 Task: Open a blank google sheet and write heading  Apex Sales. Add 10 people name  'Alexander Cooper, Victoria Hayes, Daniel Carter, Chloe Murphy, Christopher Ross, Natalie Price, Jack Peterson, Harper Foster, Joseph Gray, Lily Reed'Item code in between  5005-5060. Product range in between  5000-20000. Add Products   Keen Shoe, Lacoste Shoe, Merrell Shoe, Mizuno  Shoe, Onitsuka Tiger Shoe, Salomon Shoe, Sanuk Shoe, Saucony Shoe, Sperry Shoe, Superga Shoe.Choose quantity  4 to 9 Tax 12 percent Total Add Amount. Save page  Apex Sales templetes   book
Action: Mouse moved to (1297, 92)
Screenshot: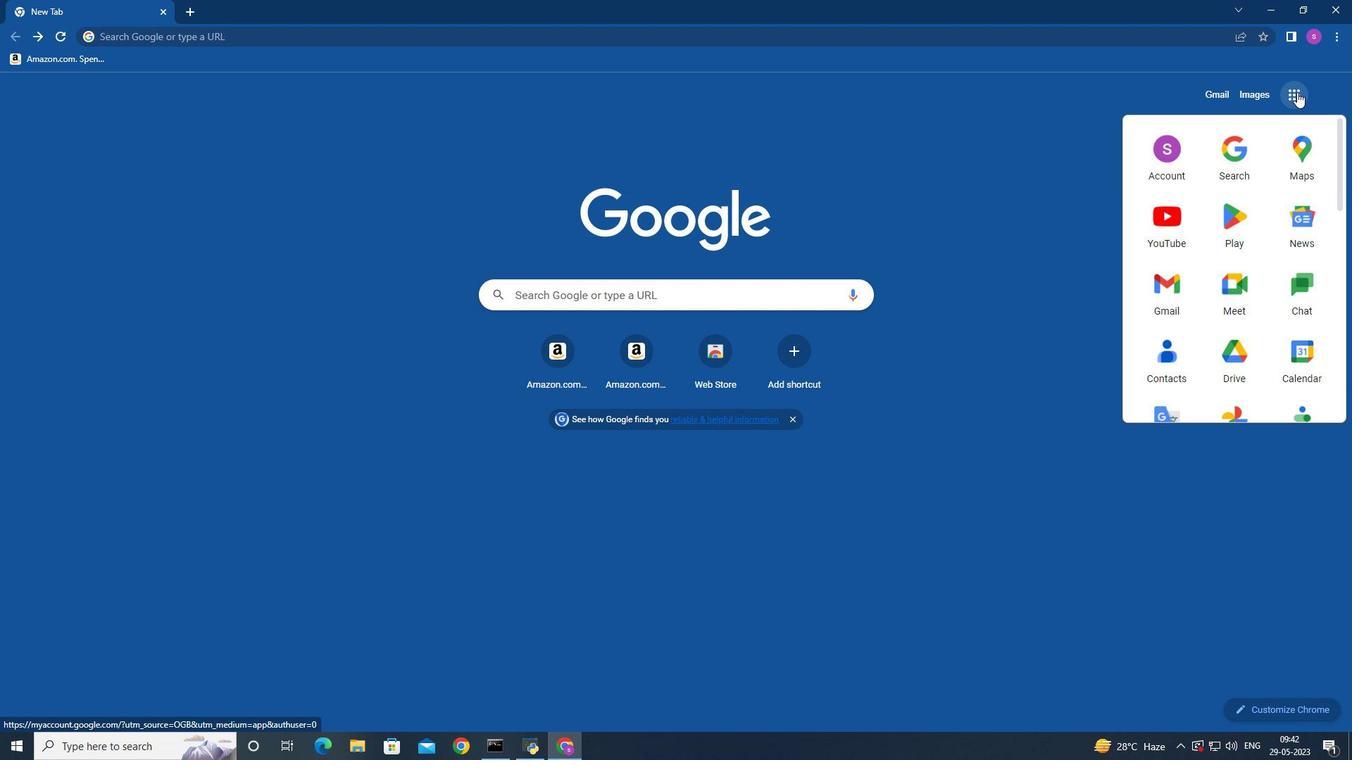 
Action: Mouse pressed left at (1297, 92)
Screenshot: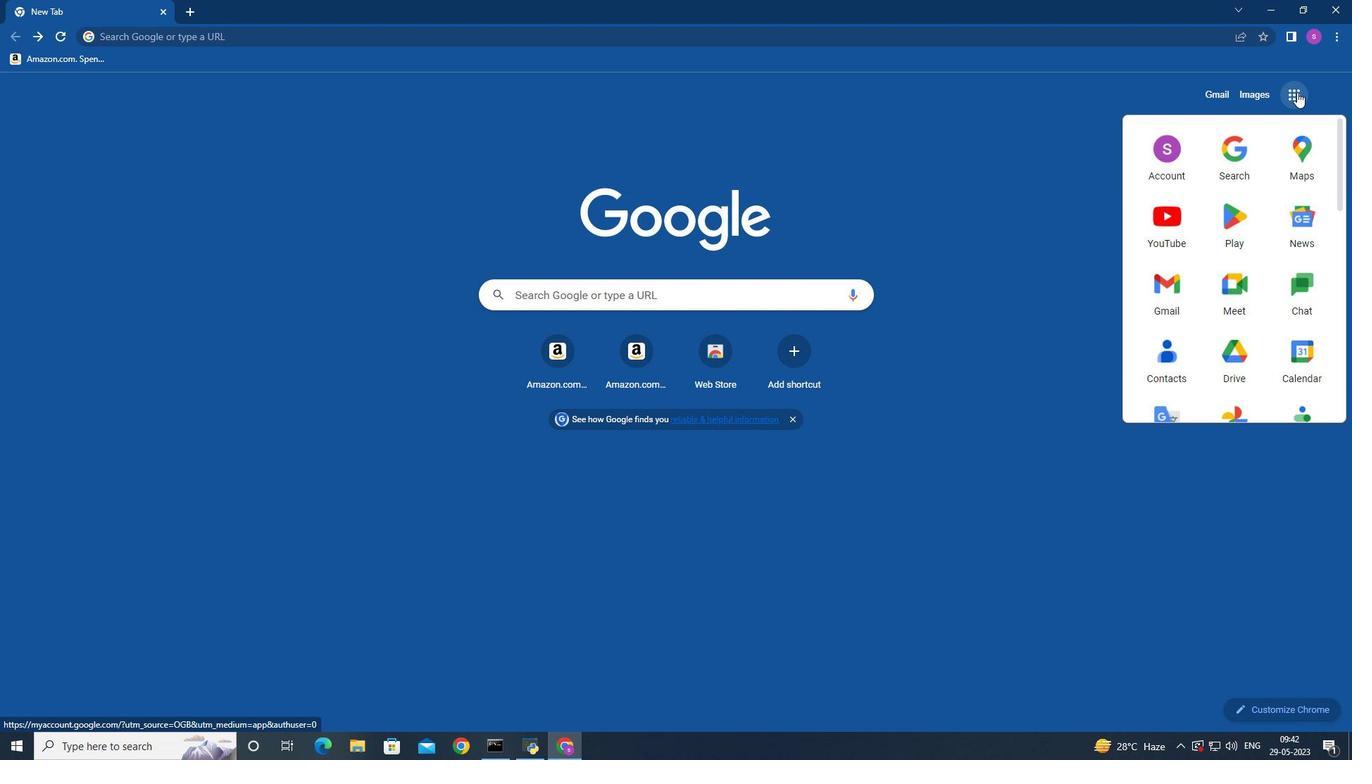 
Action: Mouse moved to (1289, 244)
Screenshot: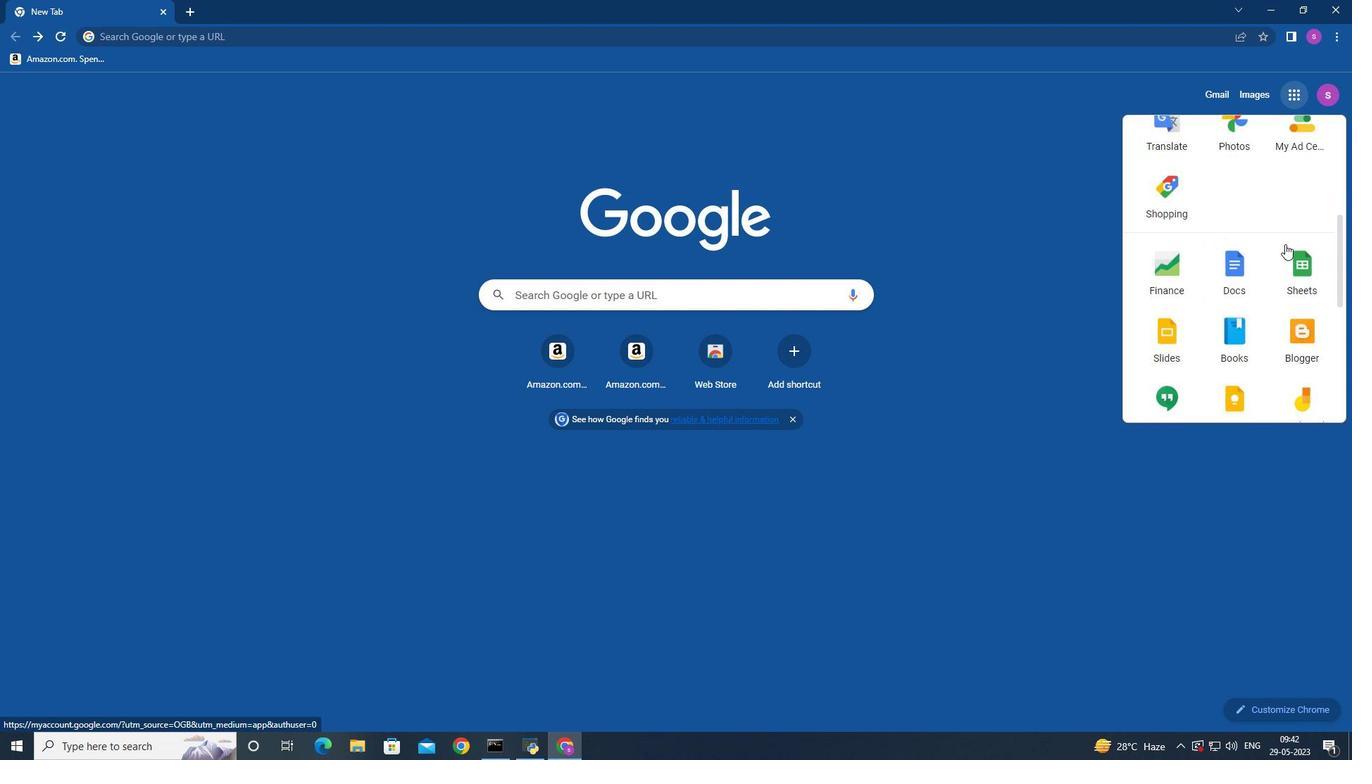 
Action: Mouse scrolled (1289, 243) with delta (0, 0)
Screenshot: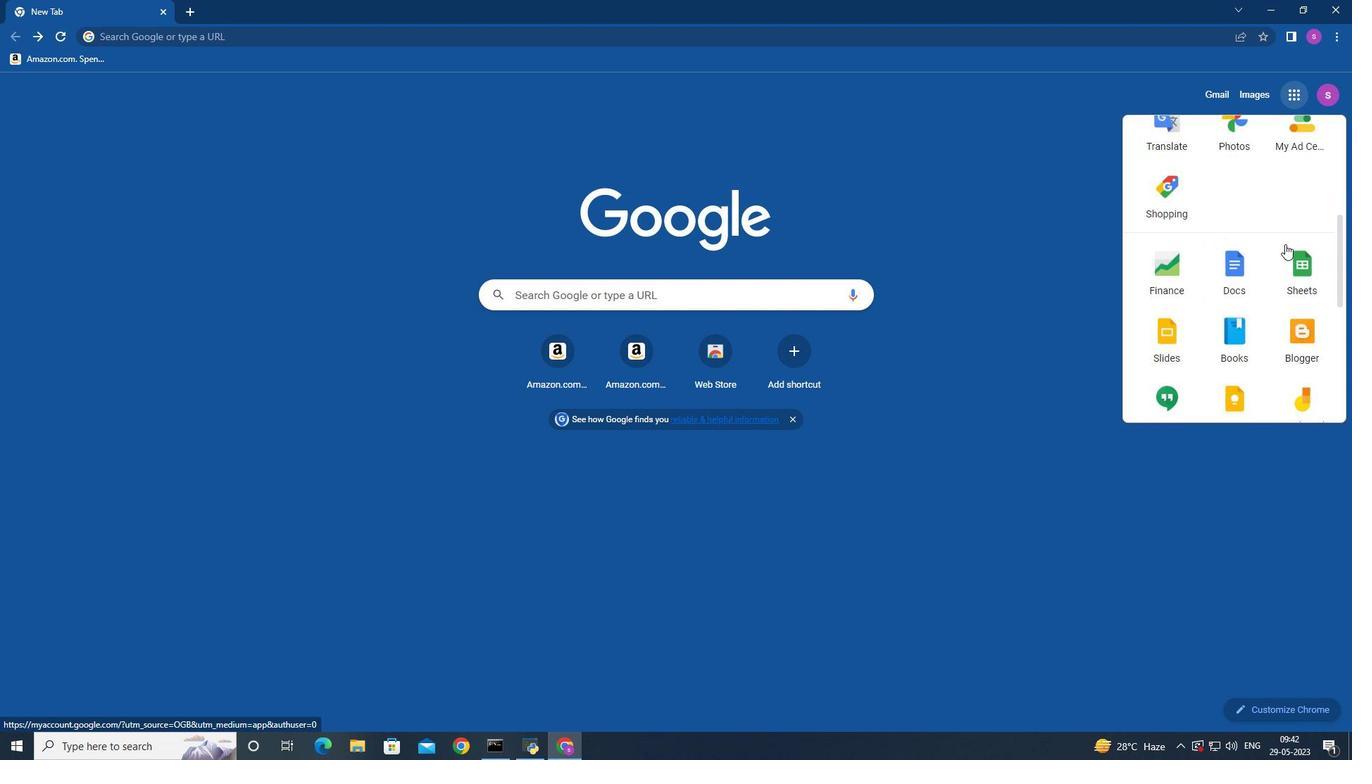 
Action: Mouse moved to (1290, 242)
Screenshot: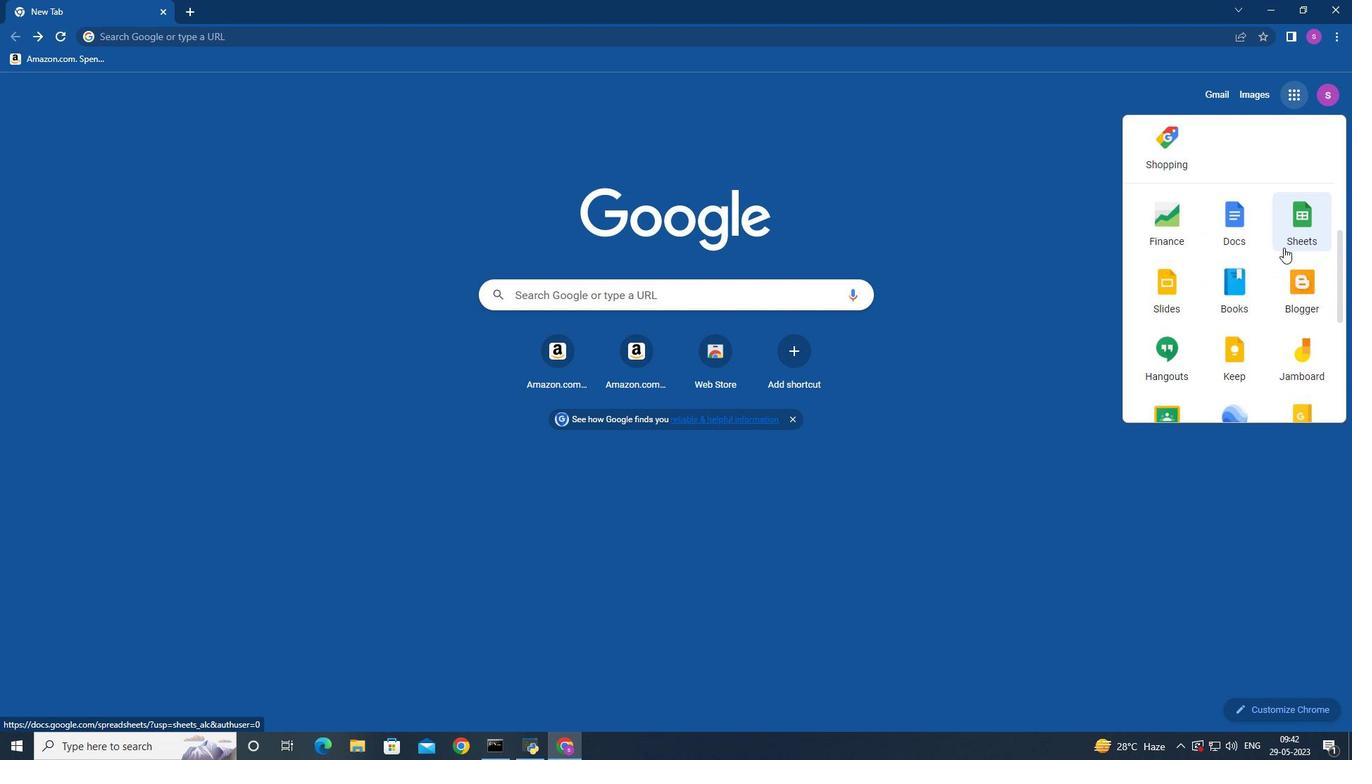
Action: Mouse scrolled (1290, 241) with delta (0, 0)
Screenshot: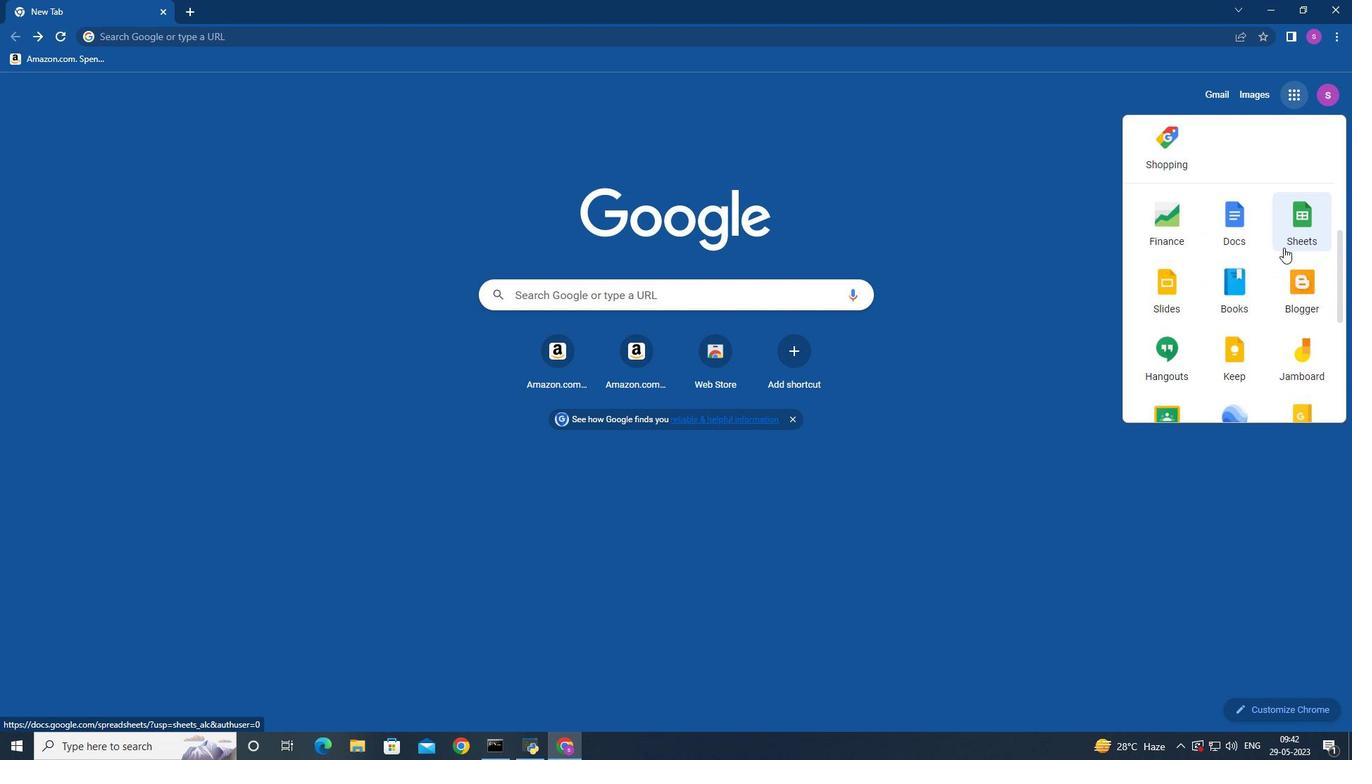 
Action: Mouse moved to (1288, 243)
Screenshot: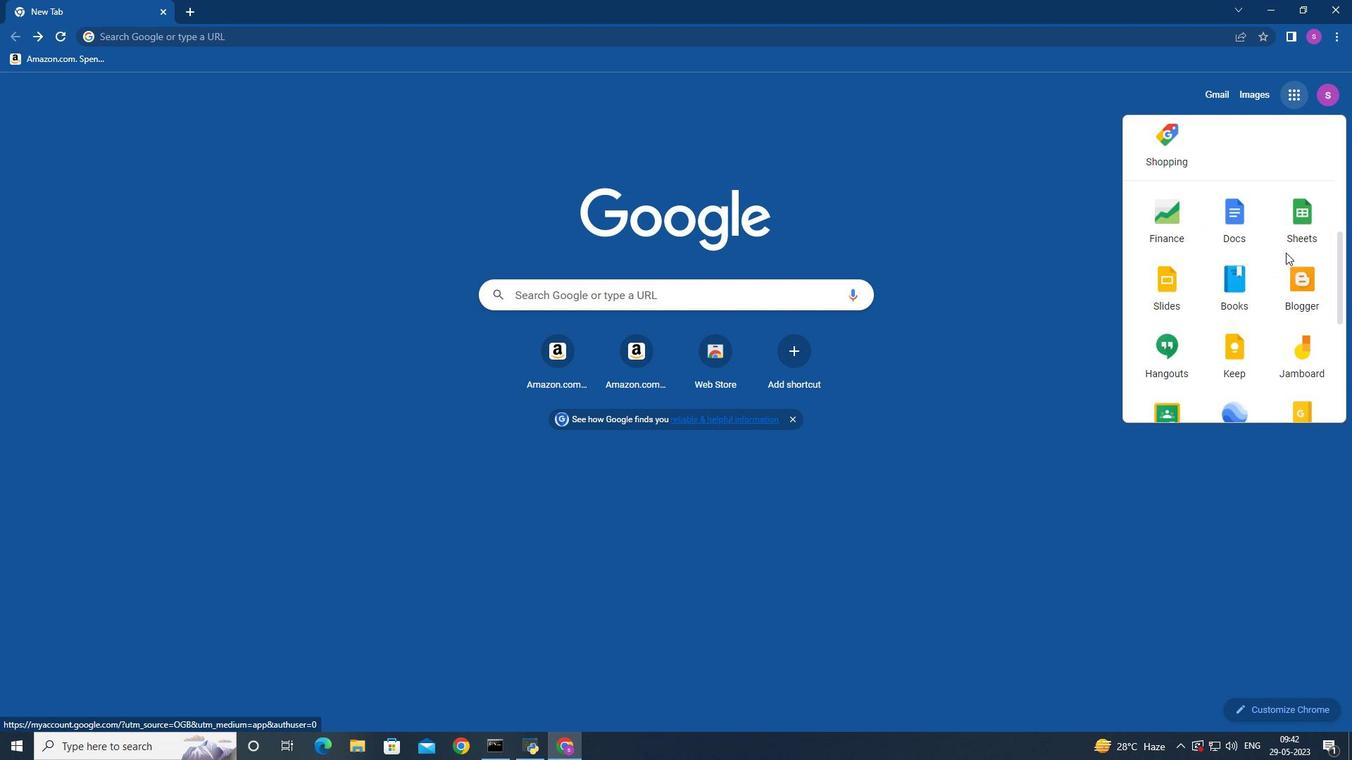 
Action: Mouse scrolled (1288, 242) with delta (0, 0)
Screenshot: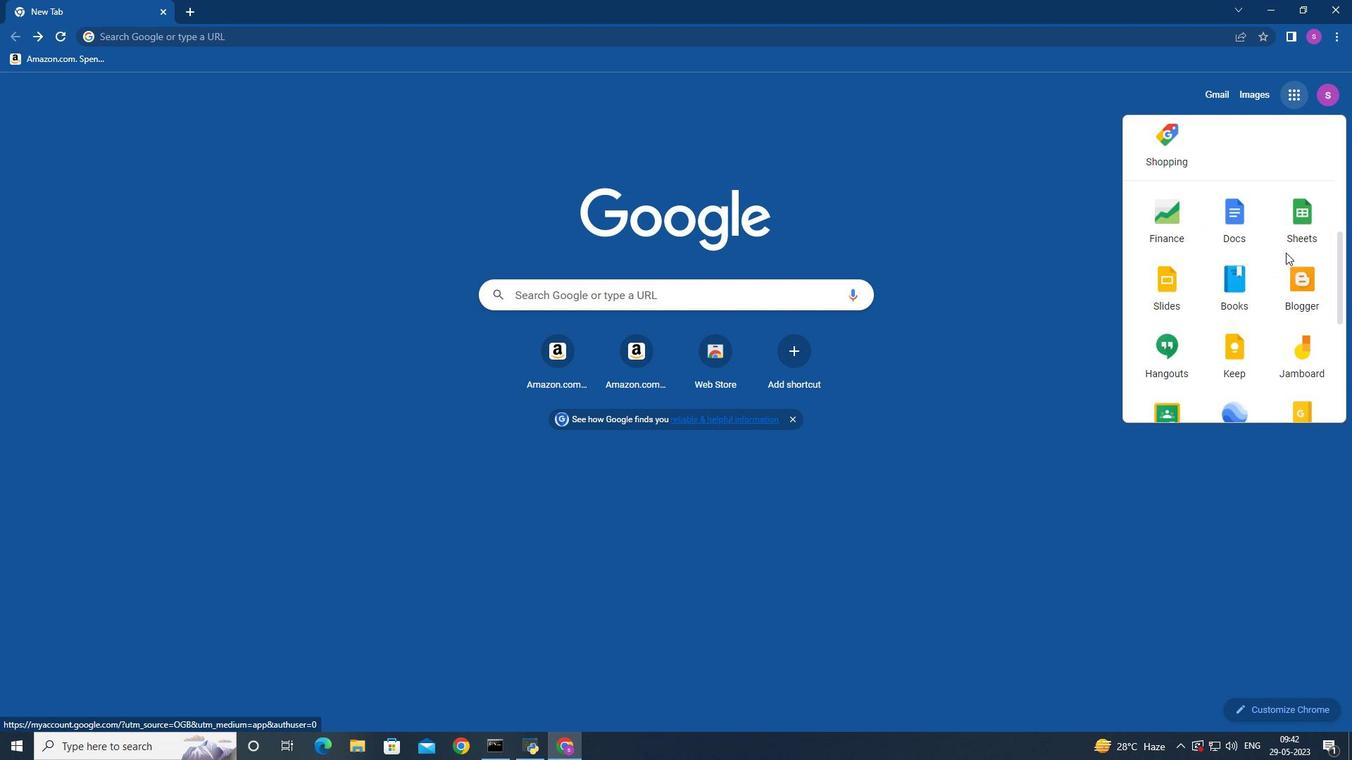 
Action: Mouse moved to (1287, 243)
Screenshot: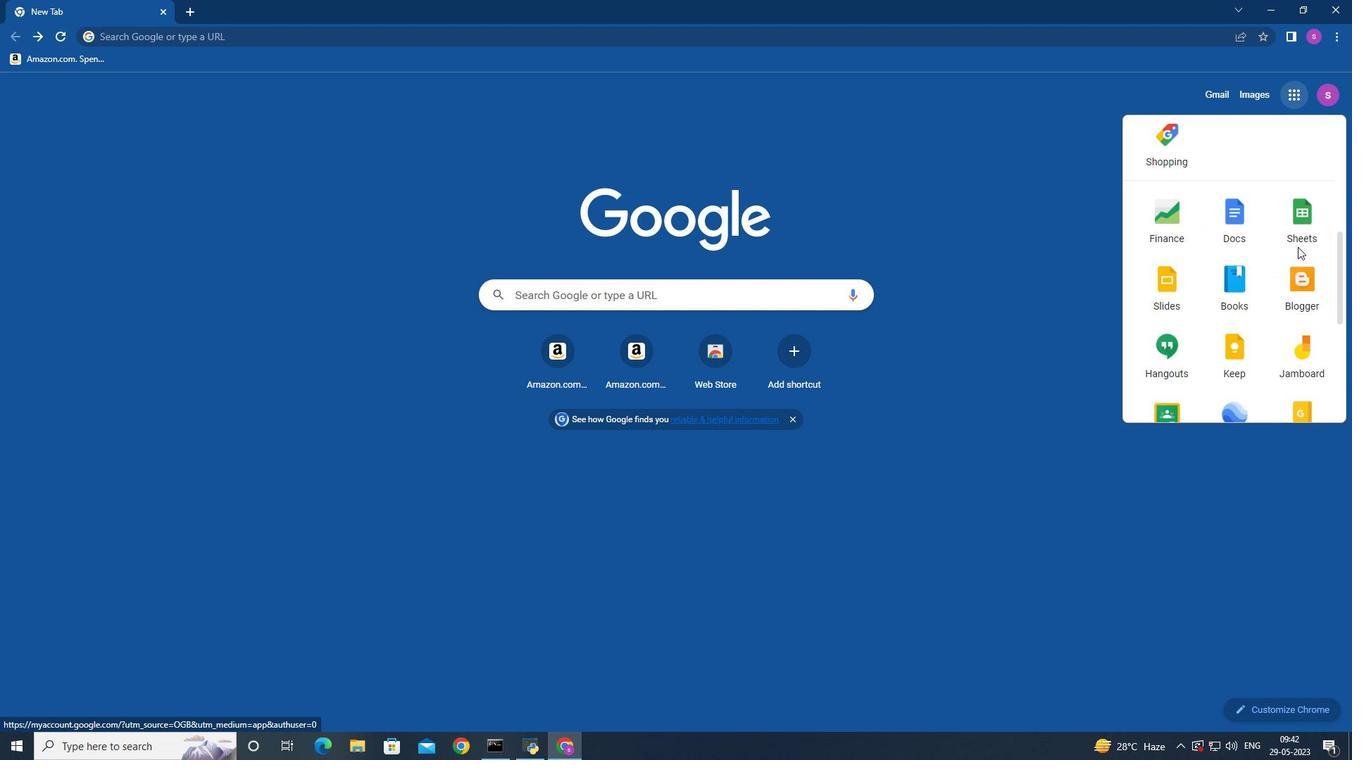 
Action: Mouse scrolled (1287, 243) with delta (0, 0)
Screenshot: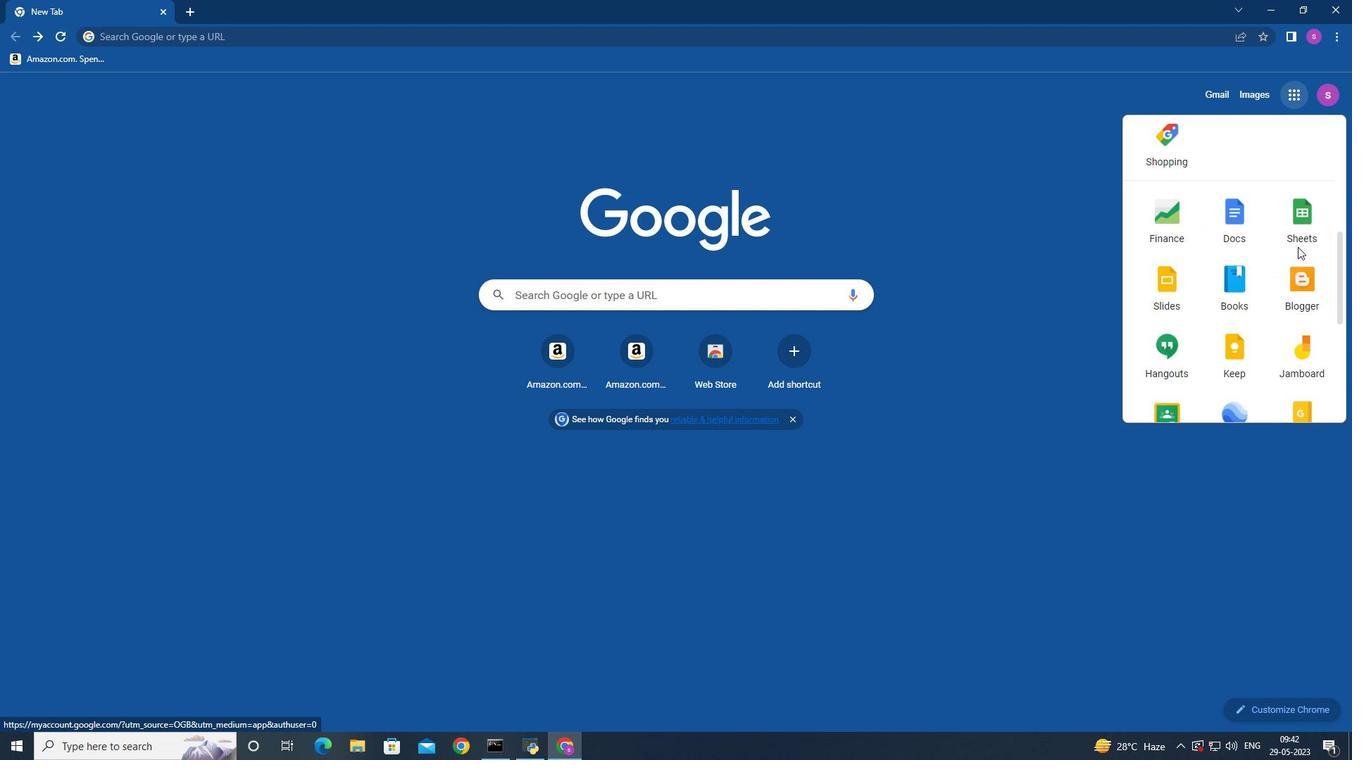
Action: Mouse moved to (1287, 243)
Screenshot: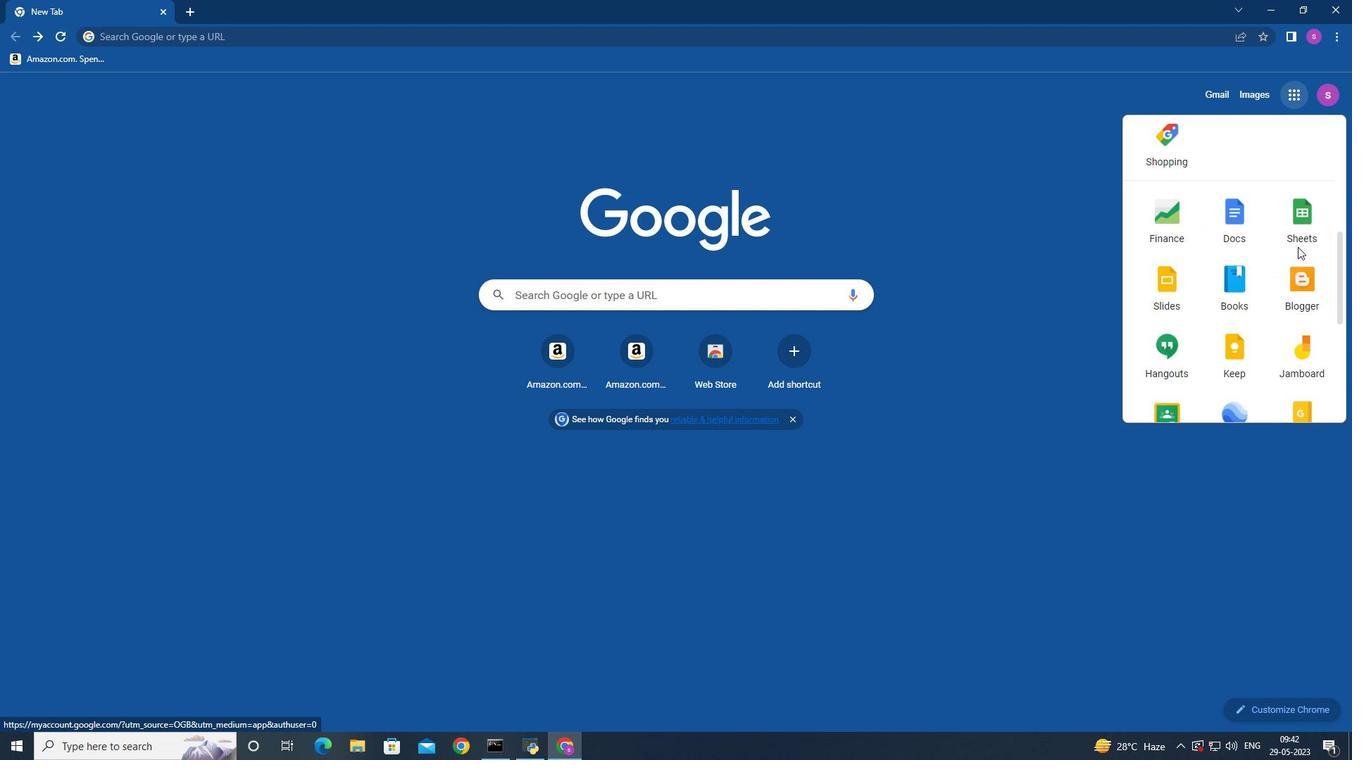 
Action: Mouse scrolled (1287, 243) with delta (0, 0)
Screenshot: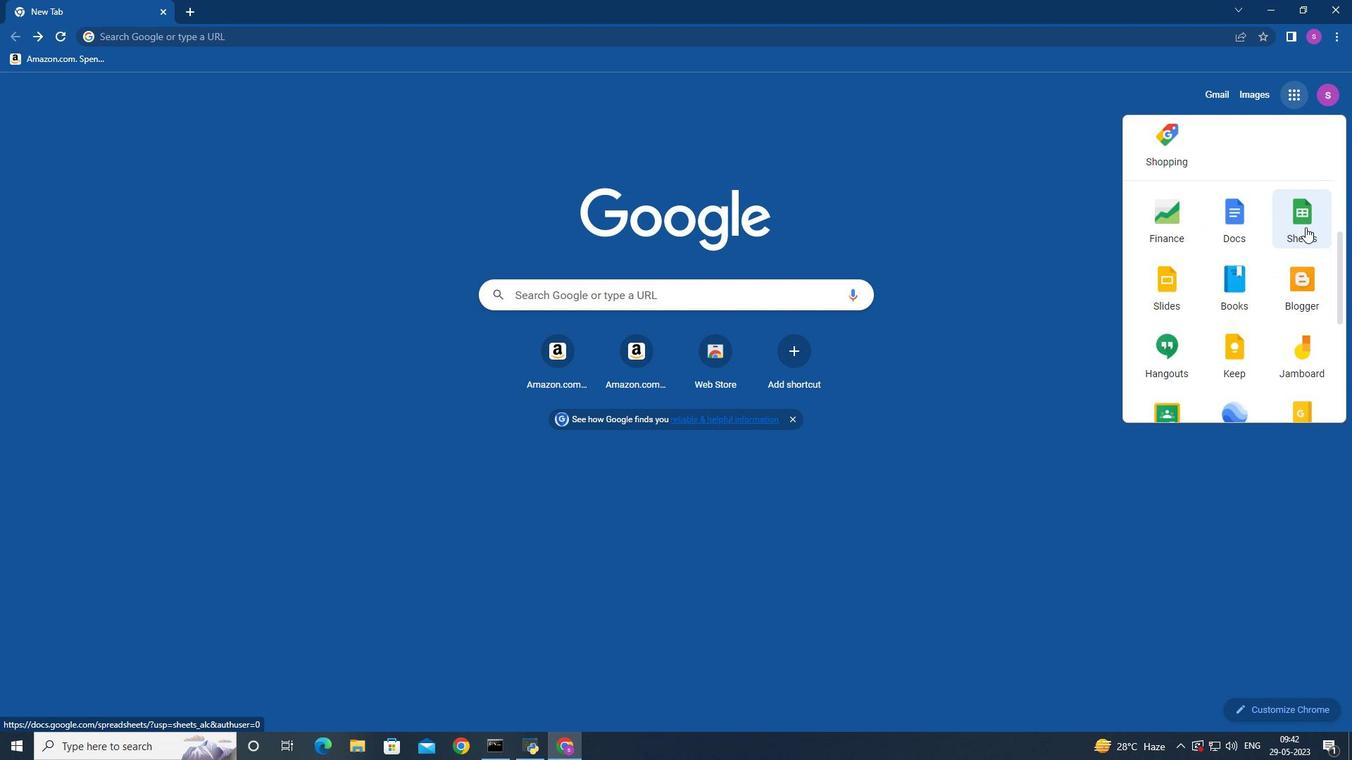 
Action: Mouse moved to (1305, 217)
Screenshot: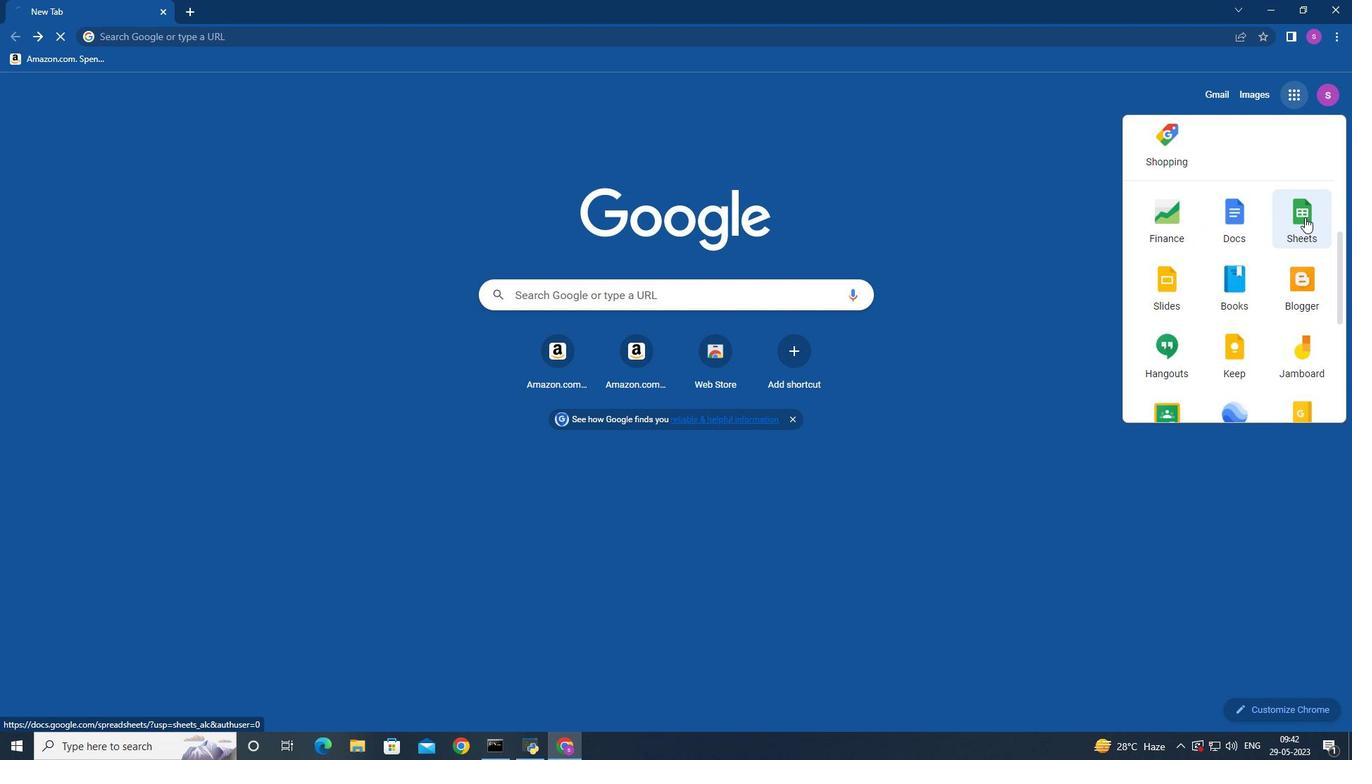 
Action: Mouse pressed left at (1305, 217)
Screenshot: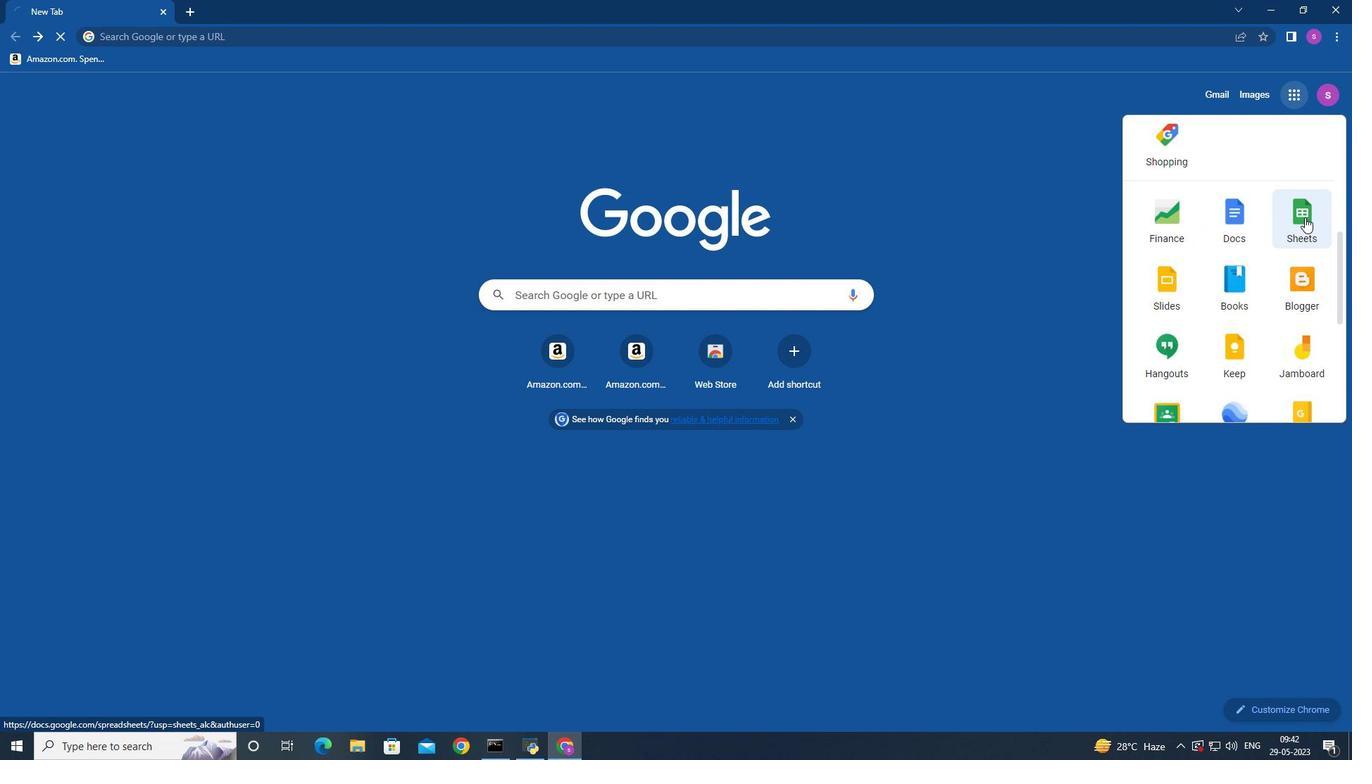 
Action: Mouse moved to (342, 208)
Screenshot: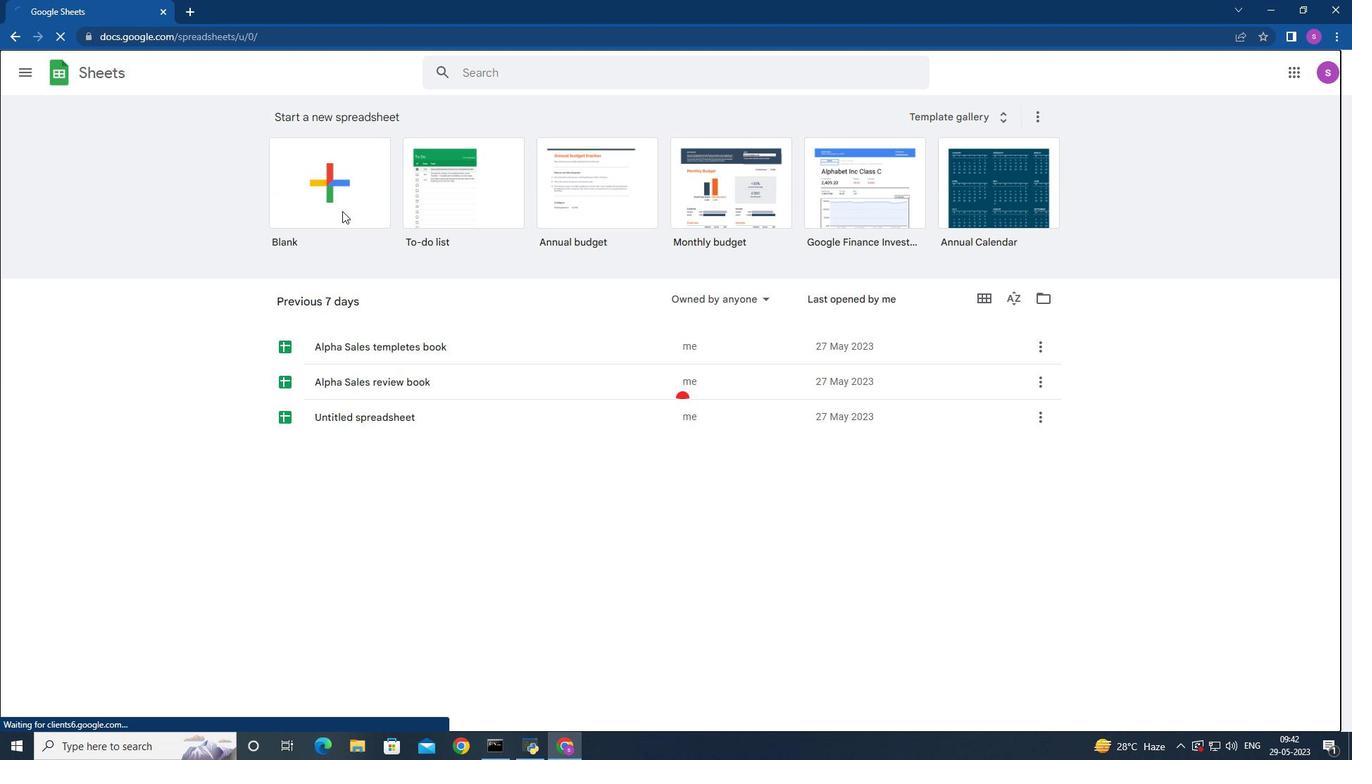 
Action: Mouse pressed left at (342, 208)
Screenshot: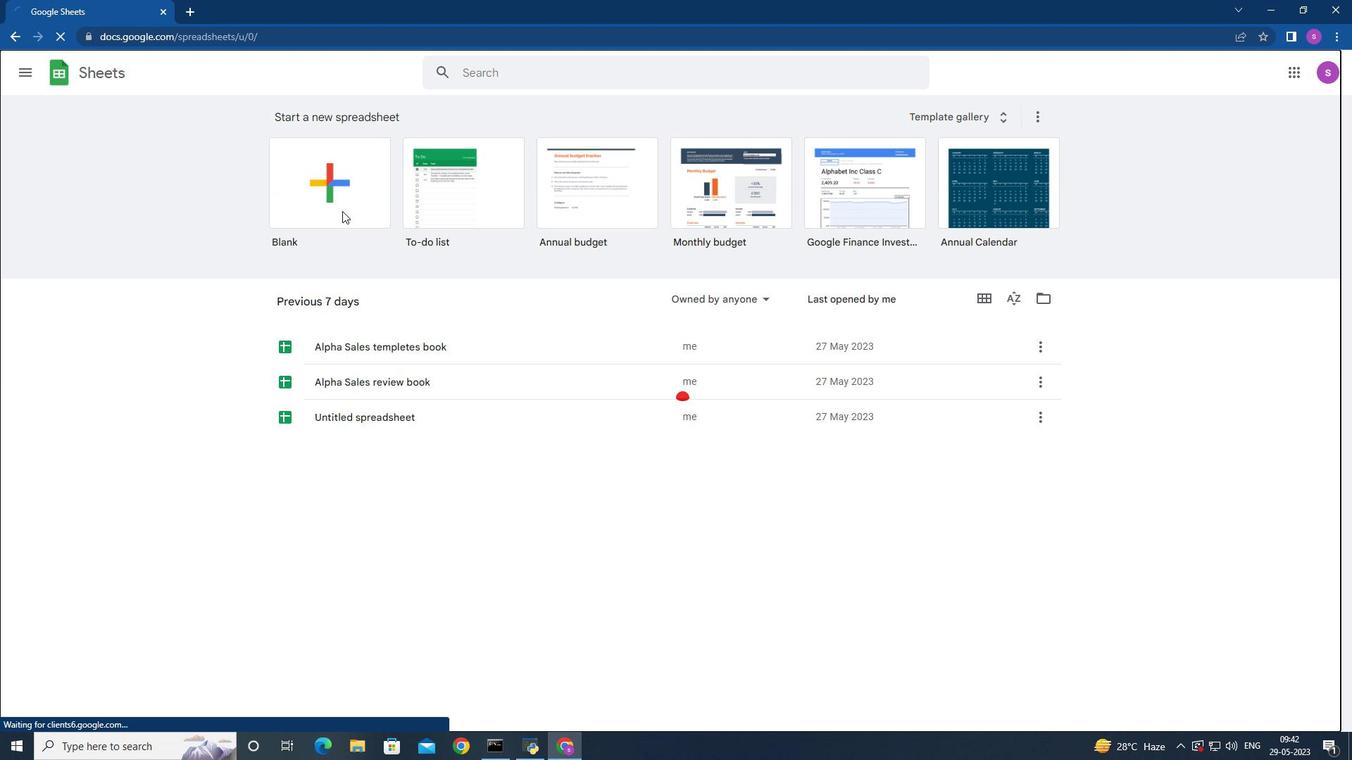 
Action: Mouse moved to (66, 185)
Screenshot: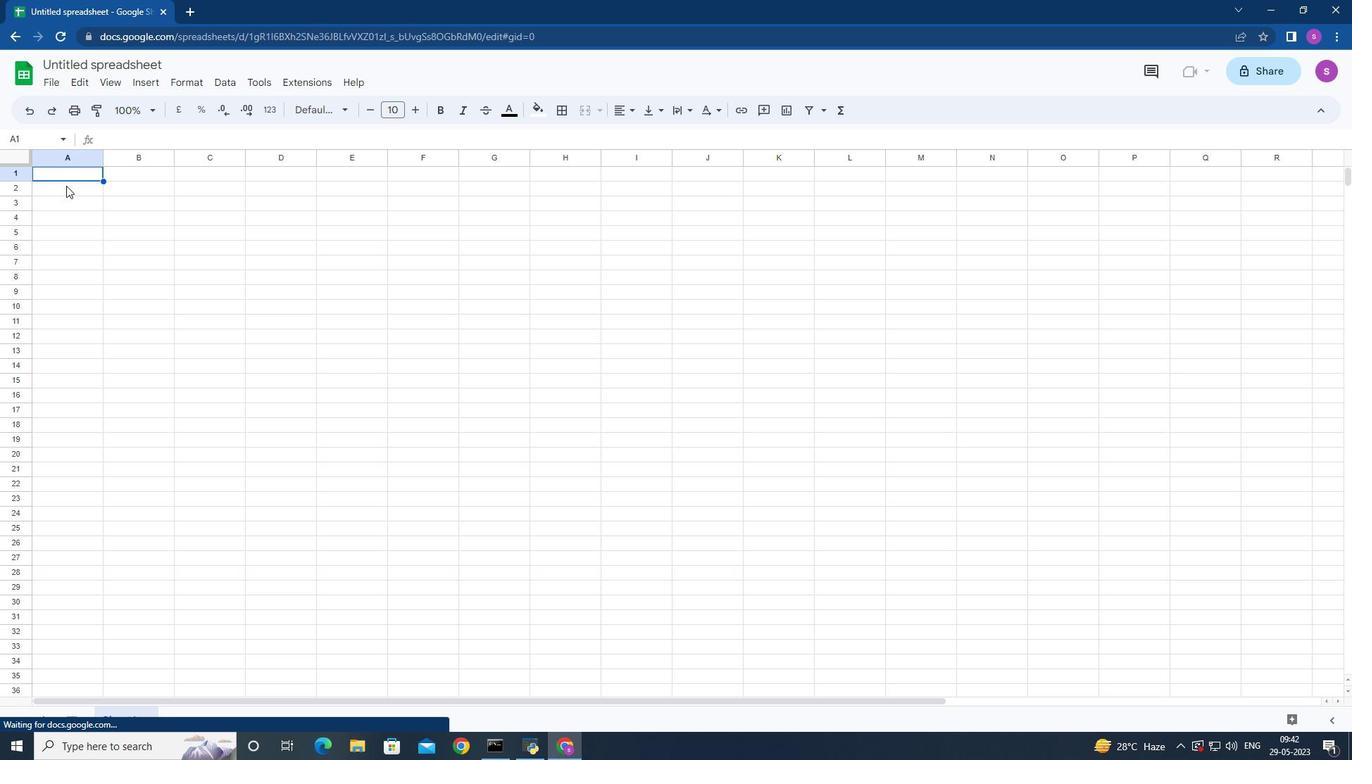 
Action: Key pressed <Key.shift>Apex<Key.space><Key.shift>Sales
Screenshot: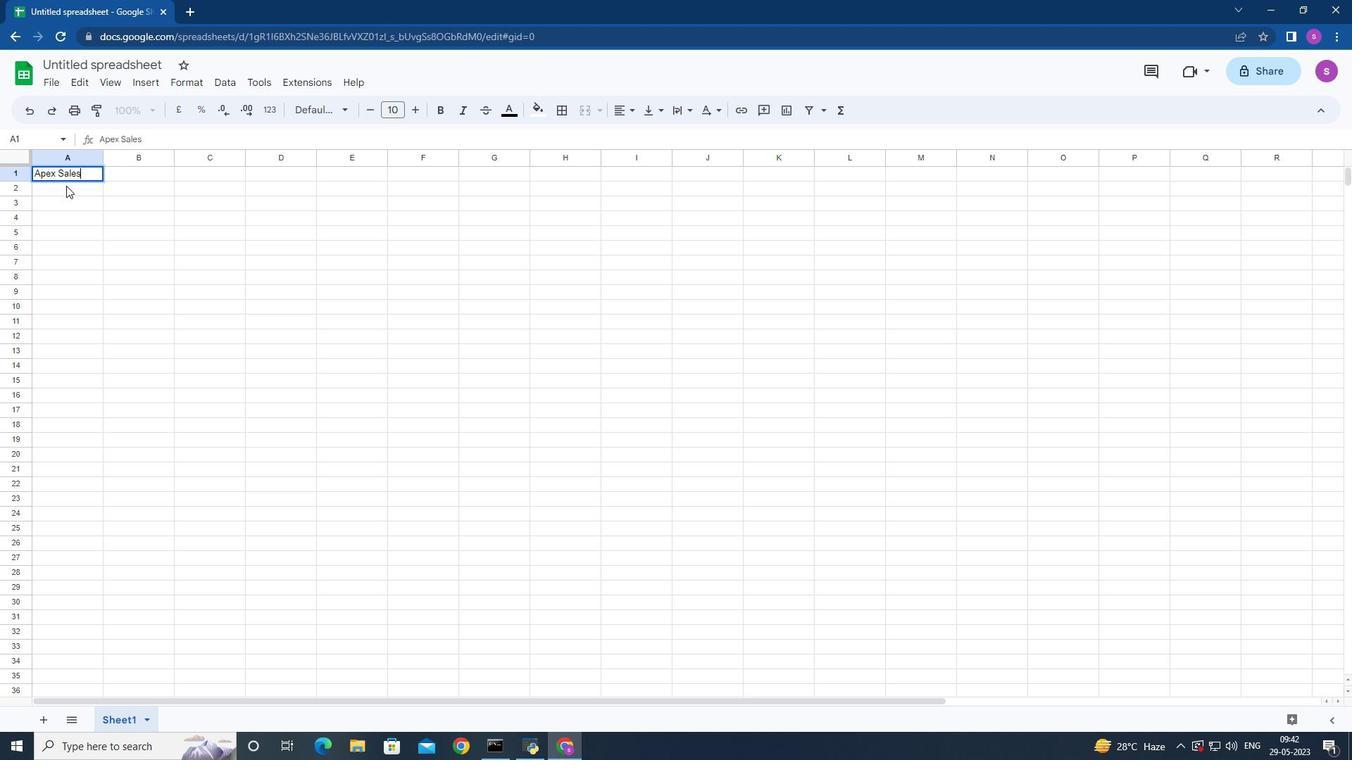 
Action: Mouse moved to (64, 188)
Screenshot: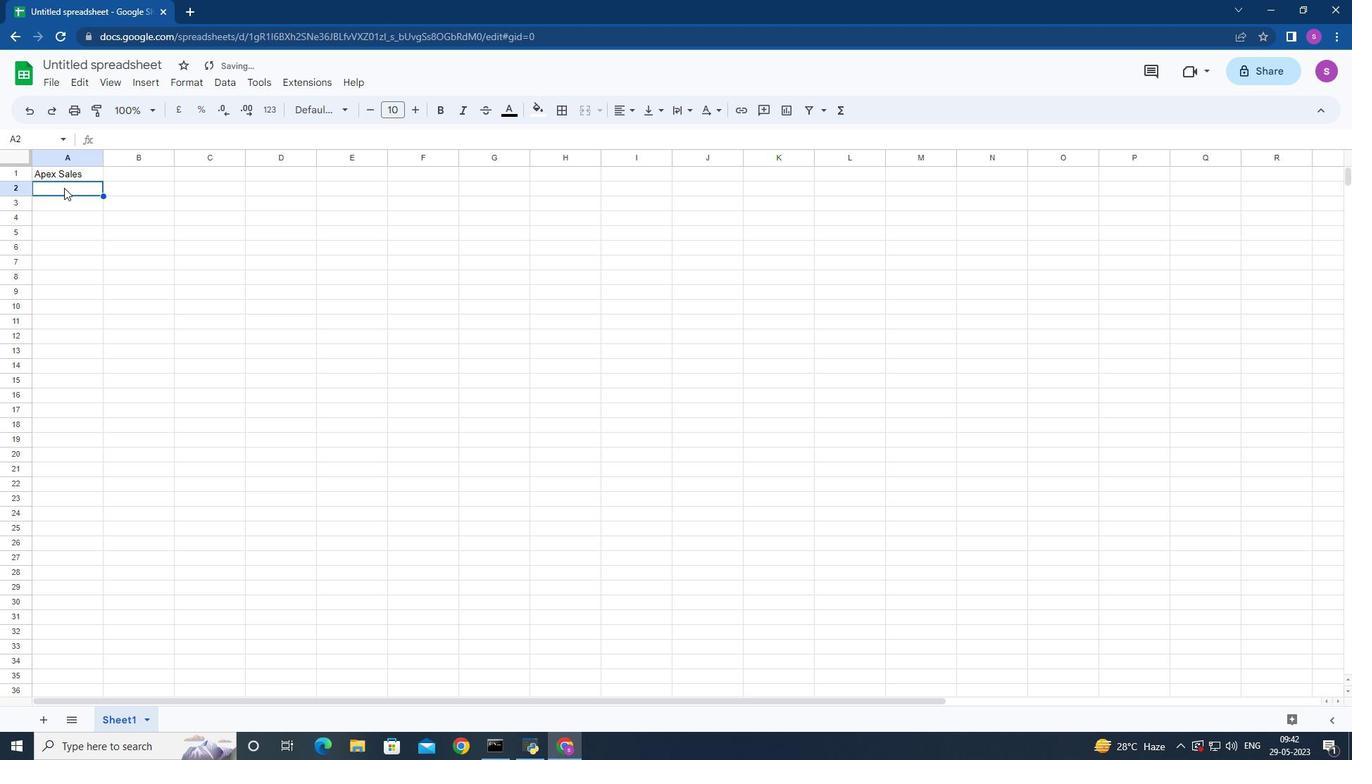 
Action: Mouse pressed left at (64, 188)
Screenshot: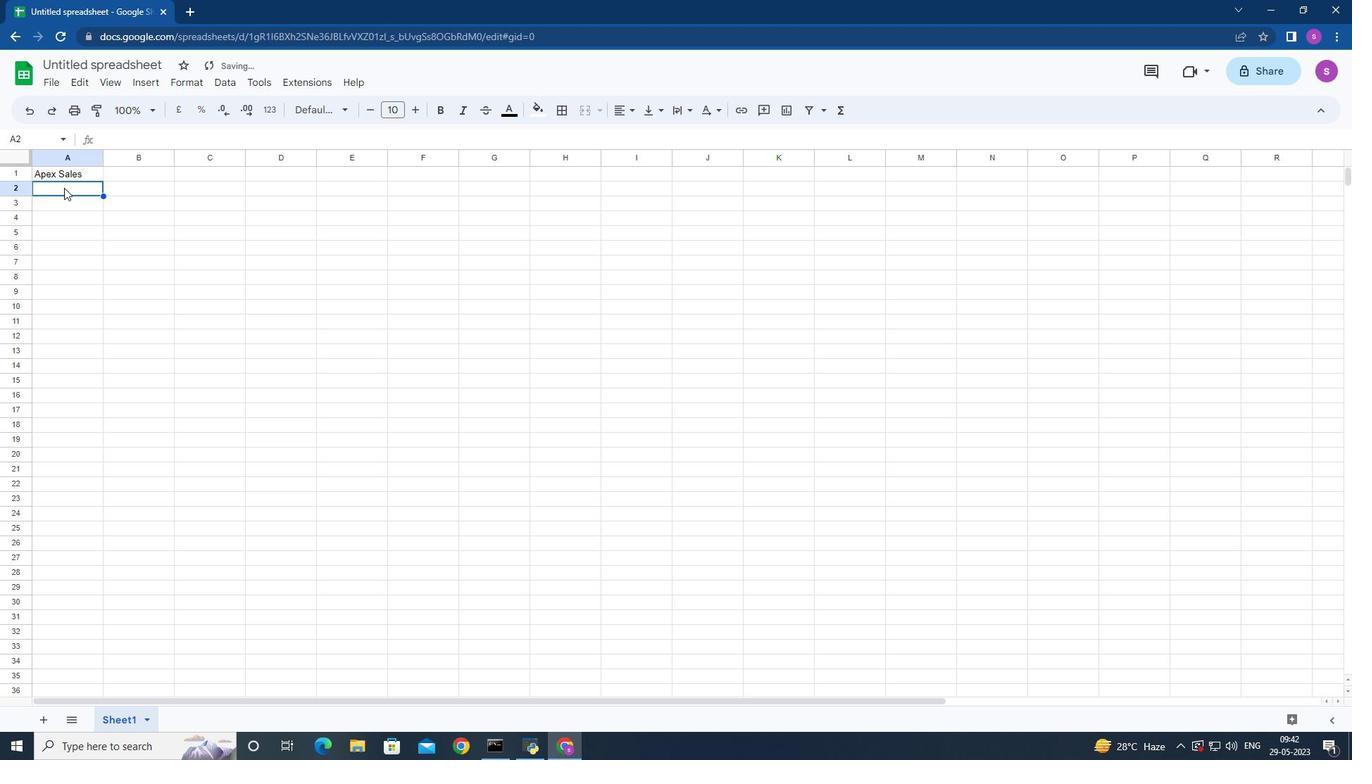 
Action: Mouse moved to (52, 205)
Screenshot: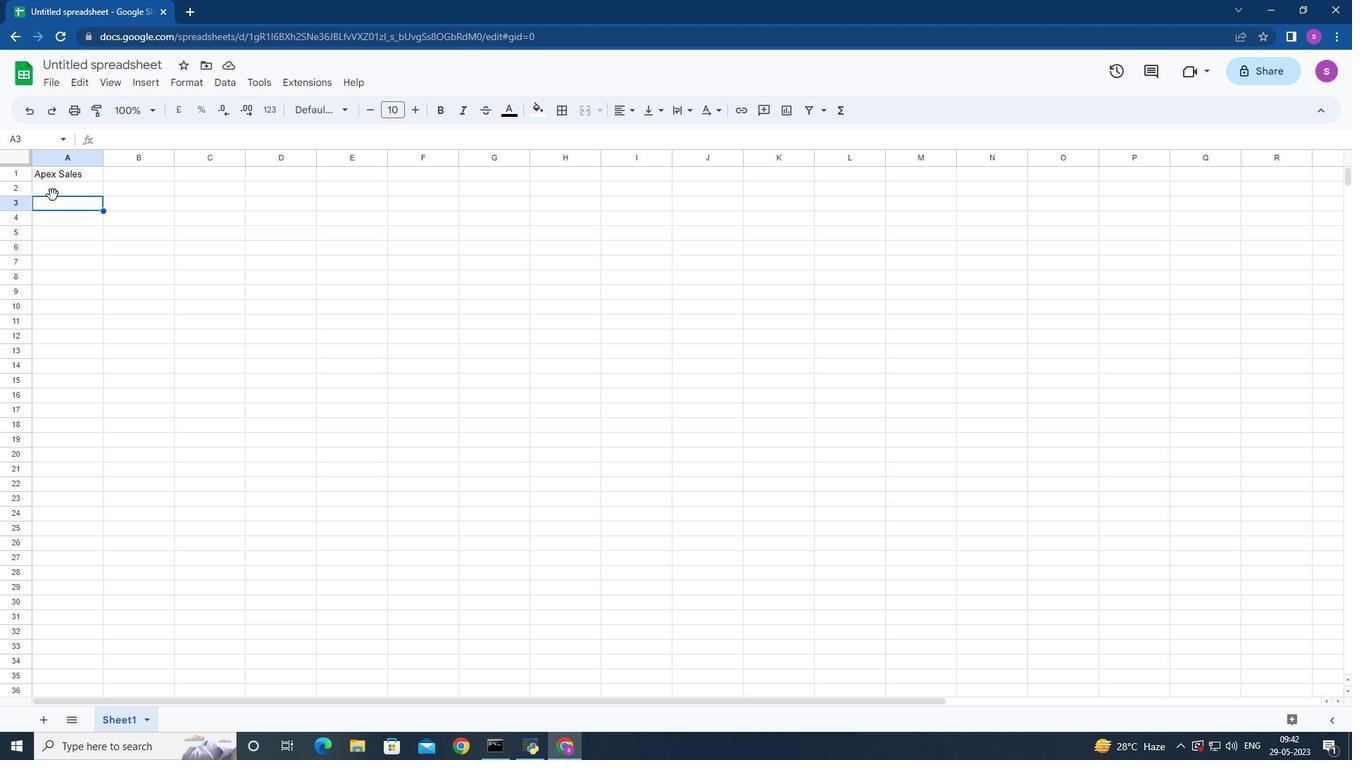 
Action: Mouse pressed left at (52, 205)
Screenshot: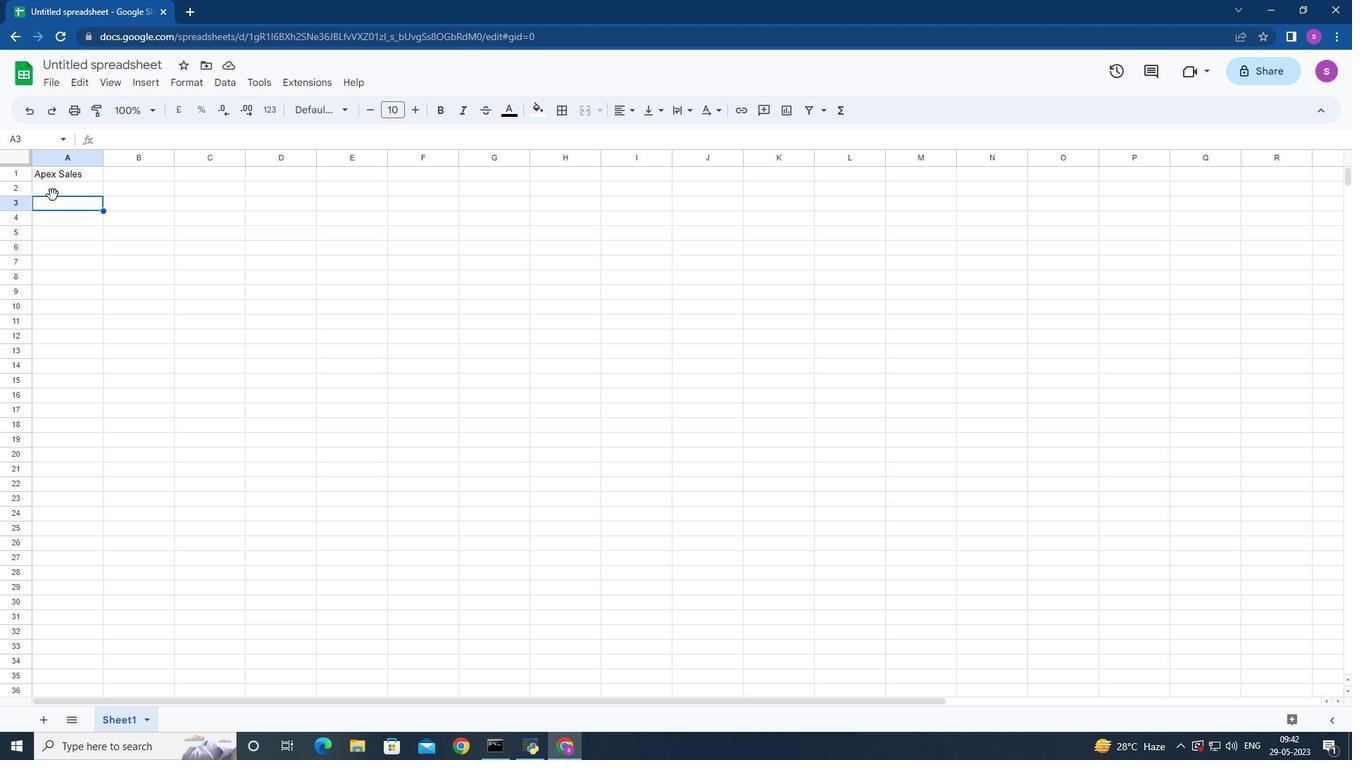 
Action: Mouse moved to (52, 191)
Screenshot: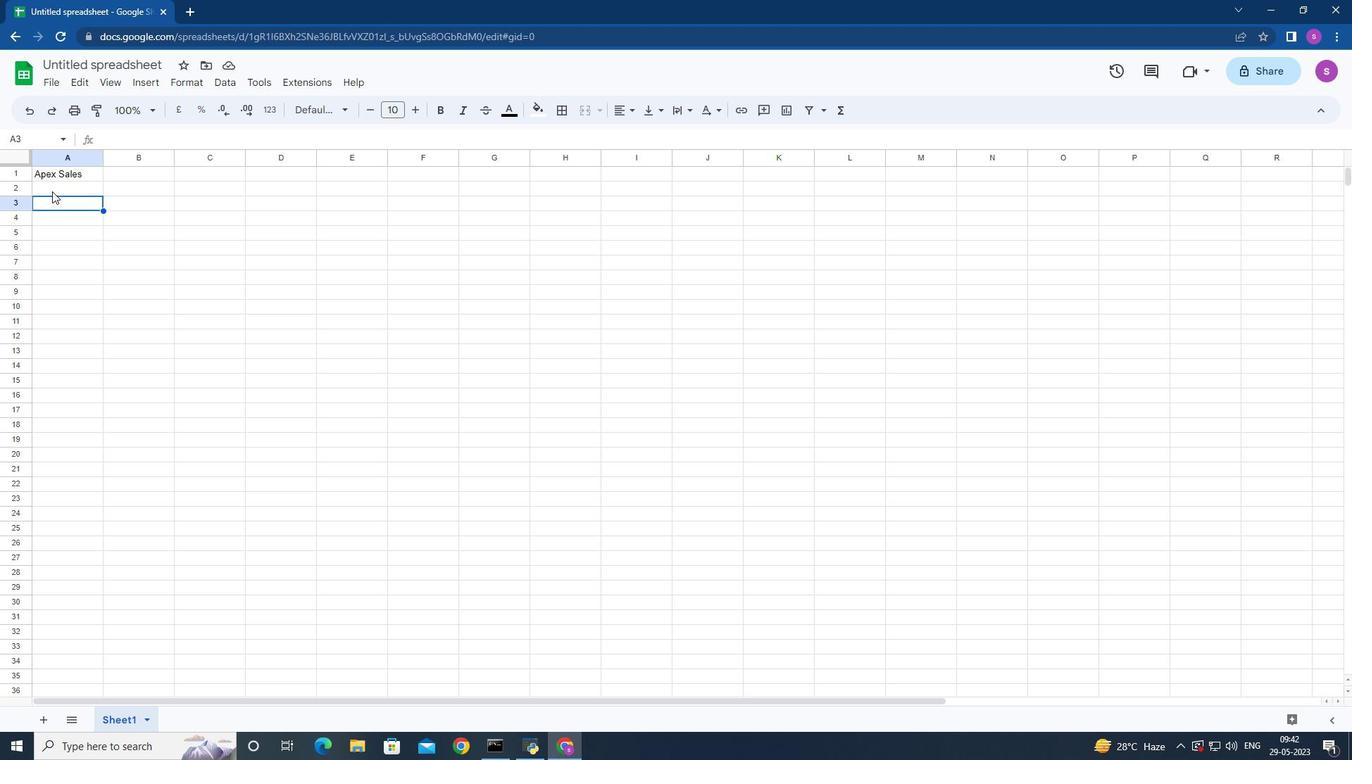 
Action: Mouse pressed left at (52, 191)
Screenshot: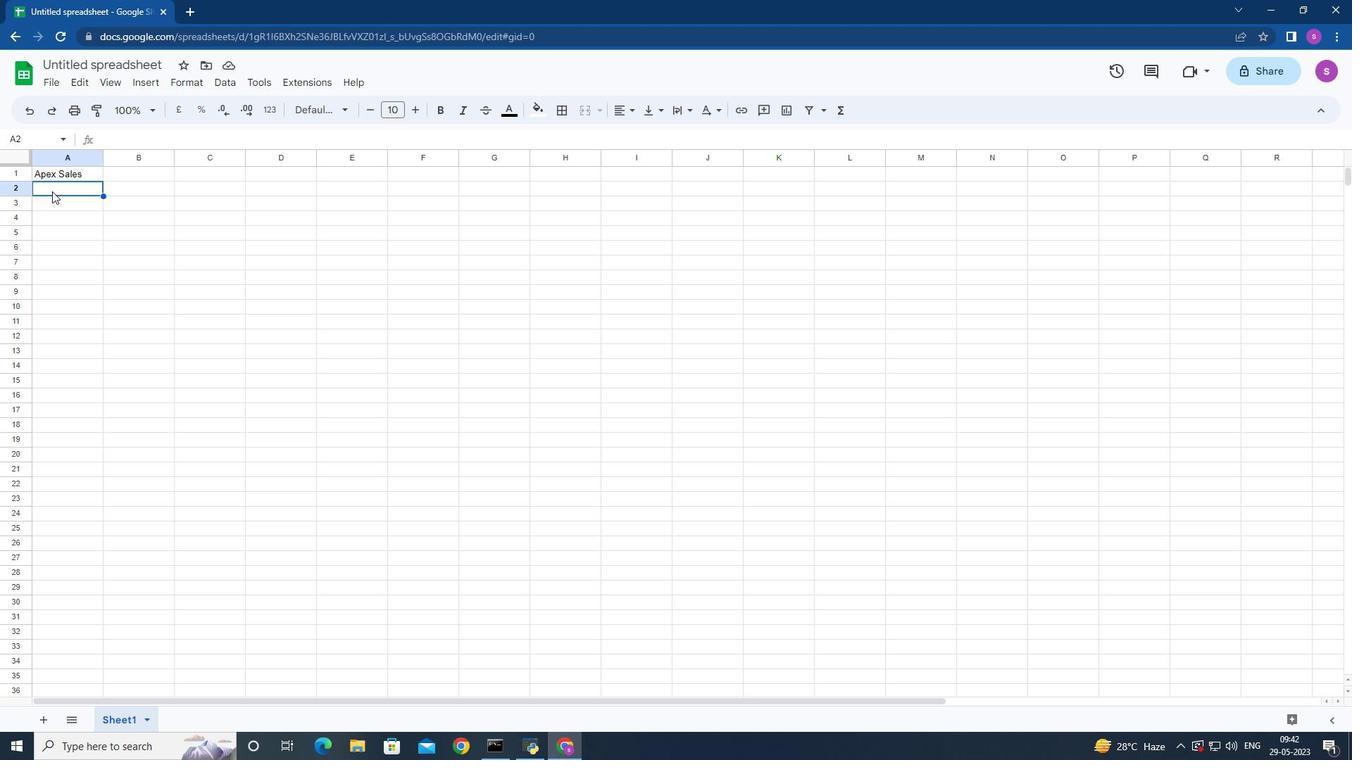 
Action: Mouse moved to (89, 230)
Screenshot: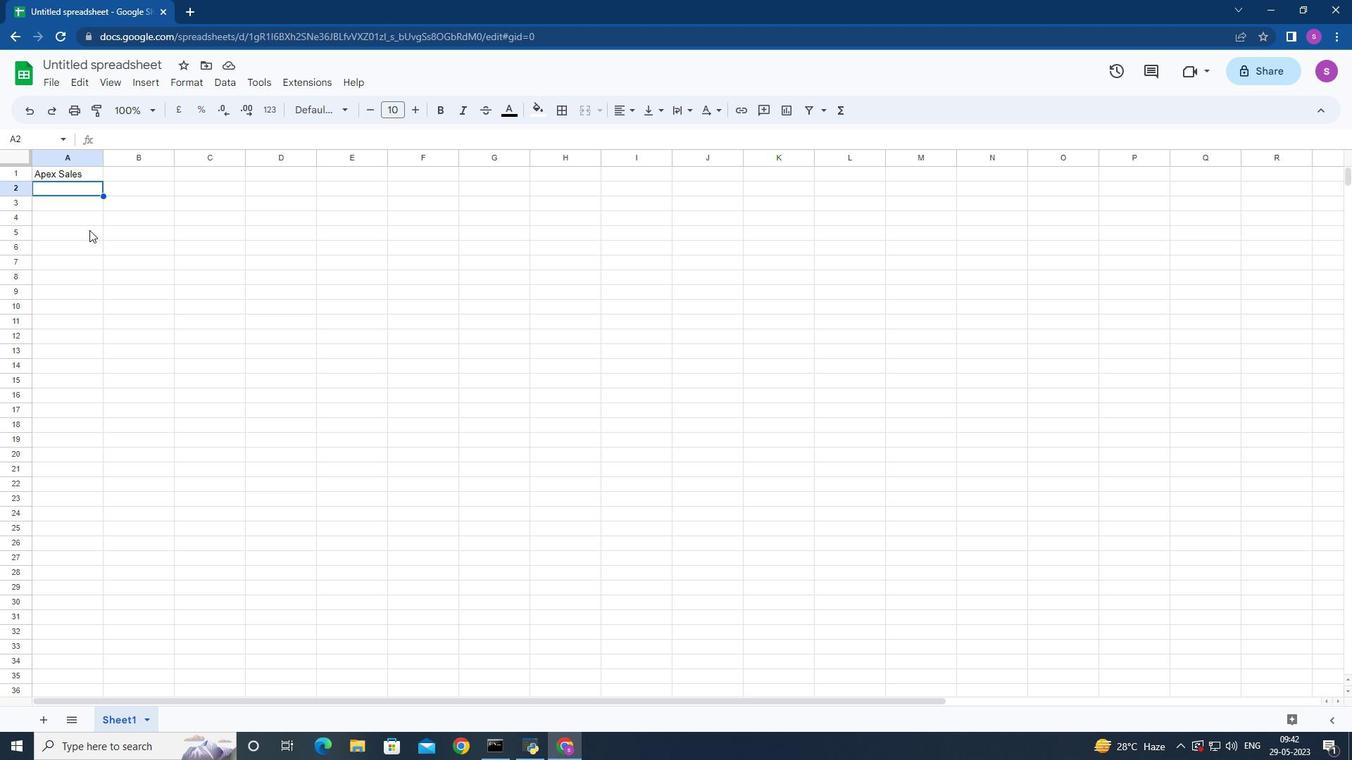 
Action: Key pressed <Key.shift>Name<Key.down><Key.shift>Alexander<Key.space>c<Key.backspace><Key.shift>Cooper<Key.down><Key.shift>Victoria<Key.space><Key.shift>Hayes<Key.down><Key.shift><Key.shift><Key.shift><Key.shift><Key.shift><Key.shift><Key.shift>Daniel<Key.space><Key.shift>Carter<Key.down><Key.shift>Chloe<Key.space><Key.shift>Murphy<Key.down><Key.shift>Christopher<Key.space><Key.shift>Ross<Key.down><Key.shift>Natalie<Key.space><Key.shift>O<Key.backspace><Key.shift>Pricw<Key.backspace>e<Key.down><Key.shift>Jack<Key.space><Key.shift><Key.shift><Key.shift><Key.shift><Key.shift><Key.shift>Peterson<Key.down><Key.shift>Harper<Key.space><Key.shift>Foster<Key.down><Key.shift>Joseph<Key.space><Key.caps_lock><Key.caps_lock><Key.caps_lock><Key.caps_lock>g<Key.caps_lock>REY<Key.down><Key.shift>lO<Key.backspace>ILY<Key.space><Key.shift>rEED<Key.right><Key.up><Key.up><Key.up><Key.up><Key.up><Key.up><Key.up><Key.up><Key.up><Key.up><Key.up><Key.shift>iTEM<Key.space><Key.shift>cODE<Key.down><Key.down>
Screenshot: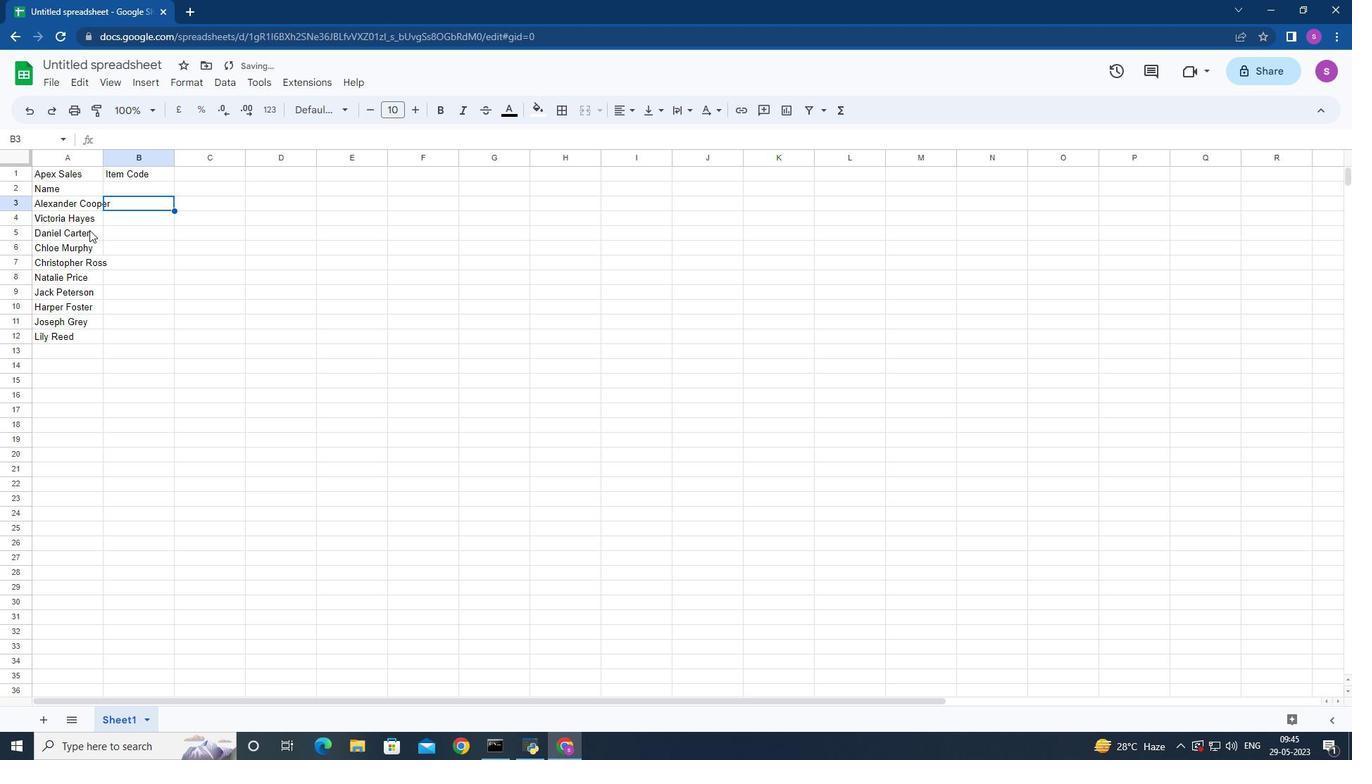 
Action: Mouse moved to (102, 149)
Screenshot: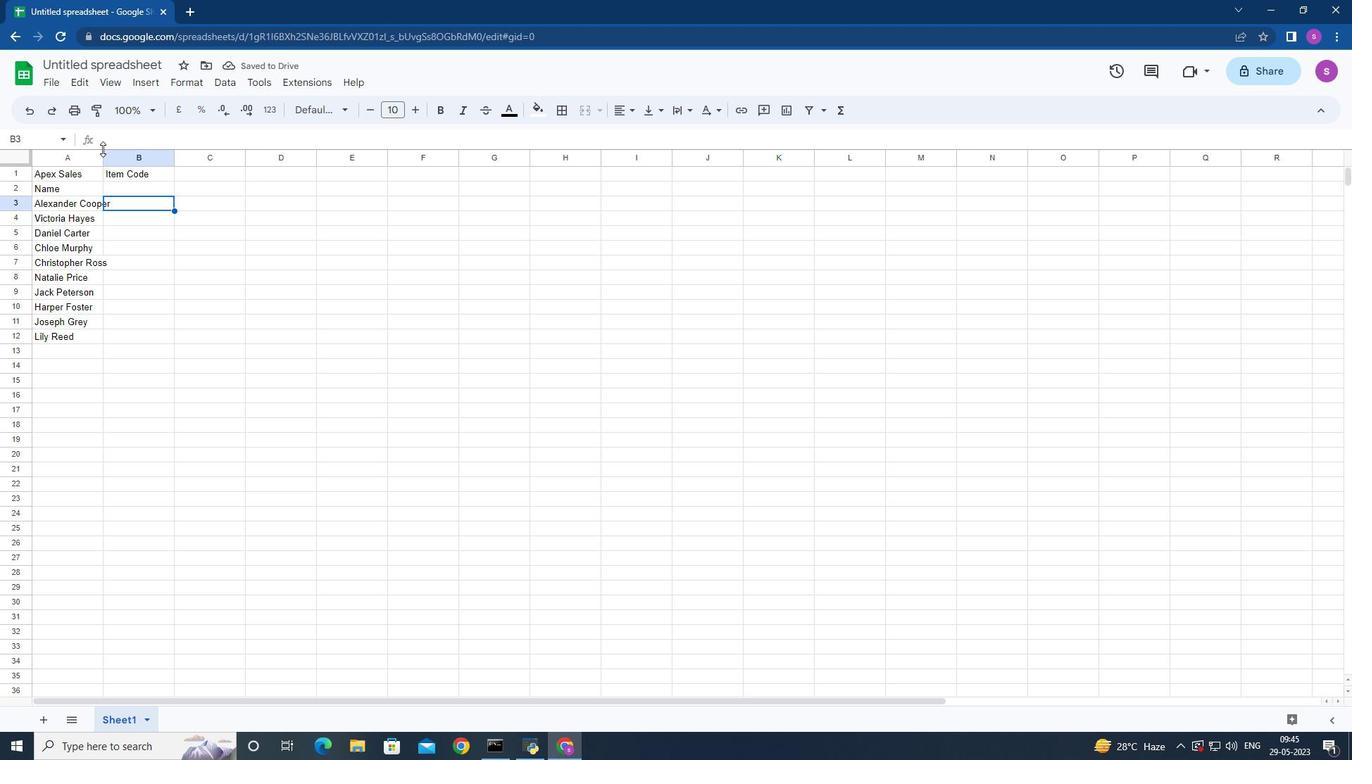 
Action: Mouse pressed left at (102, 149)
Screenshot: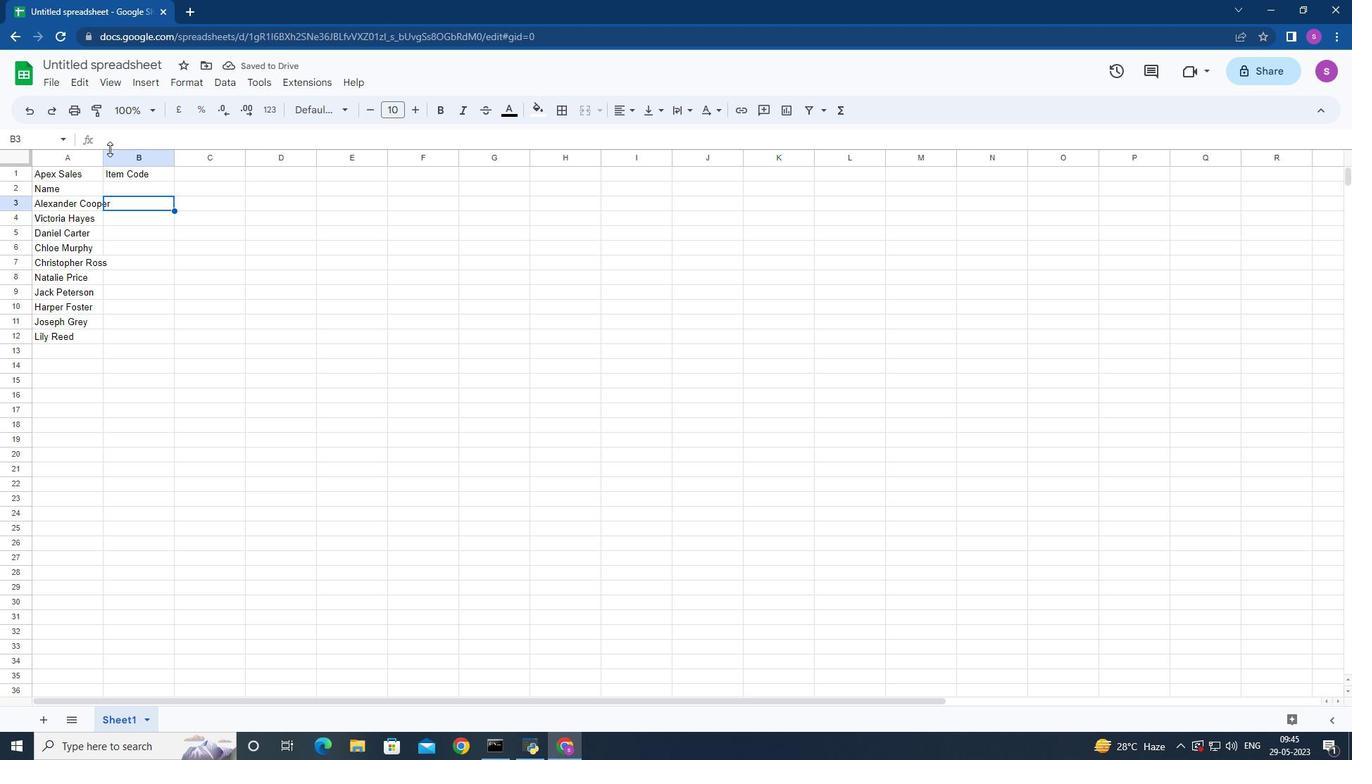 
Action: Mouse moved to (102, 157)
Screenshot: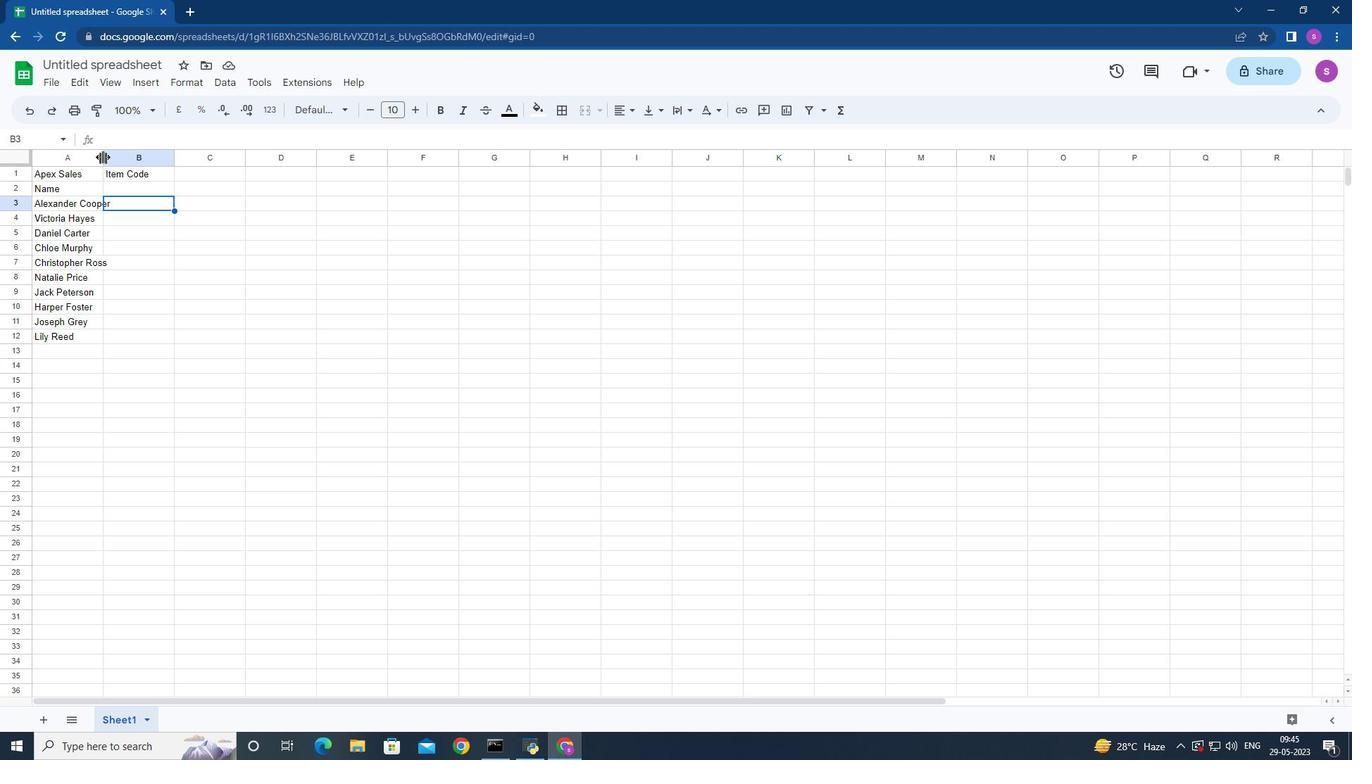 
Action: Mouse pressed left at (102, 157)
Screenshot: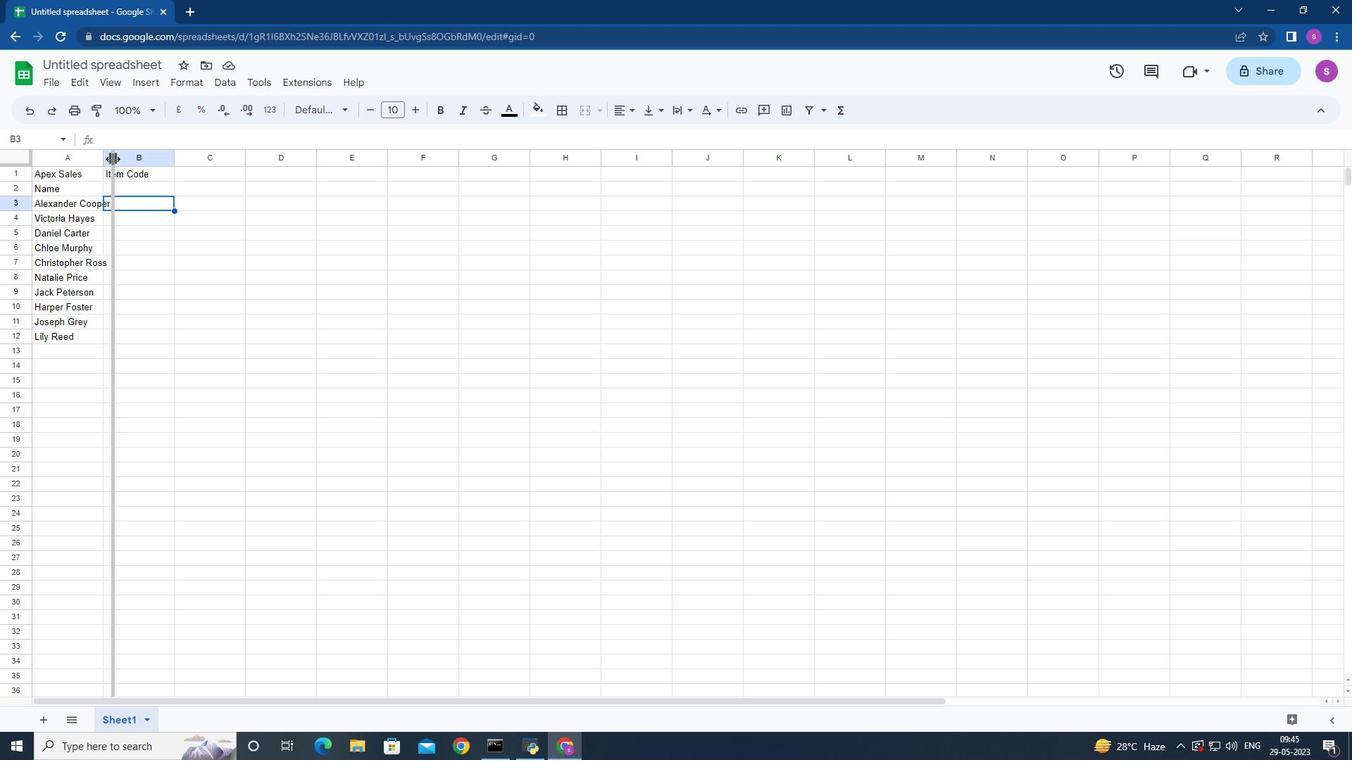 
Action: Mouse moved to (136, 204)
Screenshot: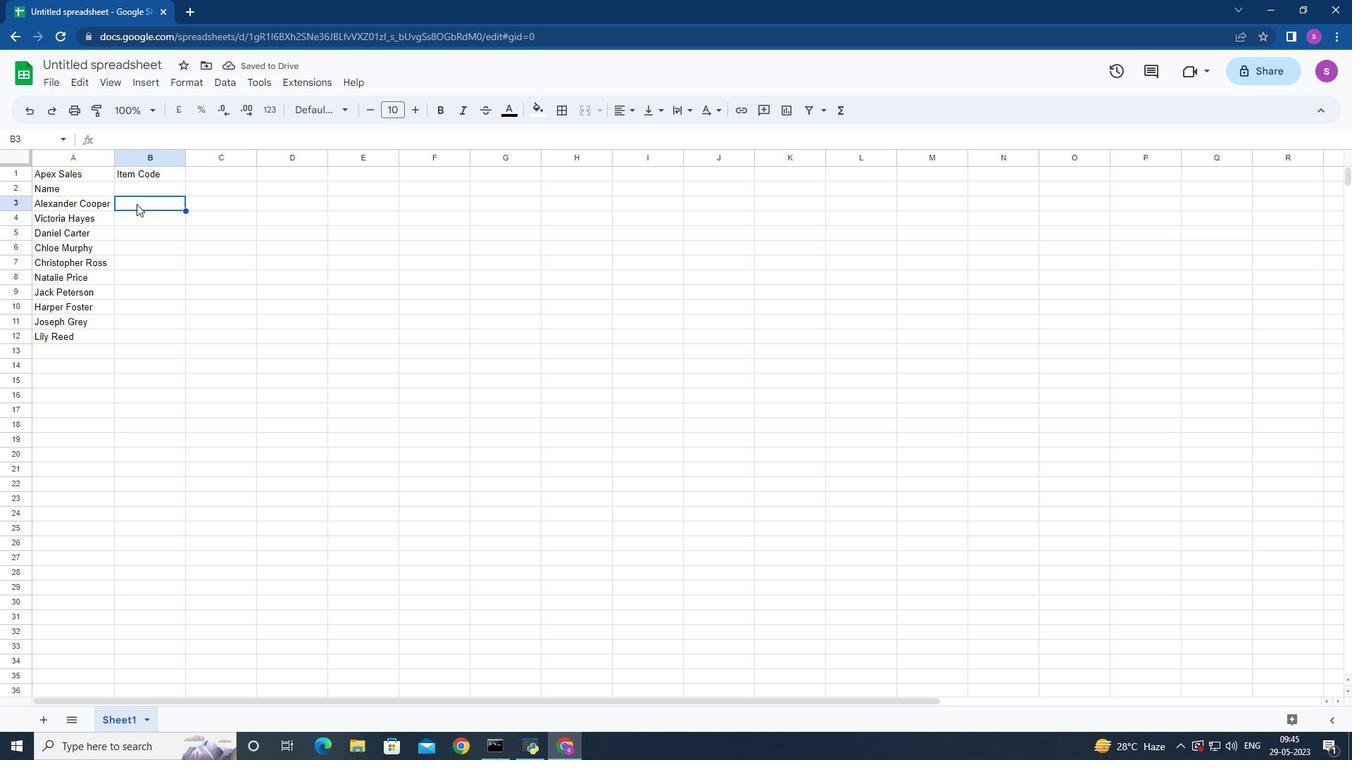 
Action: Key pressed 5005<Key.down>5006<Key.down>5007<Key.down>5008<Key.down>5009<Key.down>500<Key.backspace>10<Key.down>5011<Key.down>5012<Key.down>5013<Key.down>5014<Key.right><Key.up><Key.up><Key.up><Key.up><Key.up><Key.up><Key.up><Key.up><Key.up><Key.up><Key.up><Key.shift>pRODUCT<Key.space><Key.shift>rANG<Key.down><Key.down>5000<Key.down>6000<Key.down>7000<Key.down>8000<Key.down>8<Key.backspace>9000<Key.down>10000<Key.down>11000<Key.down>12000<Key.down>13000<Key.down>15000<Key.right><Key.up><Key.up><Key.up><Key.up><Key.up><Key.up><Key.up><Key.up><Key.up><Key.up><Key.up><Key.shift>pRODUCTS<Key.down><Key.down><Key.shift>KEEN<Key.space><Key.shift>sHOE<Key.down><Key.shift>lACOSTE<Key.space><Key.shift>sHOE<Key.down><Key.shift>mERRELL<Key.space><Key.shift>SHOE<Key.down><Key.shift>mIZUNO<Key.space><Key.shift>sHOE<Key.down><Key.shift>oNITSUKA<Key.space><Key.shift>tIGER<Key.space><Key.shift>sHOE<Key.down><Key.shift>sALOMON<Key.space><Key.shift>sHOE<Key.down><Key.shift>sANUK<Key.space><Key.shift>sHOE<Key.down><Key.shift>sAUCONY<Key.space><Key.shift>sHOE<Key.down><Key.shift>sPERRY<Key.space><Key.shift>SH<Key.backspace><Key.backspace><Key.shift>sHOE<Key.down><Key.shift>sUPERGA<Key.space><Key.shift>sHOE<Key.right><Key.up><Key.up><Key.up><Key.up><Key.up><Key.up><Key.up><Key.up><Key.up><Key.up><Key.up>
Screenshot: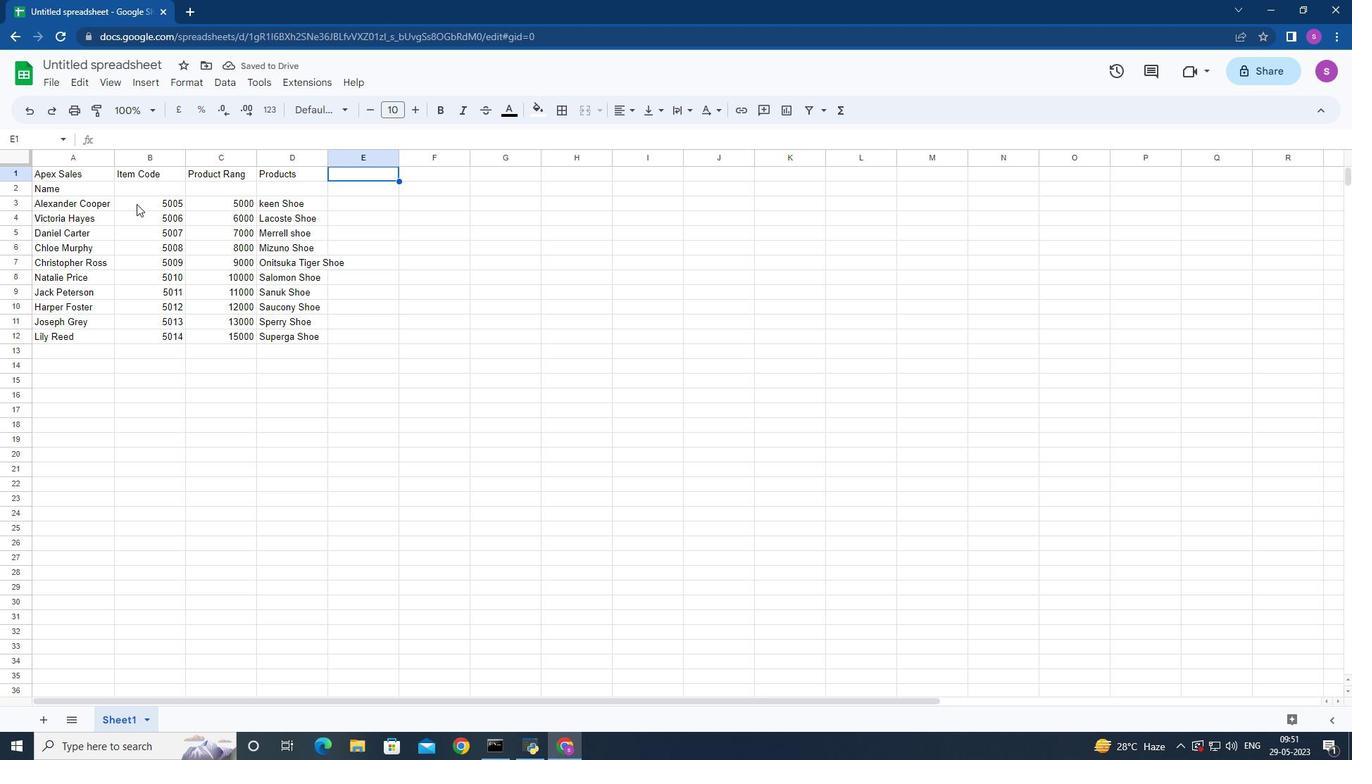 
Action: Mouse moved to (328, 156)
Screenshot: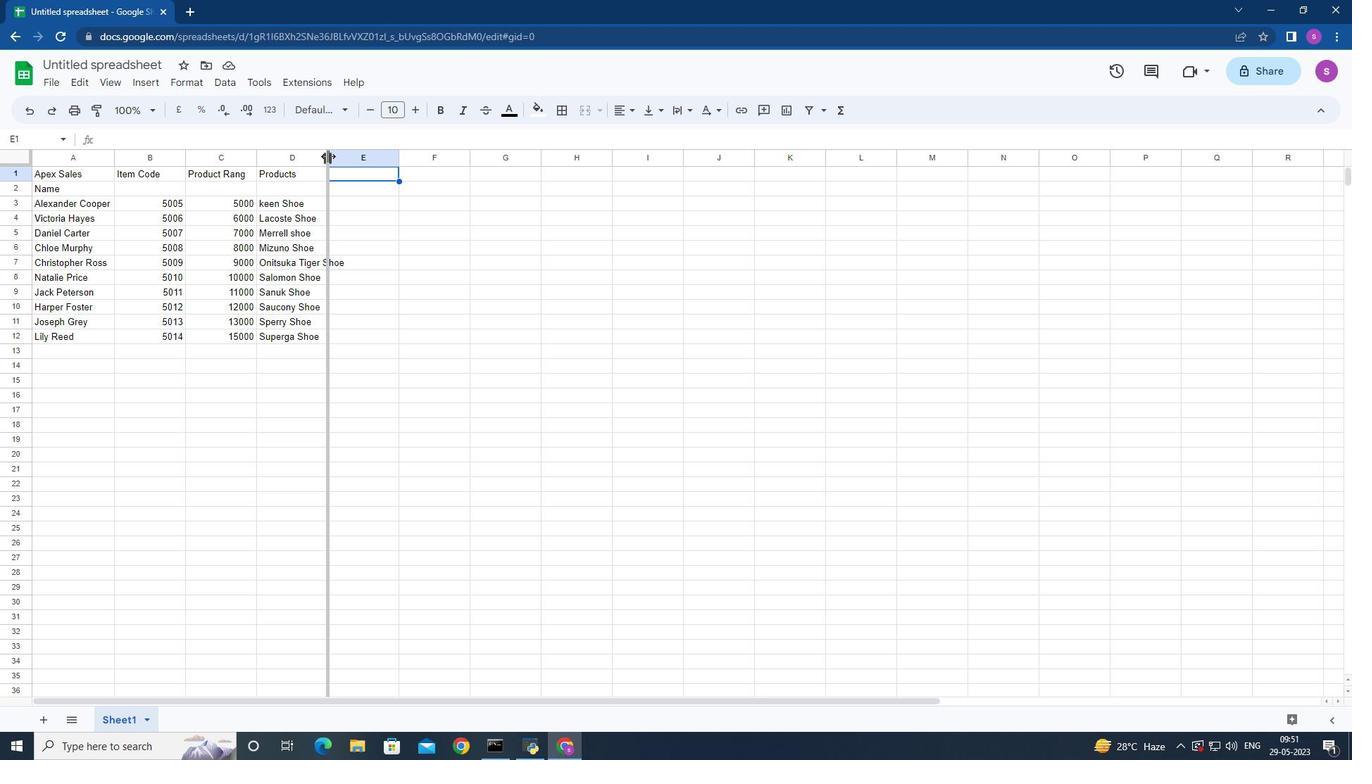 
Action: Mouse pressed left at (328, 156)
Screenshot: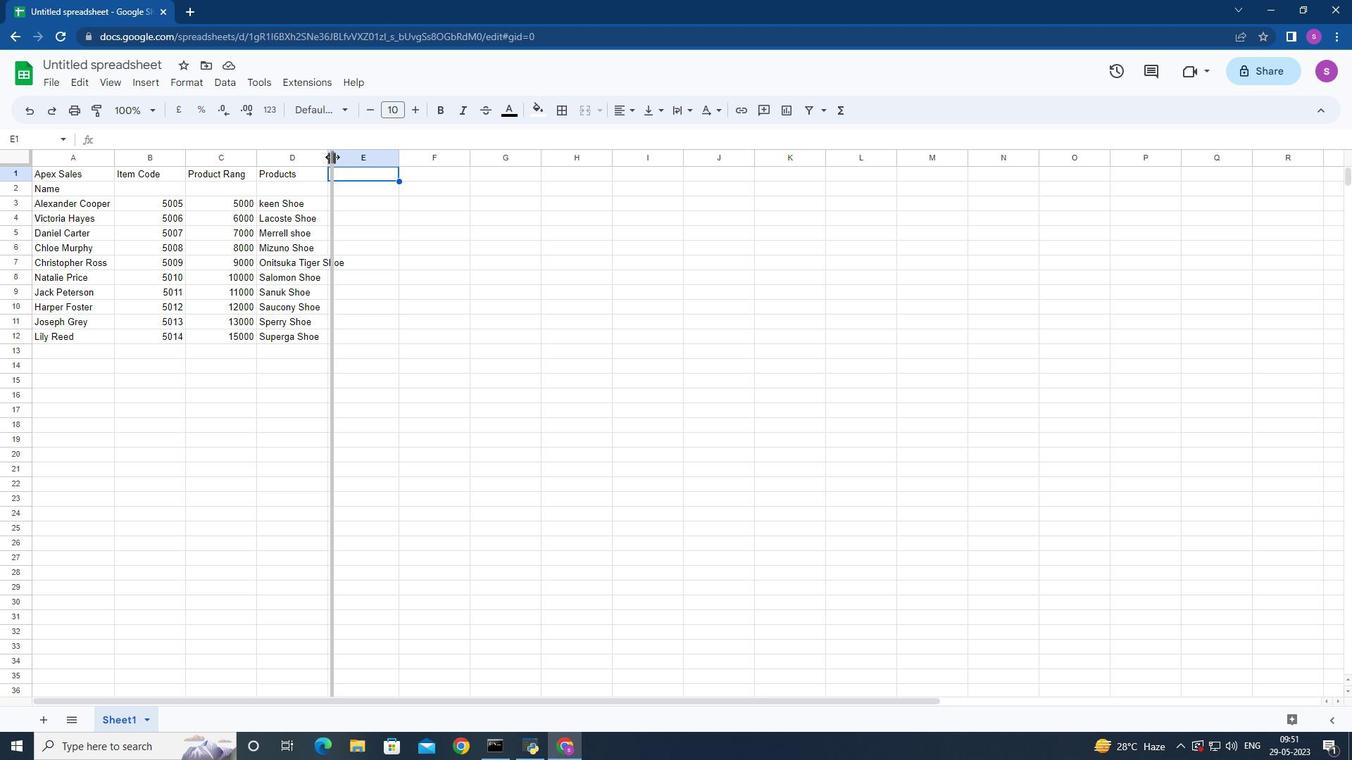 
Action: Mouse moved to (359, 190)
Screenshot: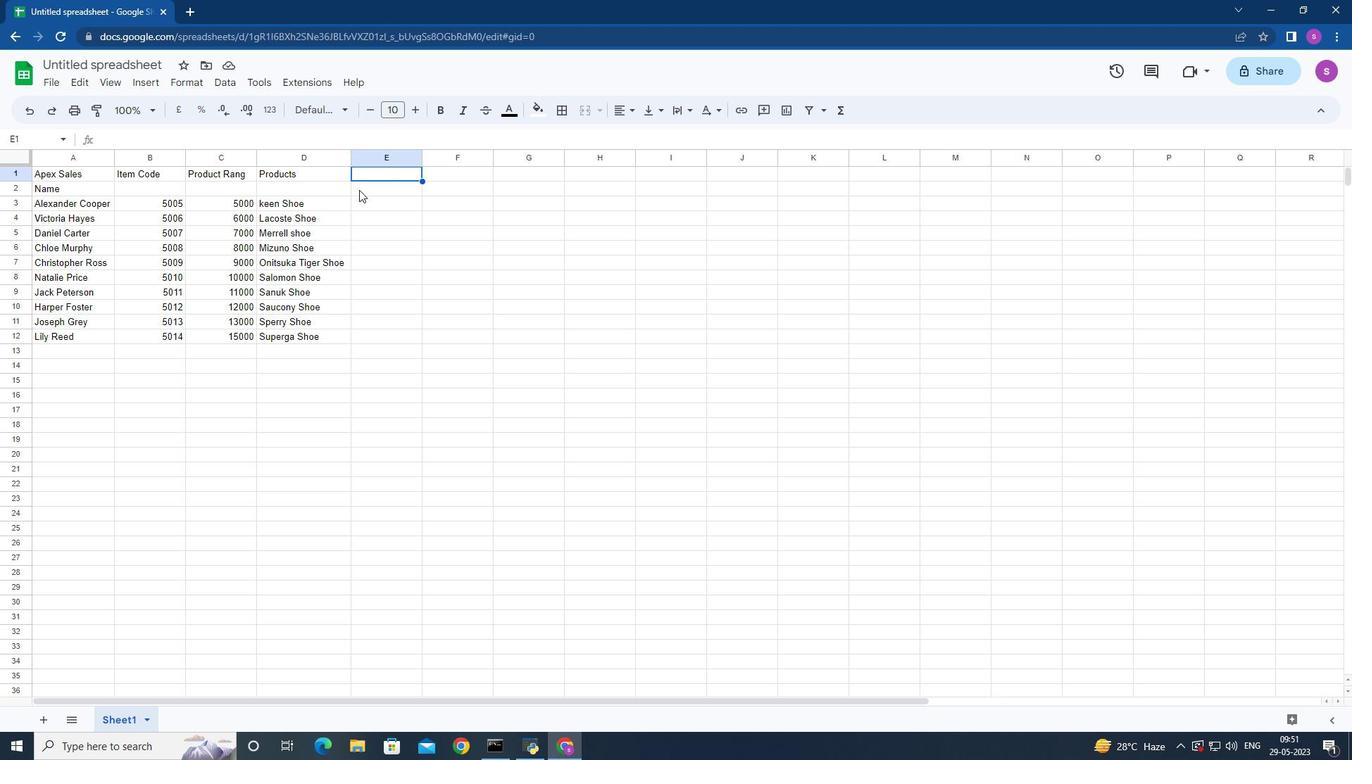
Action: Key pressed <Key.shift>qUANTITY
Screenshot: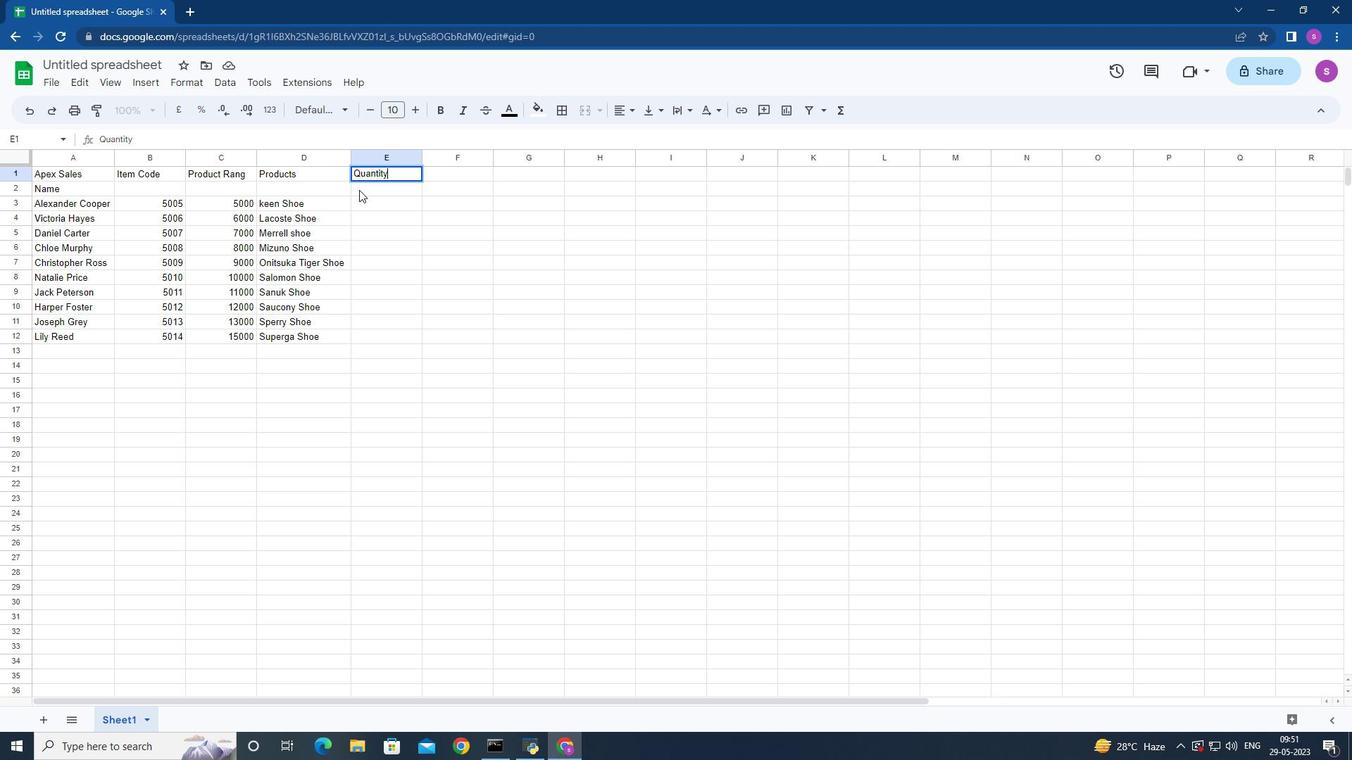 
Action: Mouse moved to (369, 203)
Screenshot: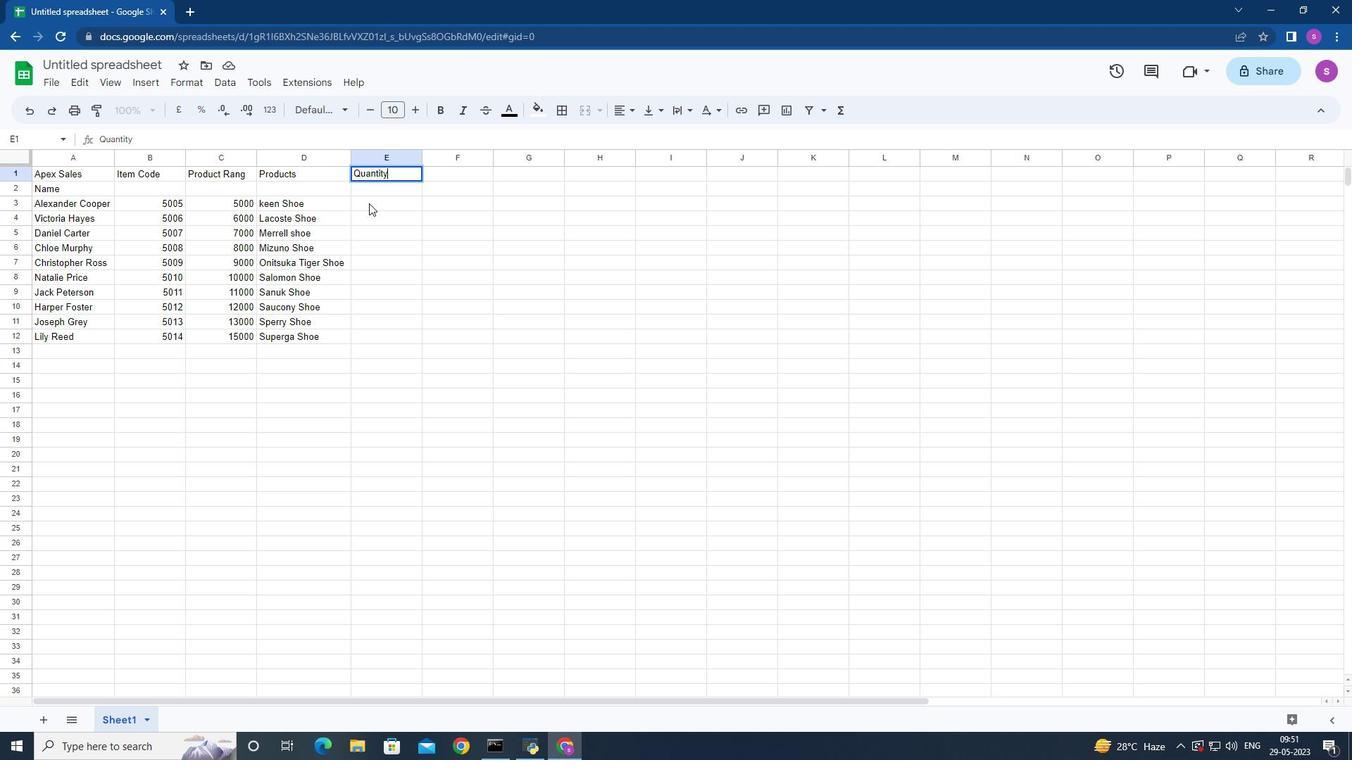 
Action: Mouse pressed left at (369, 203)
Screenshot: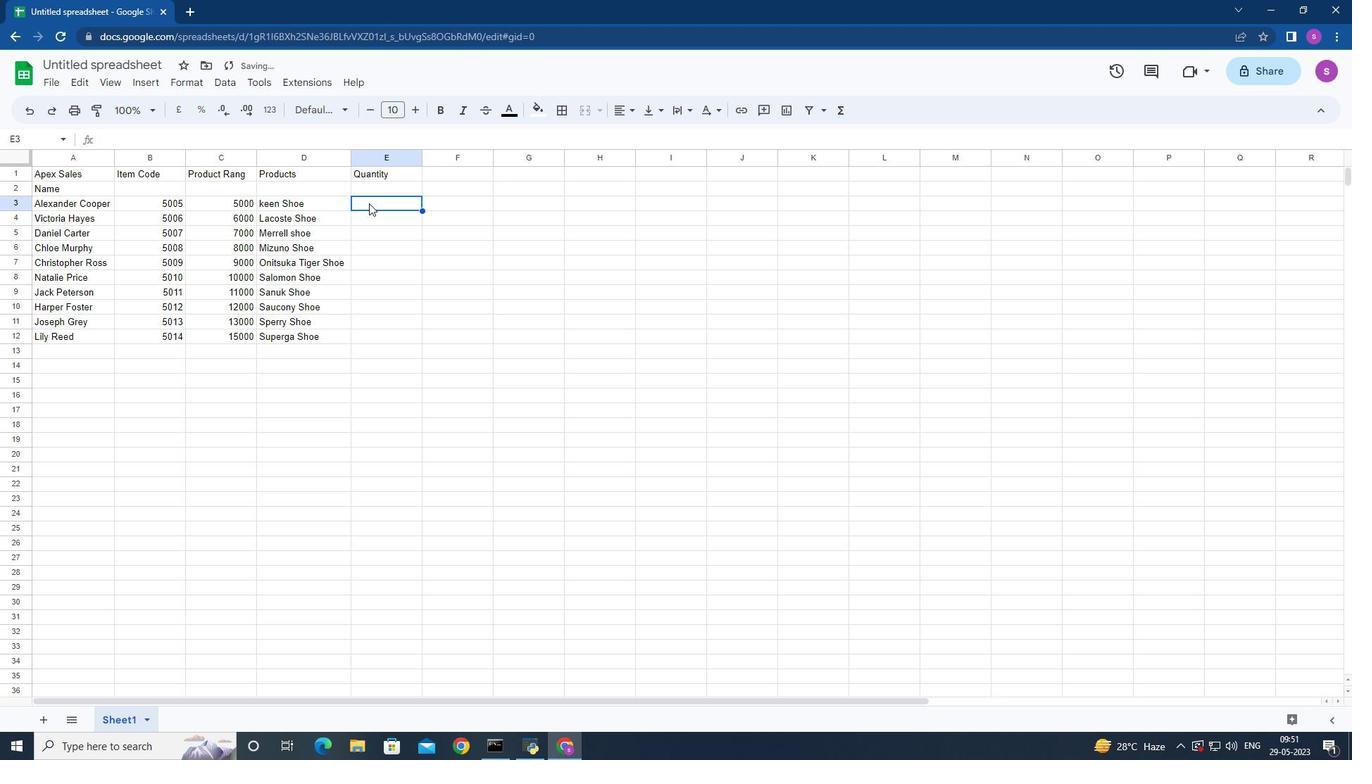 
Action: Key pressed 4<Key.down>5<Key.down>6<Key.down>7<Key.down>8<Key.down>9<Key.down>4<Key.down>5<Key.down>6<Key.down>7<Key.down><Key.right><Key.right><Key.left><Key.up><Key.up><Key.up><Key.up><Key.up><Key.up><Key.up><Key.up><Key.up><Key.up><Key.up><Key.up><Key.shift>aMOUNT<Key.down>
Screenshot: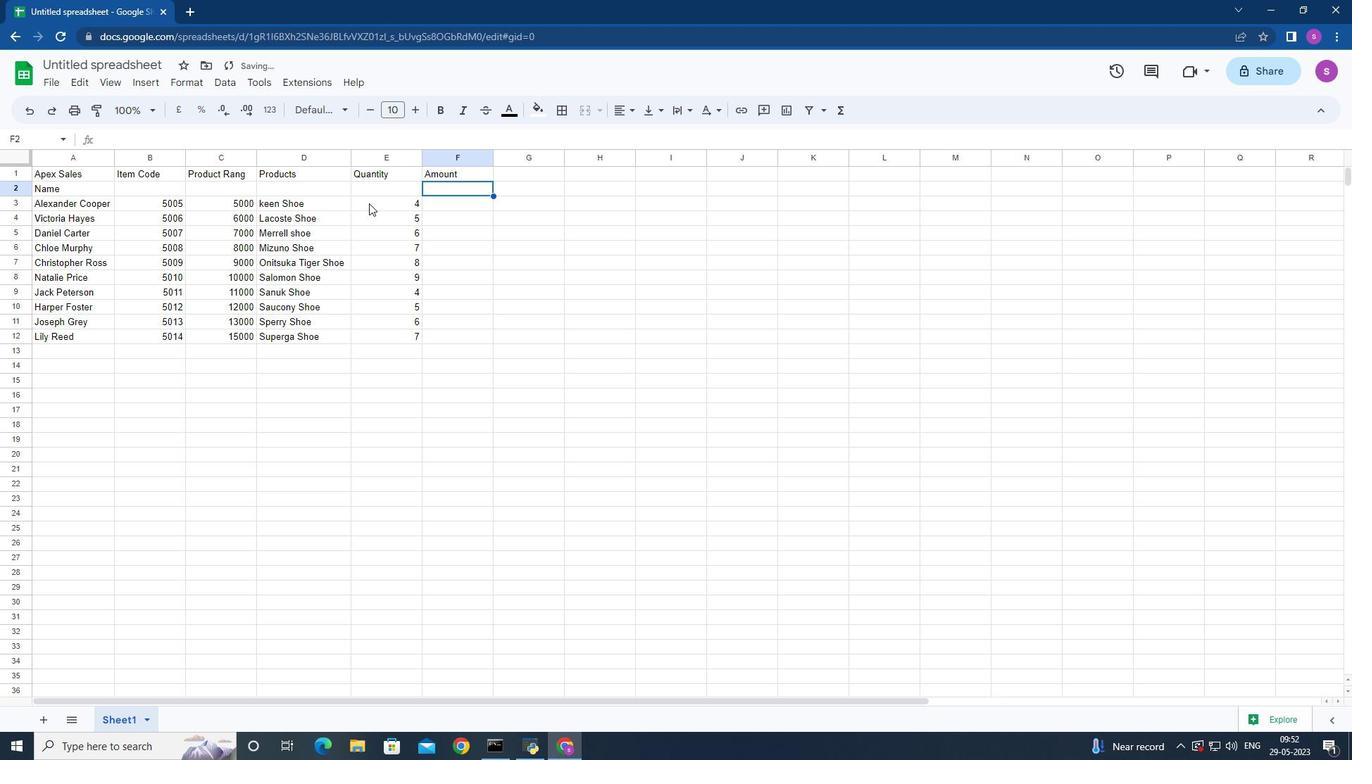 
Action: Mouse moved to (436, 202)
Screenshot: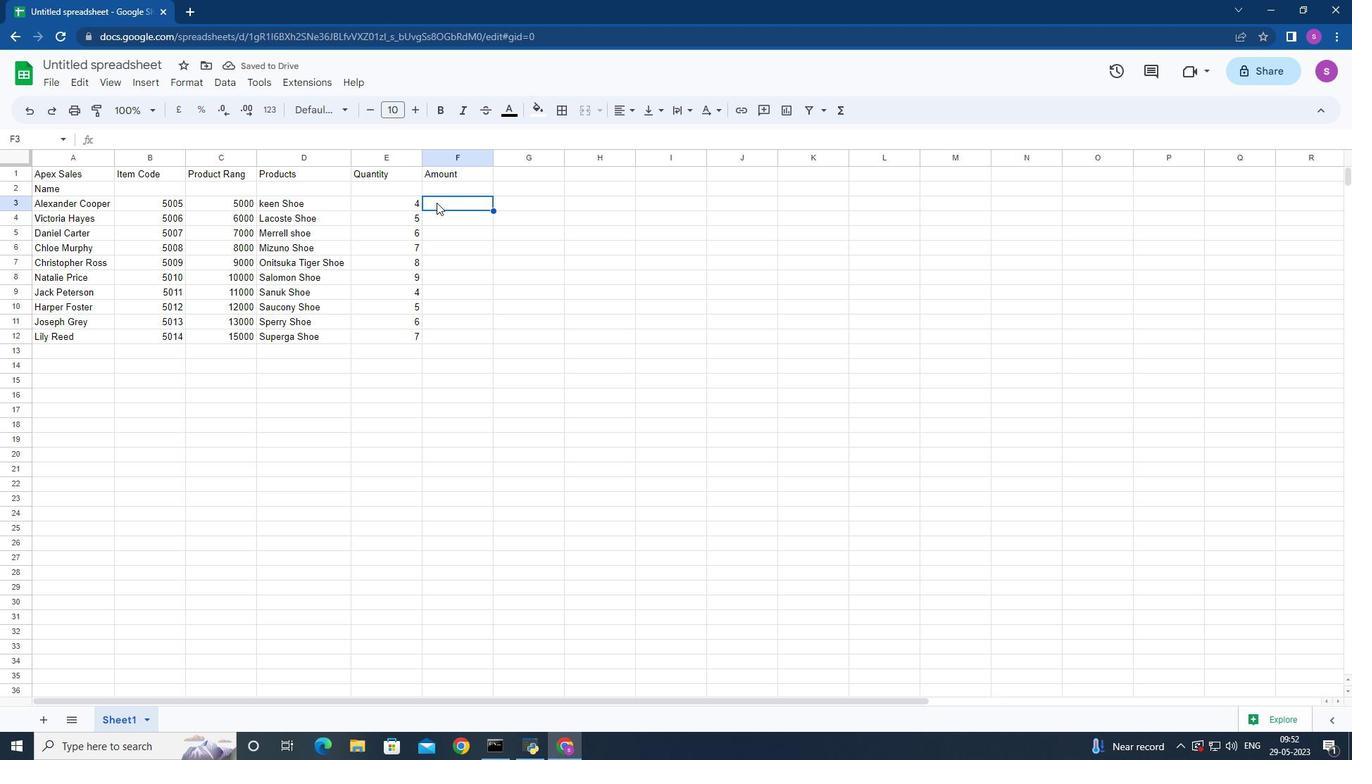 
Action: Mouse pressed left at (436, 202)
Screenshot: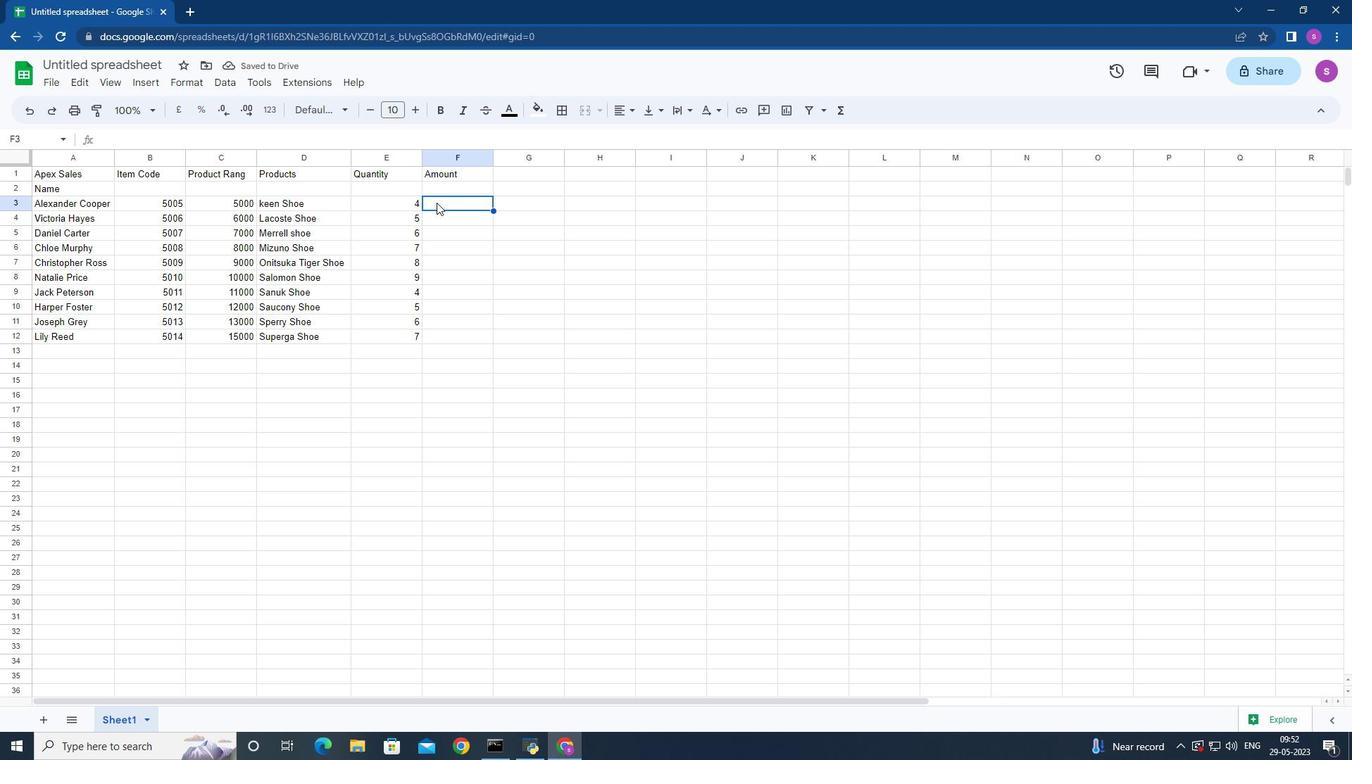 
Action: Mouse moved to (434, 202)
Screenshot: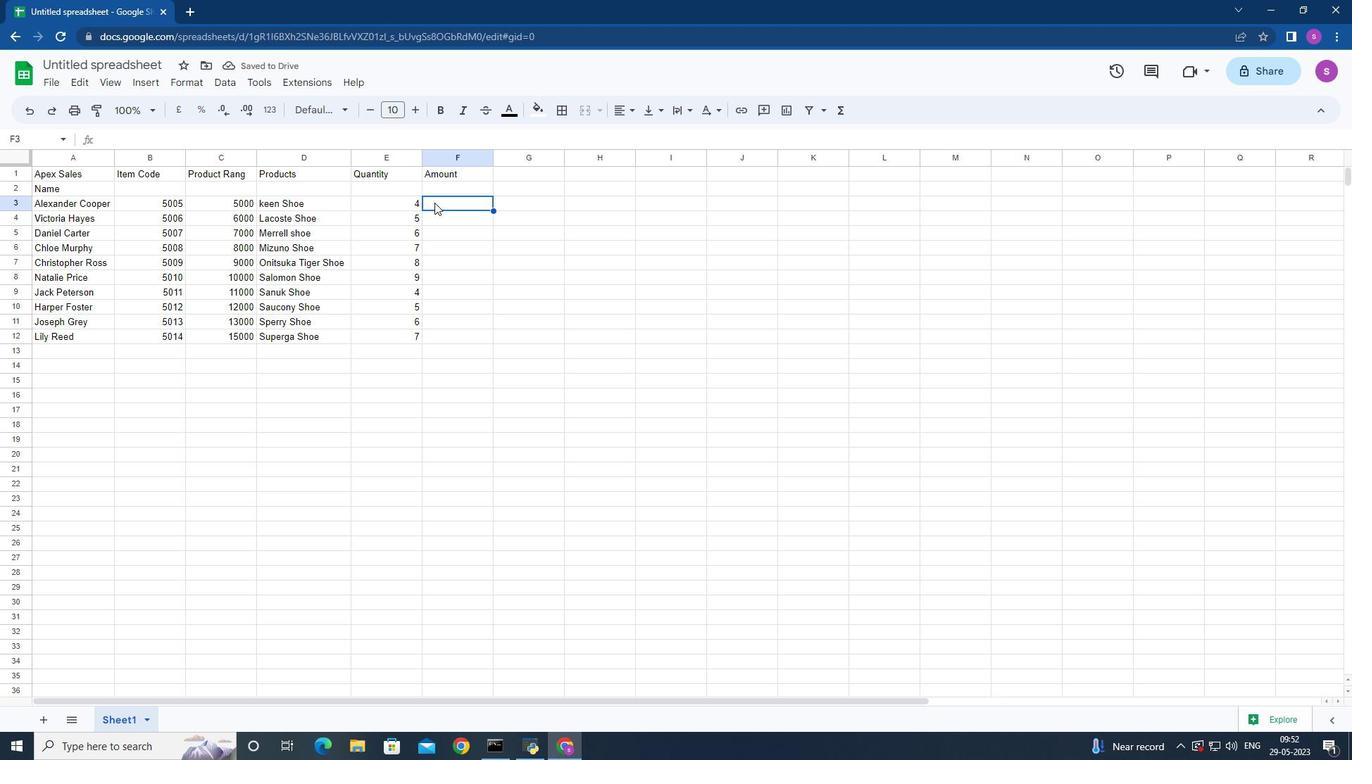 
Action: Key pressed =
Screenshot: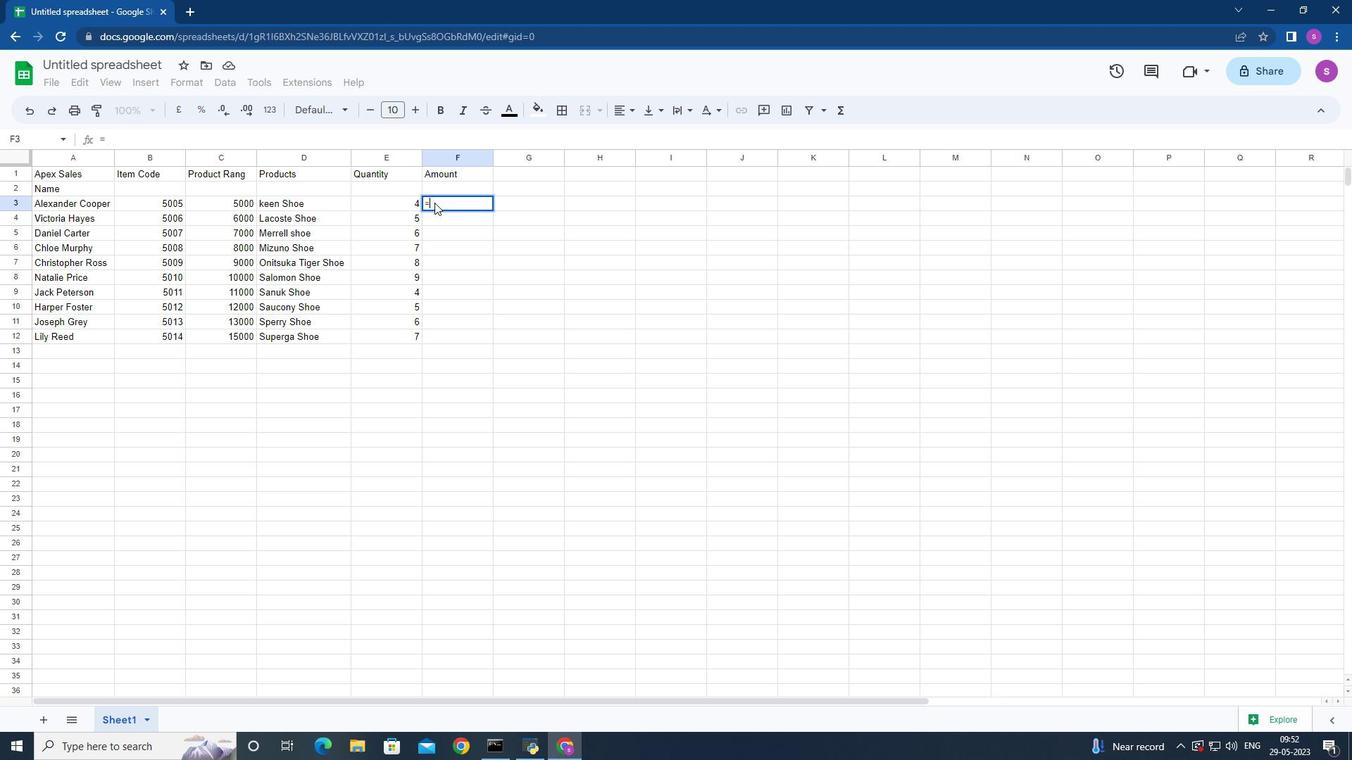 
Action: Mouse moved to (391, 194)
Screenshot: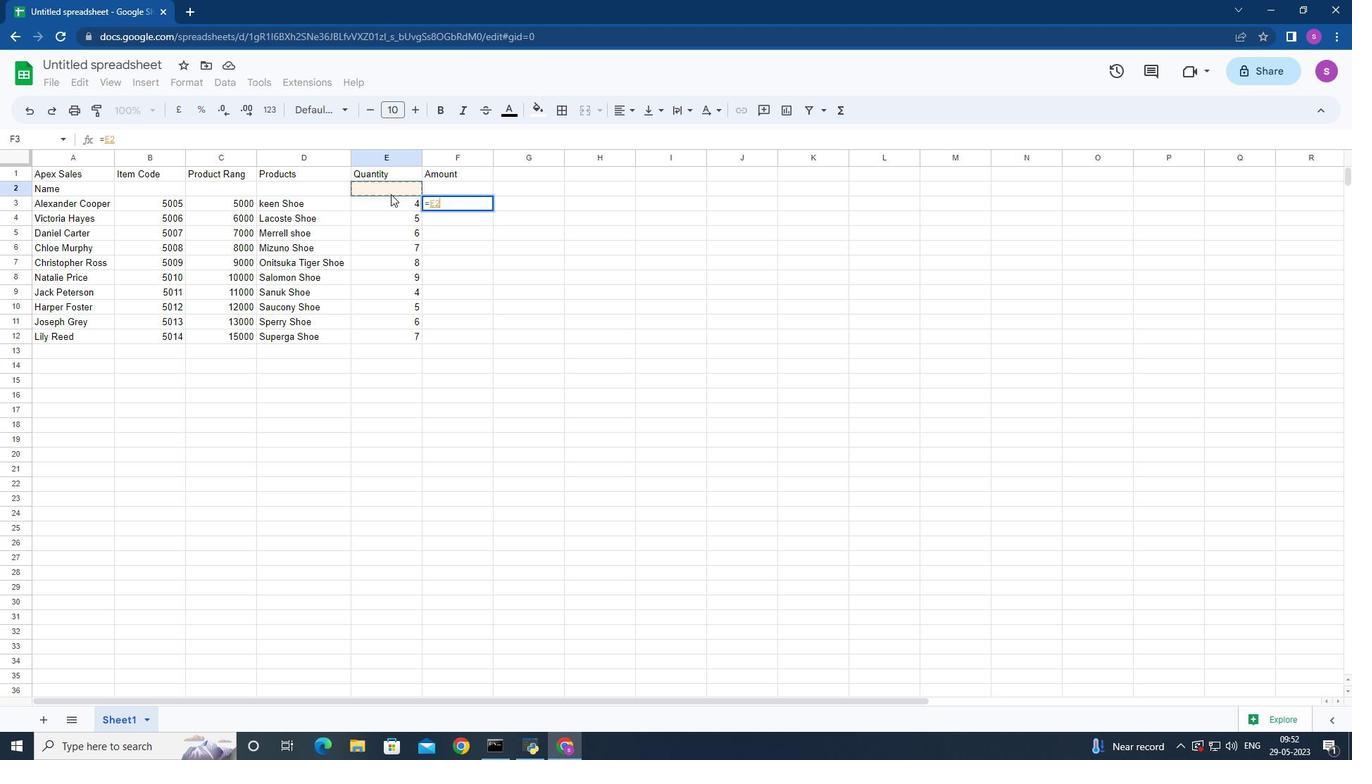 
Action: Mouse pressed left at (391, 194)
Screenshot: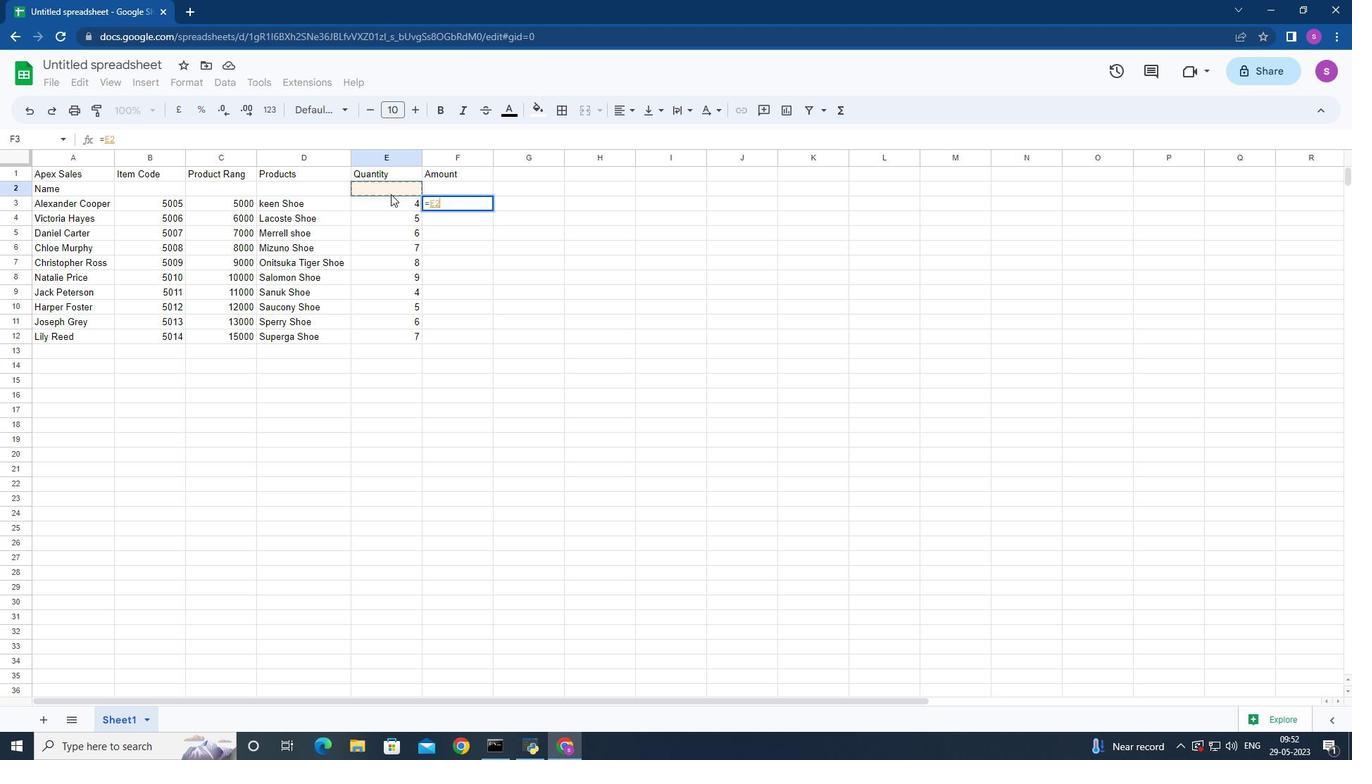 
Action: Mouse moved to (387, 203)
Screenshot: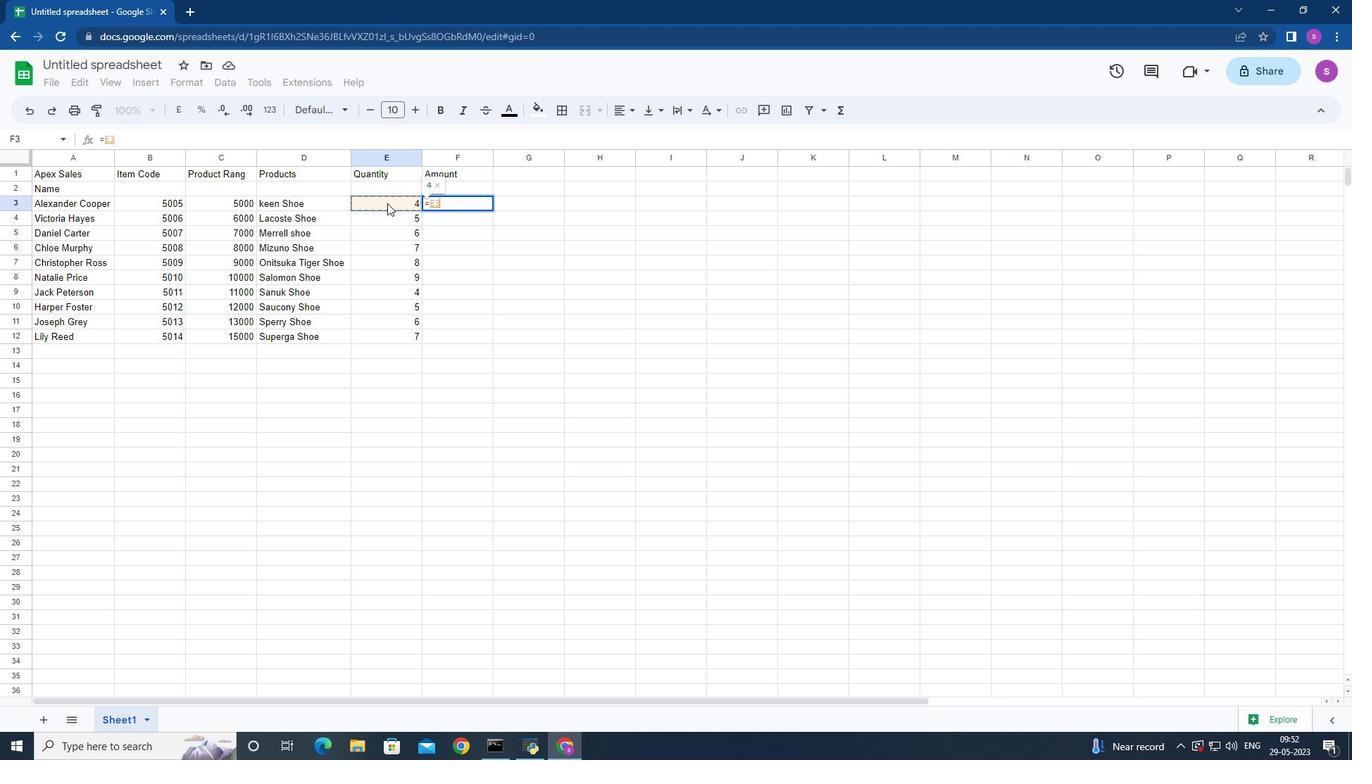 
Action: Mouse pressed left at (387, 203)
Screenshot: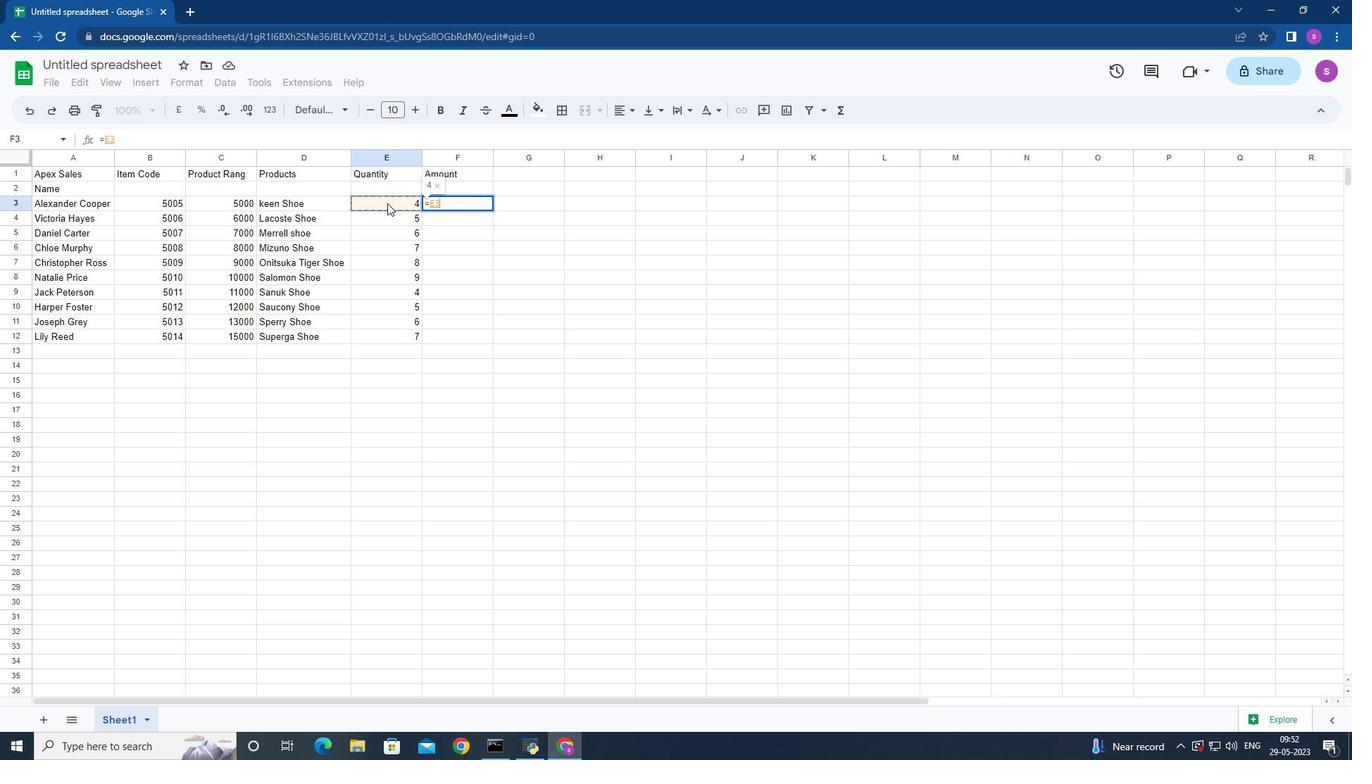 
Action: Mouse moved to (205, 205)
Screenshot: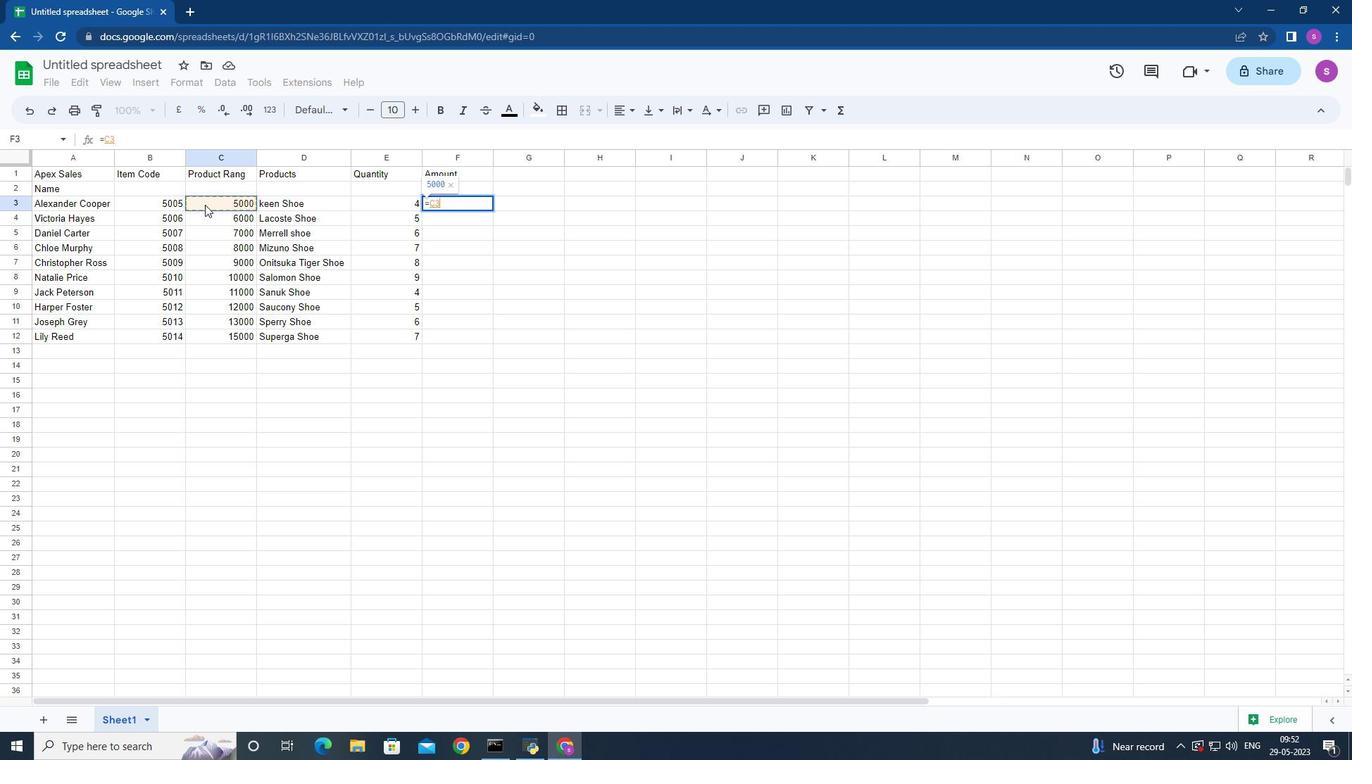 
Action: Mouse pressed left at (205, 205)
Screenshot: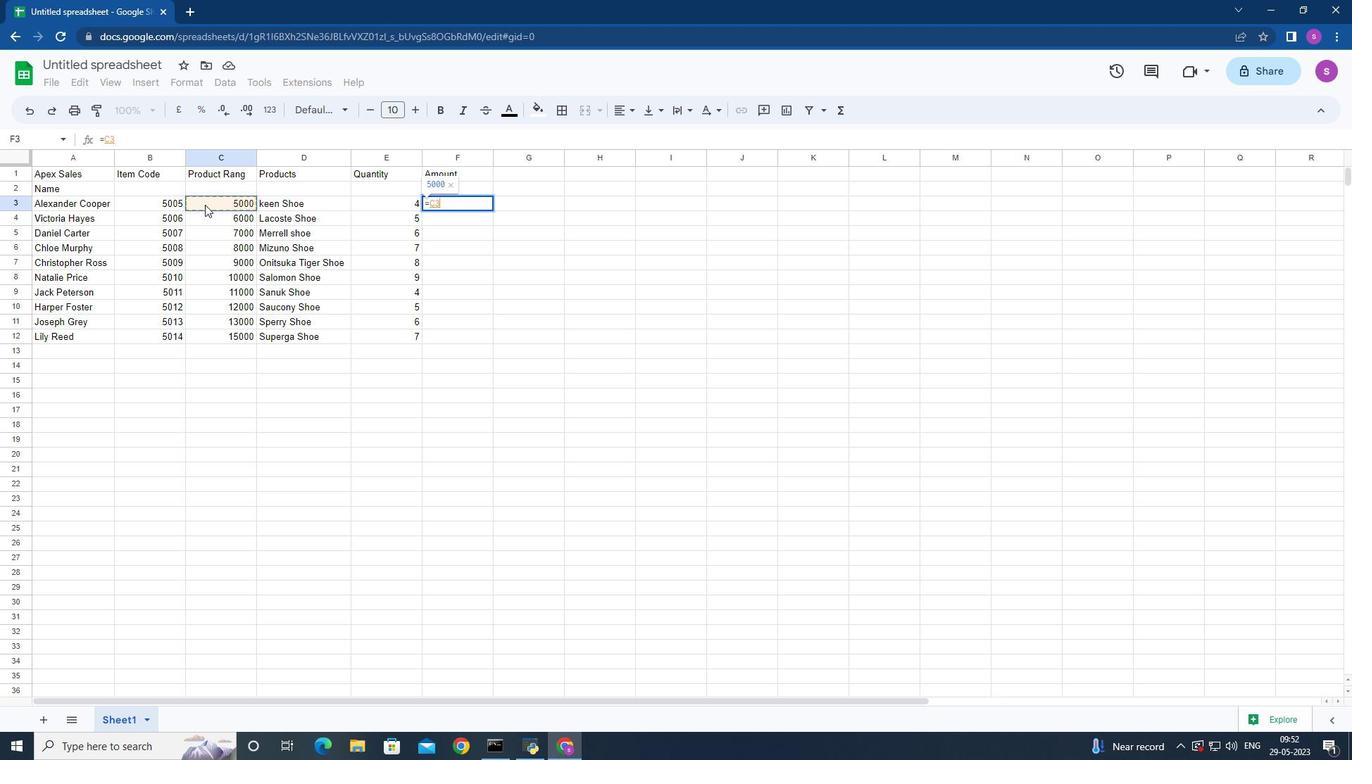 
Action: Mouse moved to (371, 202)
Screenshot: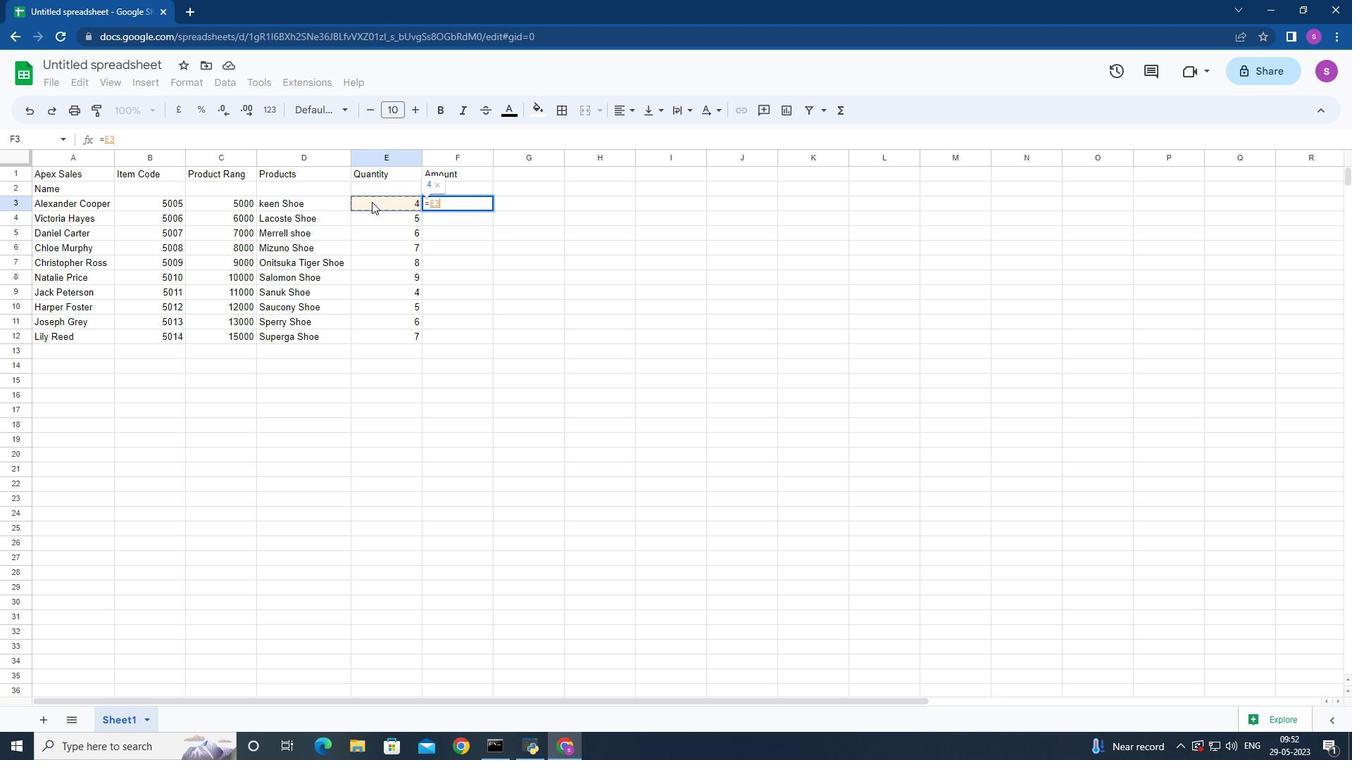 
Action: Mouse pressed left at (371, 202)
Screenshot: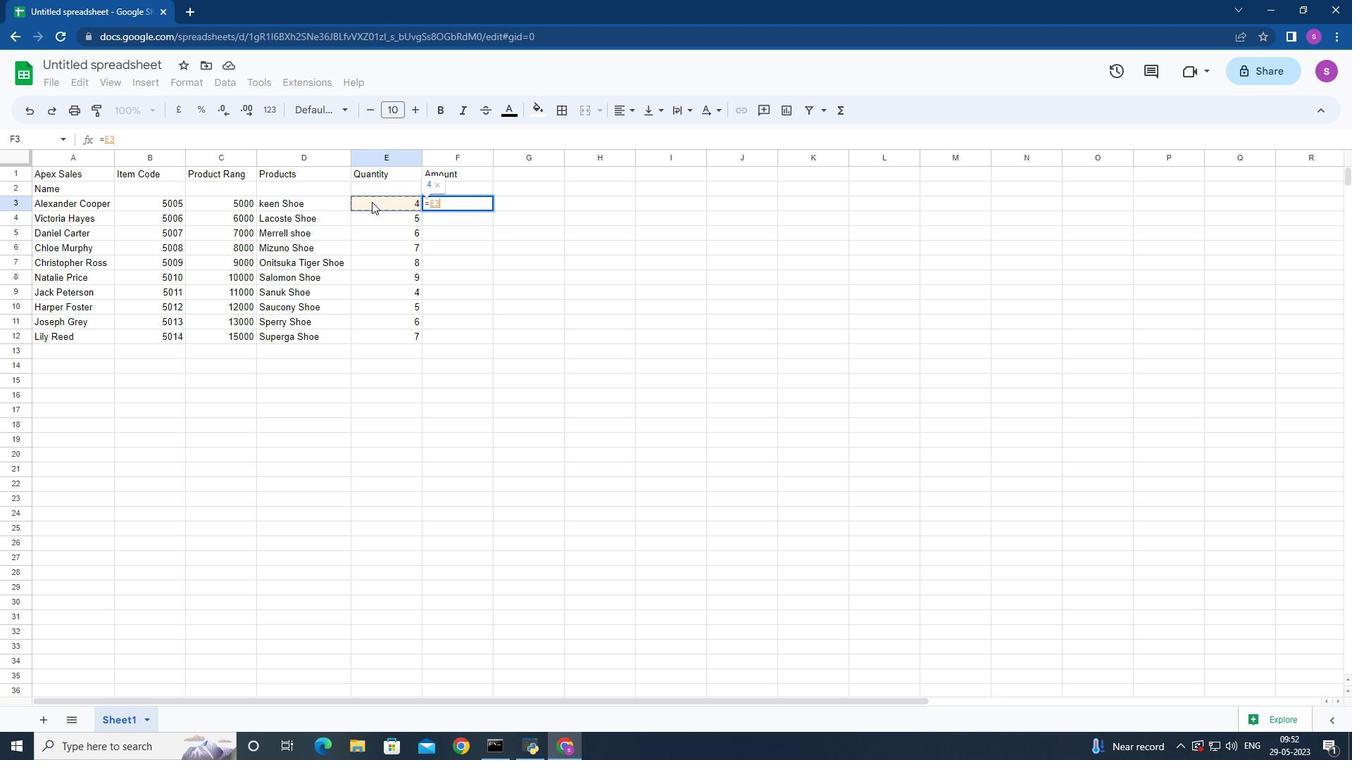 
Action: Mouse moved to (436, 186)
Screenshot: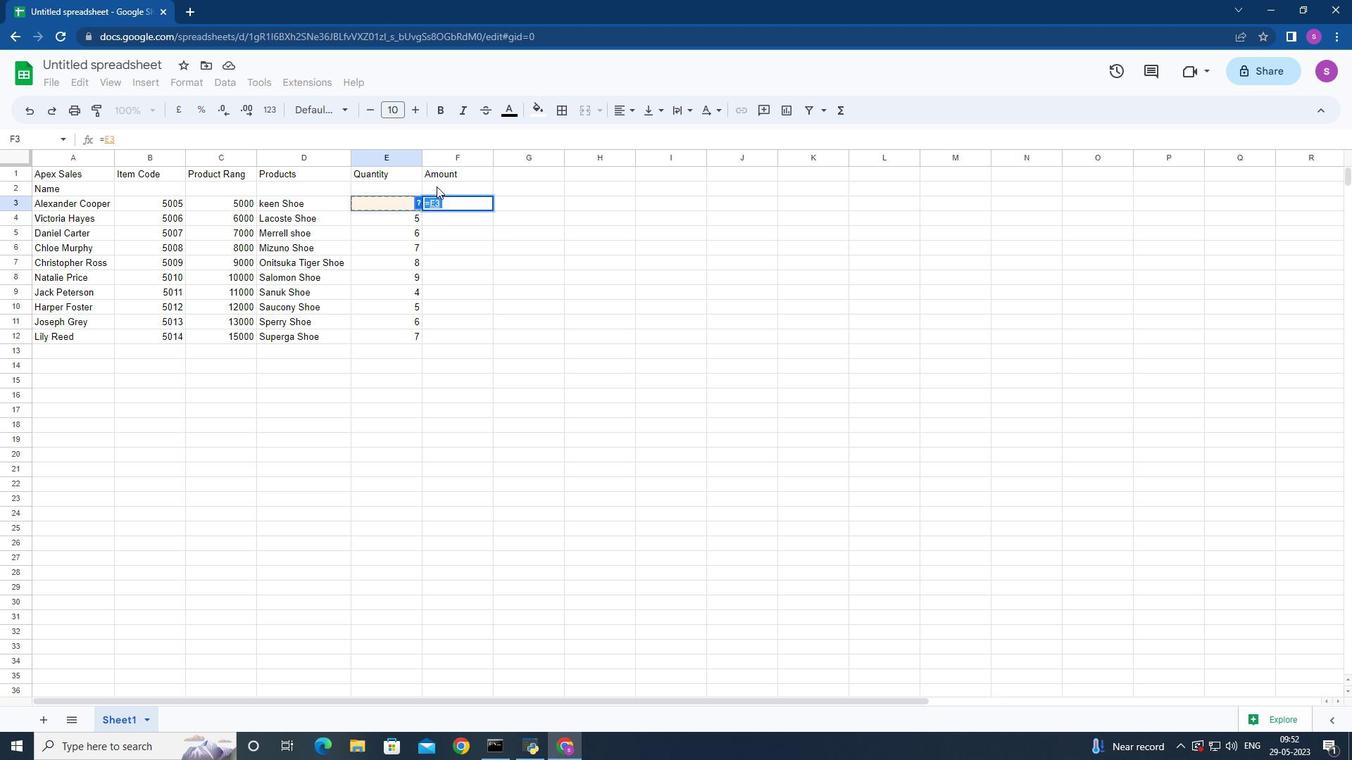 
Action: Mouse pressed left at (436, 186)
Screenshot: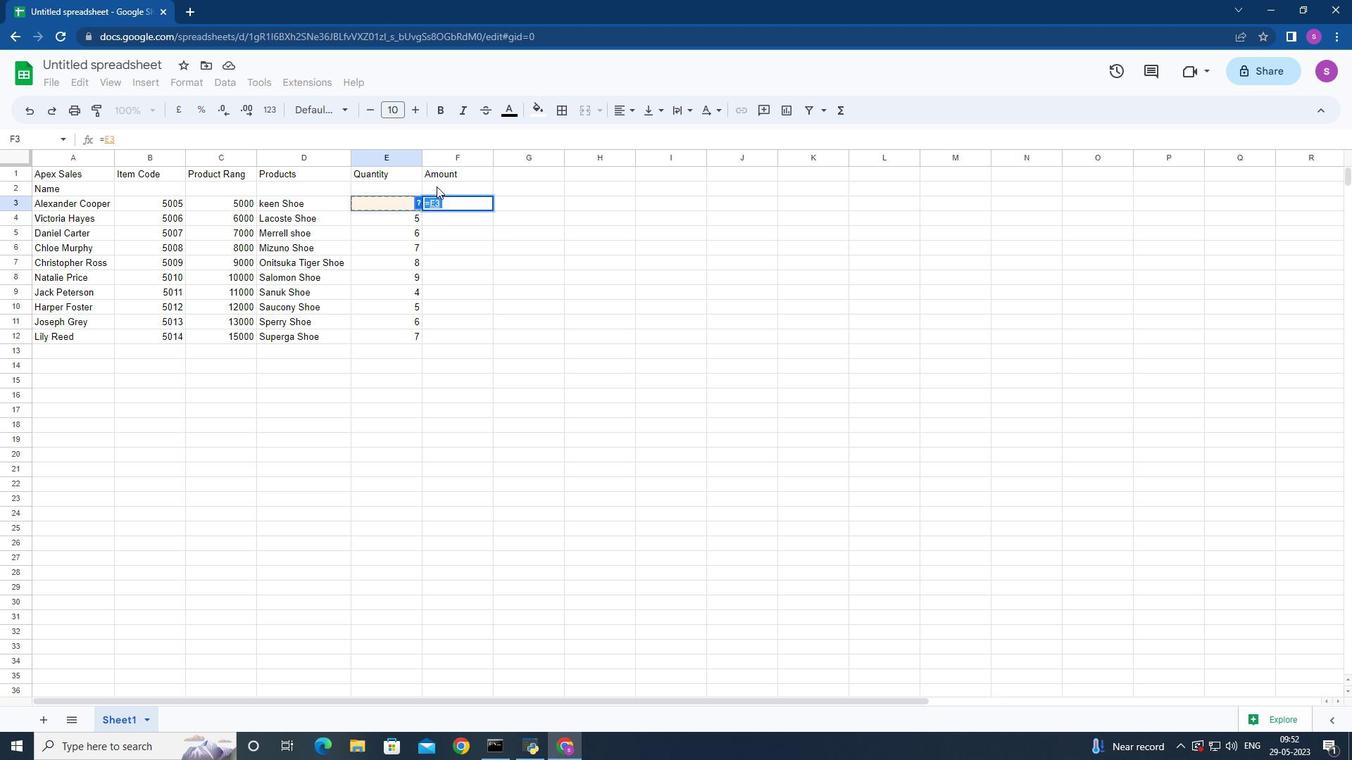 
Action: Mouse moved to (458, 233)
Screenshot: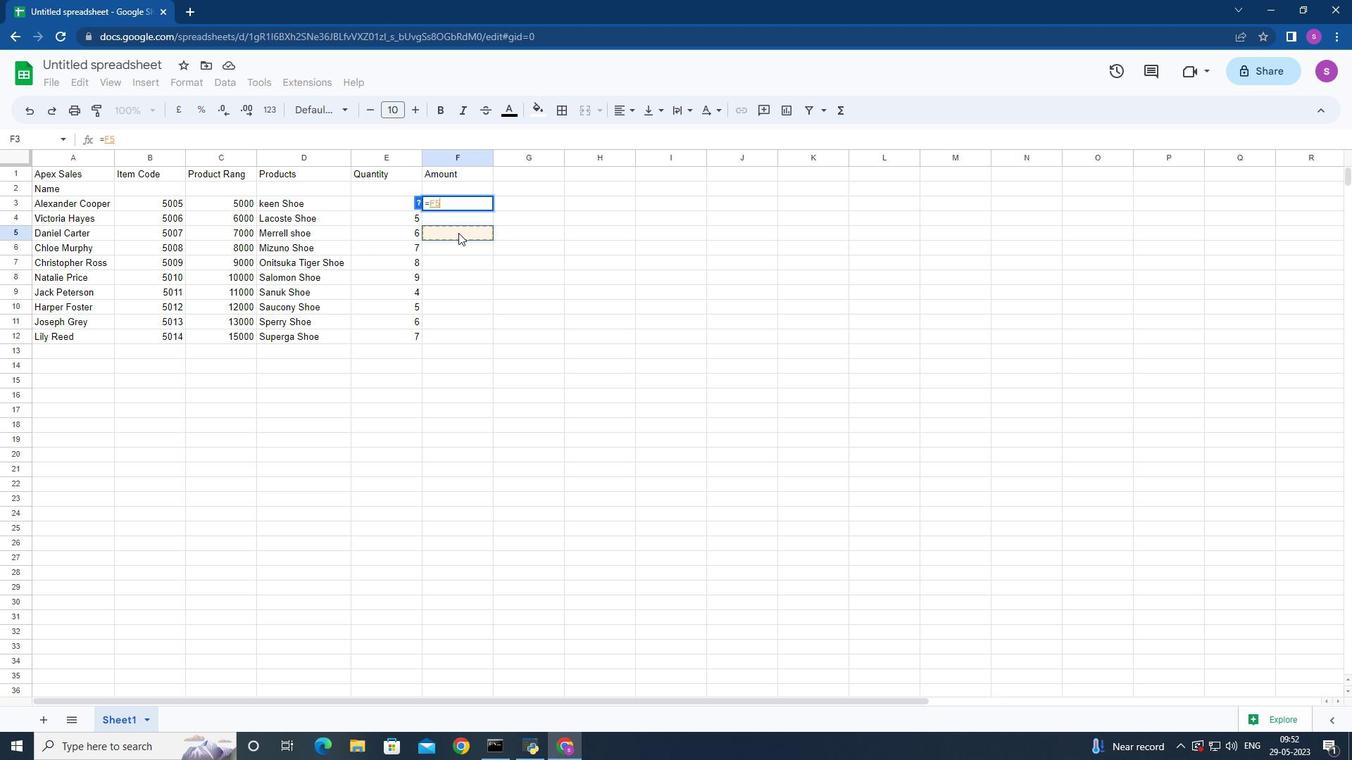 
Action: Mouse pressed left at (458, 233)
Screenshot: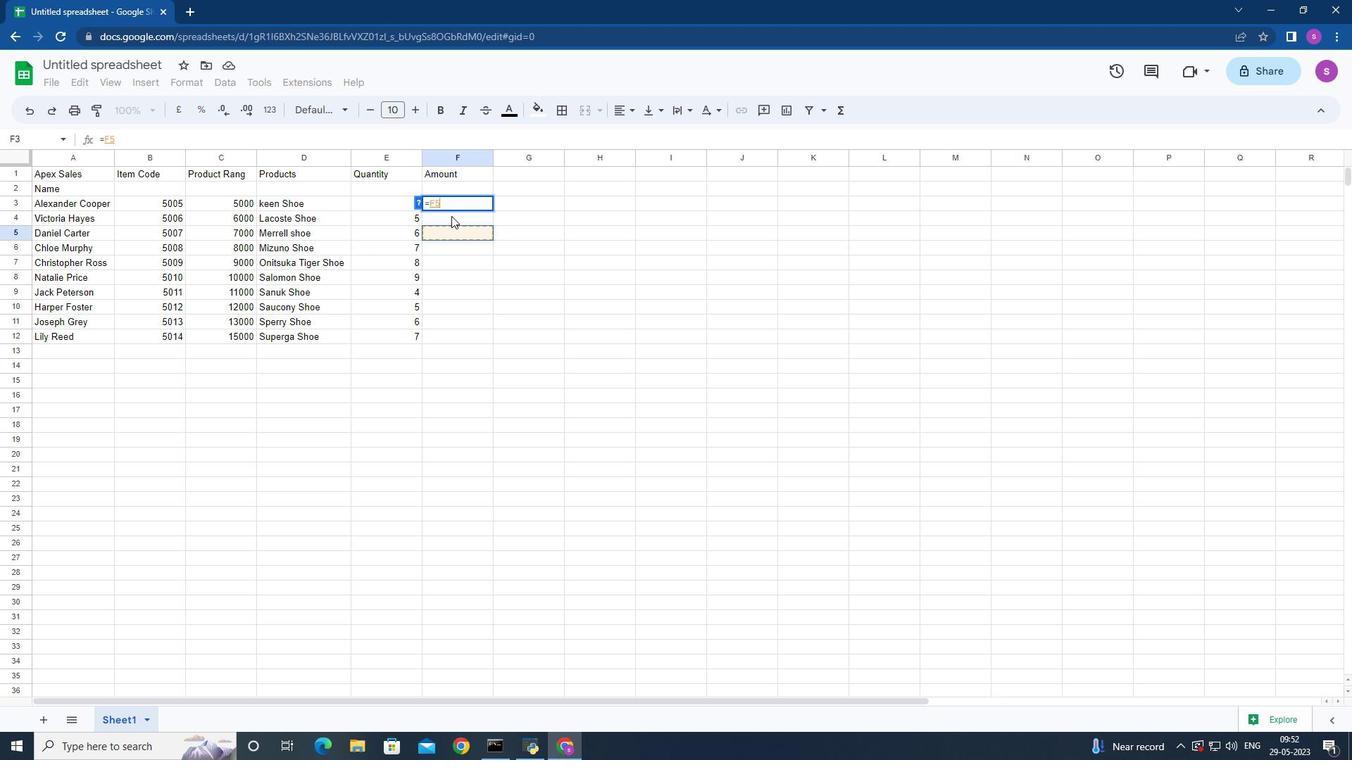 
Action: Mouse moved to (445, 202)
Screenshot: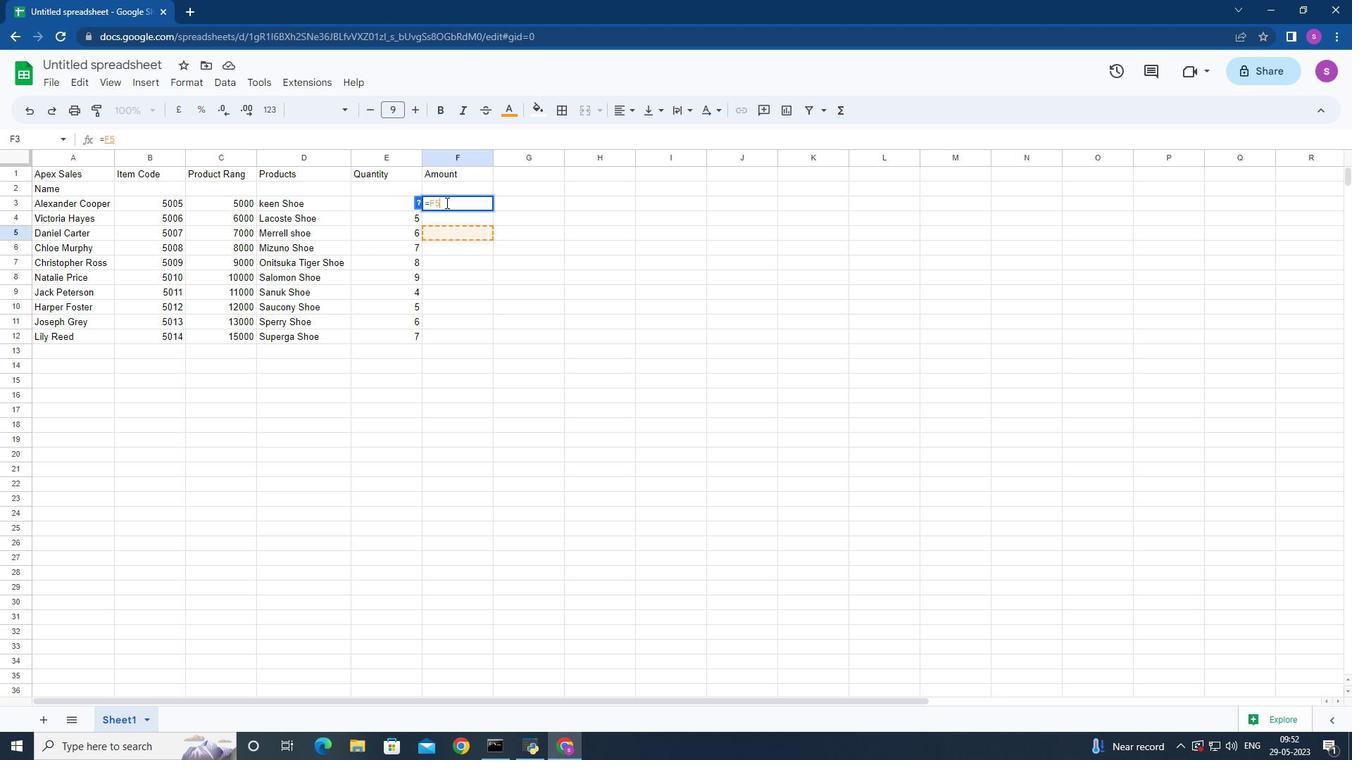 
Action: Mouse pressed left at (445, 202)
Screenshot: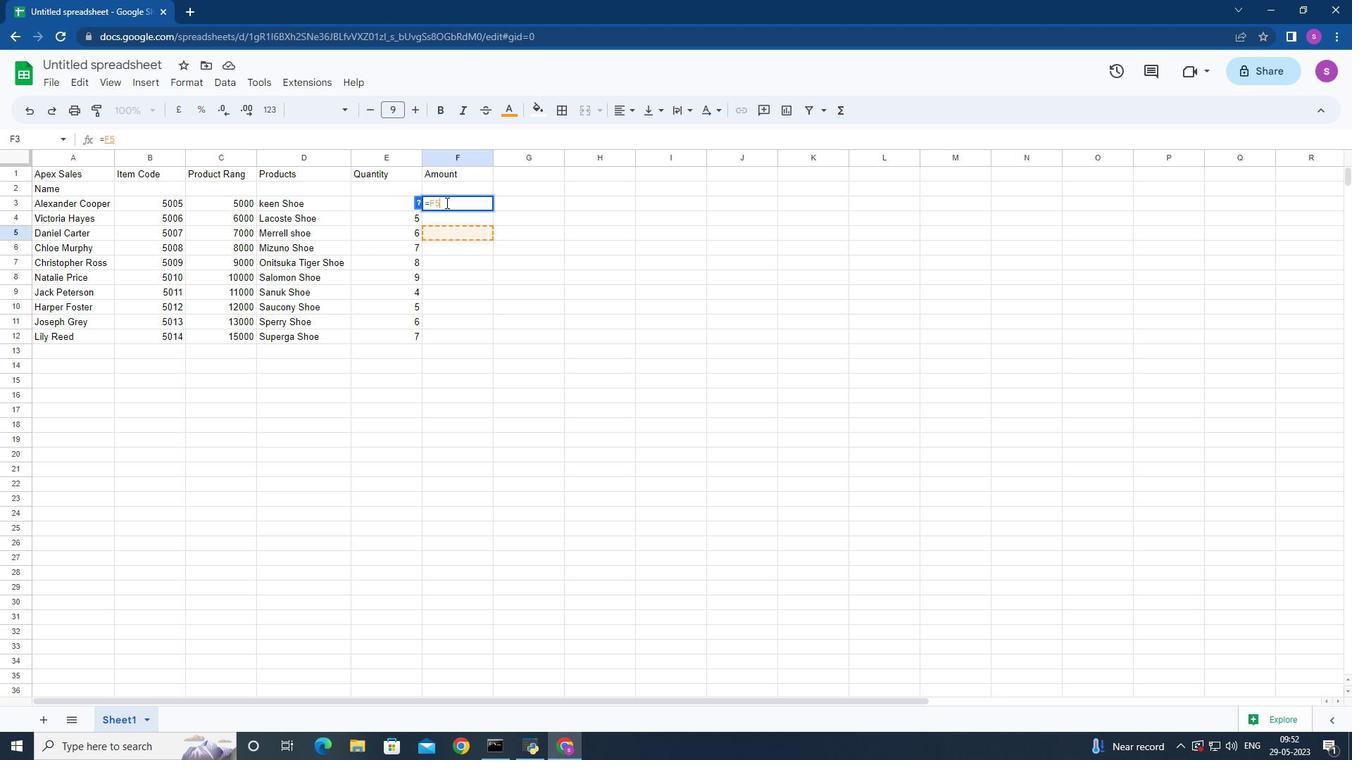 
Action: Key pressed <Key.backspace><Key.backspace><Key.backspace>=
Screenshot: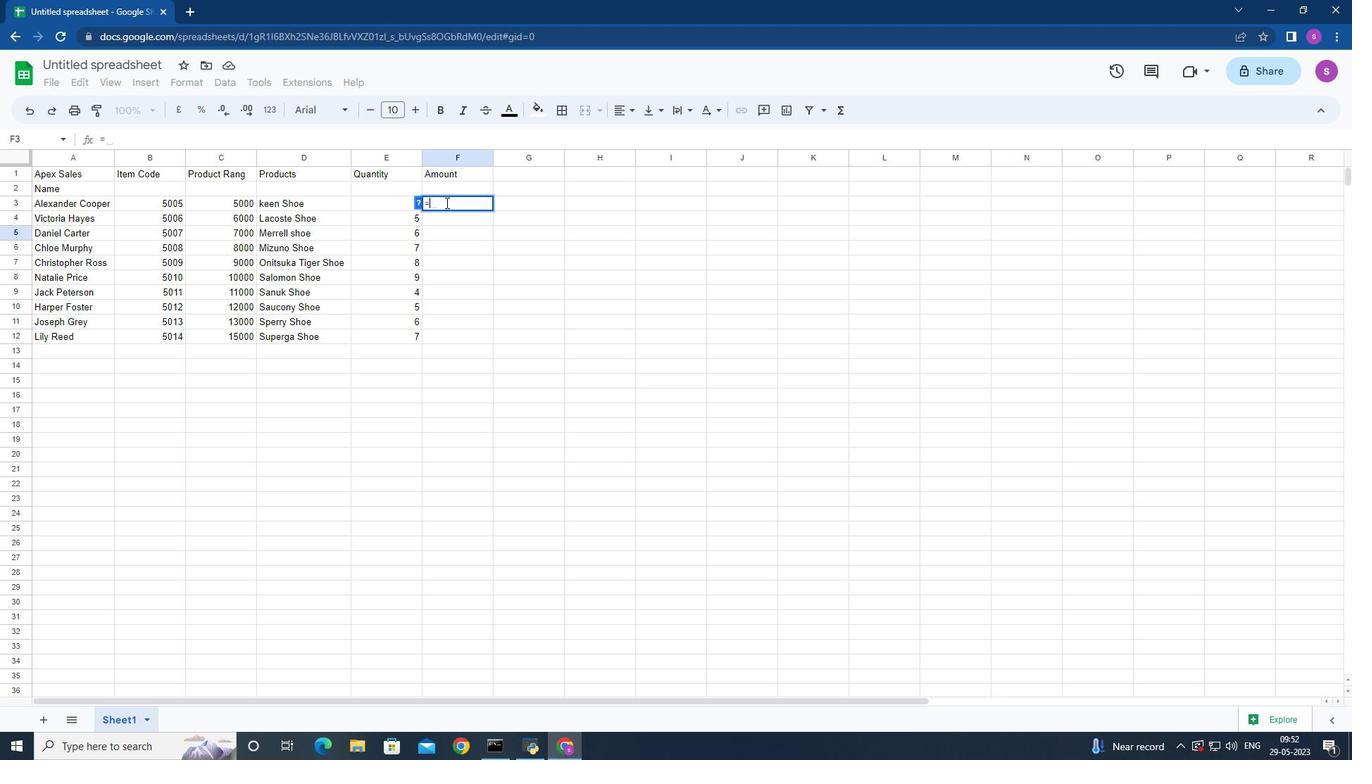 
Action: Mouse moved to (397, 205)
Screenshot: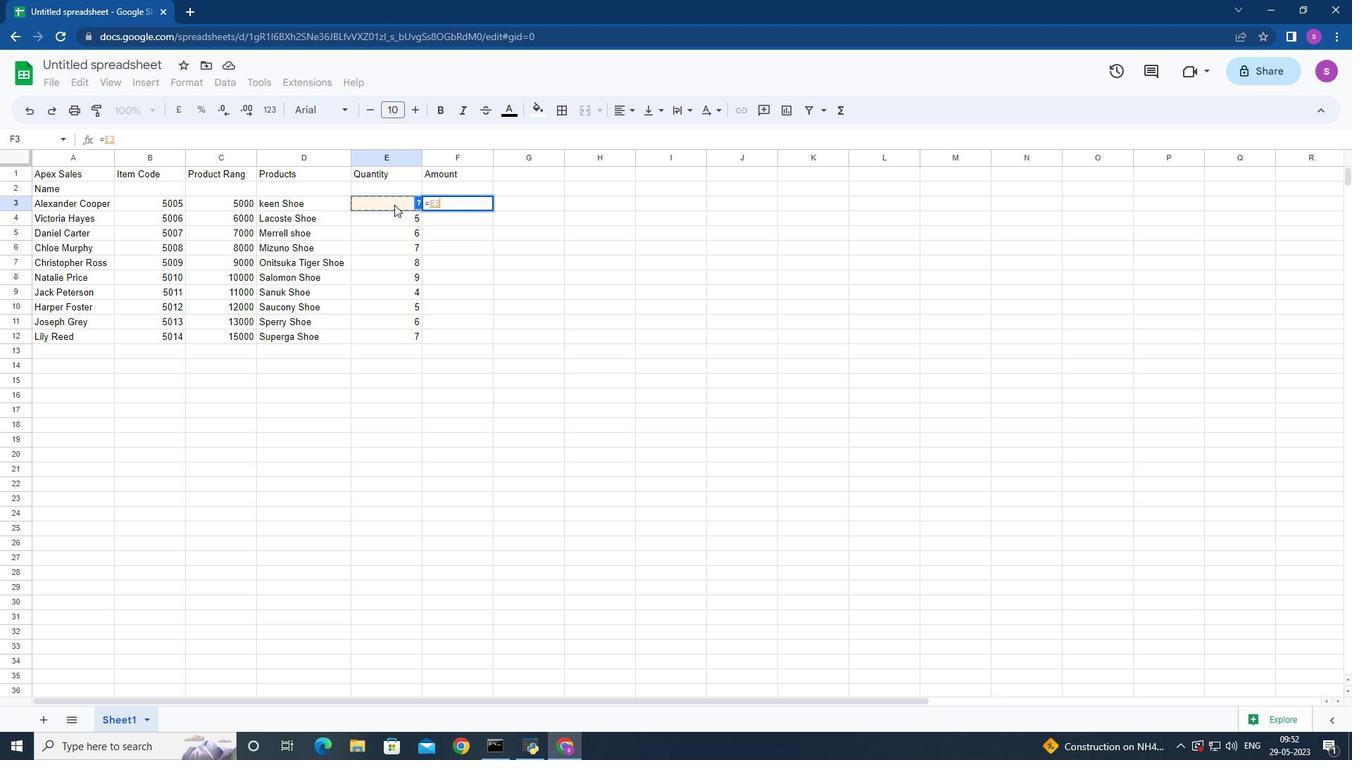 
Action: Mouse pressed left at (397, 205)
Screenshot: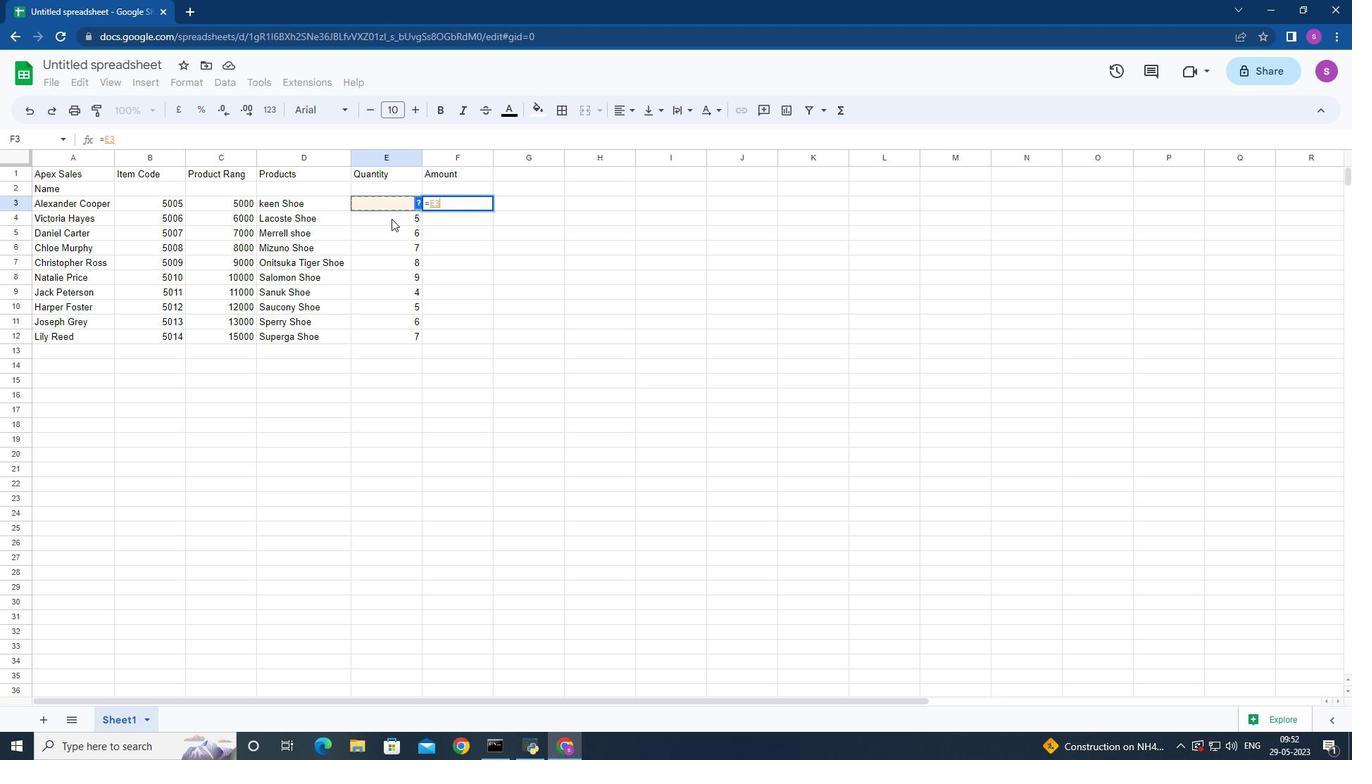 
Action: Mouse moved to (557, 225)
Screenshot: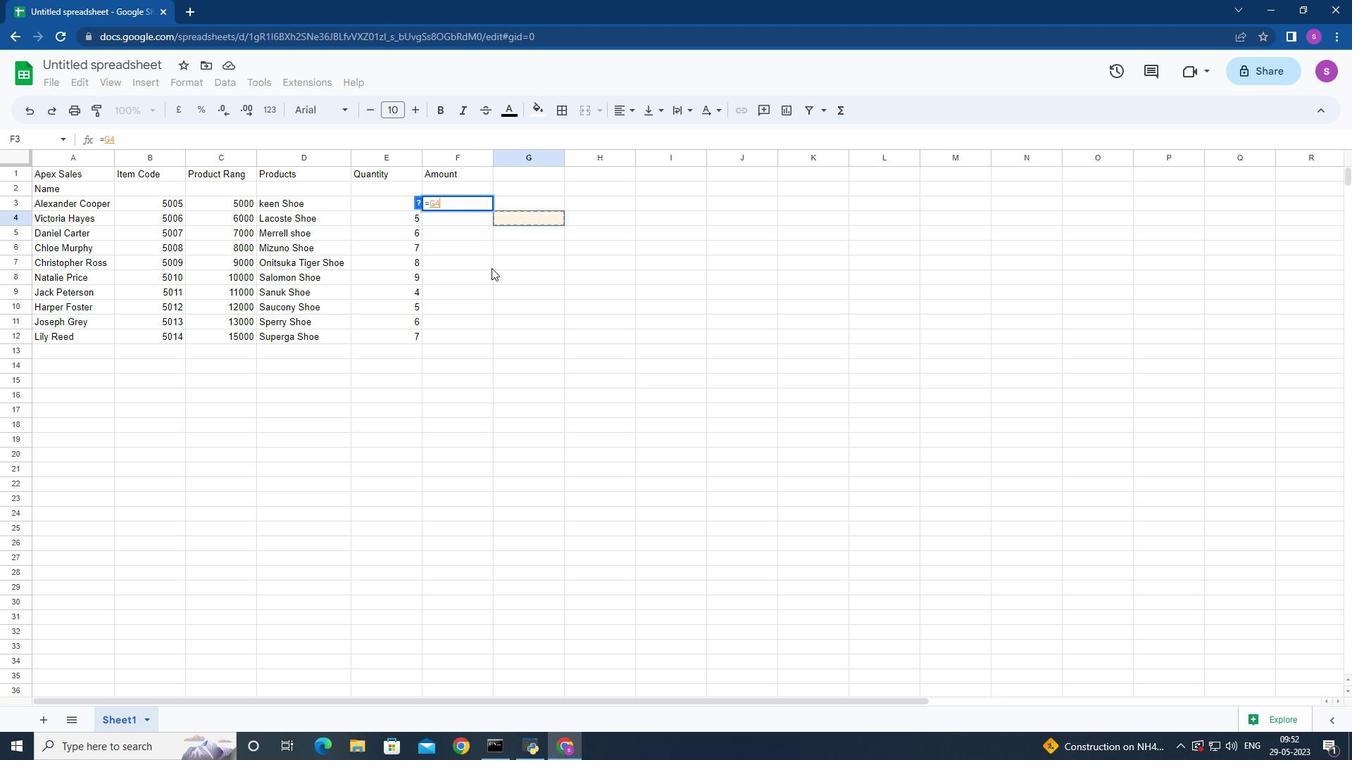 
Action: Mouse pressed left at (557, 225)
Screenshot: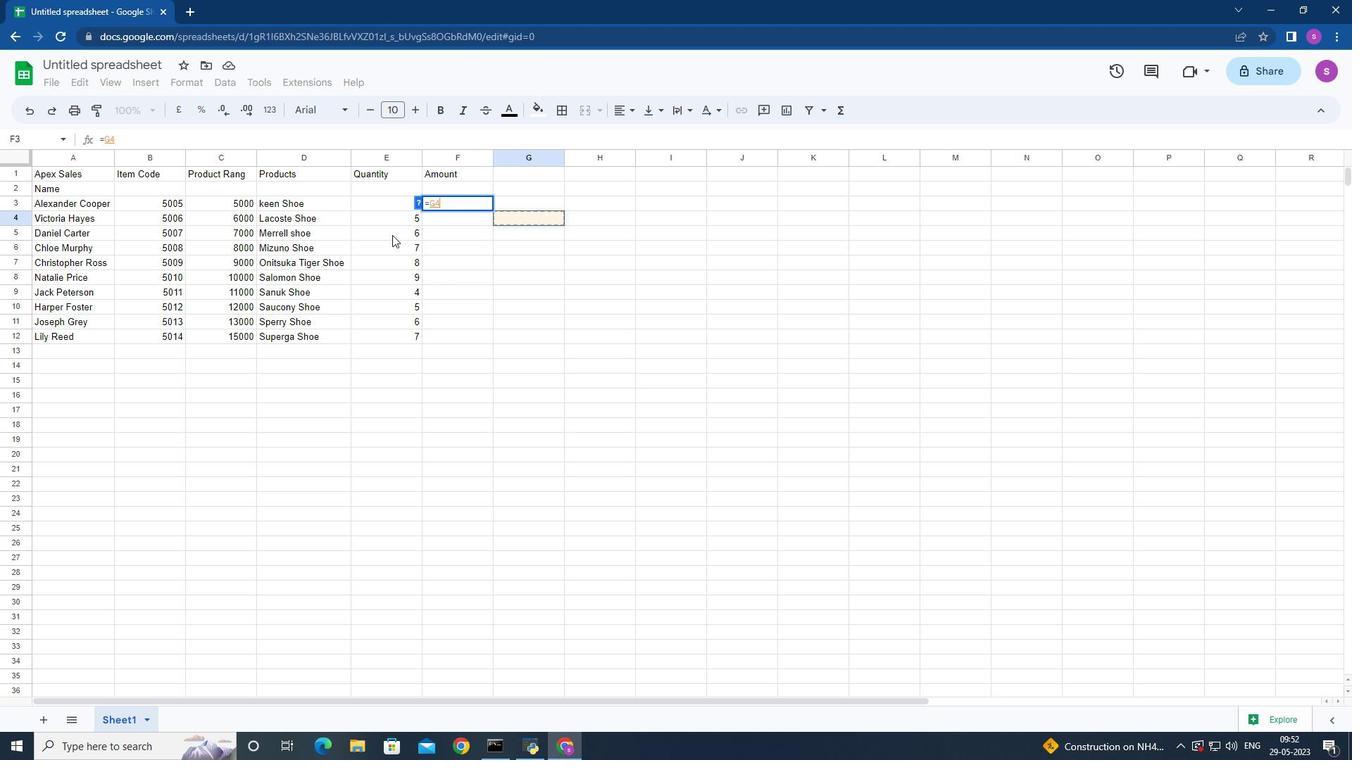 
Action: Mouse moved to (381, 202)
Screenshot: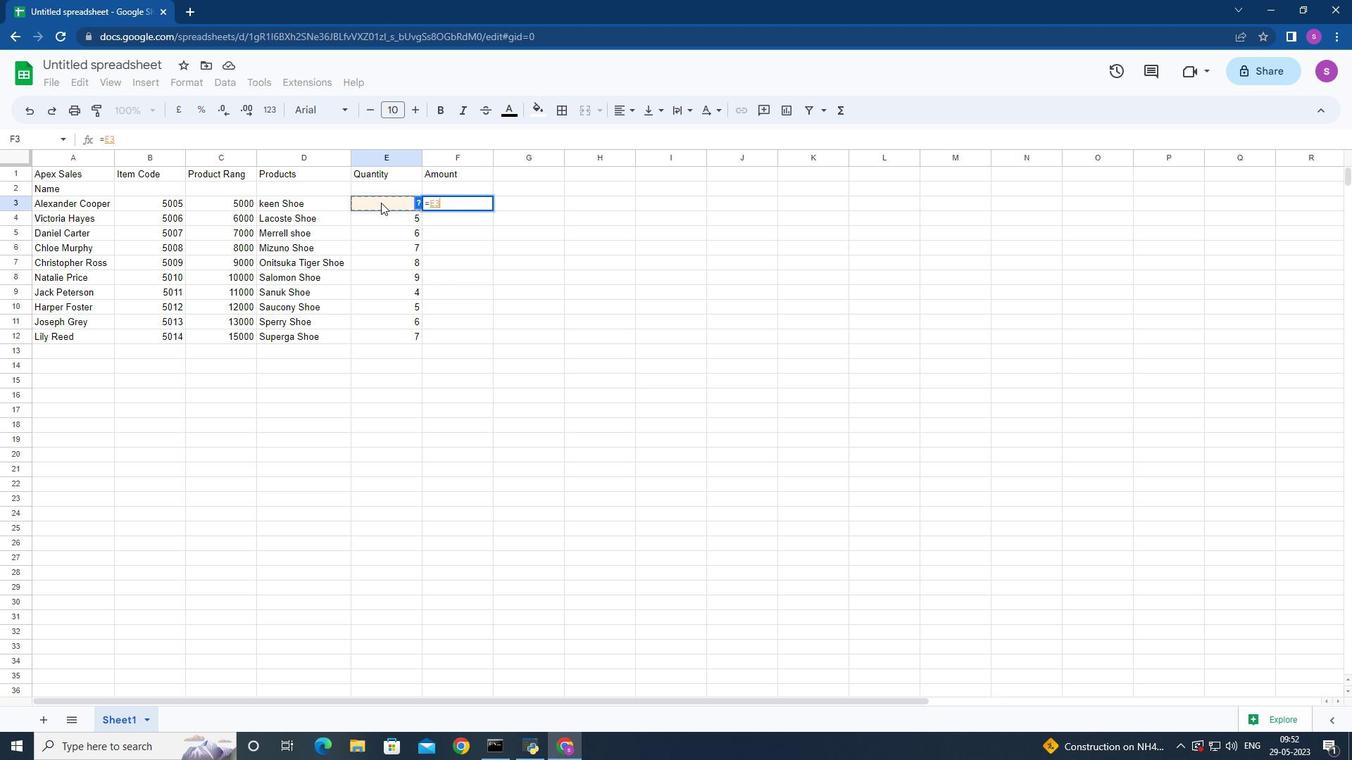 
Action: Mouse pressed left at (381, 202)
Screenshot: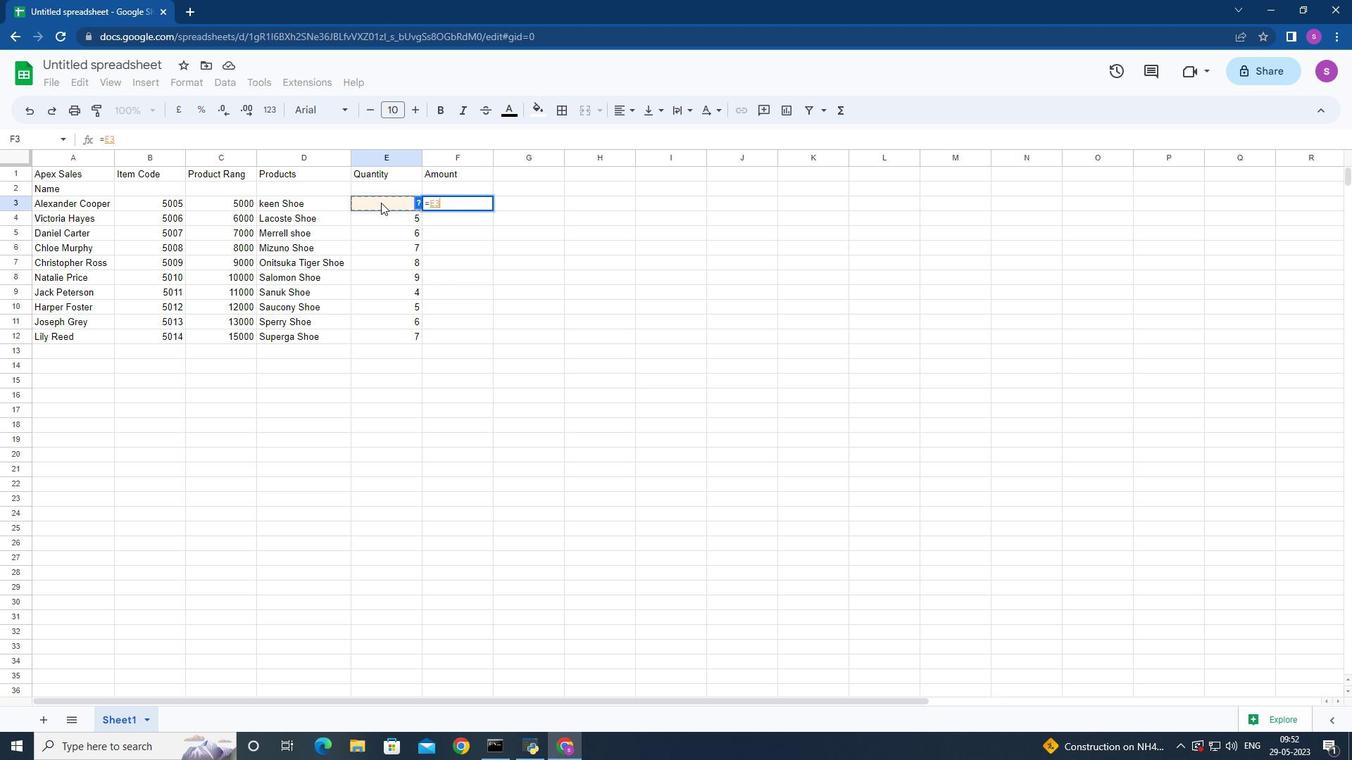 
Action: Key pressed 4
Screenshot: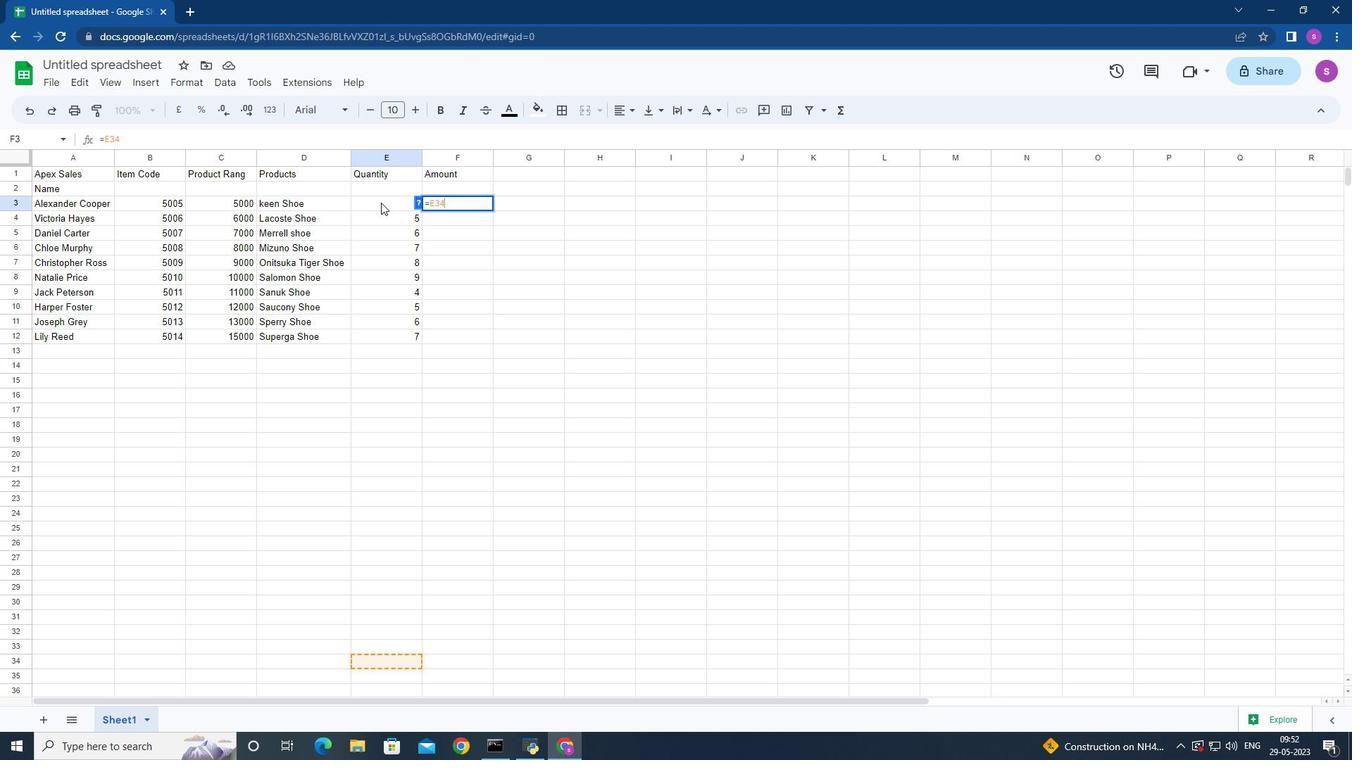 
Action: Mouse moved to (574, 267)
Screenshot: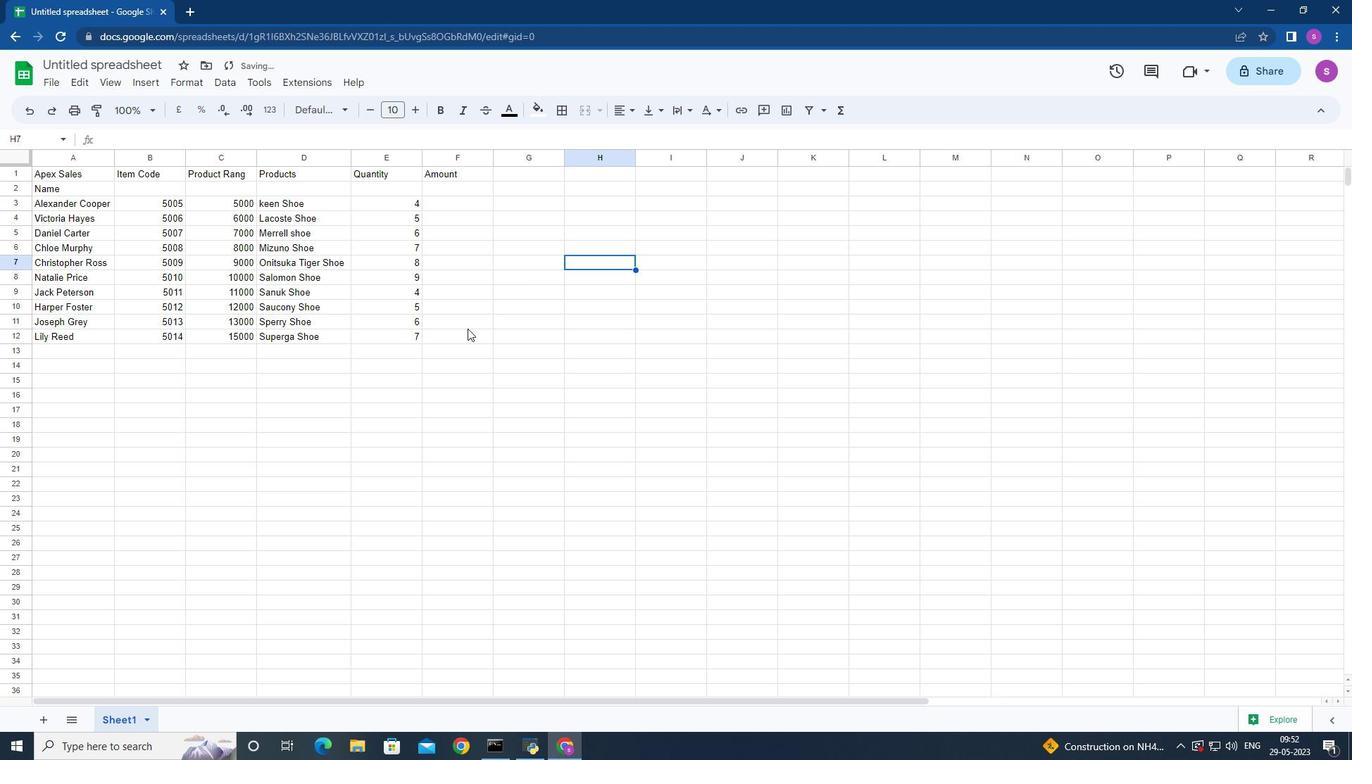 
Action: Mouse pressed left at (574, 267)
Screenshot: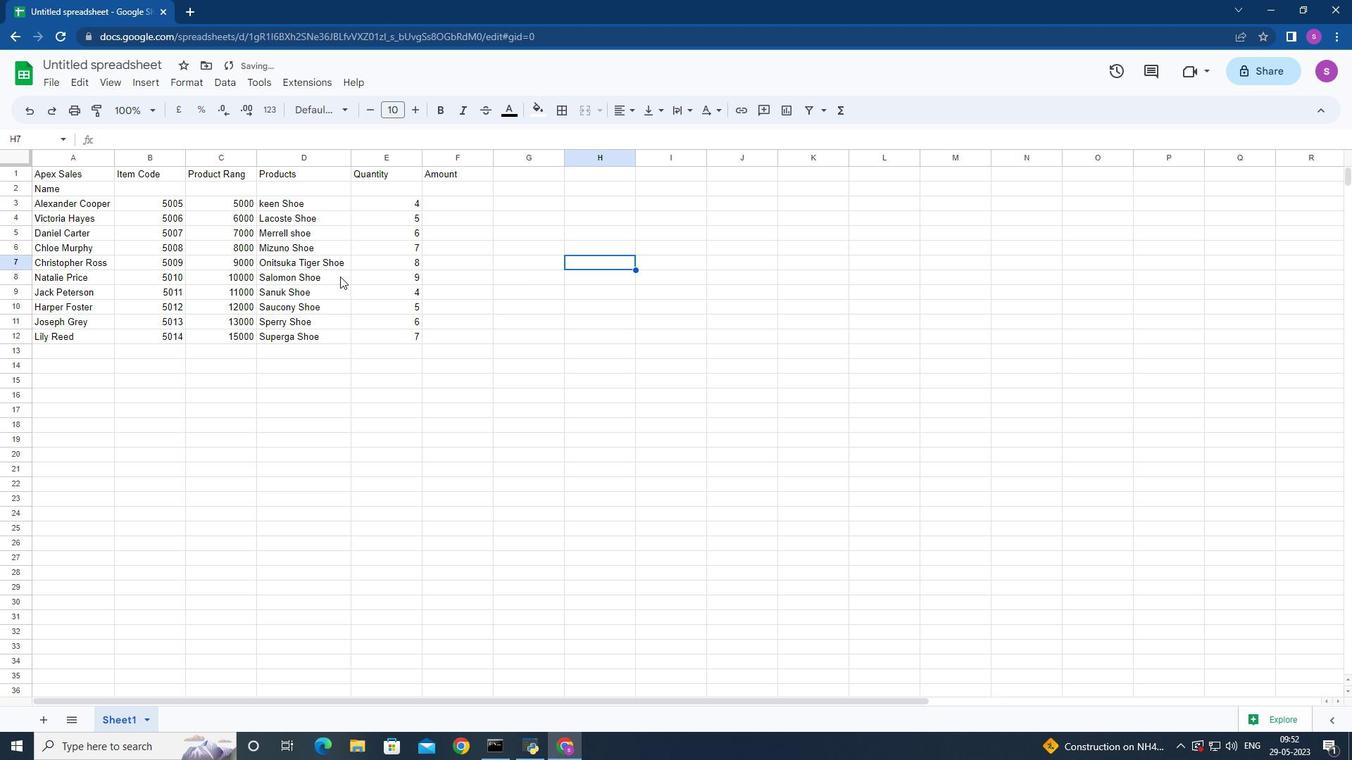 
Action: Mouse moved to (445, 201)
Screenshot: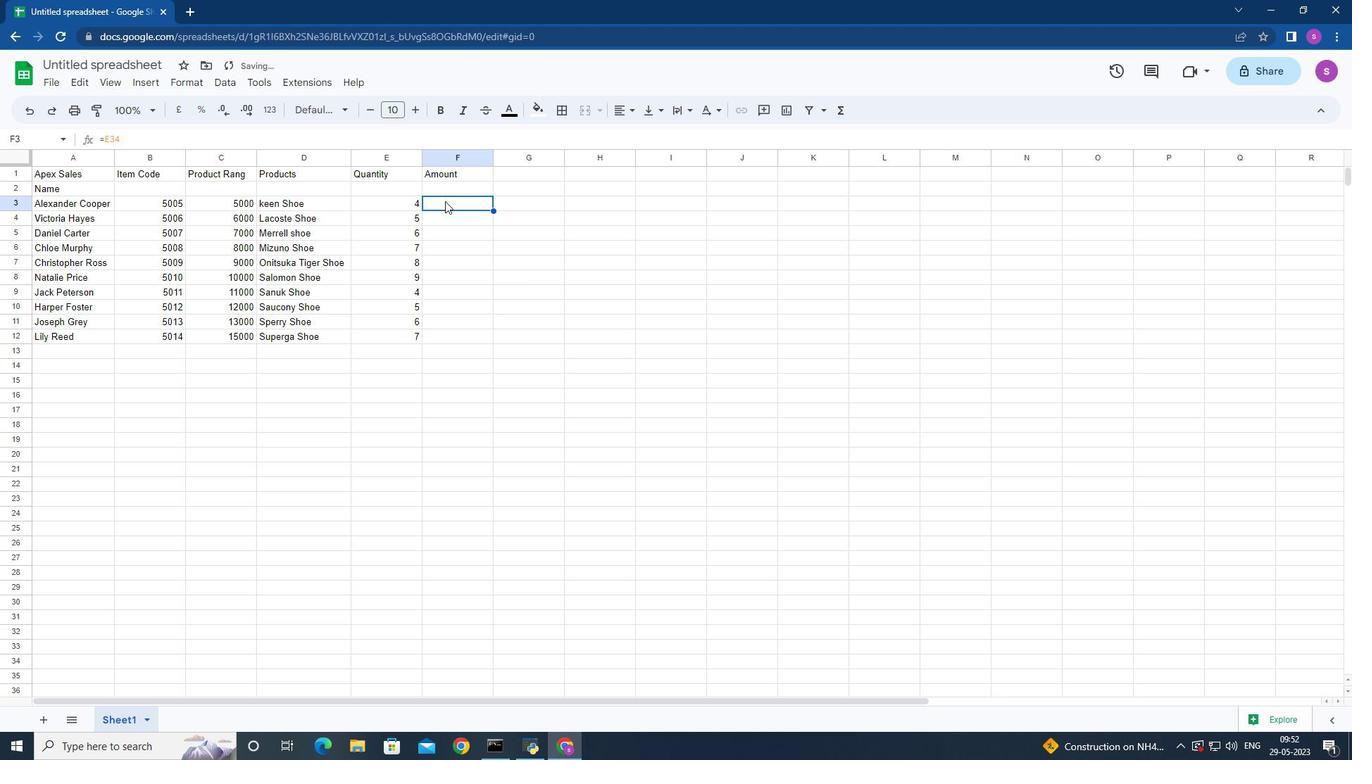 
Action: Mouse pressed left at (445, 201)
Screenshot: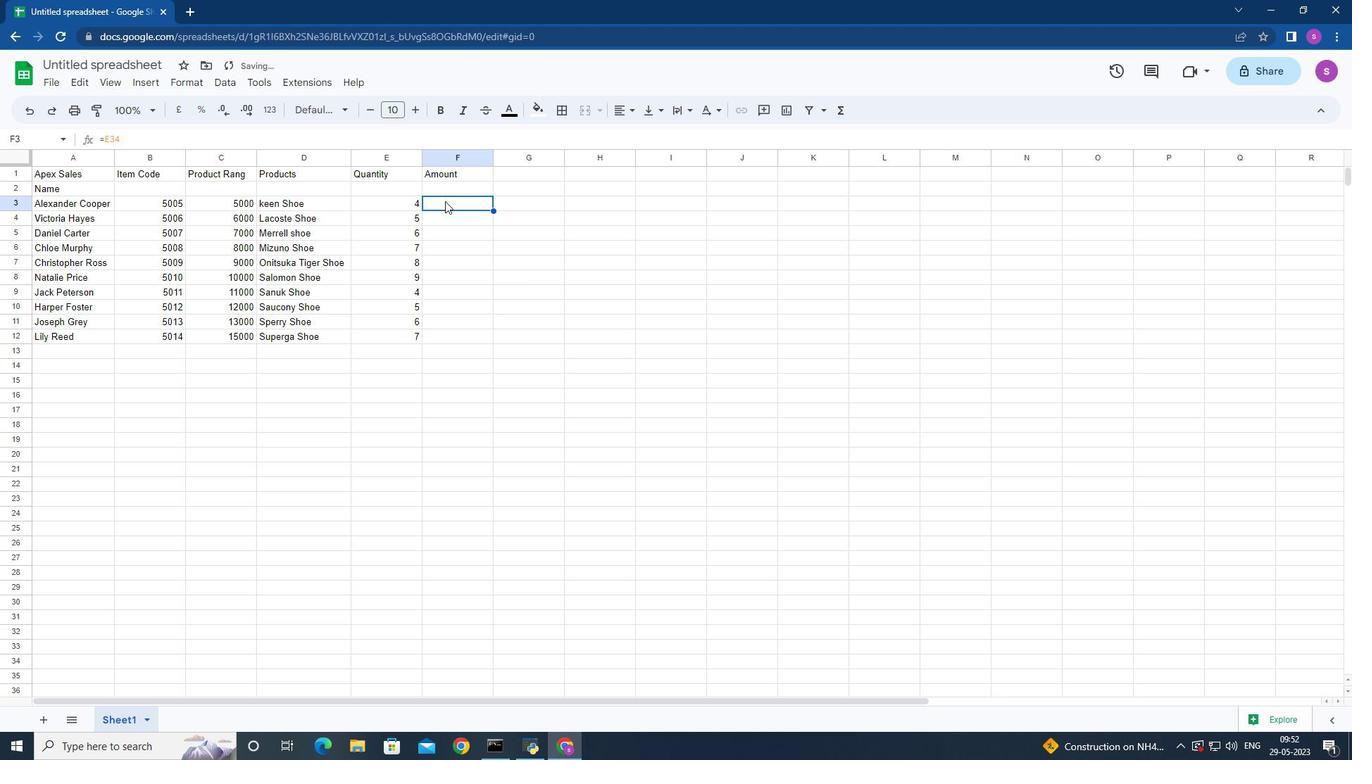 
Action: Key pressed =SUM<Key.backspace><Key.backspace><Key.backspace>
Screenshot: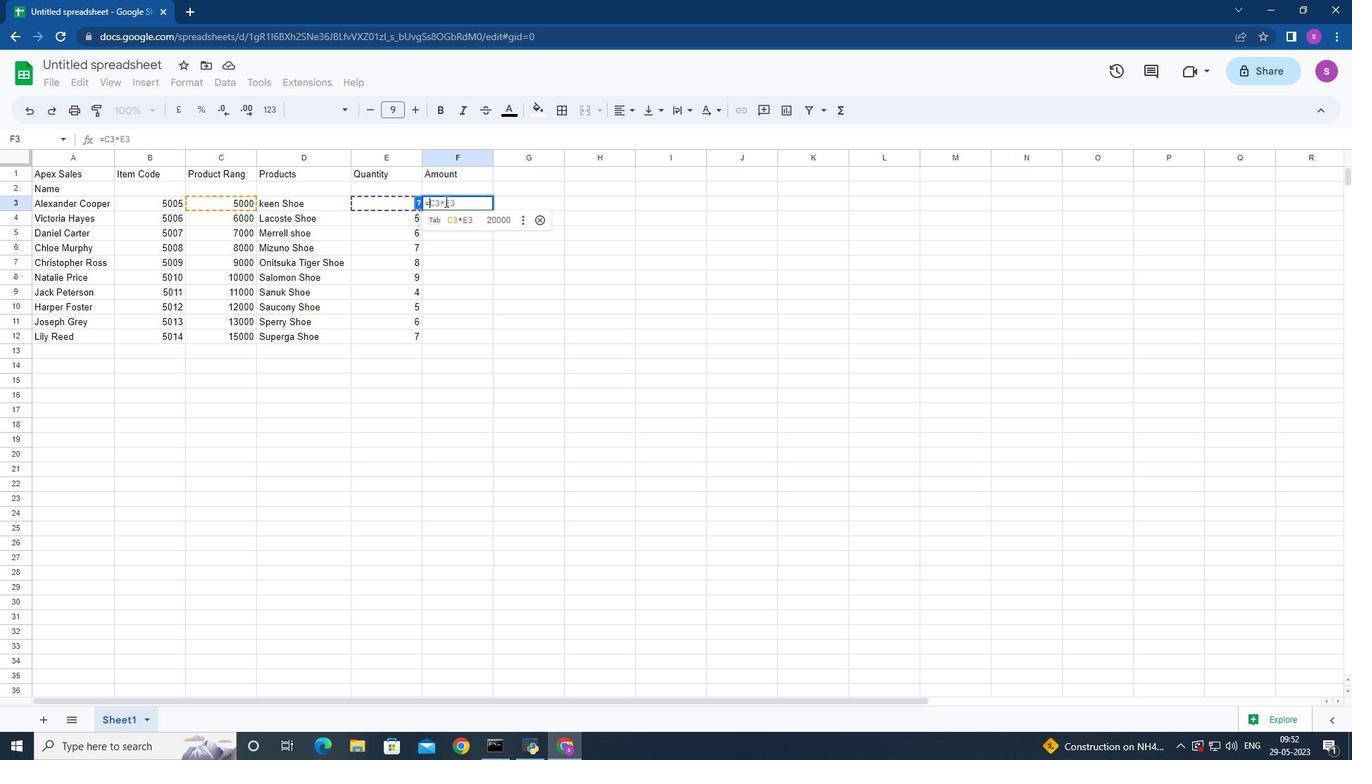 
Action: Mouse moved to (204, 198)
Screenshot: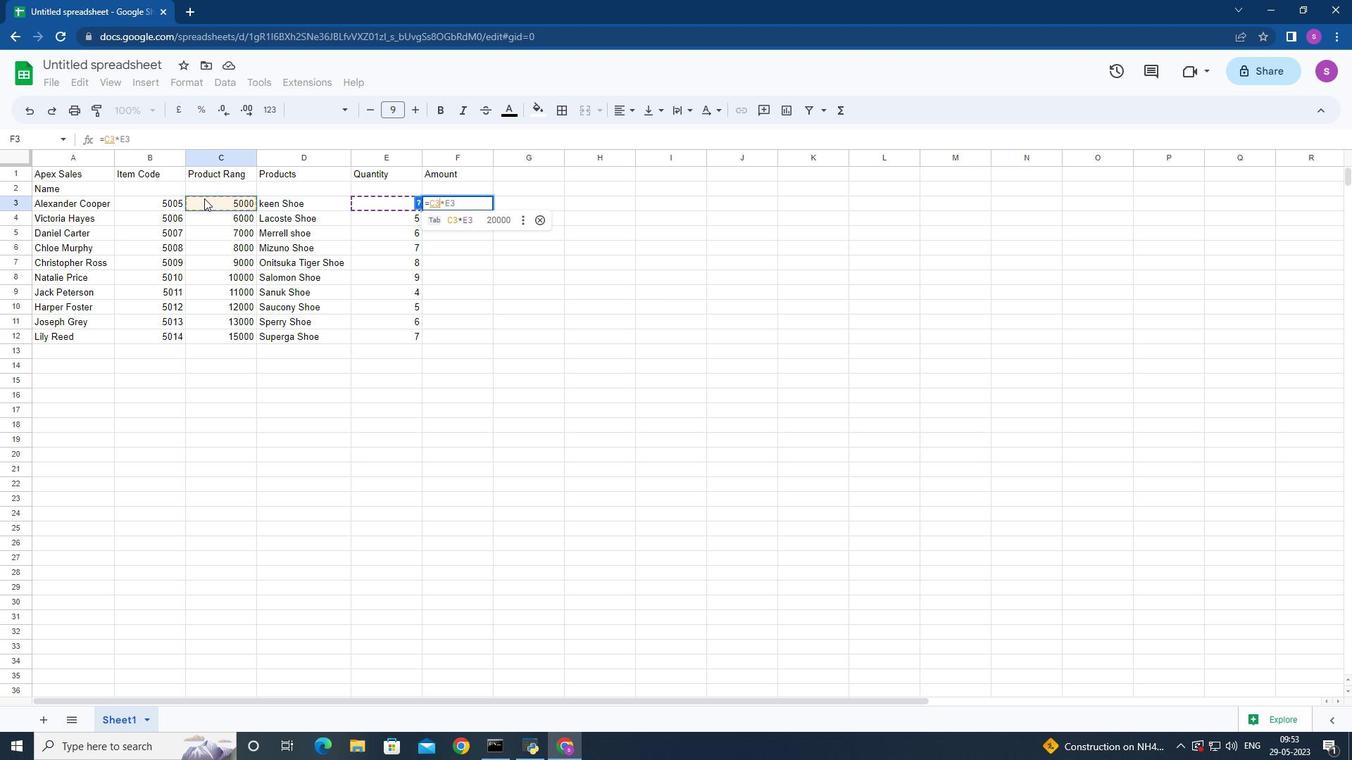 
Action: Mouse pressed left at (204, 198)
Screenshot: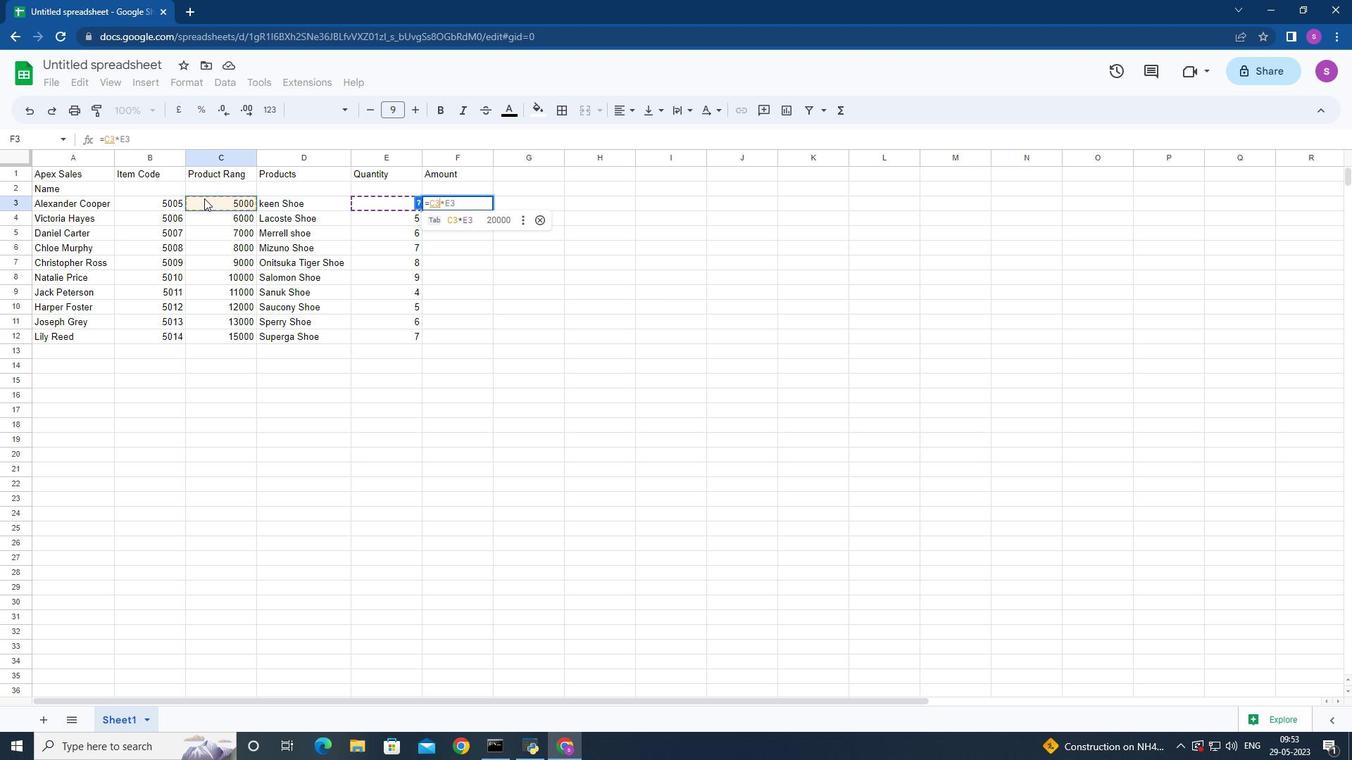 
Action: Mouse moved to (367, 197)
Screenshot: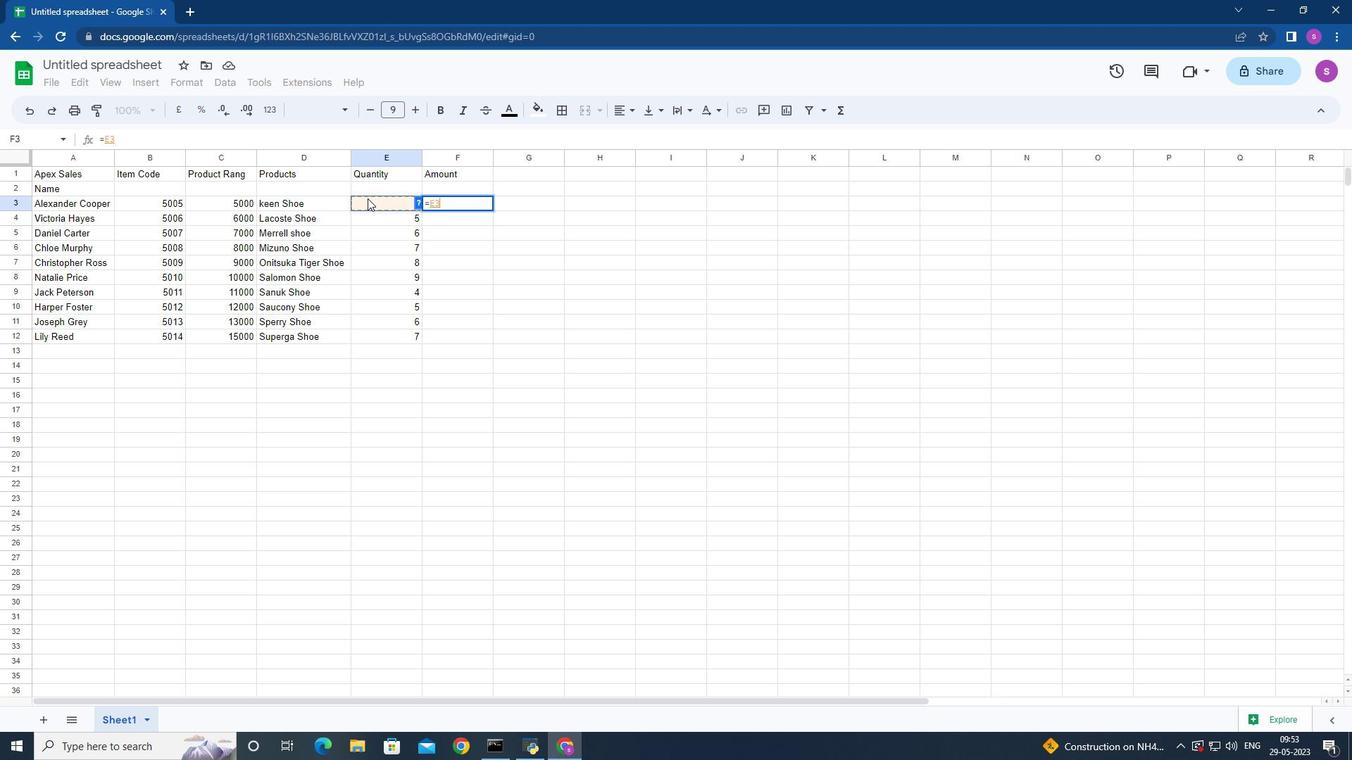 
Action: Mouse pressed left at (367, 197)
Screenshot: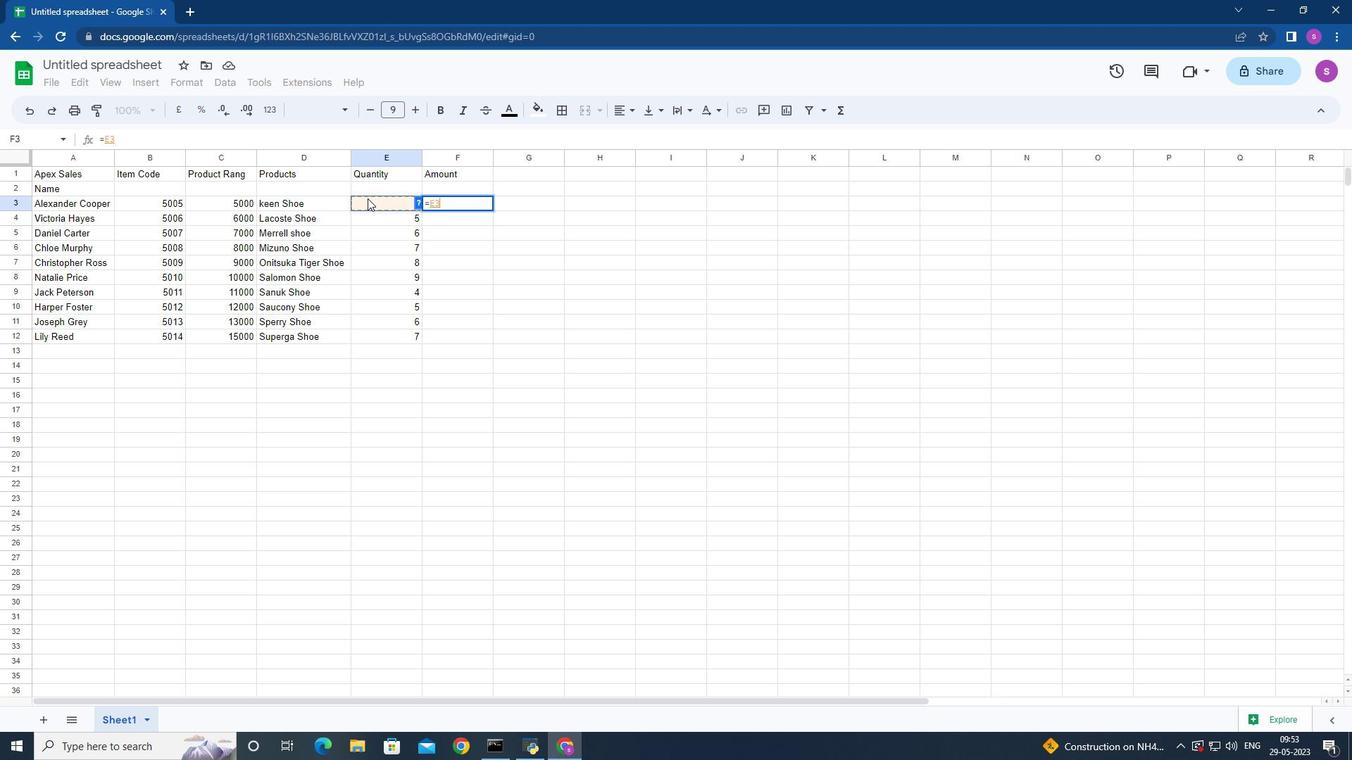 
Action: Mouse moved to (200, 202)
Screenshot: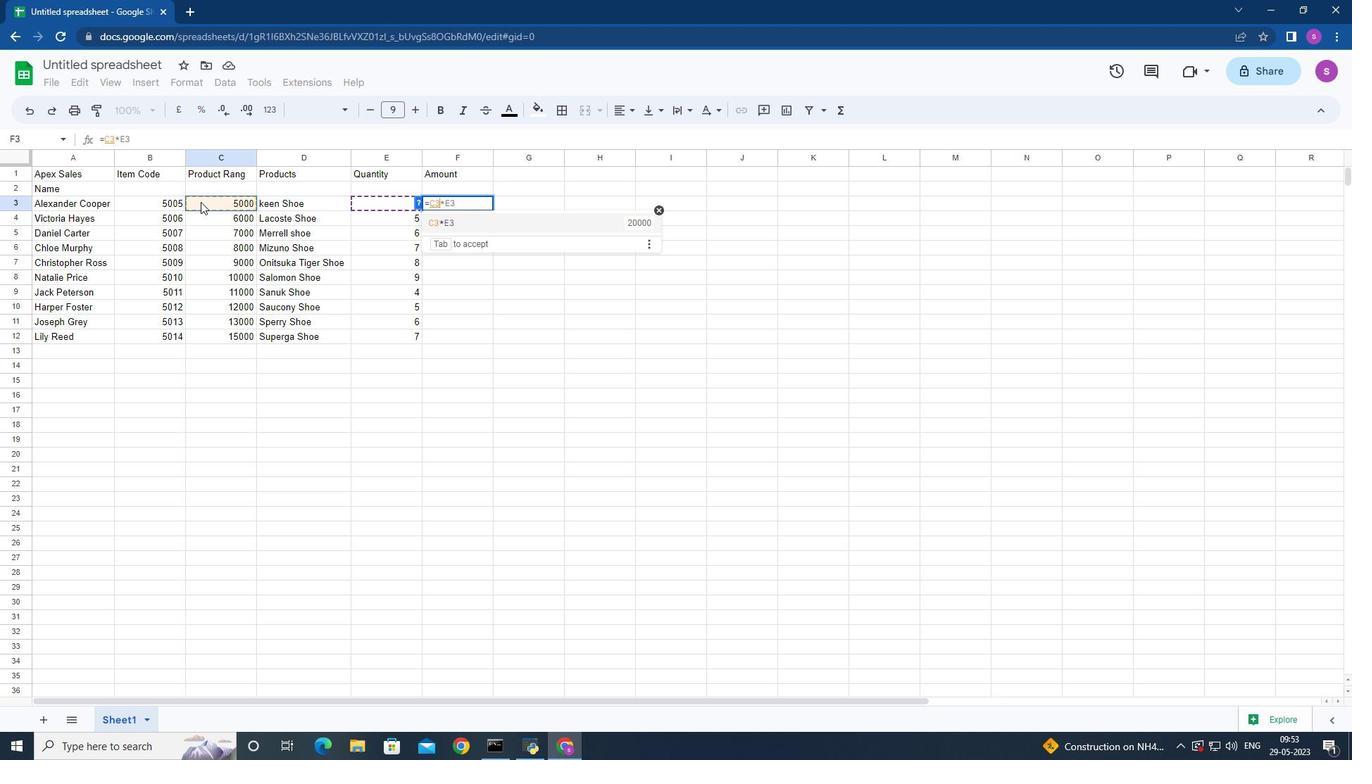 
Action: Mouse pressed left at (200, 202)
Screenshot: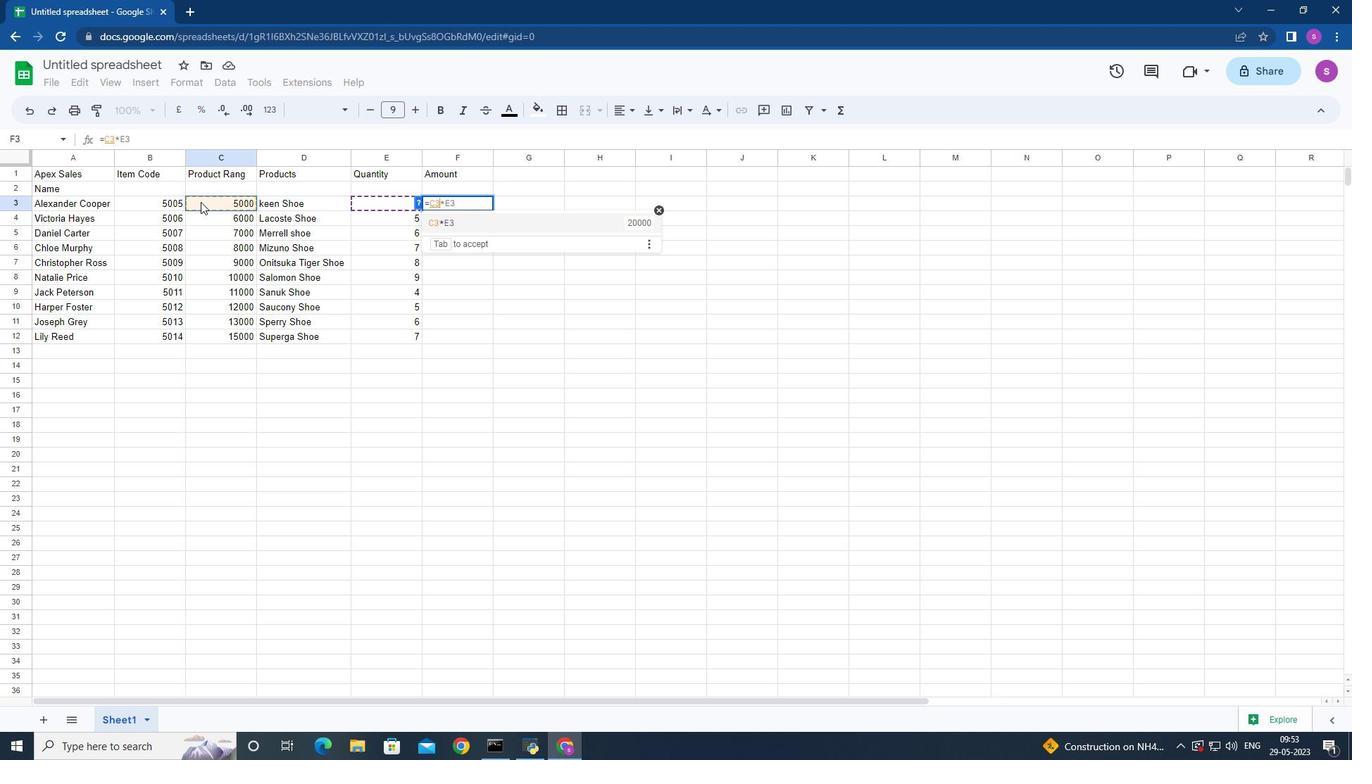 
Action: Mouse moved to (636, 220)
Screenshot: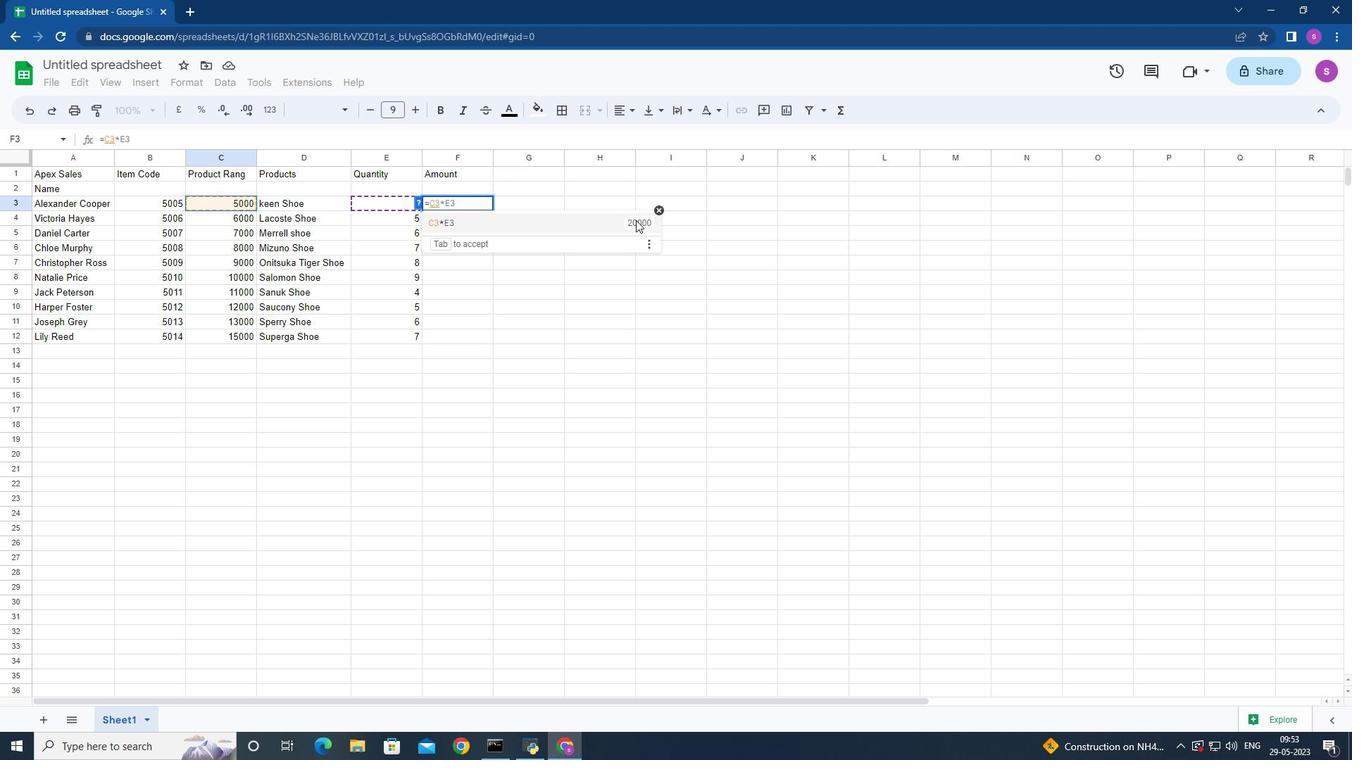 
Action: Mouse pressed left at (636, 220)
Screenshot: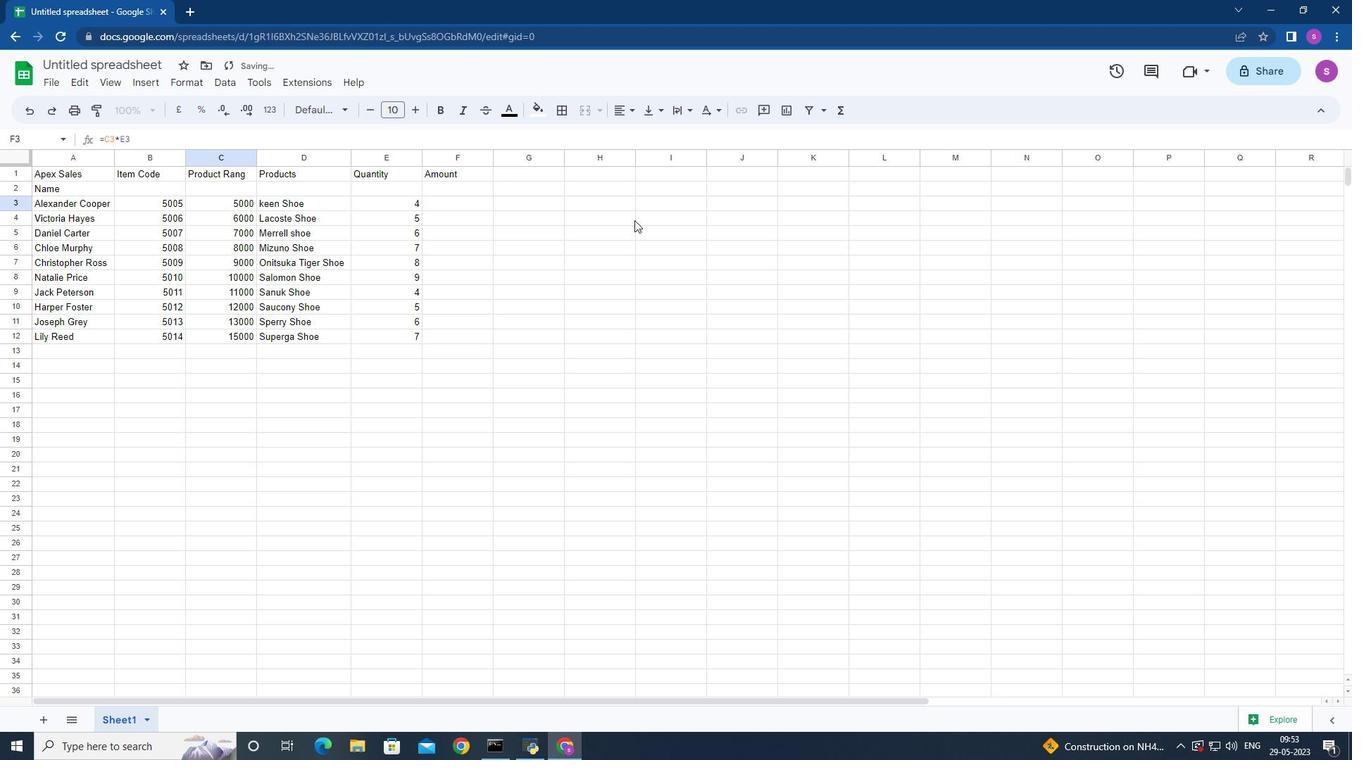 
Action: Mouse moved to (443, 200)
Screenshot: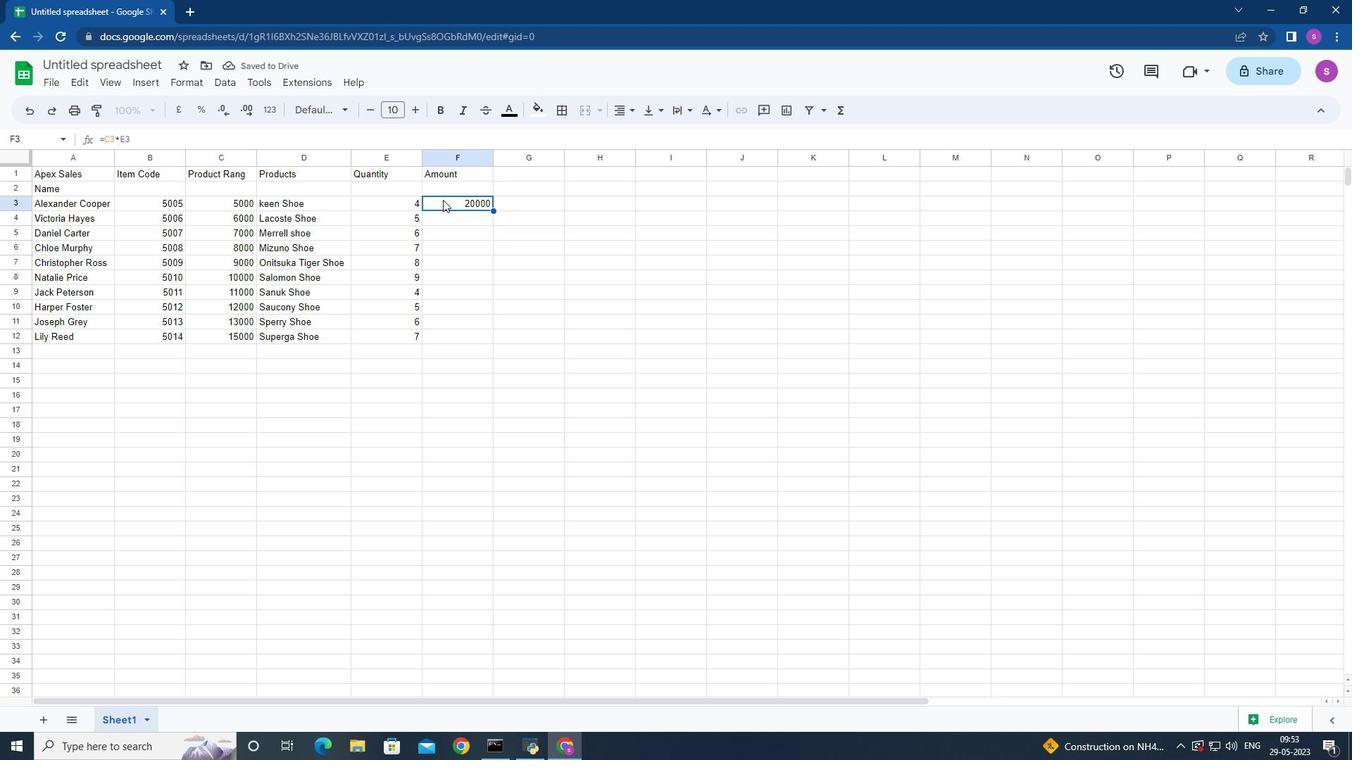 
Action: Mouse pressed left at (443, 200)
Screenshot: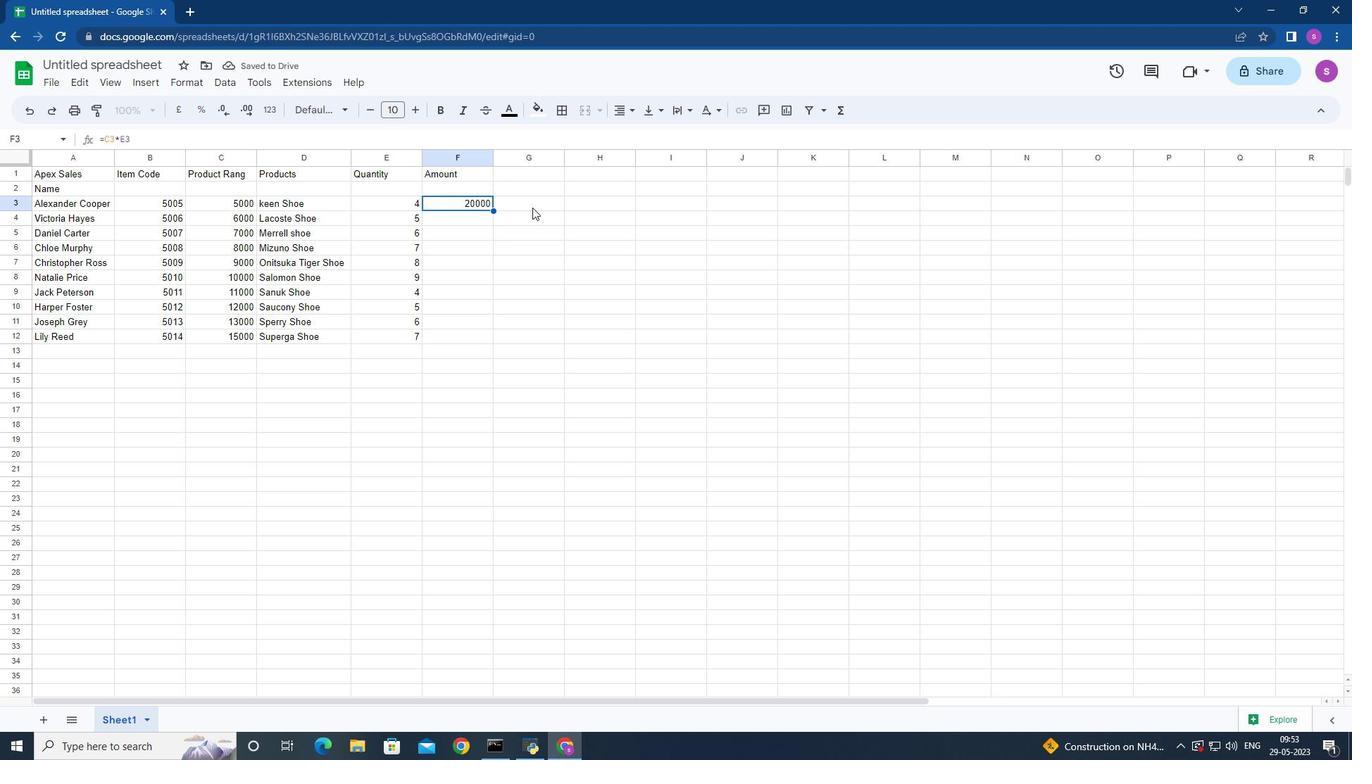 
Action: Mouse moved to (492, 209)
Screenshot: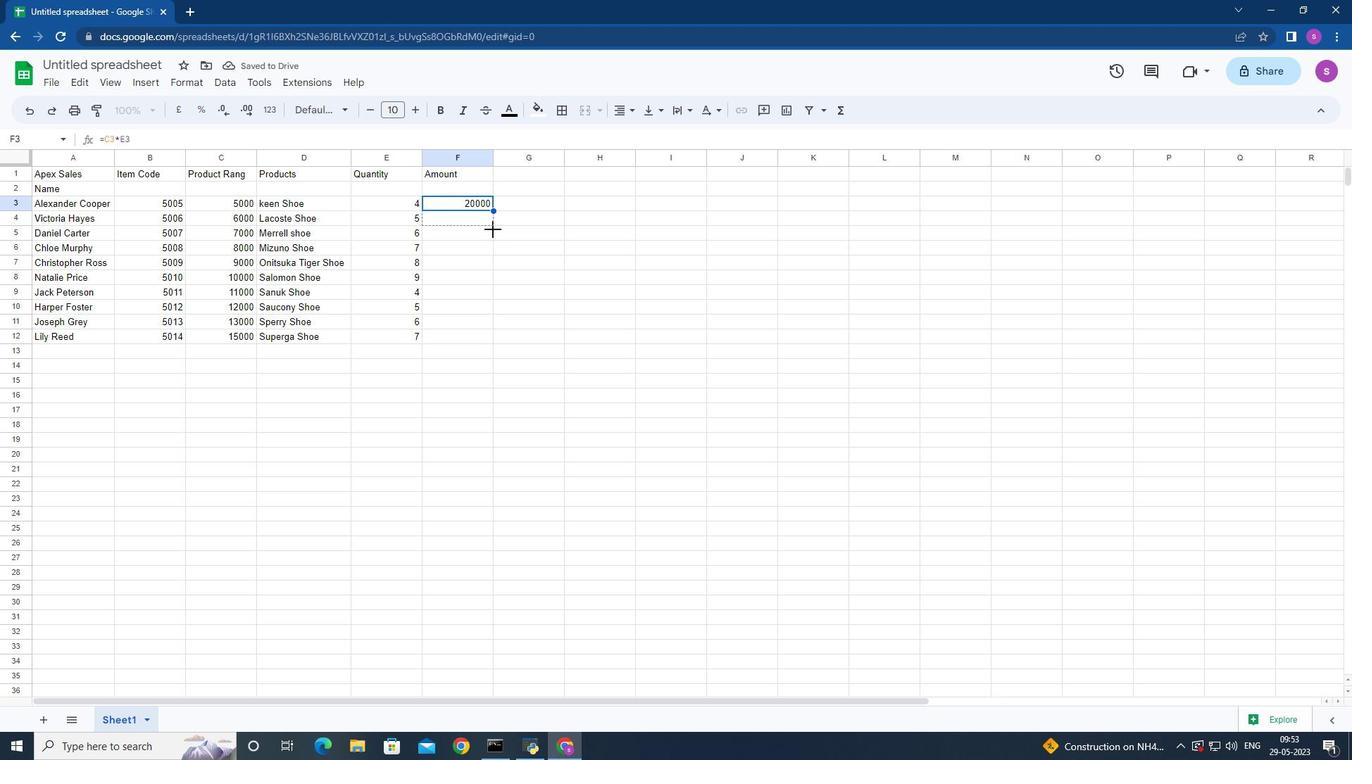 
Action: Mouse pressed left at (492, 209)
Screenshot: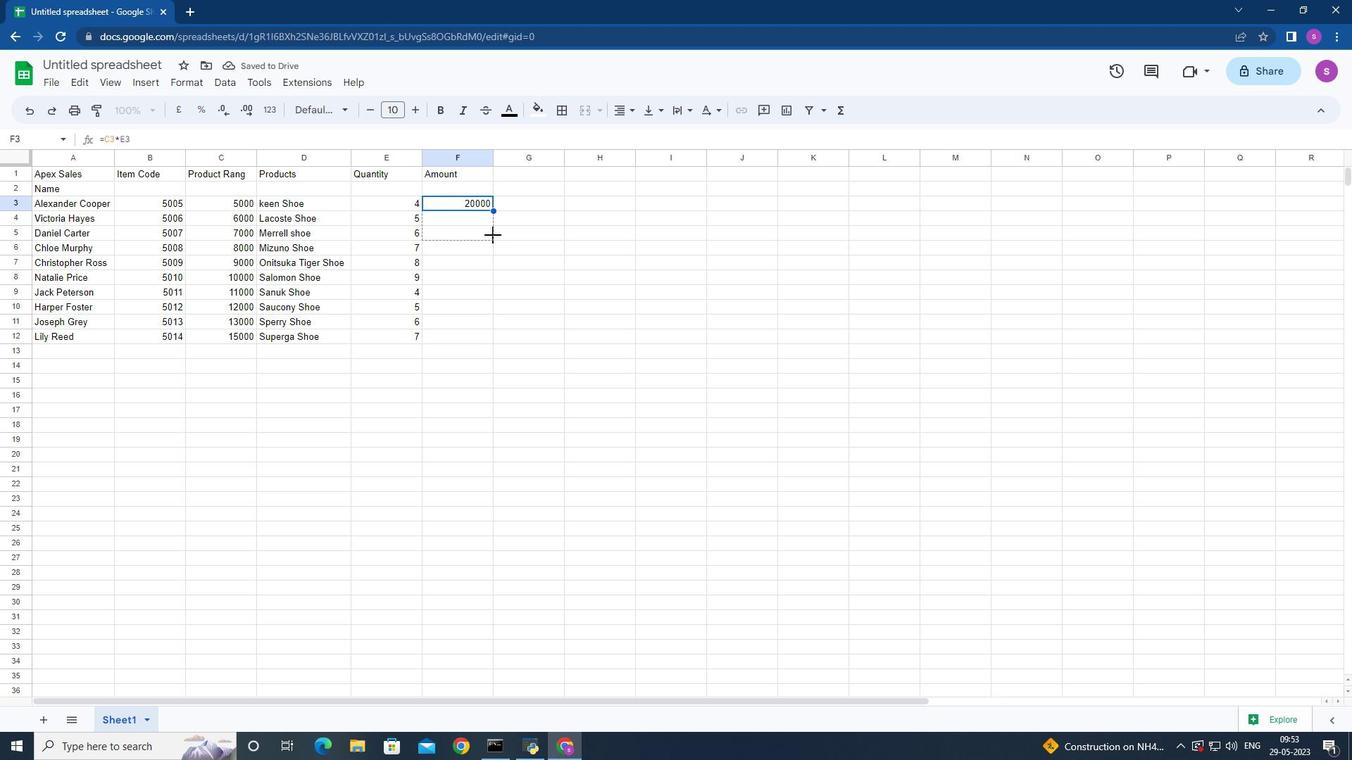 
Action: Mouse moved to (512, 169)
Screenshot: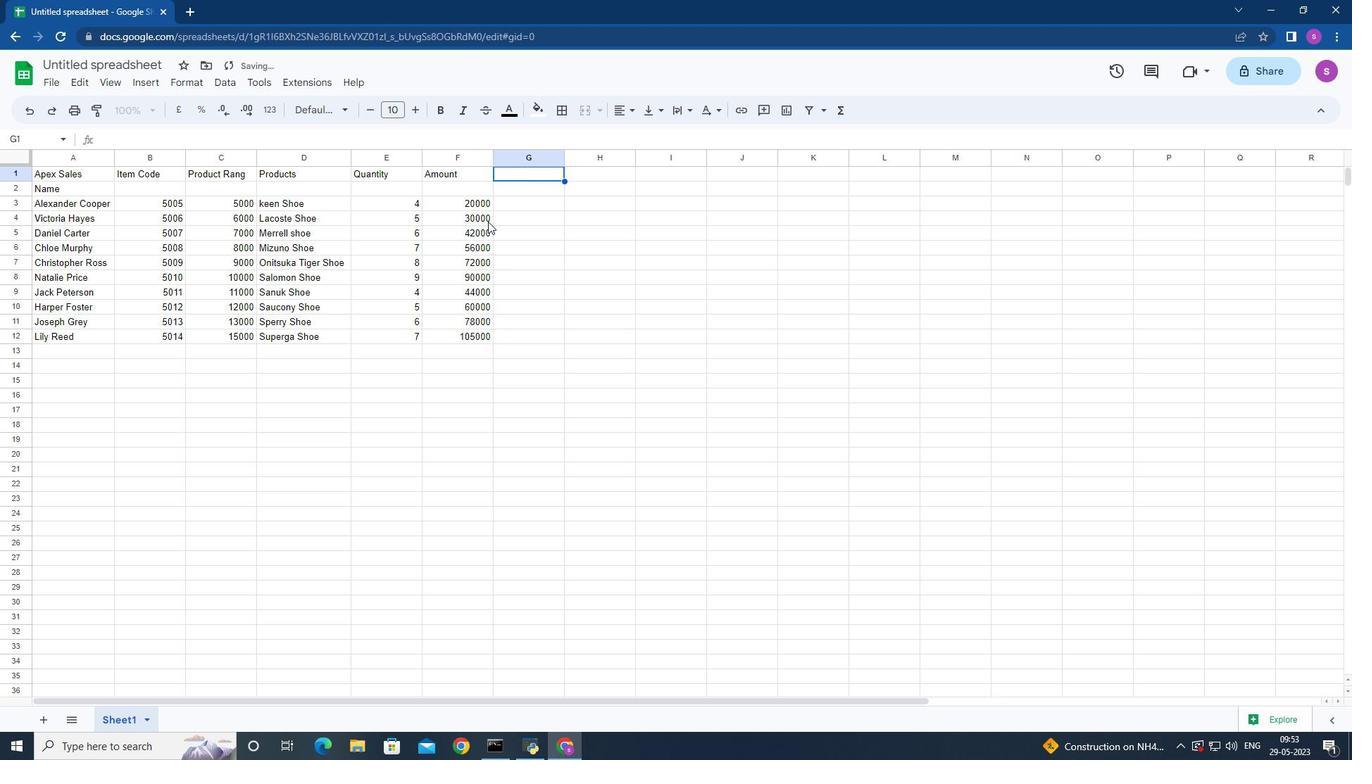 
Action: Mouse pressed left at (512, 169)
Screenshot: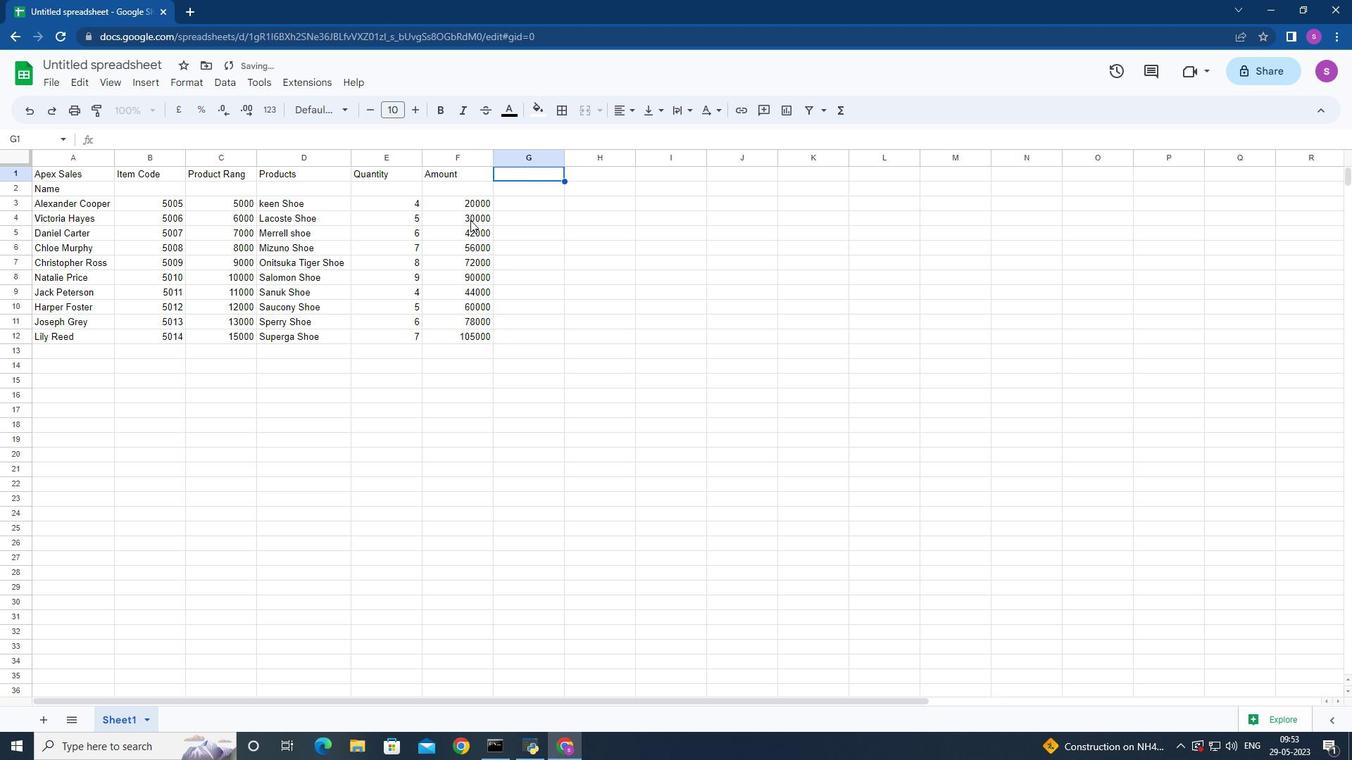
Action: Mouse moved to (446, 201)
Screenshot: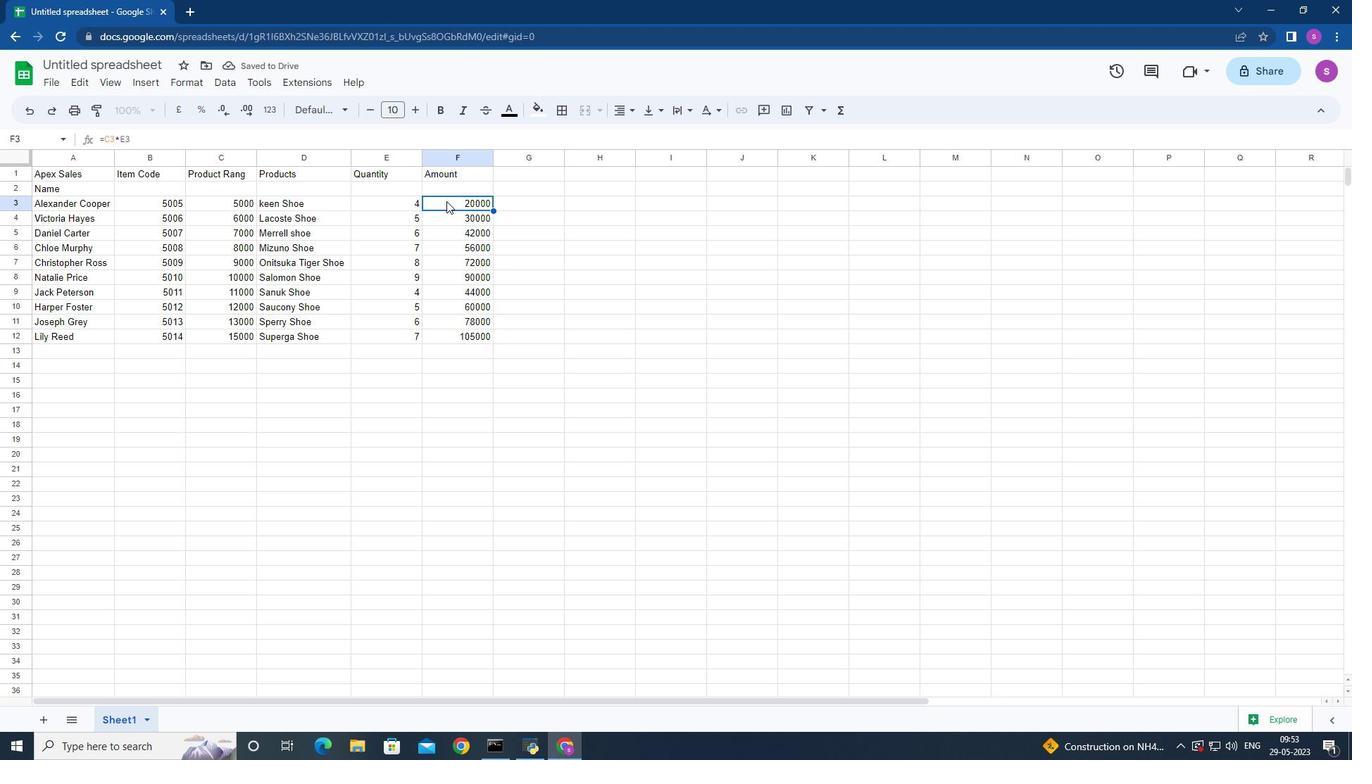 
Action: Mouse pressed left at (446, 201)
Screenshot: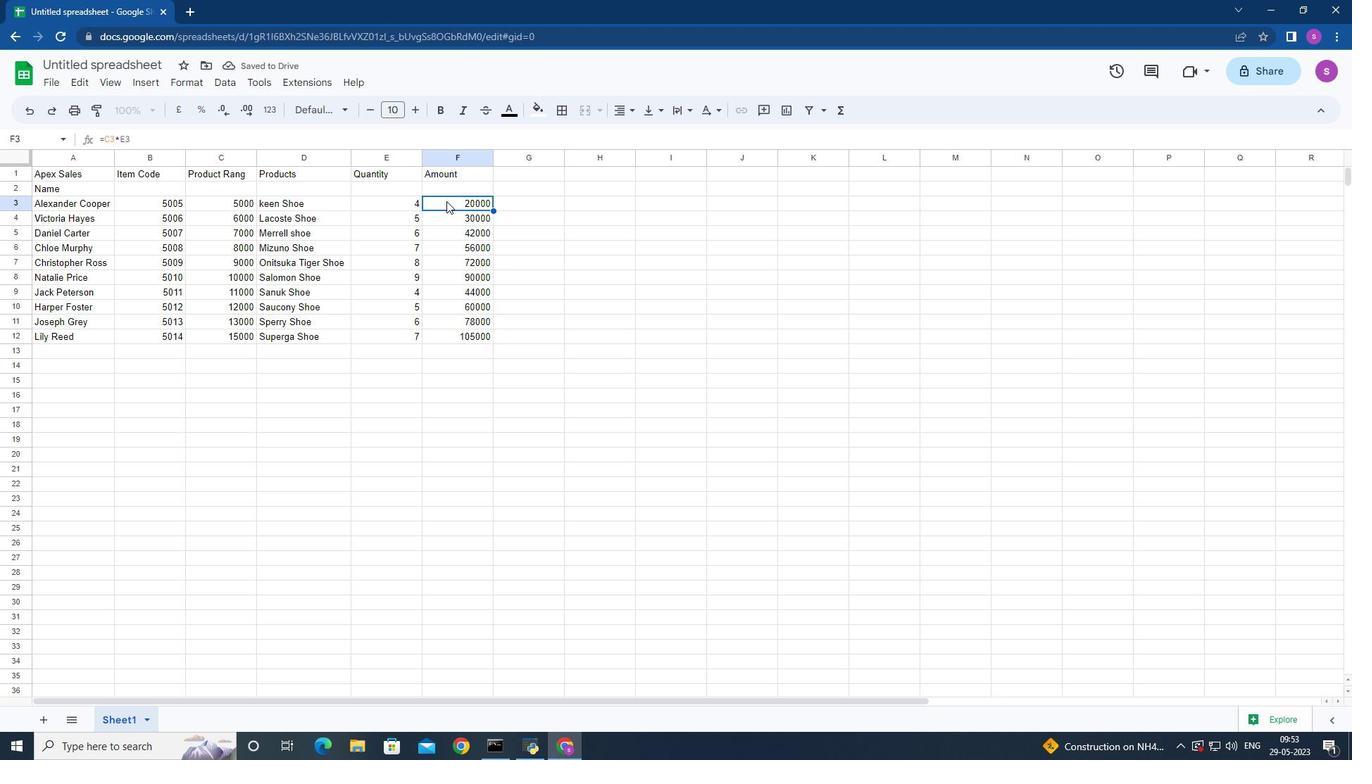 
Action: Mouse moved to (511, 171)
Screenshot: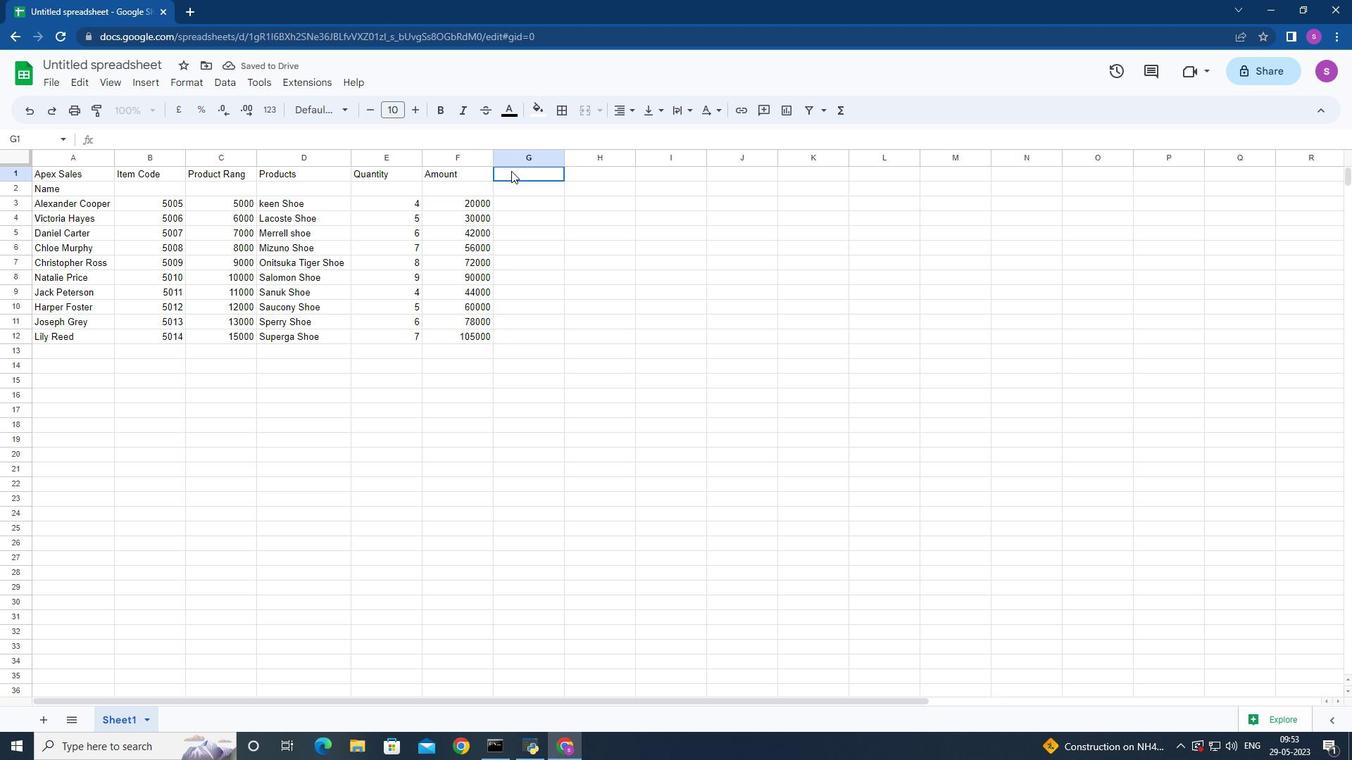 
Action: Mouse pressed left at (511, 171)
Screenshot: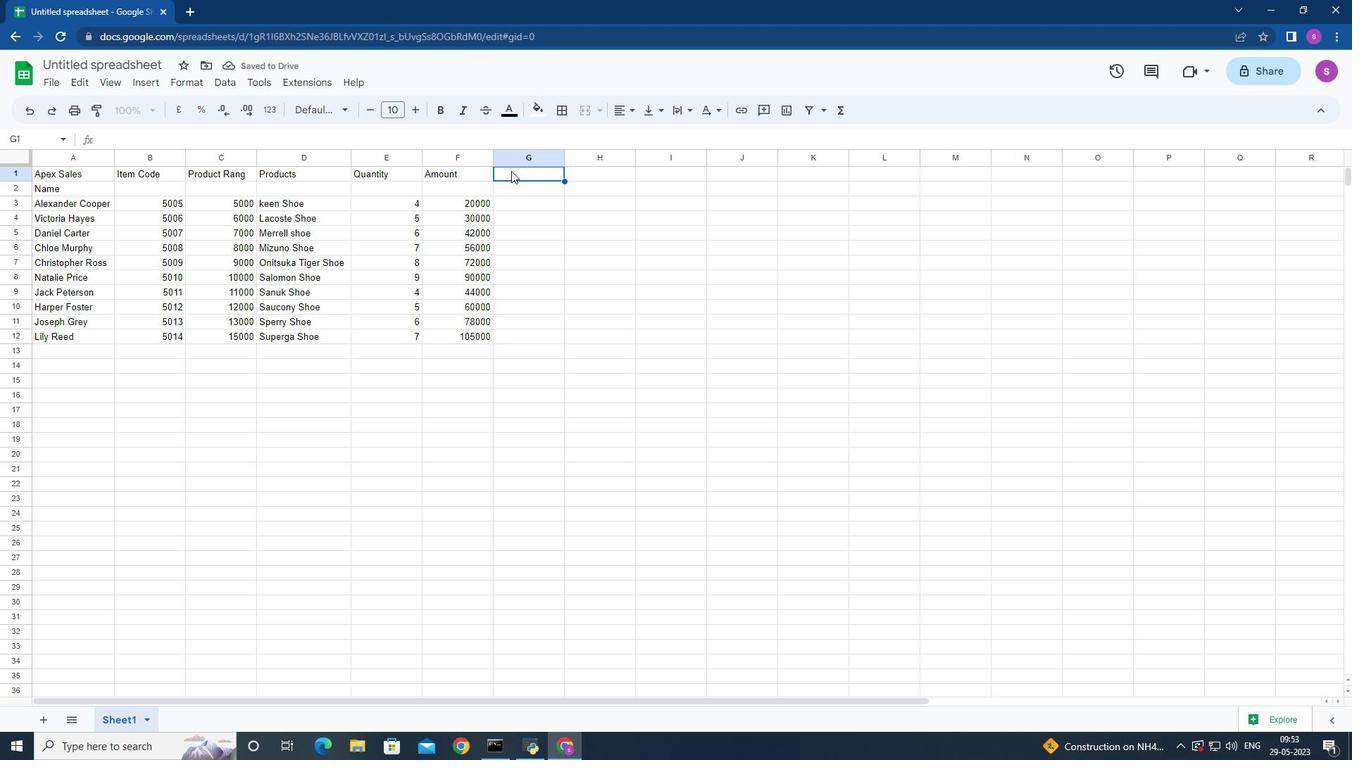 
Action: Key pressed <Key.shift>tAX<Key.down><Key.down>
Screenshot: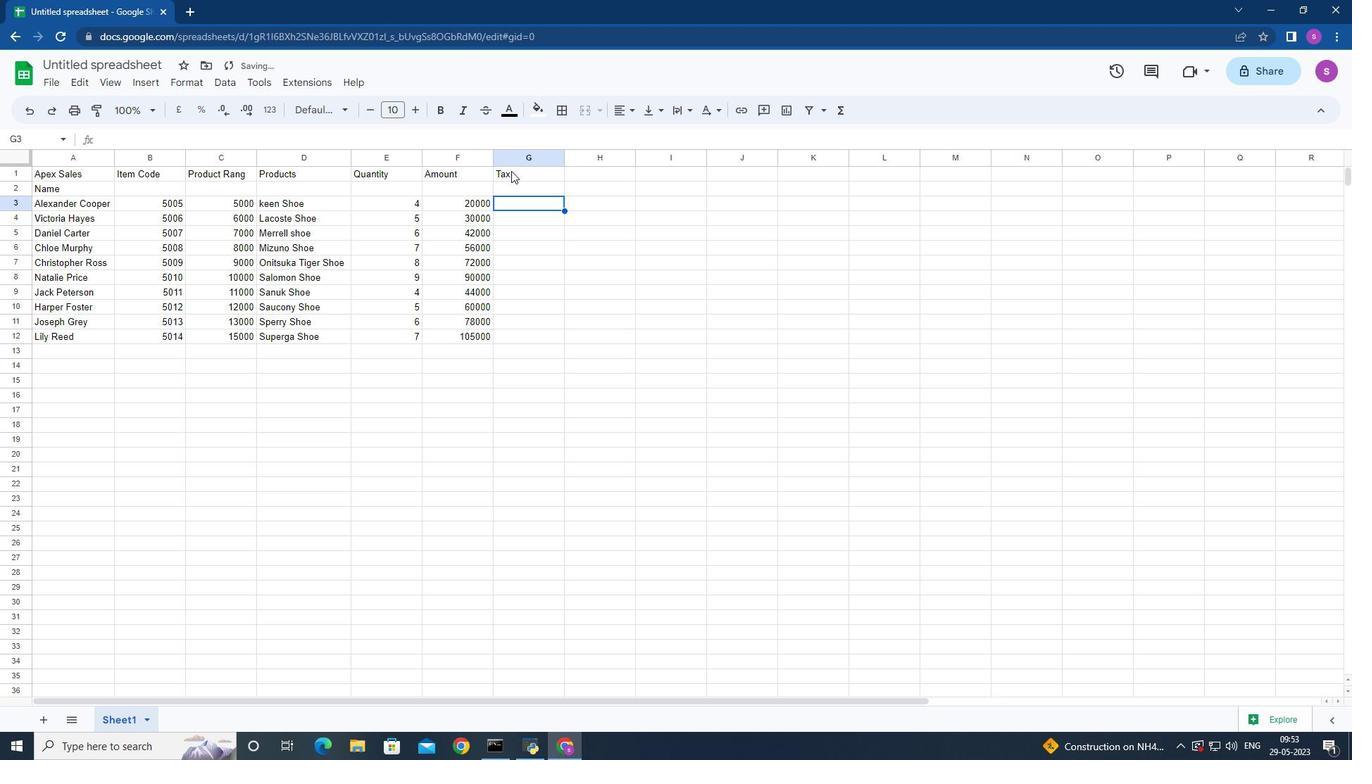 
Action: Mouse moved to (505, 202)
Screenshot: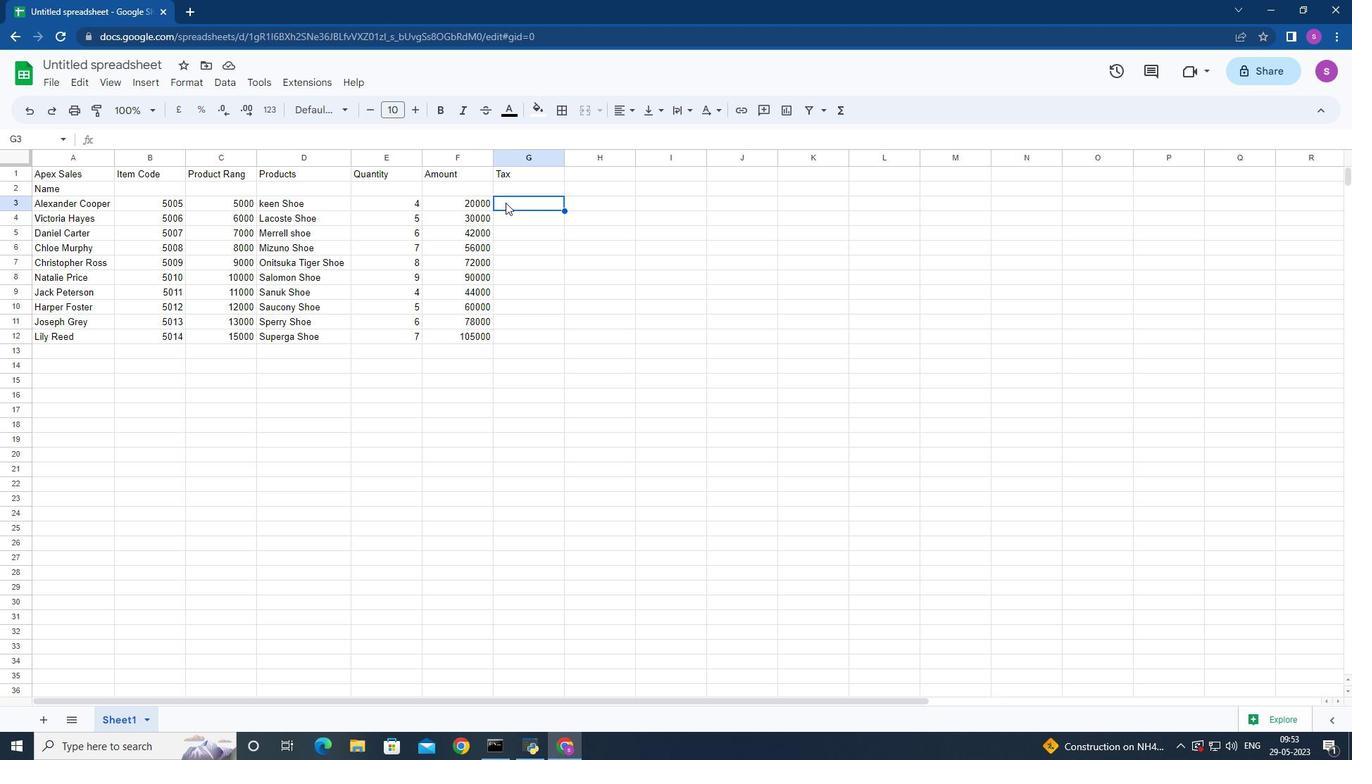 
Action: Mouse pressed left at (505, 202)
Screenshot: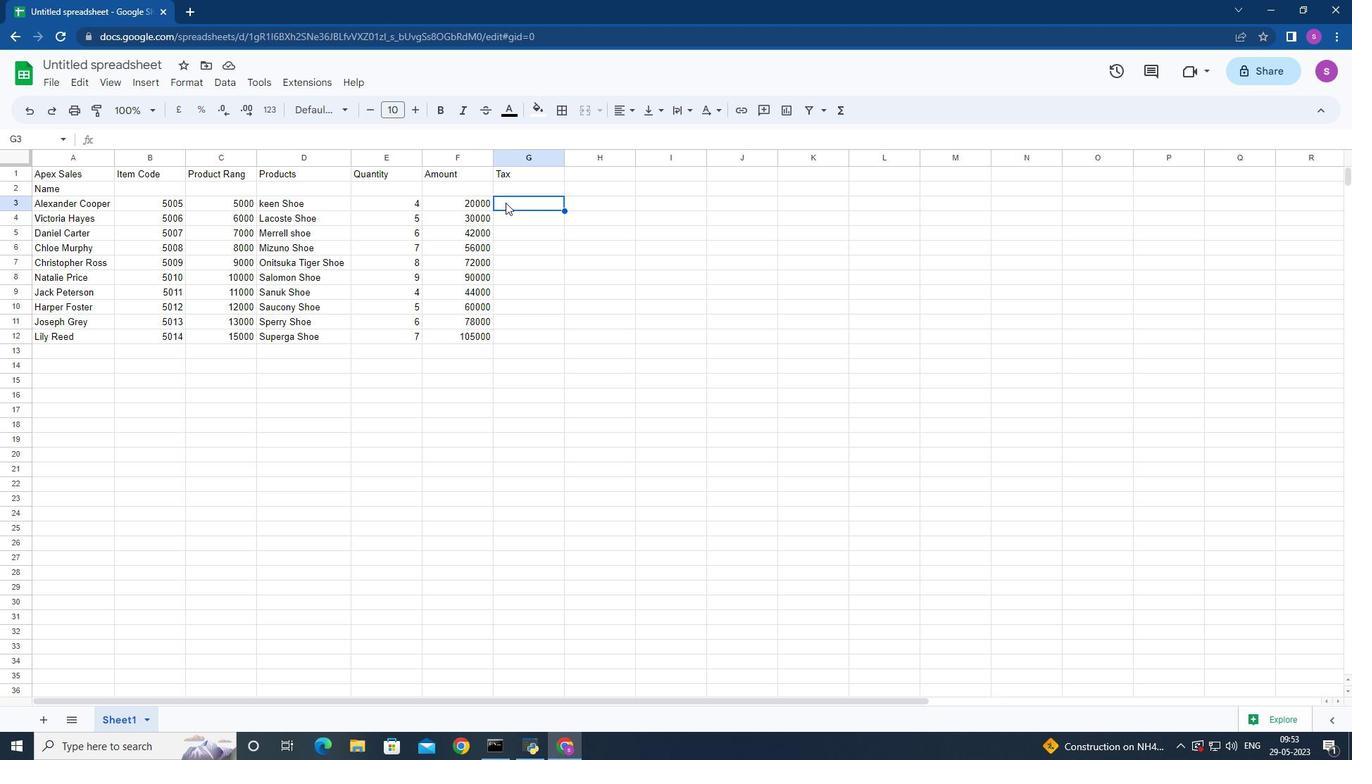 
Action: Key pressed =
Screenshot: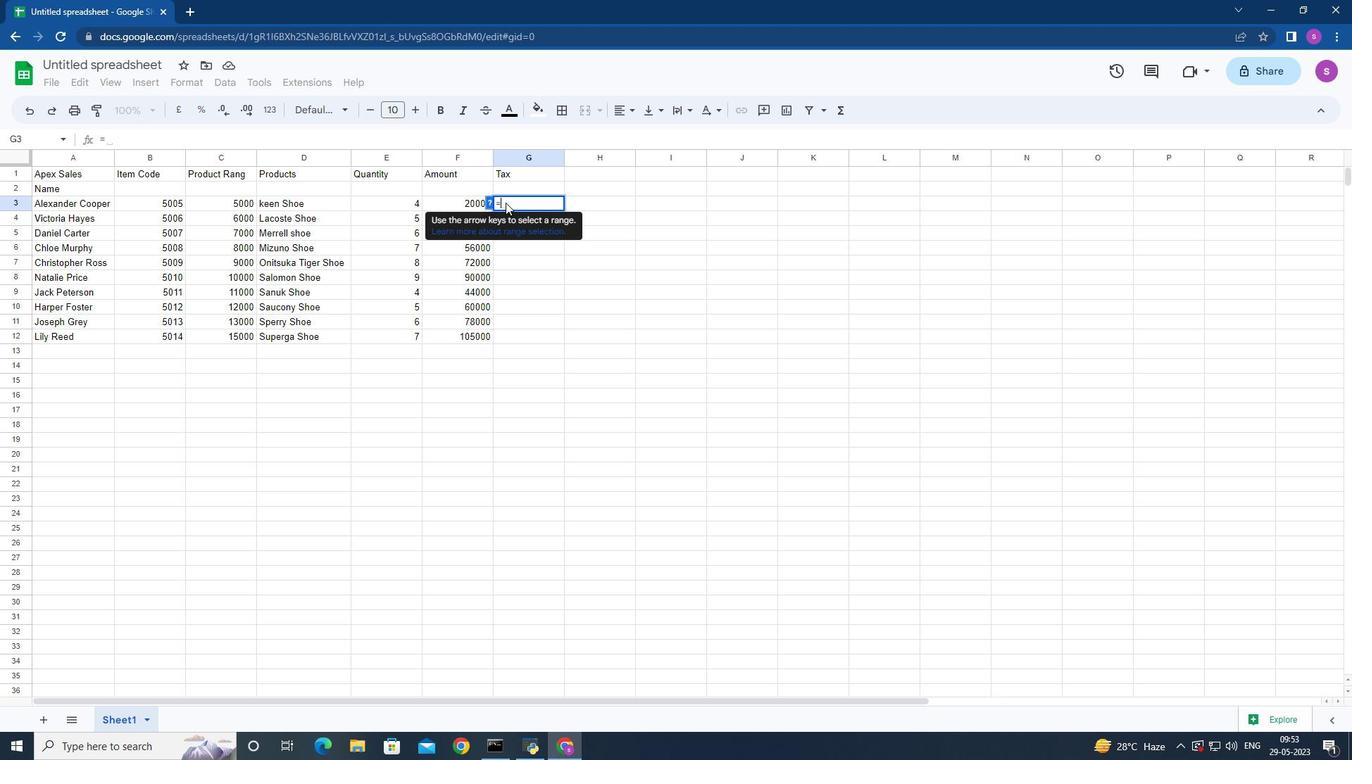 
Action: Mouse moved to (434, 197)
Screenshot: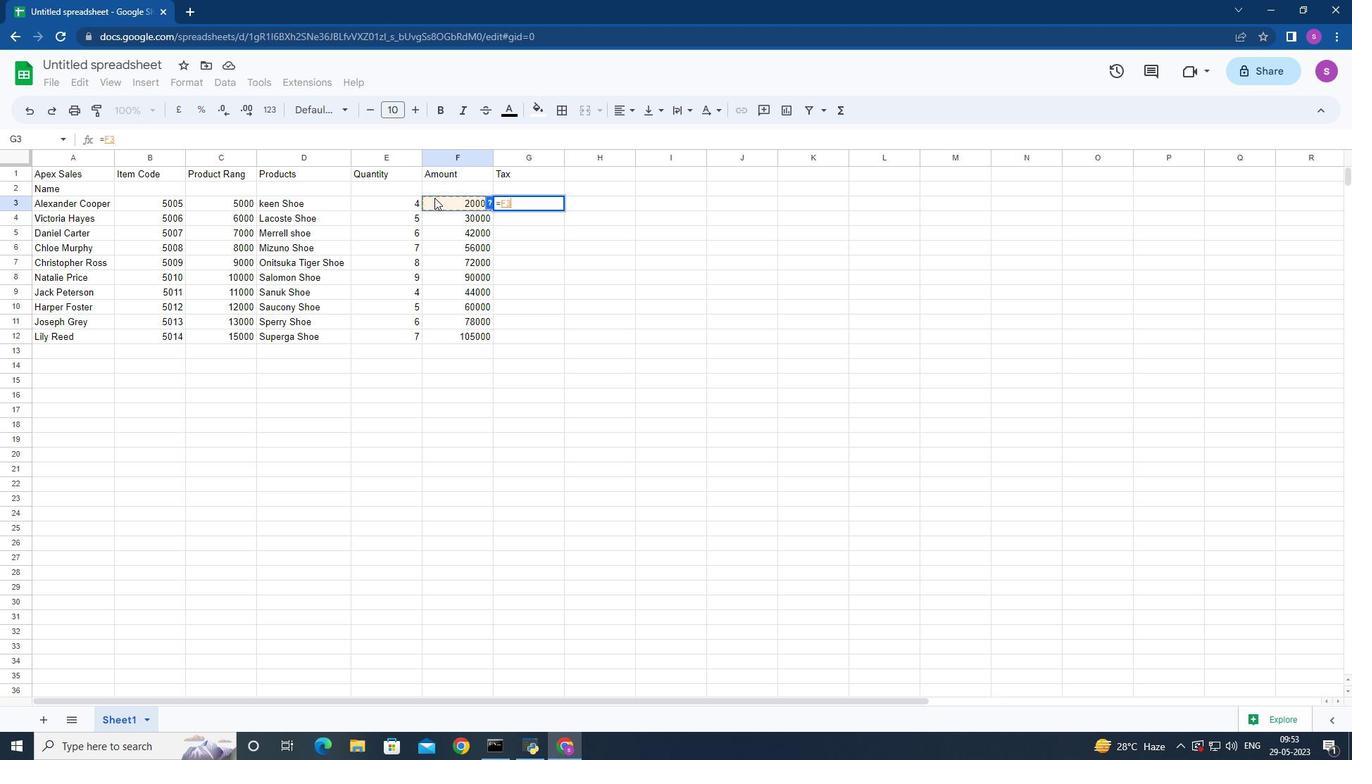 
Action: Mouse pressed left at (434, 197)
Screenshot: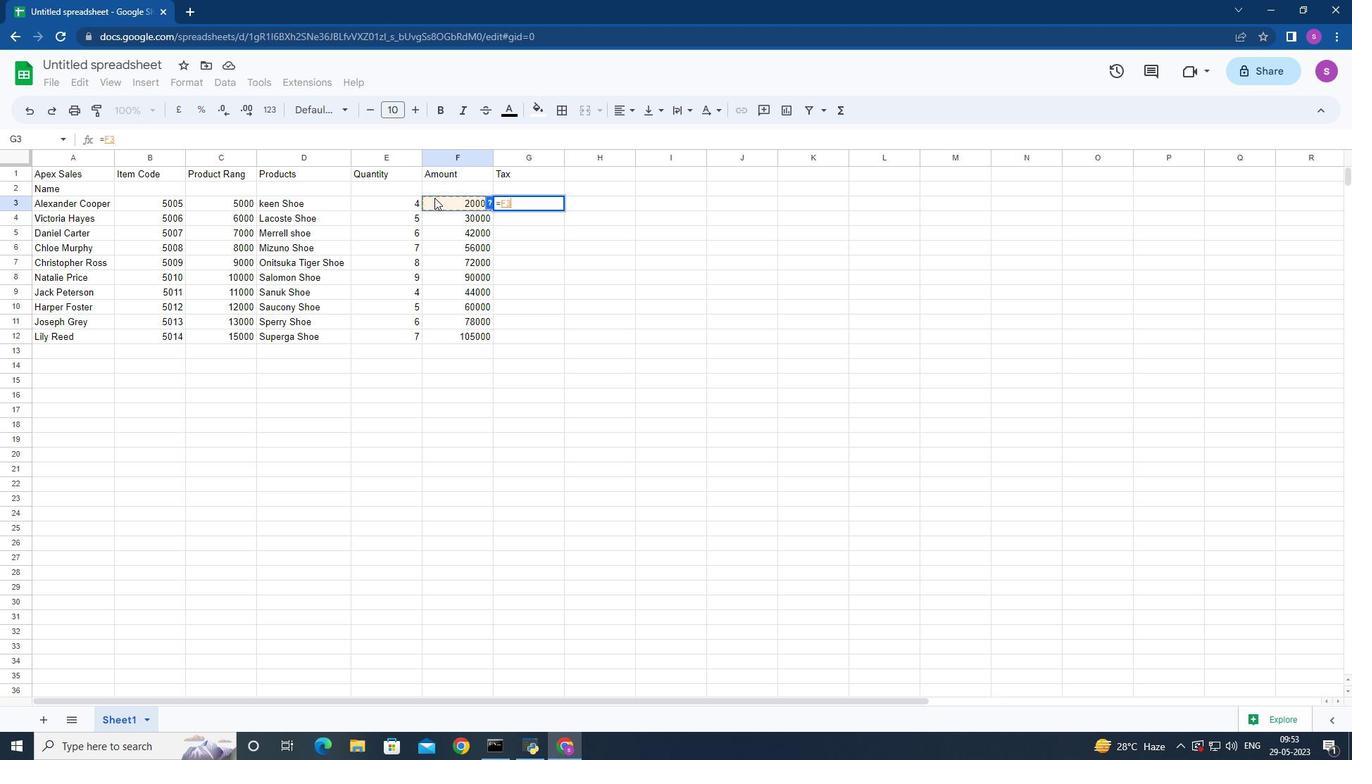
Action: Key pressed *12<Key.enter>
Screenshot: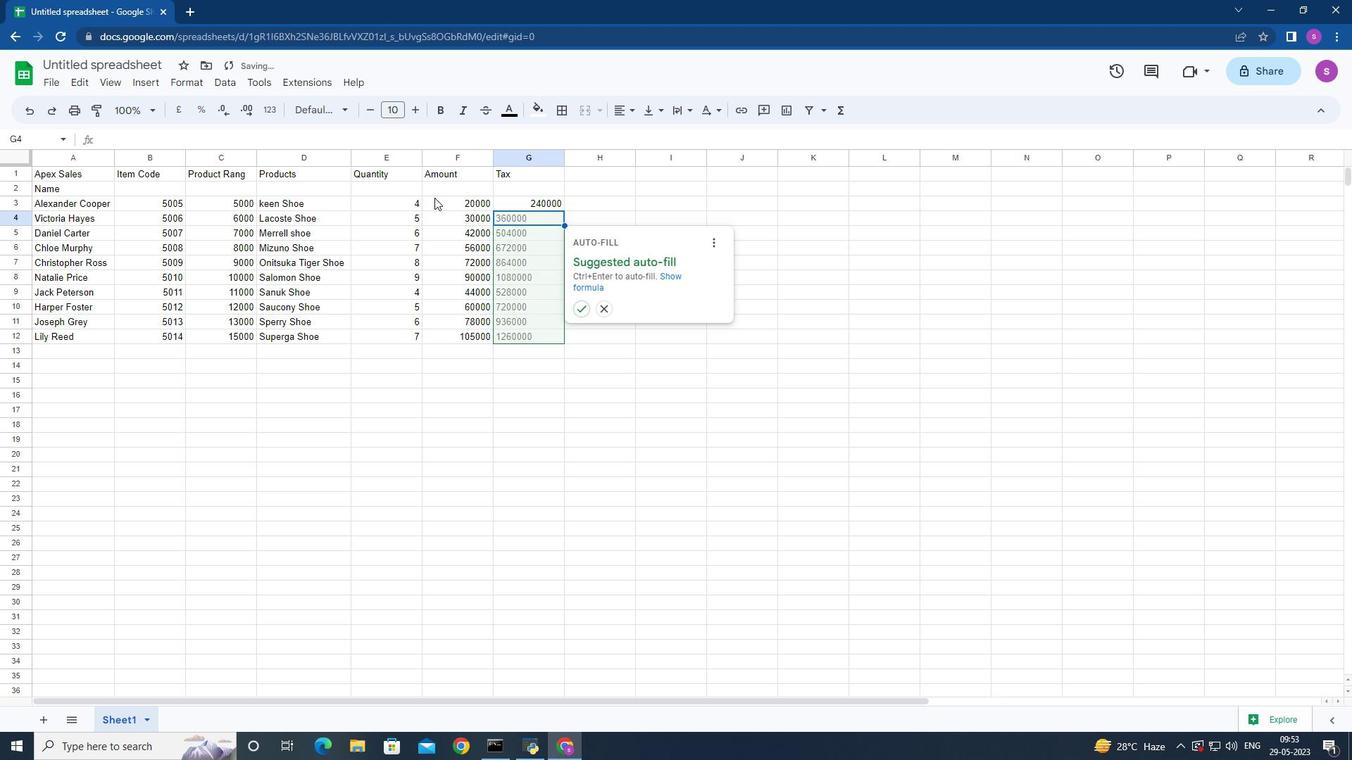 
Action: Mouse moved to (509, 199)
Screenshot: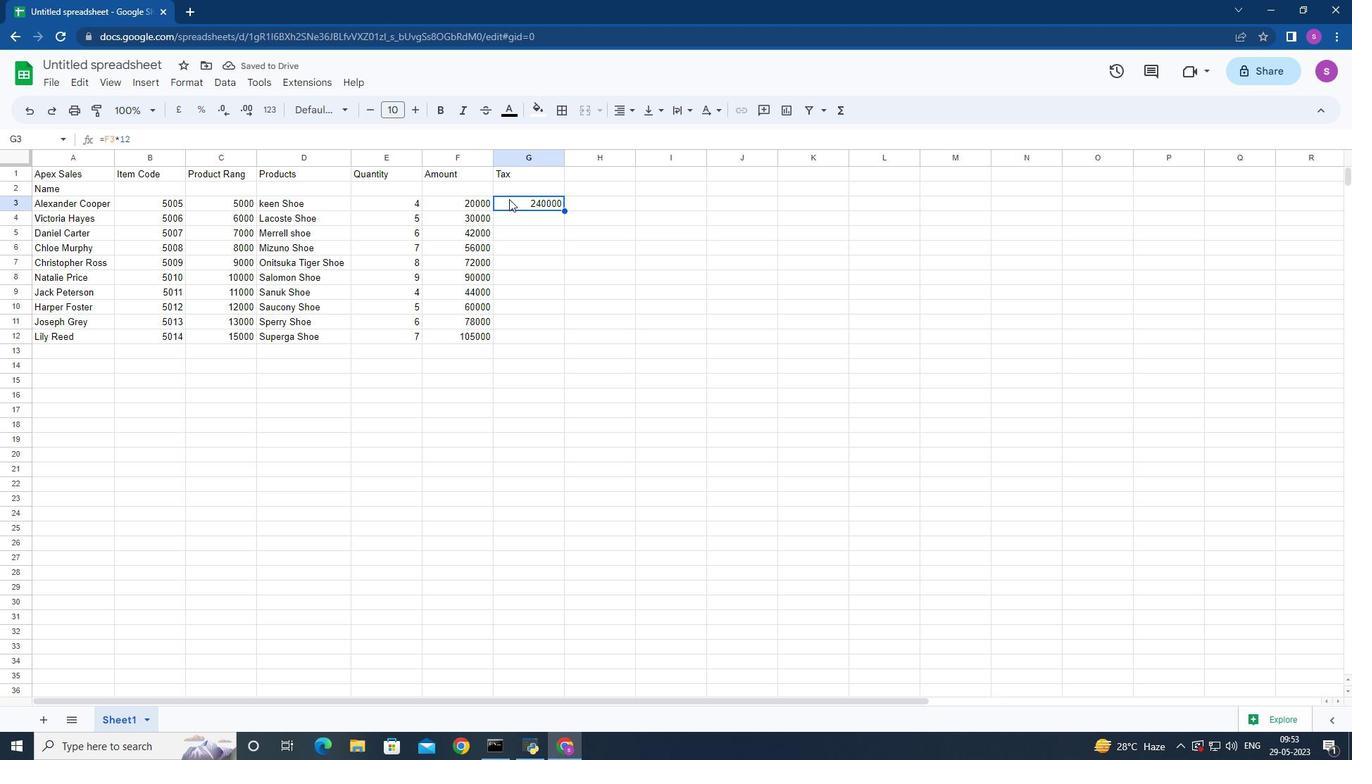 
Action: Mouse pressed left at (509, 199)
Screenshot: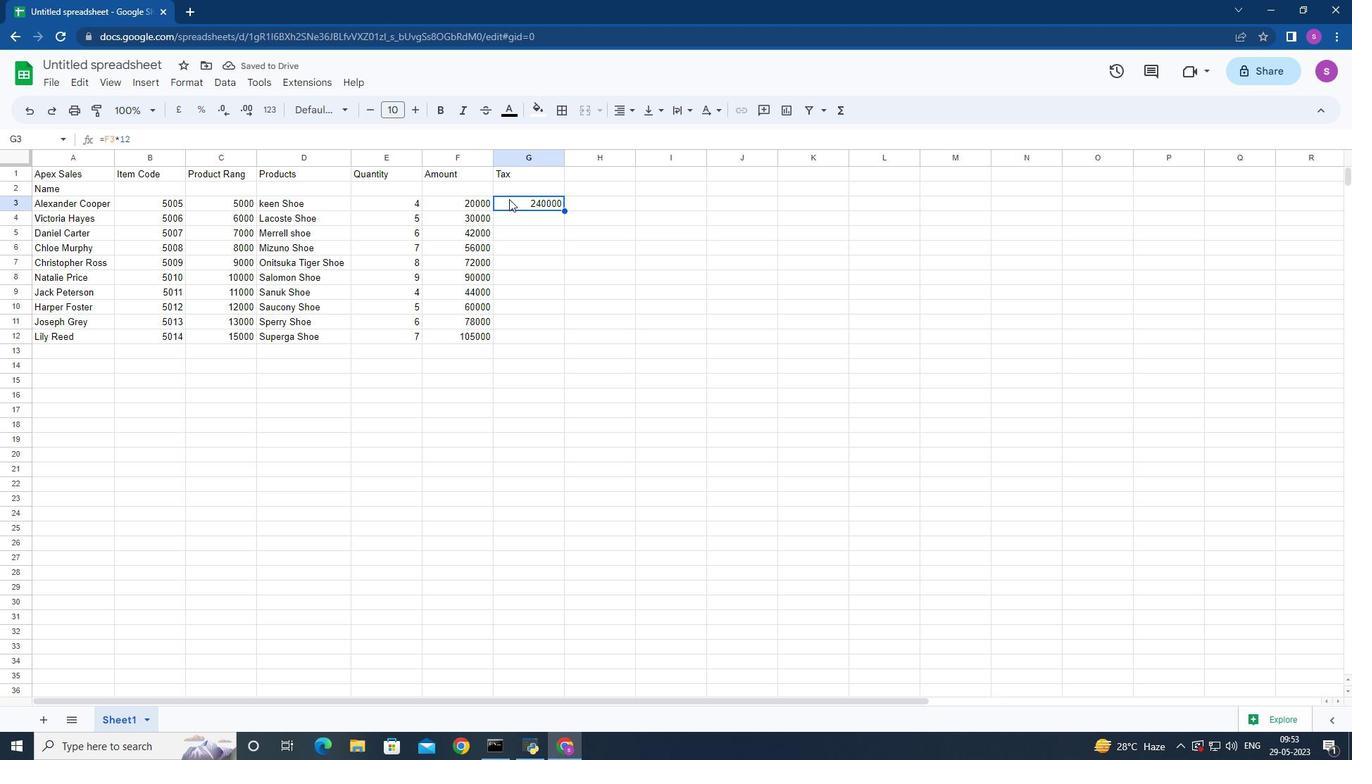 
Action: Key pressed <Key.backspace>
Screenshot: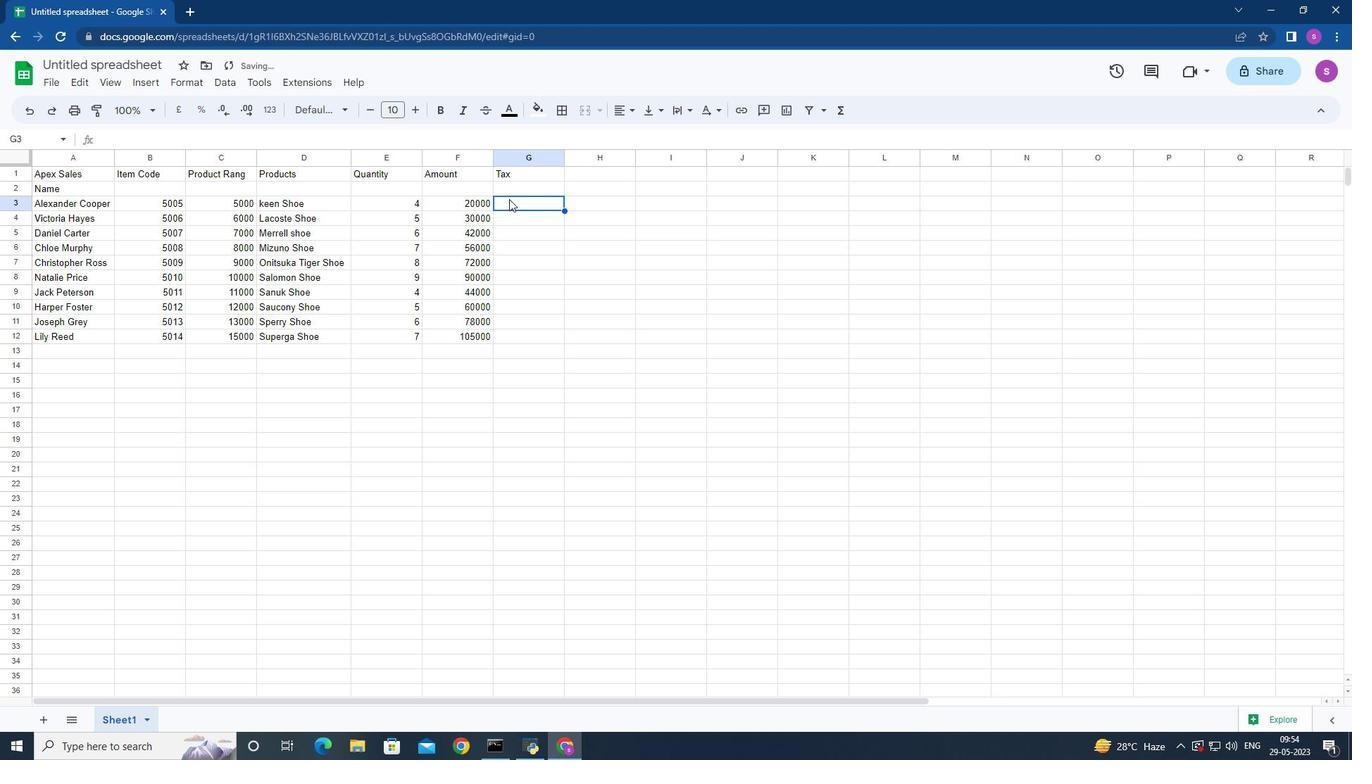 
Action: Mouse moved to (509, 200)
Screenshot: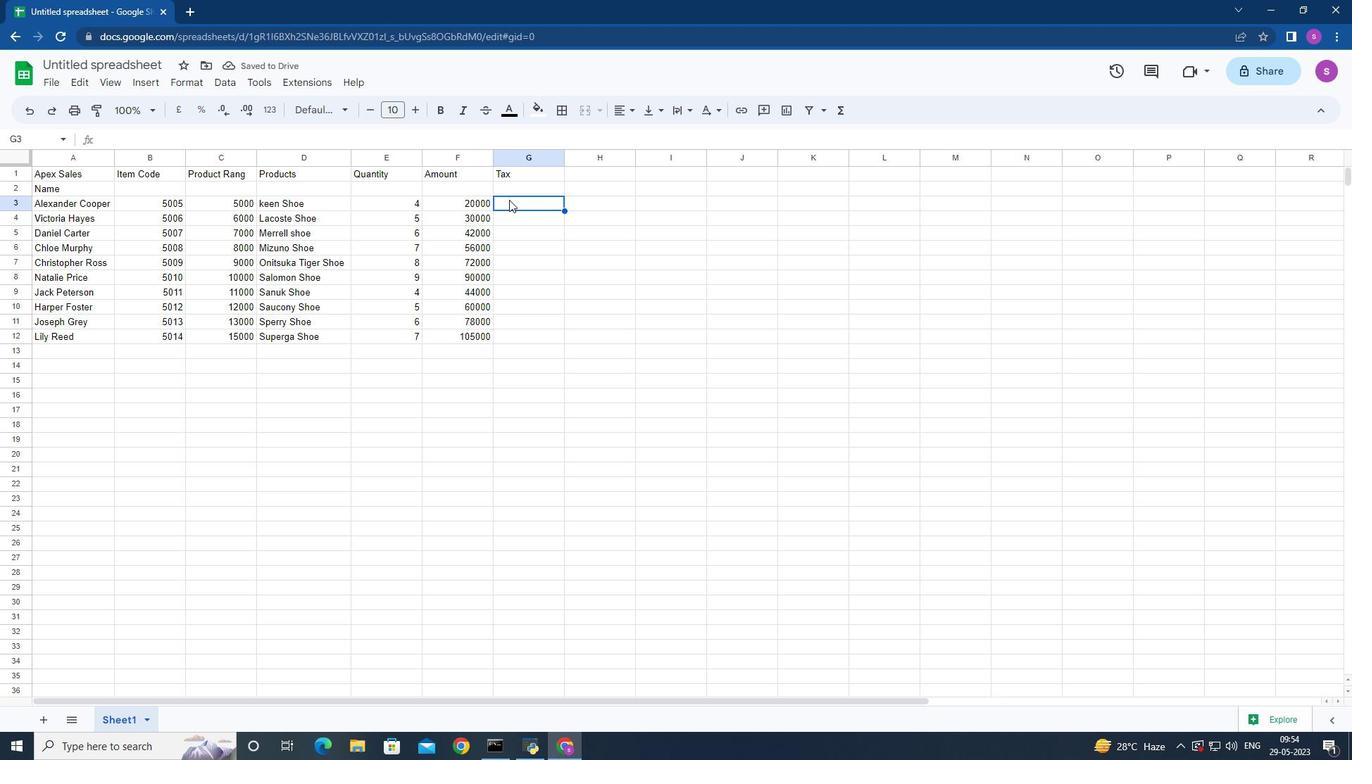 
Action: Key pressed =
Screenshot: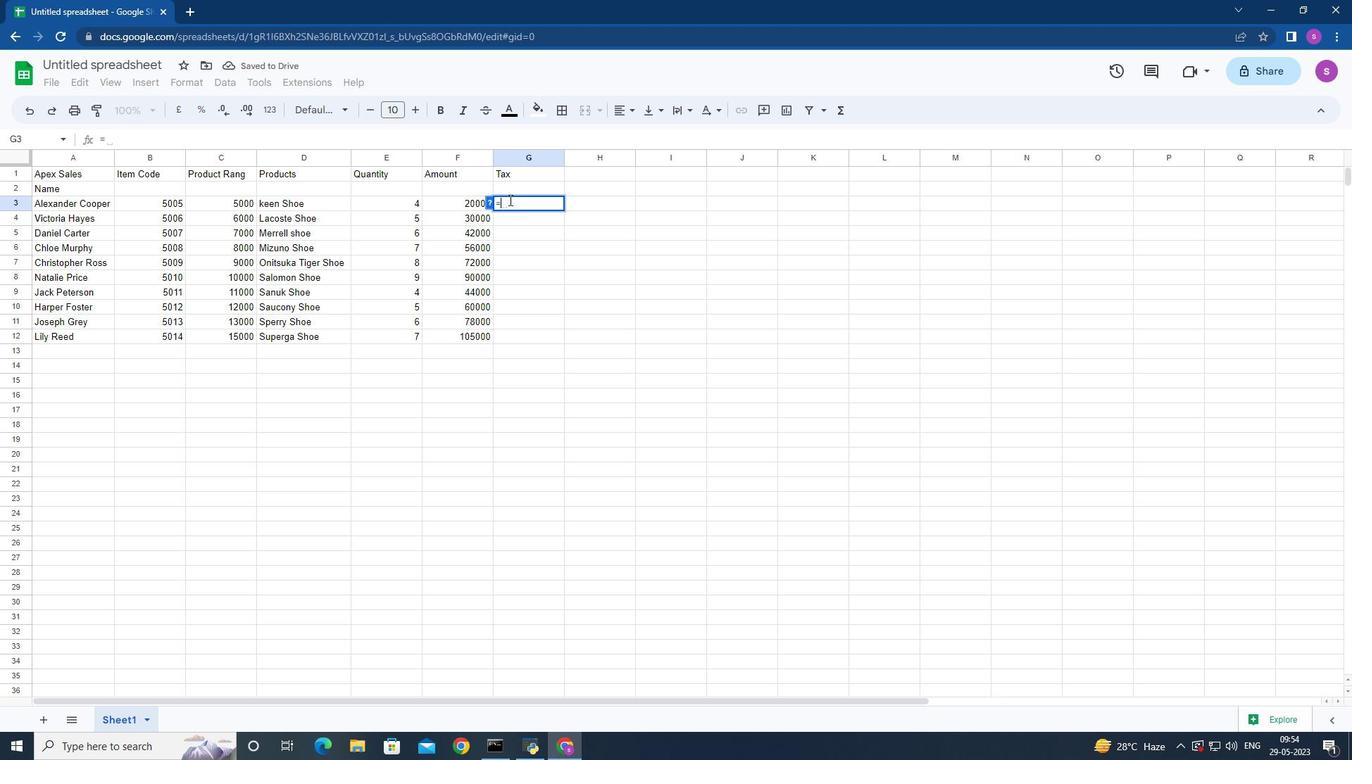 
Action: Mouse moved to (444, 195)
Screenshot: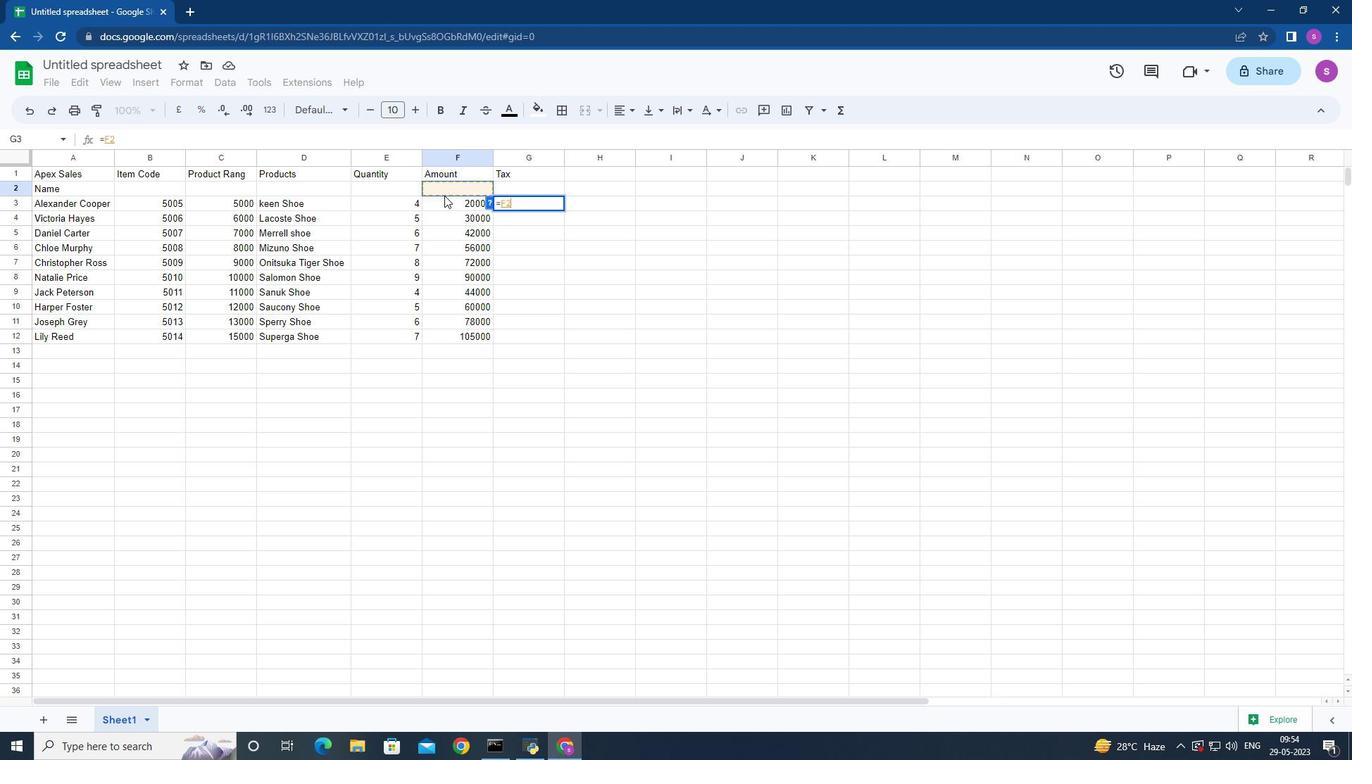 
Action: Mouse pressed left at (444, 195)
Screenshot: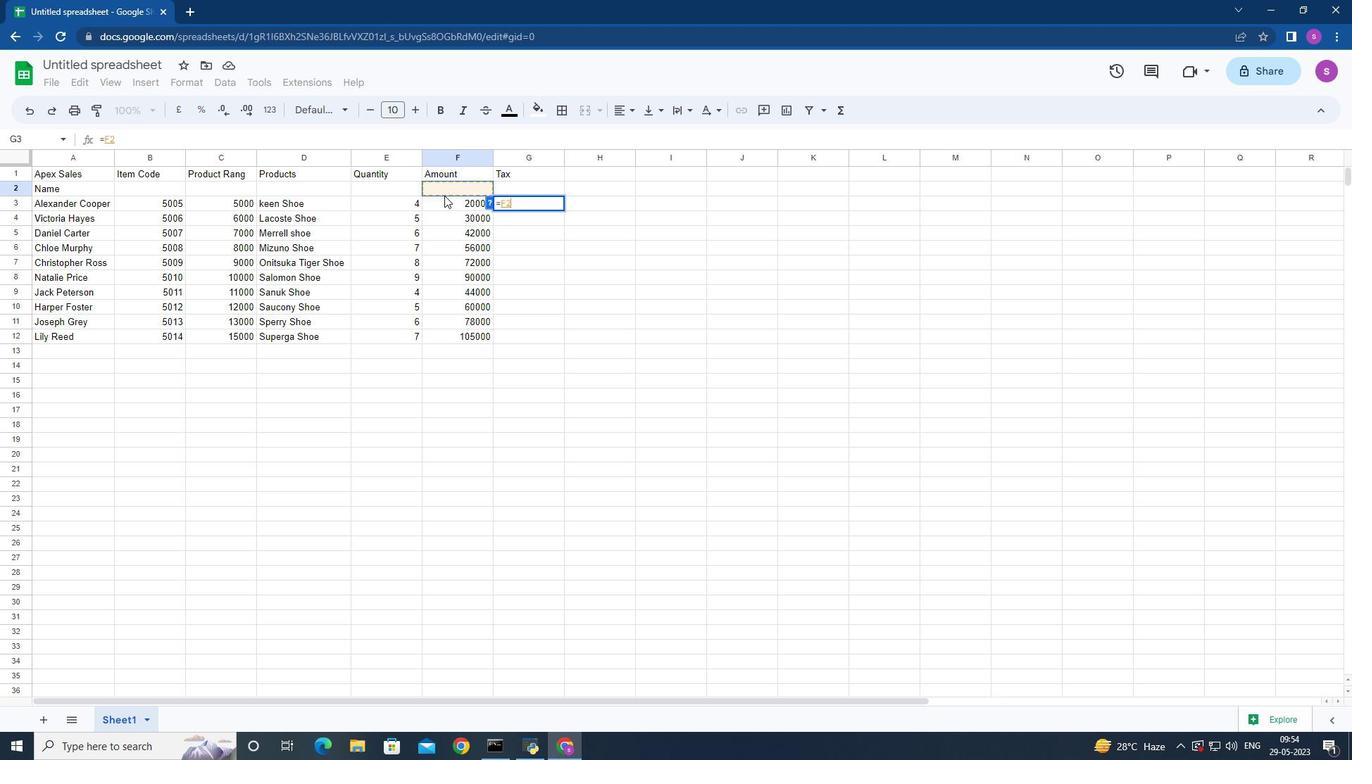 
Action: Key pressed *12<Key.shift><Key.shift><Key.shift><Key.shift><Key.shift>%<Key.enter>
Screenshot: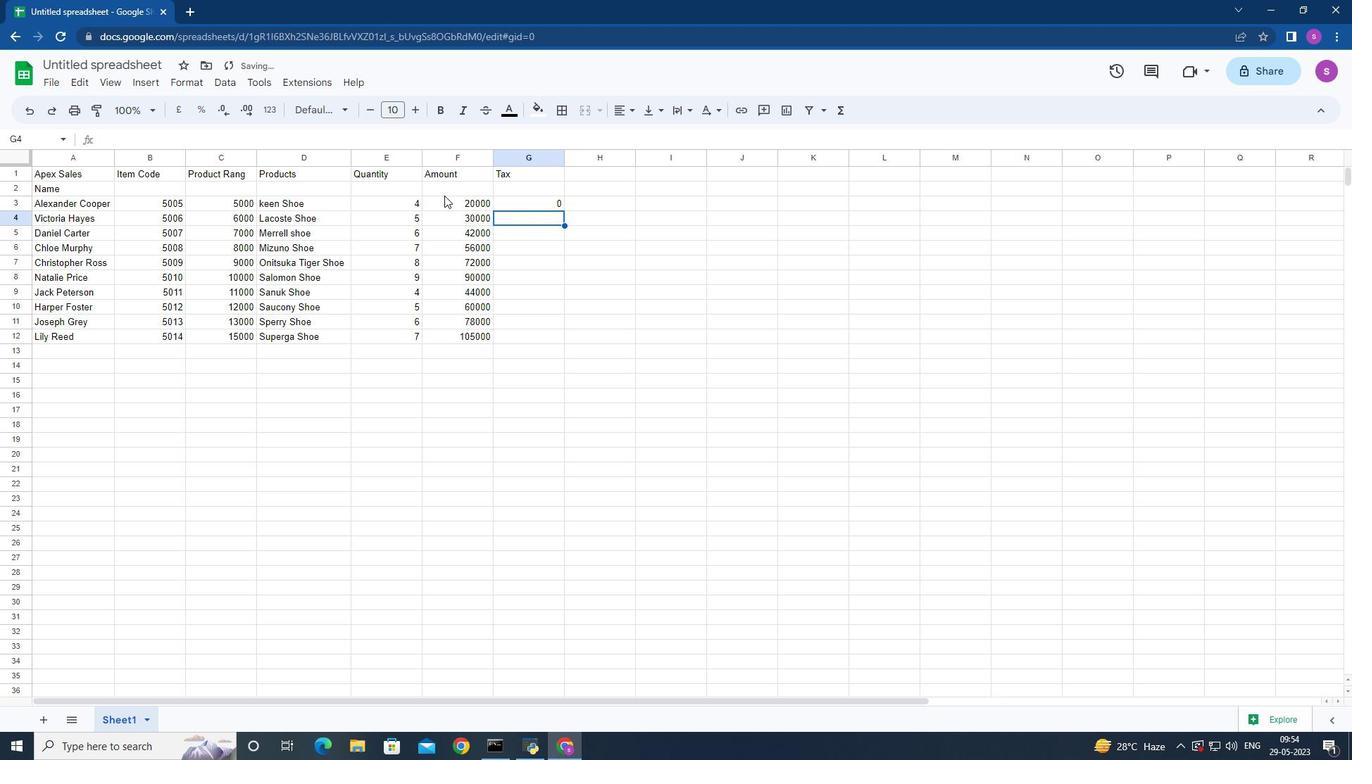 
Action: Mouse moved to (522, 204)
Screenshot: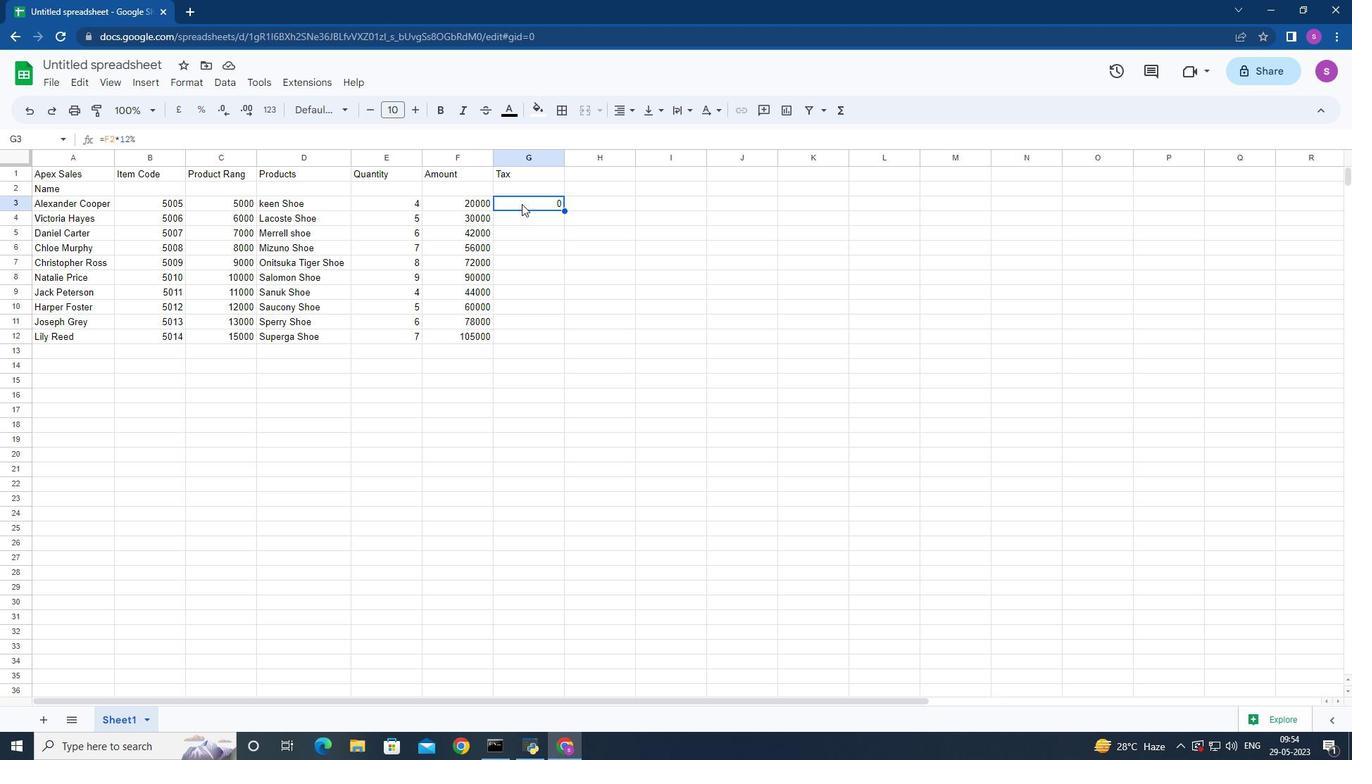 
Action: Mouse pressed left at (522, 204)
Screenshot: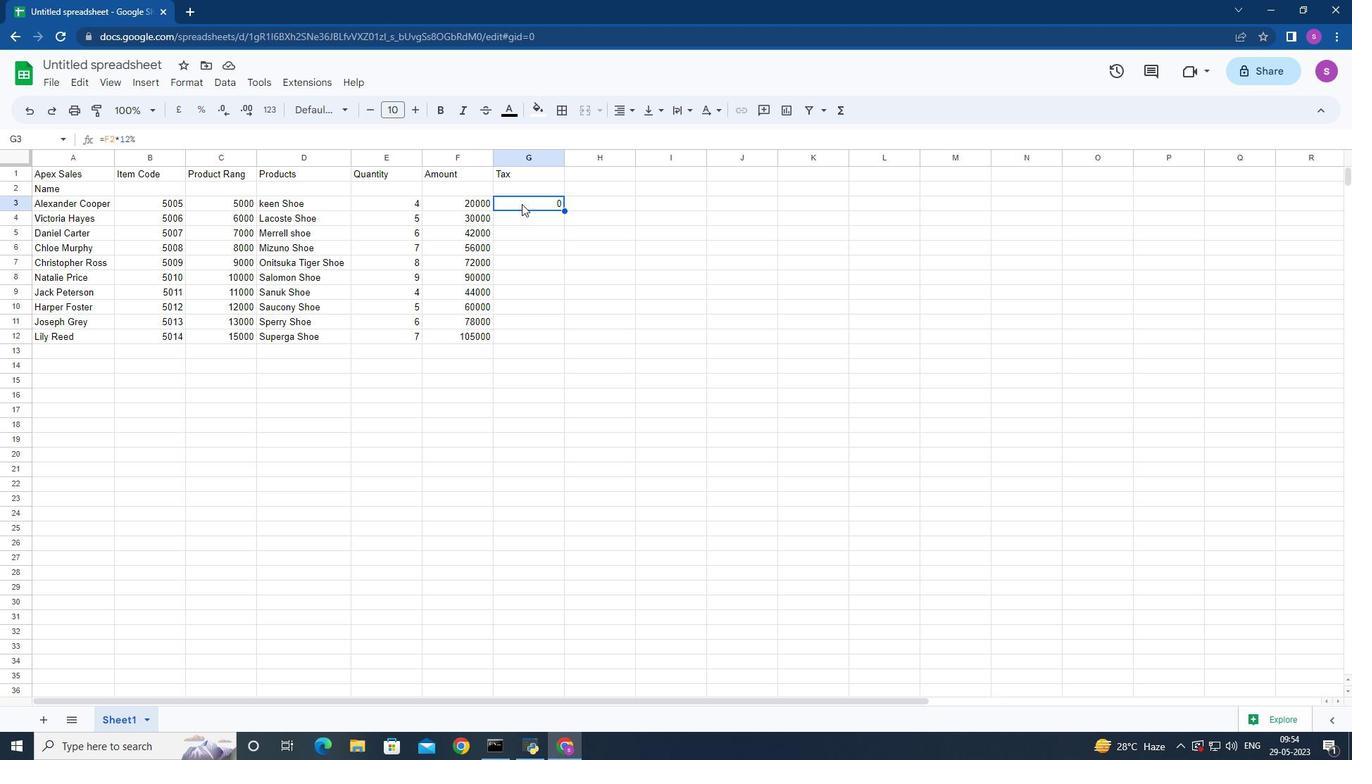 
Action: Key pressed <Key.backspace>=
Screenshot: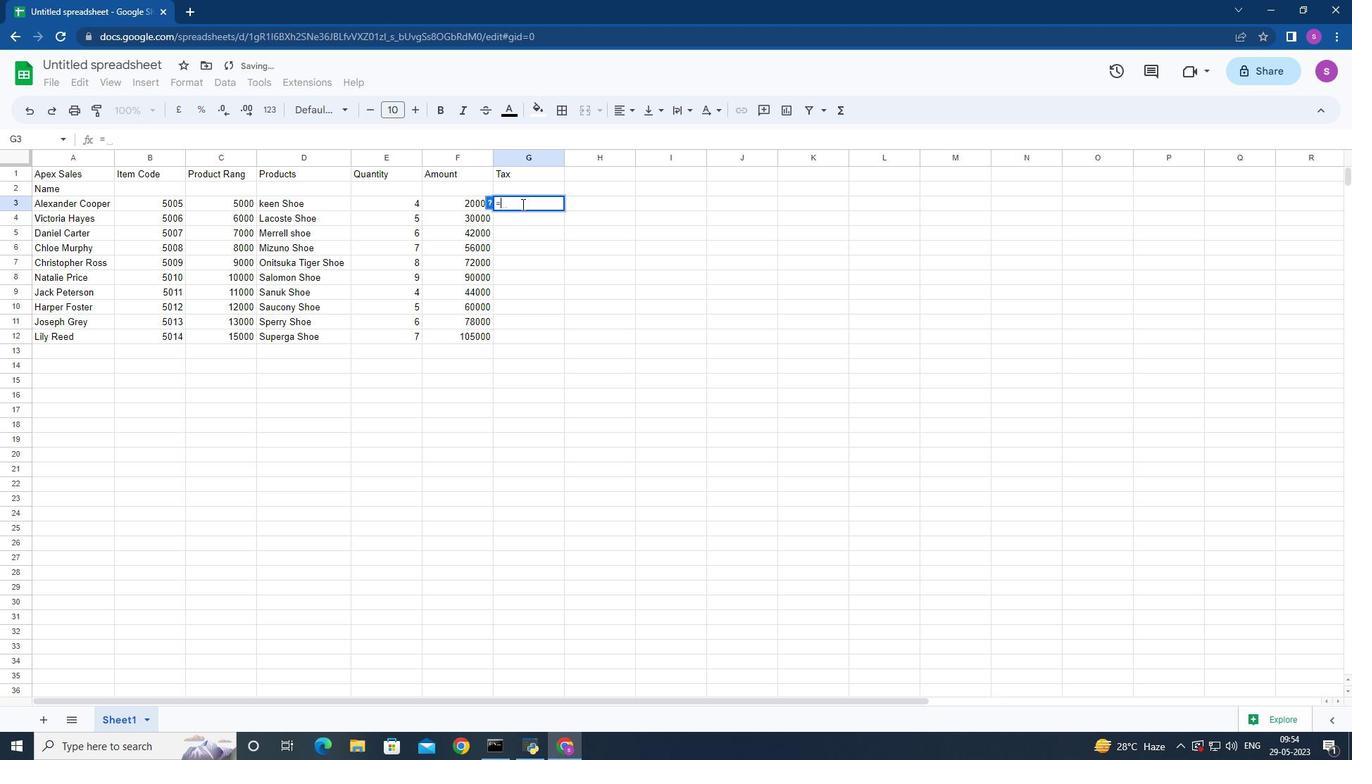 
Action: Mouse moved to (453, 199)
Screenshot: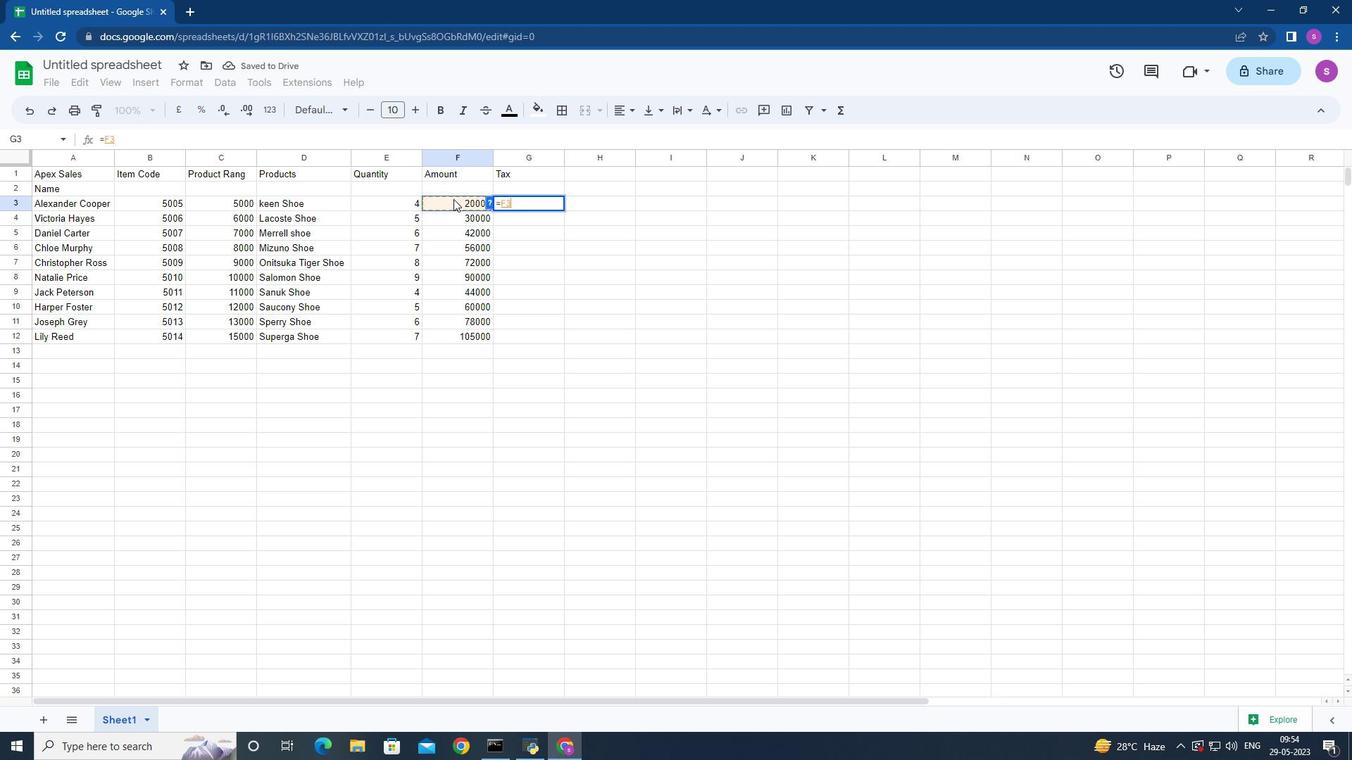 
Action: Mouse pressed left at (453, 199)
Screenshot: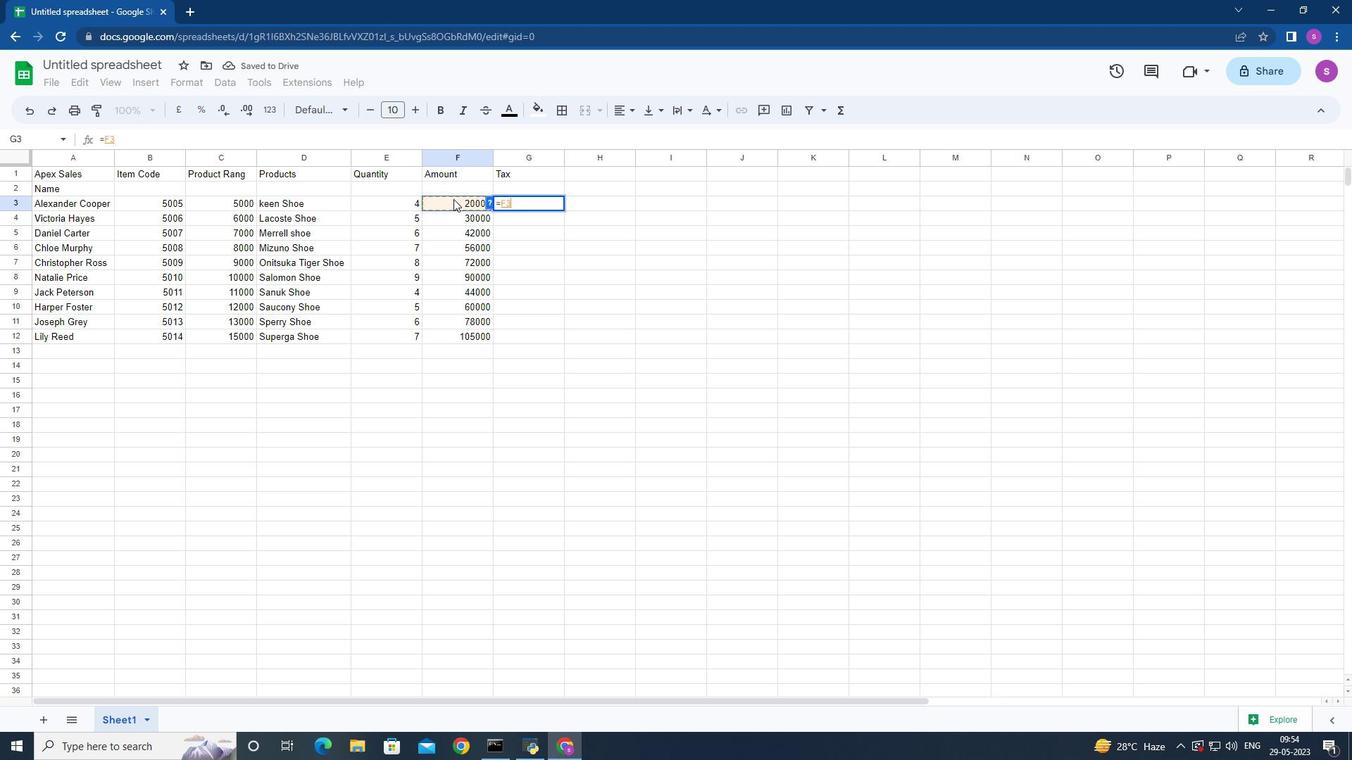 
Action: Key pressed *12<<53>>
Screenshot: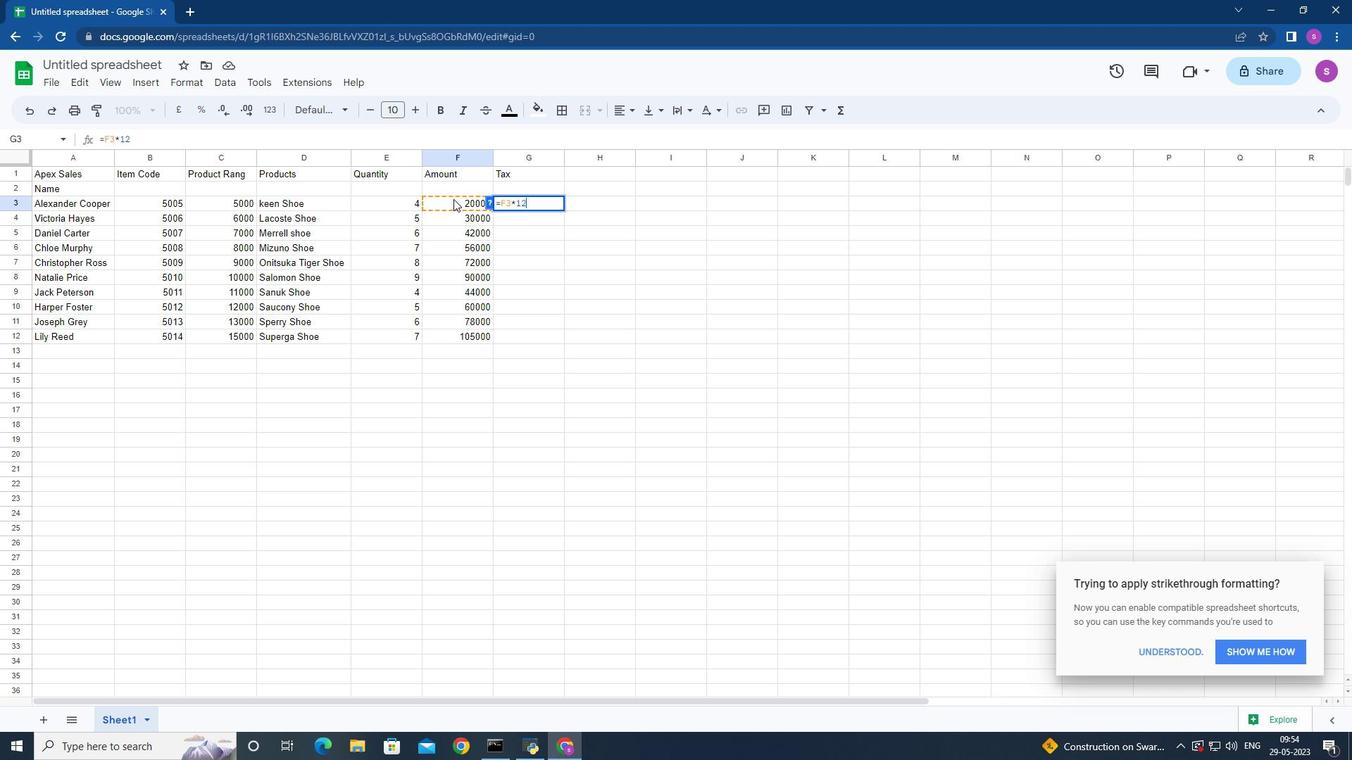 
Action: Mouse moved to (1140, 658)
Screenshot: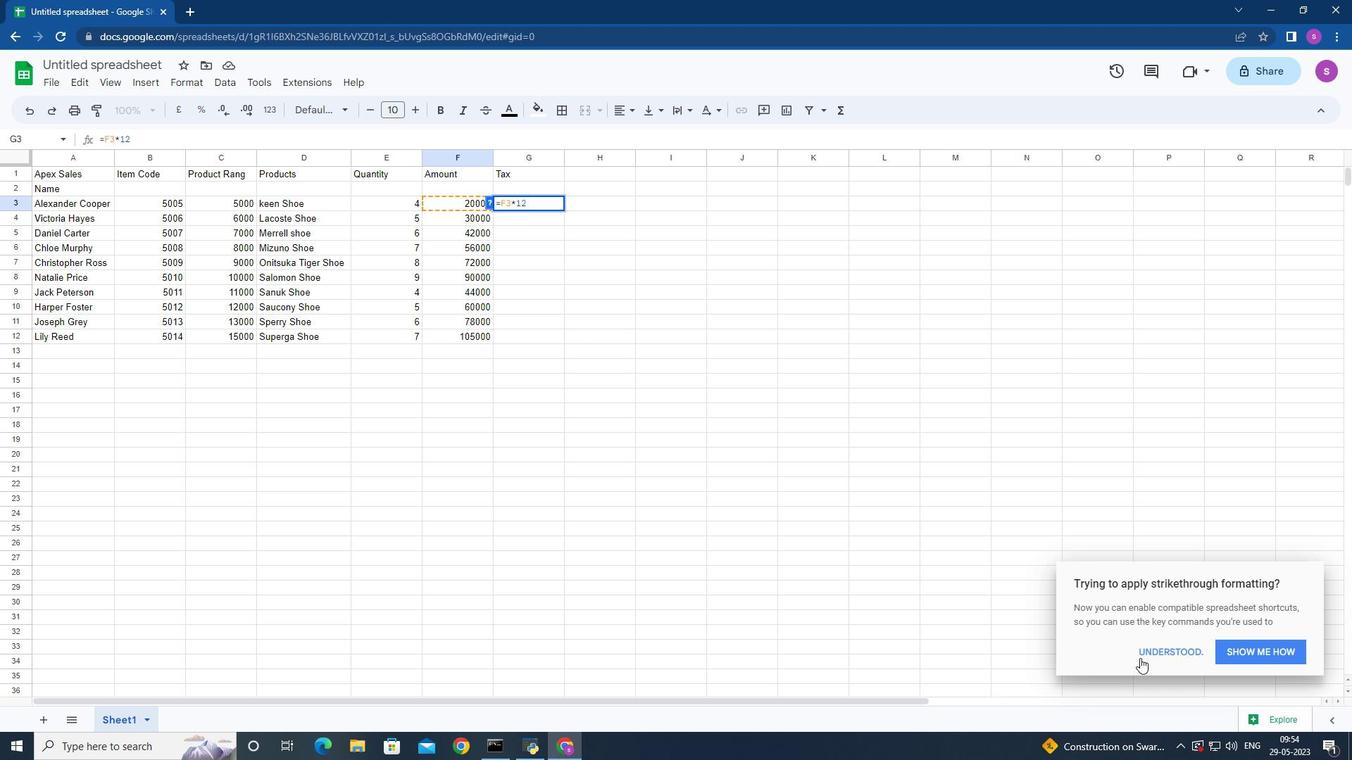 
Action: Key pressed <Key.shift><Key.shift><Key.shift><Key.shift><Key.shift>%<Key.enter>
Screenshot: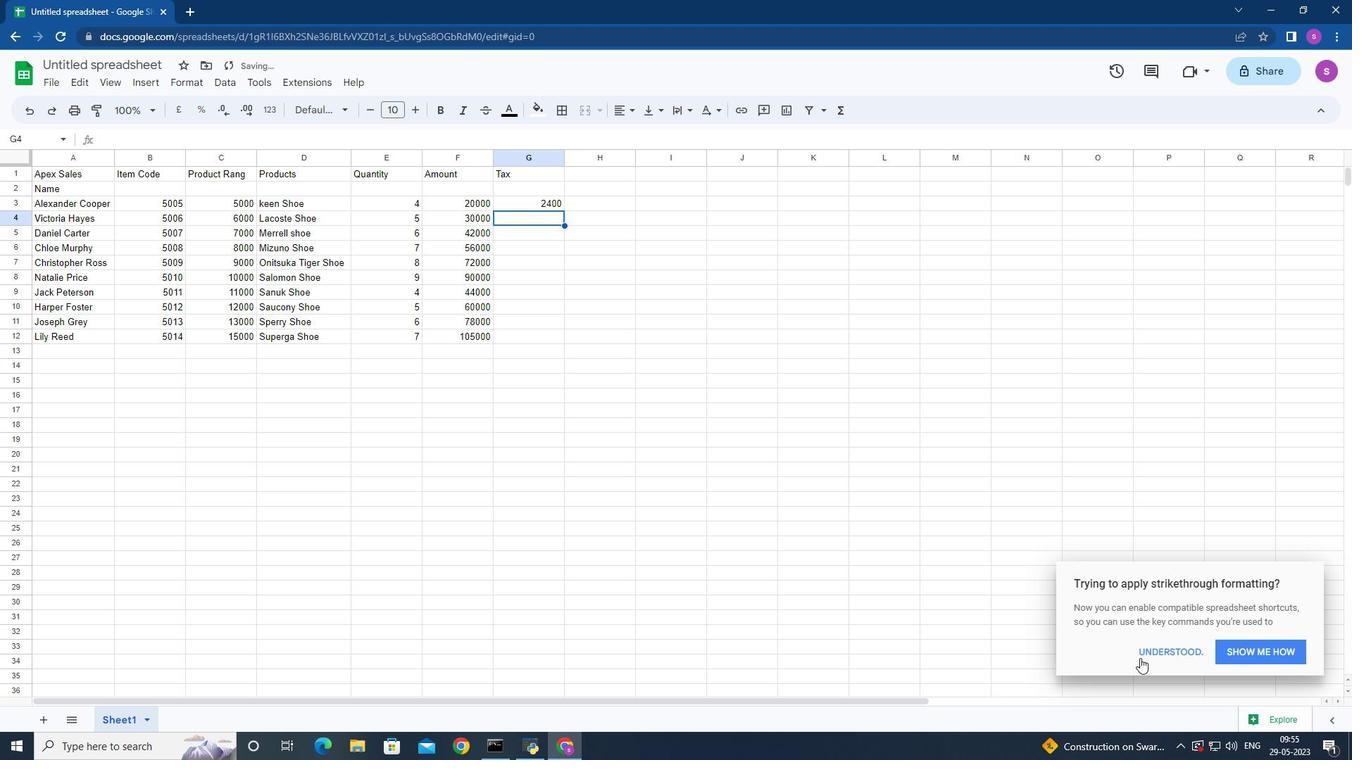 
Action: Mouse moved to (1142, 654)
Screenshot: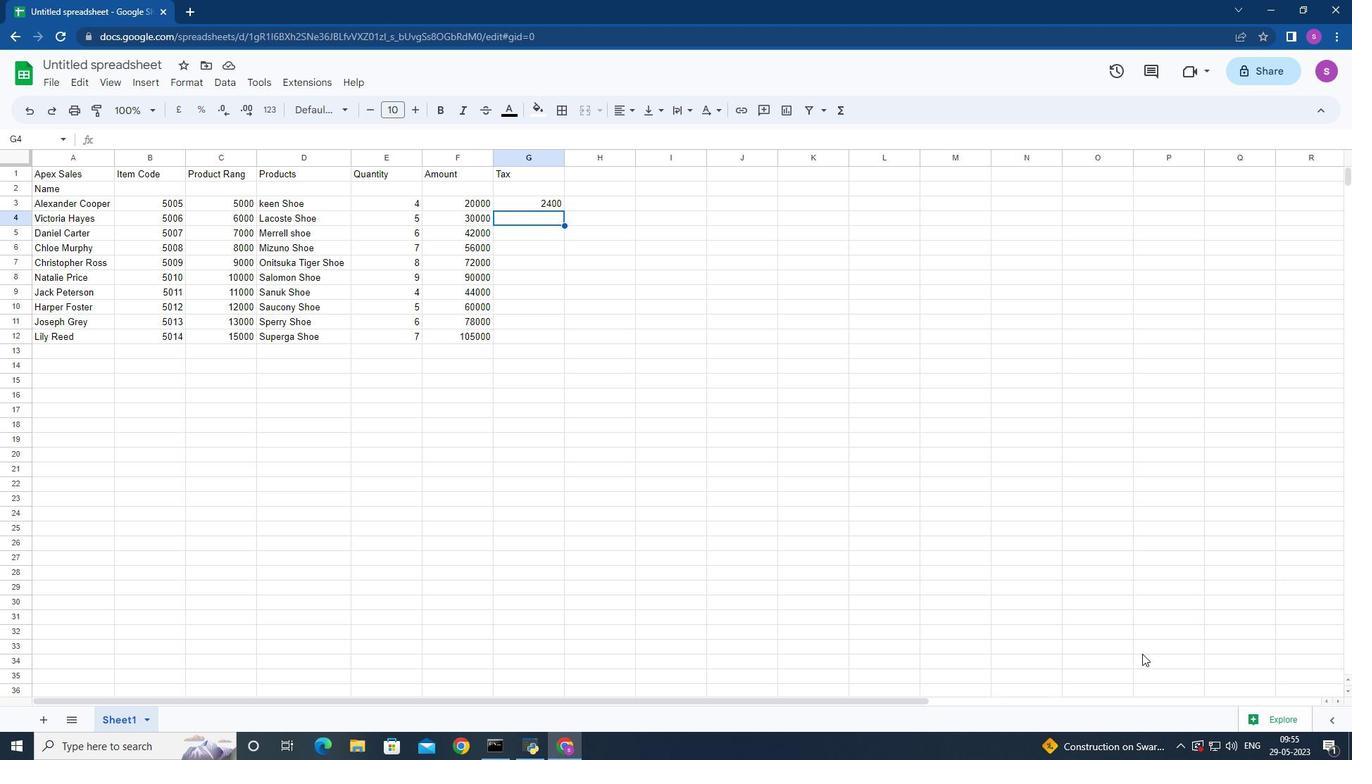 
Action: Mouse pressed left at (1142, 654)
Screenshot: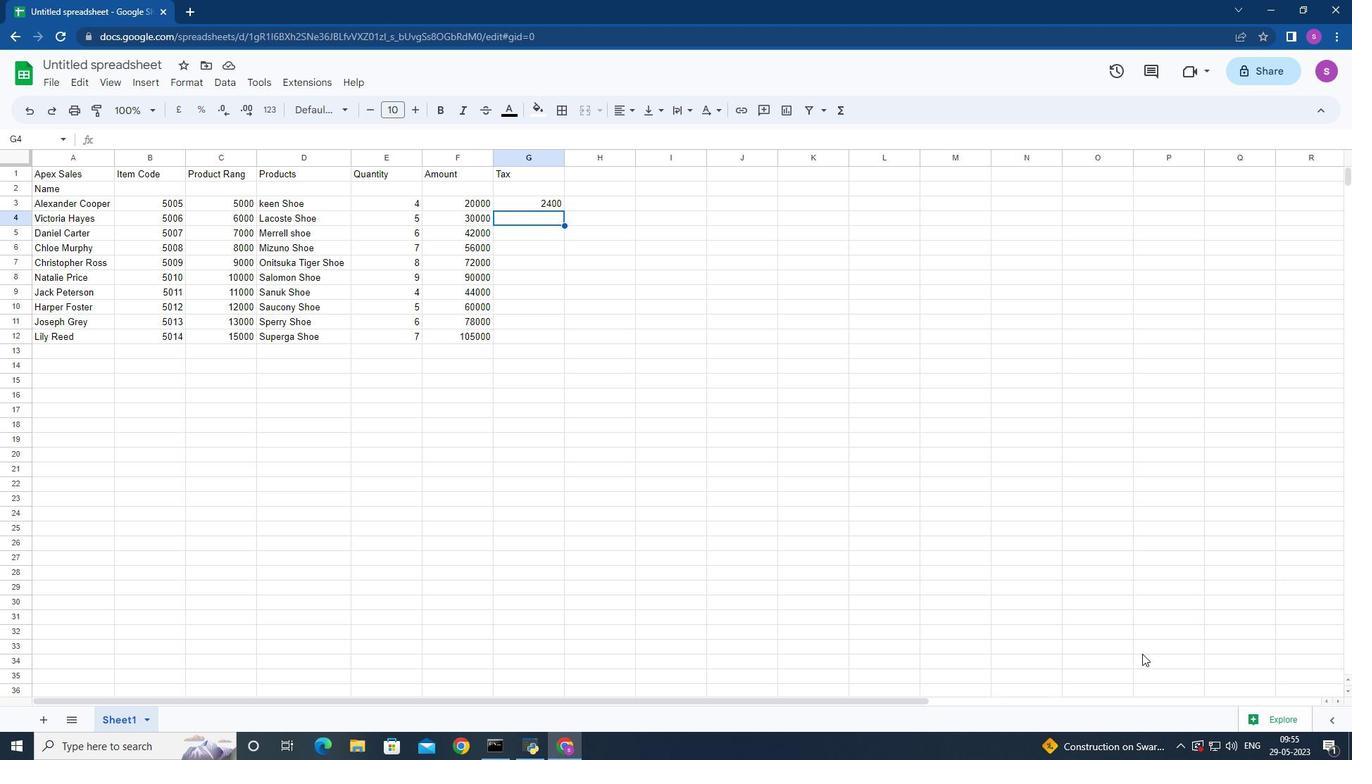 
Action: Mouse moved to (519, 195)
Screenshot: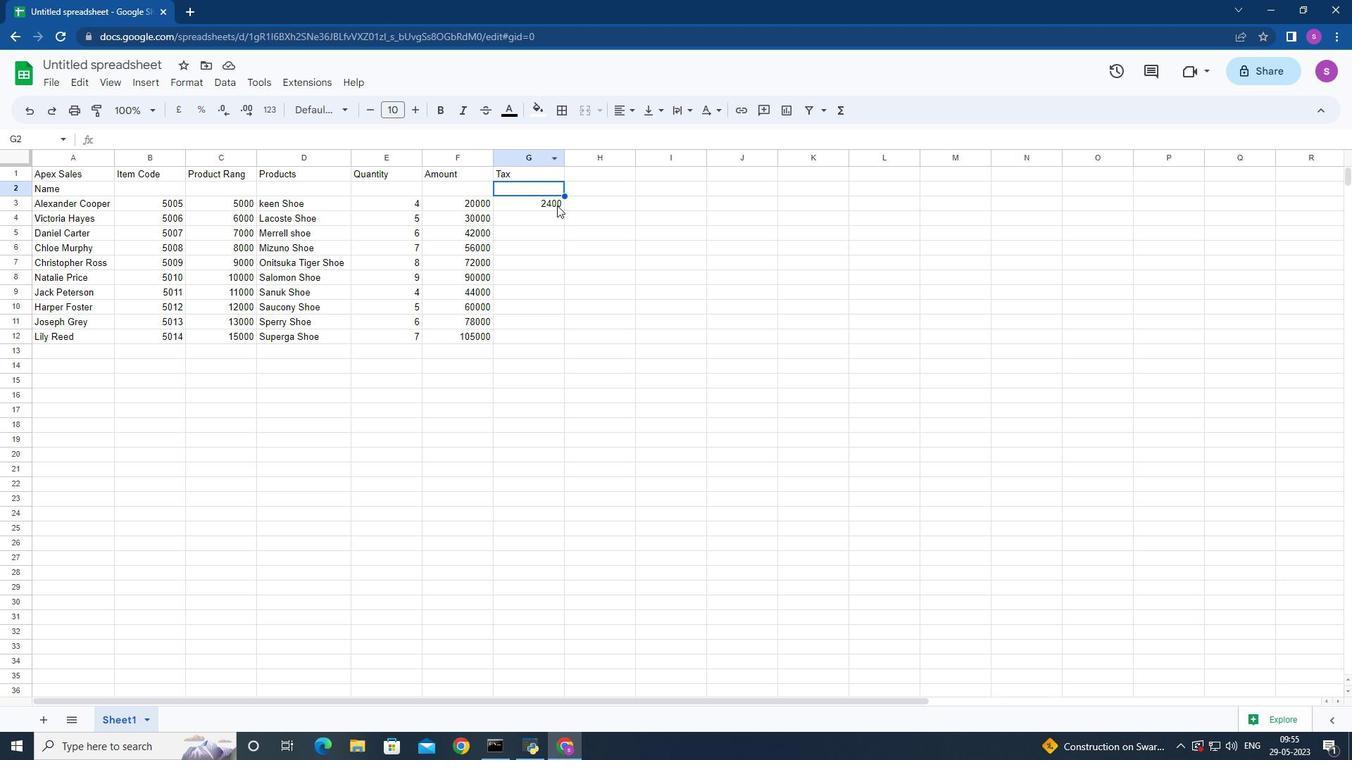 
Action: Mouse pressed left at (519, 195)
Screenshot: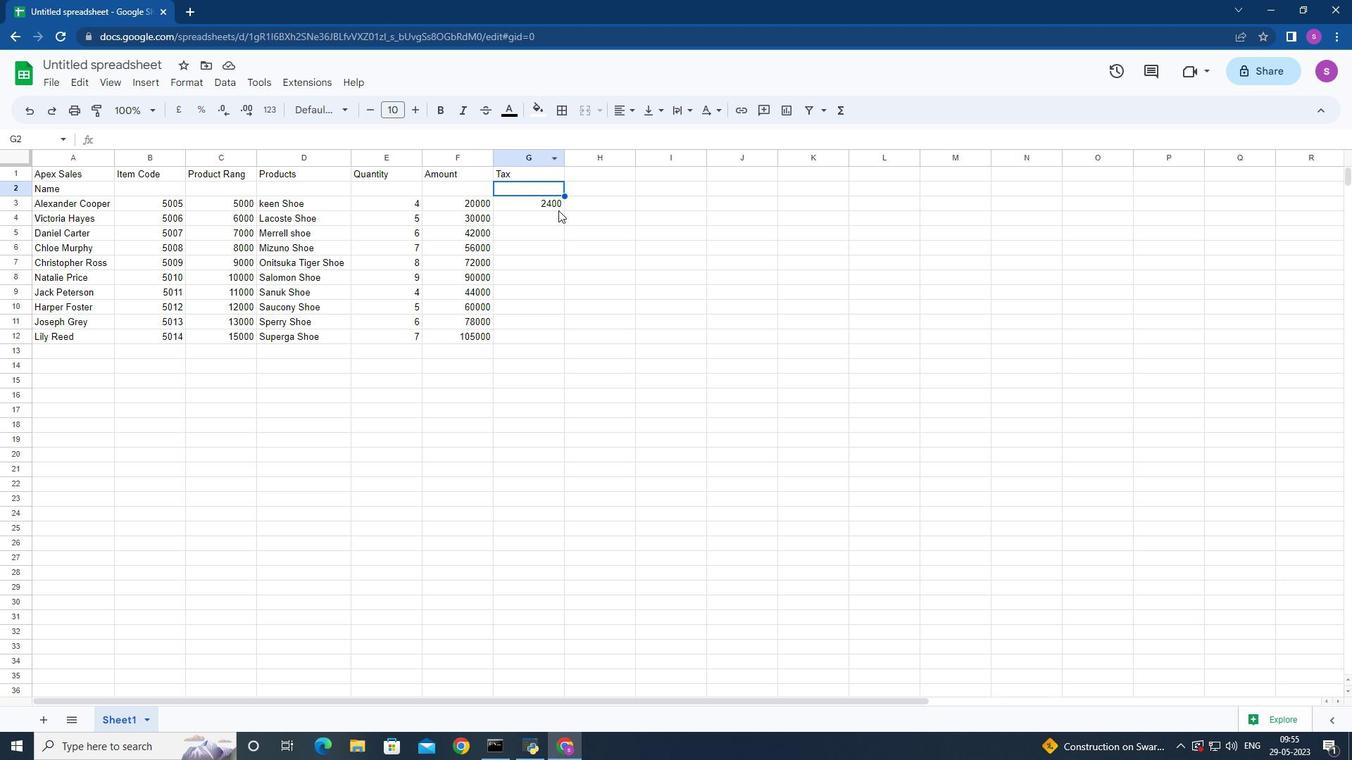 
Action: Mouse moved to (526, 204)
Screenshot: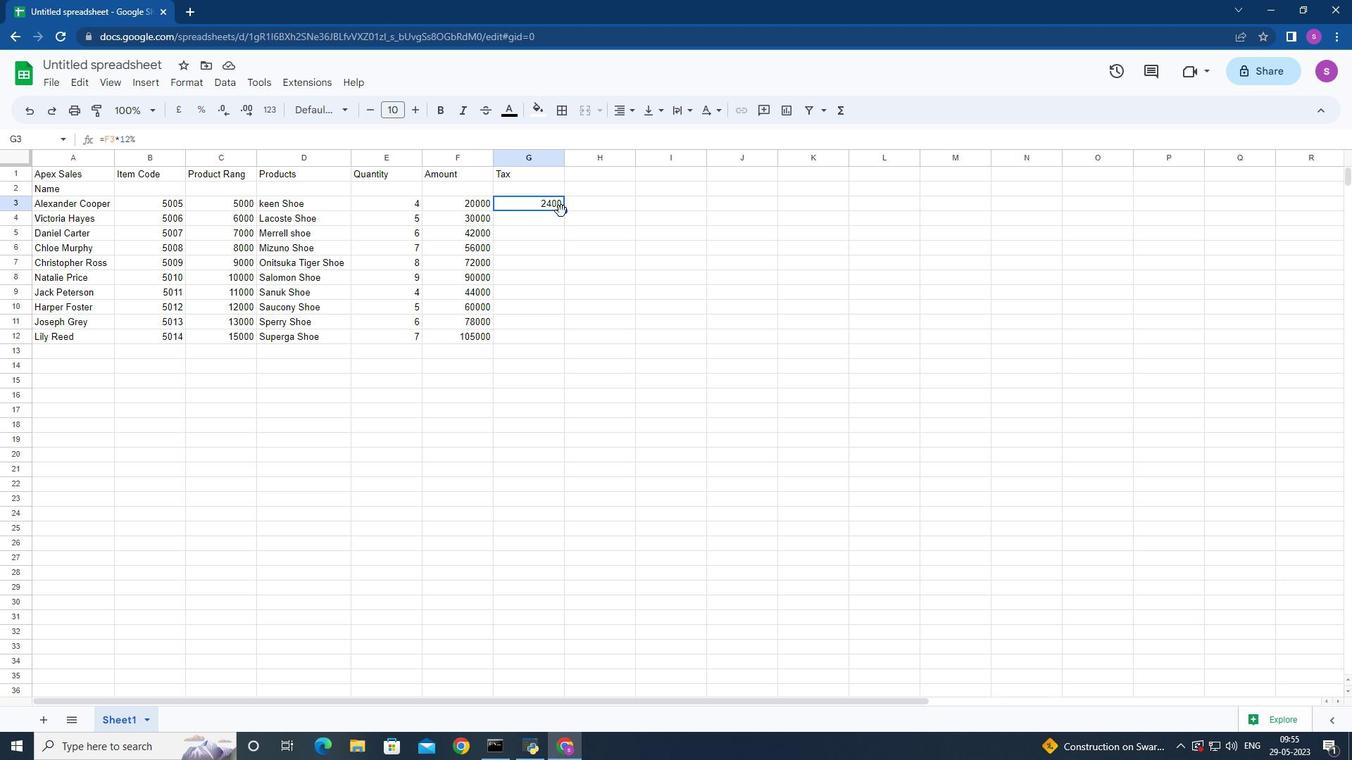 
Action: Mouse pressed left at (526, 204)
Screenshot: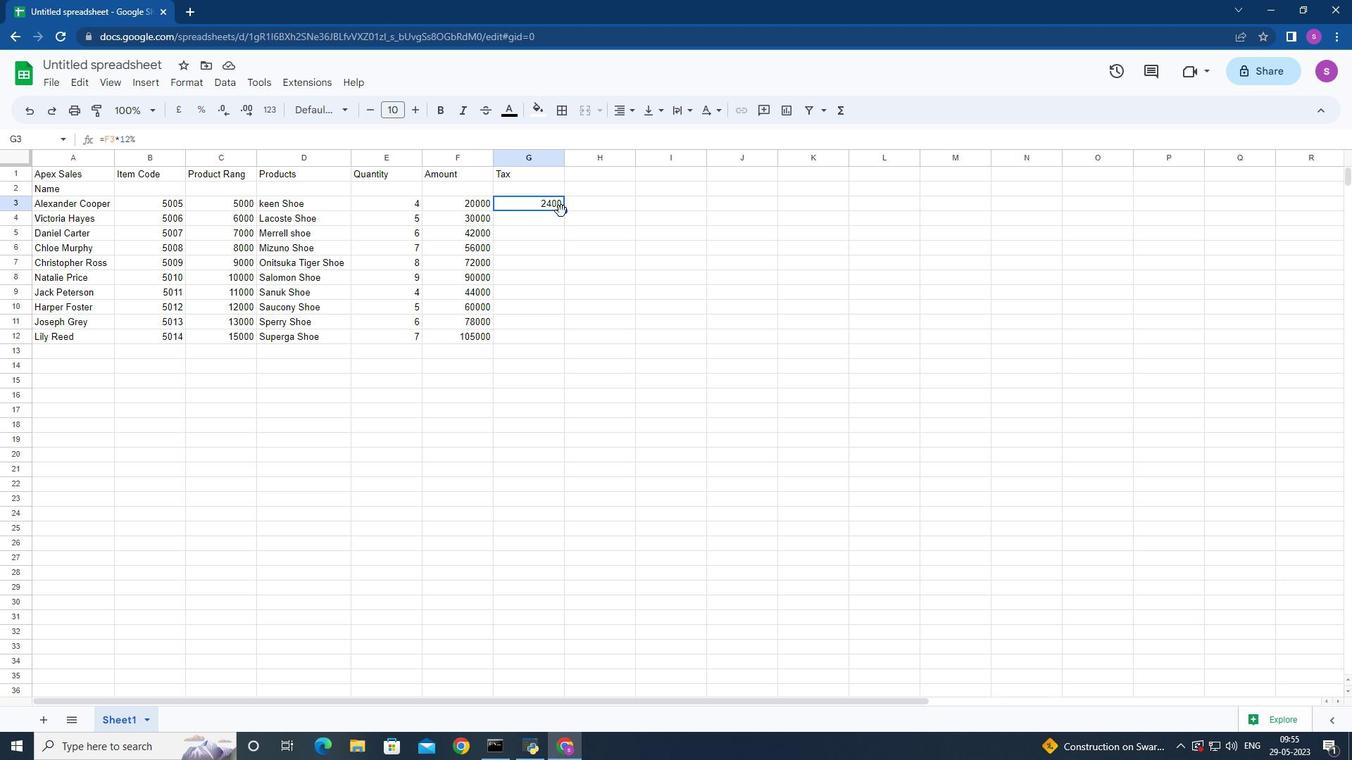 
Action: Mouse moved to (563, 210)
Screenshot: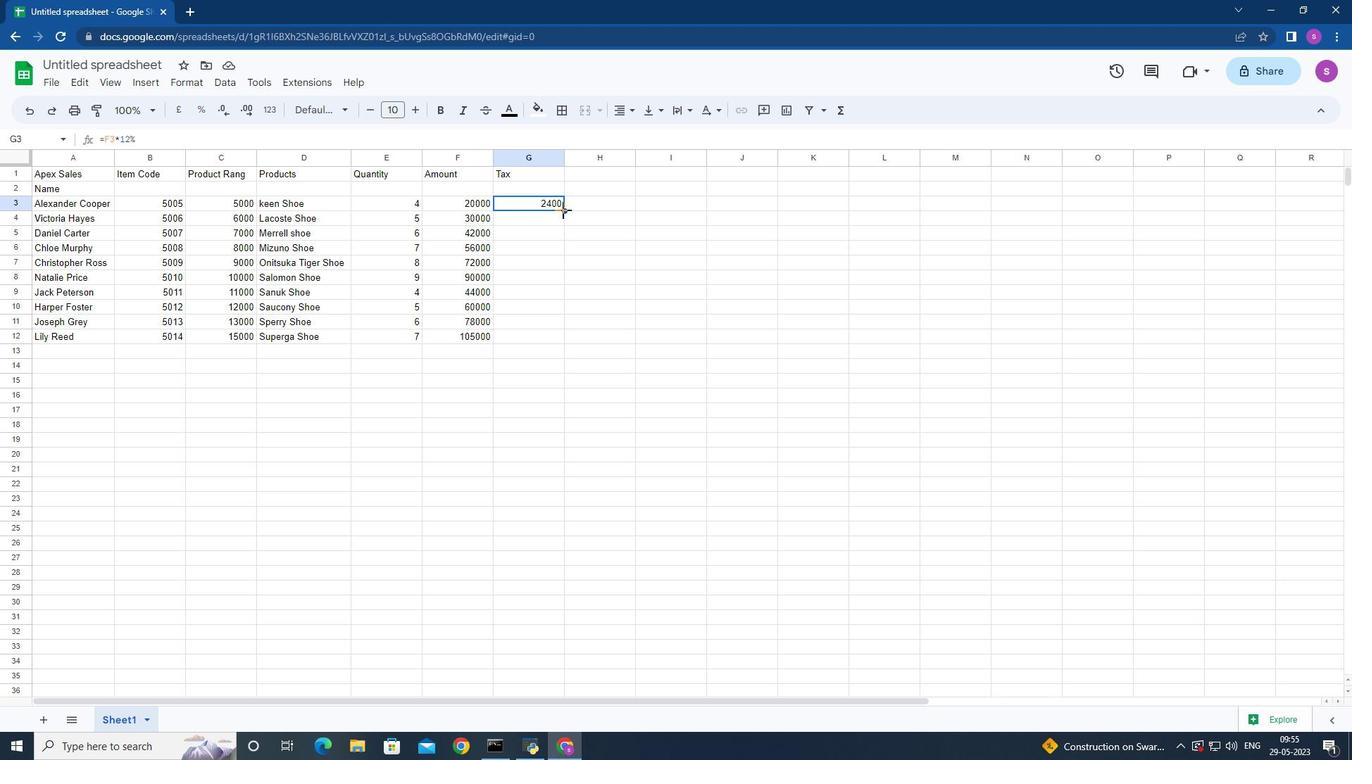 
Action: Mouse pressed left at (563, 210)
Screenshot: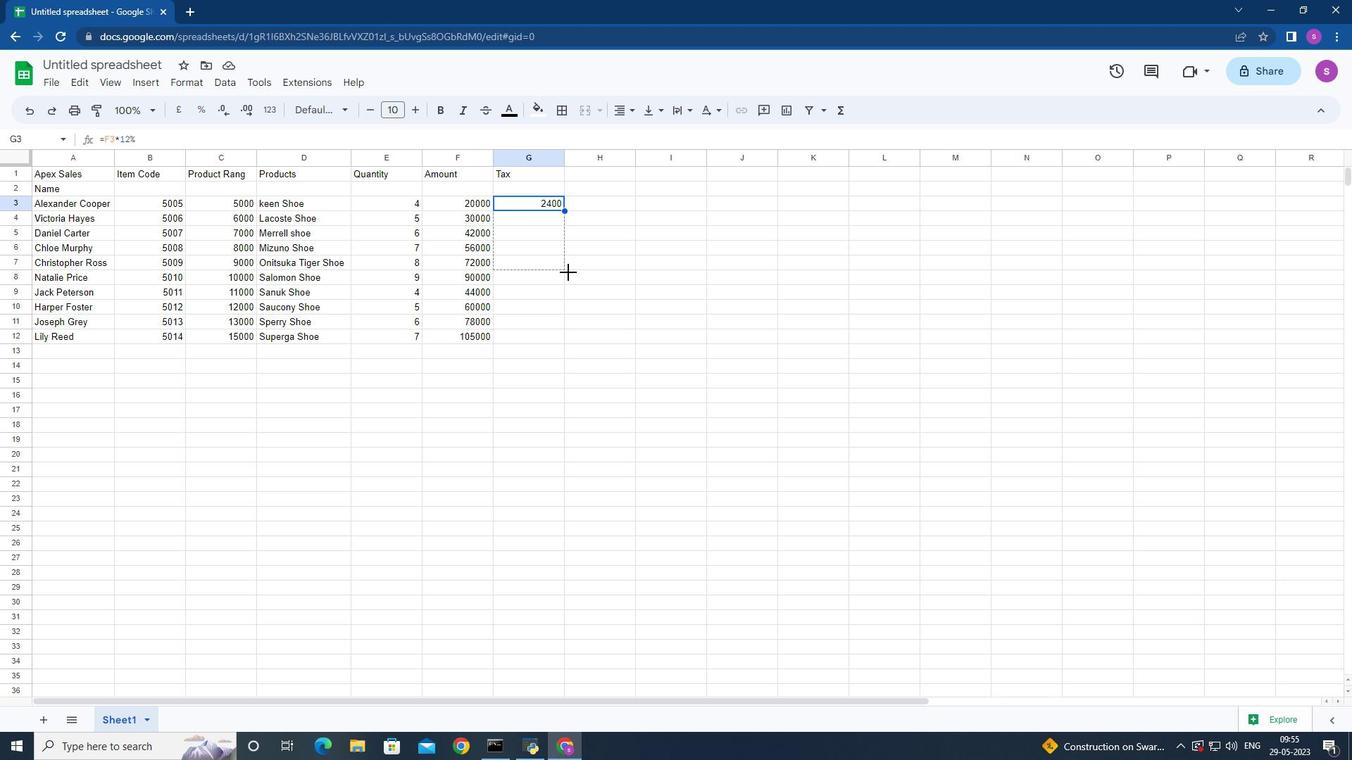 
Action: Mouse moved to (577, 171)
Screenshot: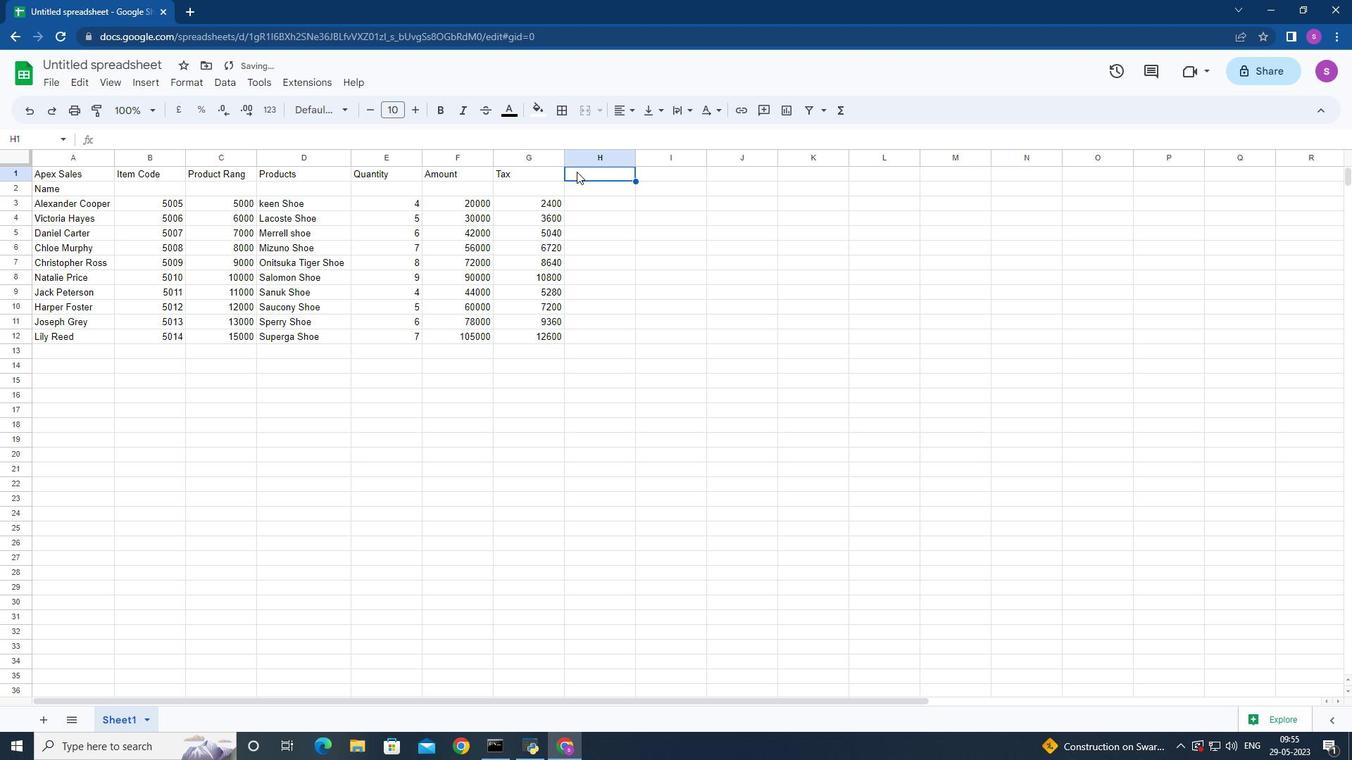 
Action: Mouse pressed left at (577, 171)
Screenshot: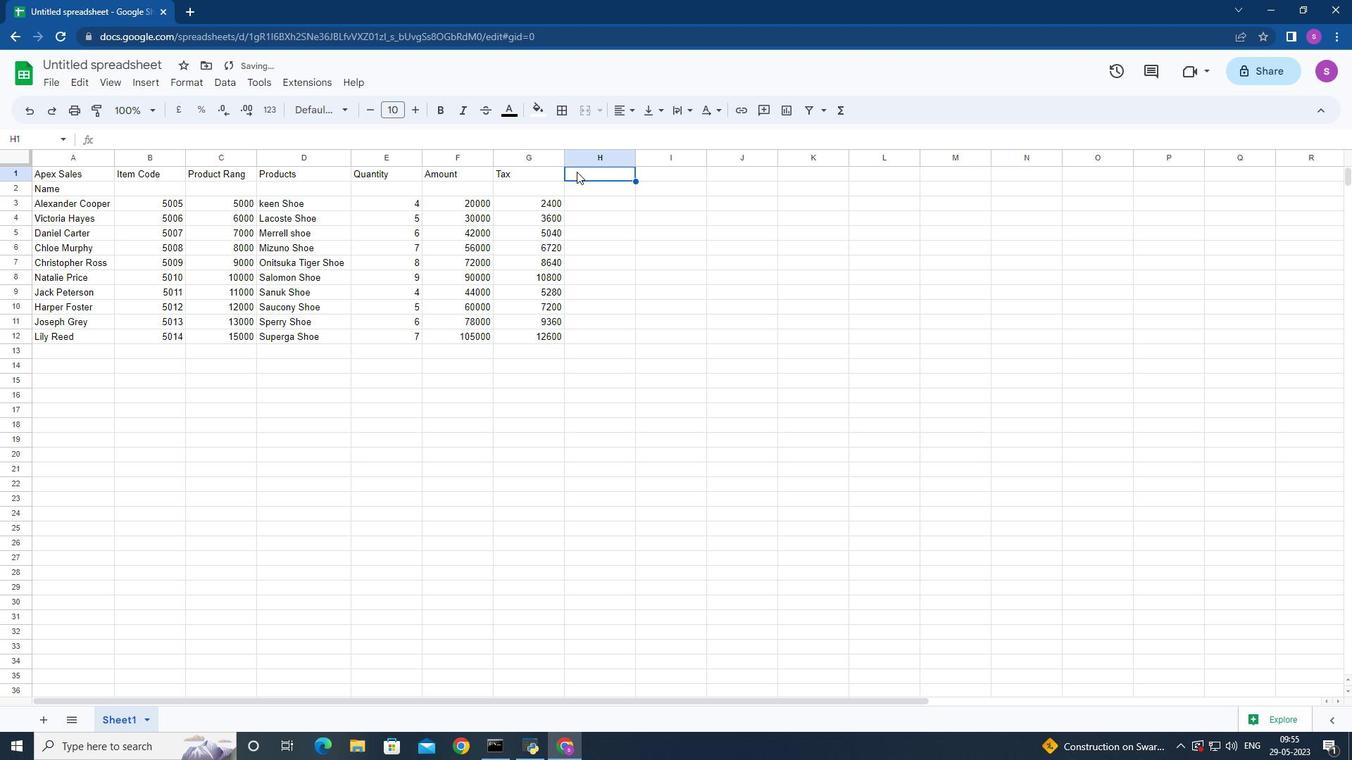 
Action: Key pressed T<Key.backspace><Key.shift>tOTAL
Screenshot: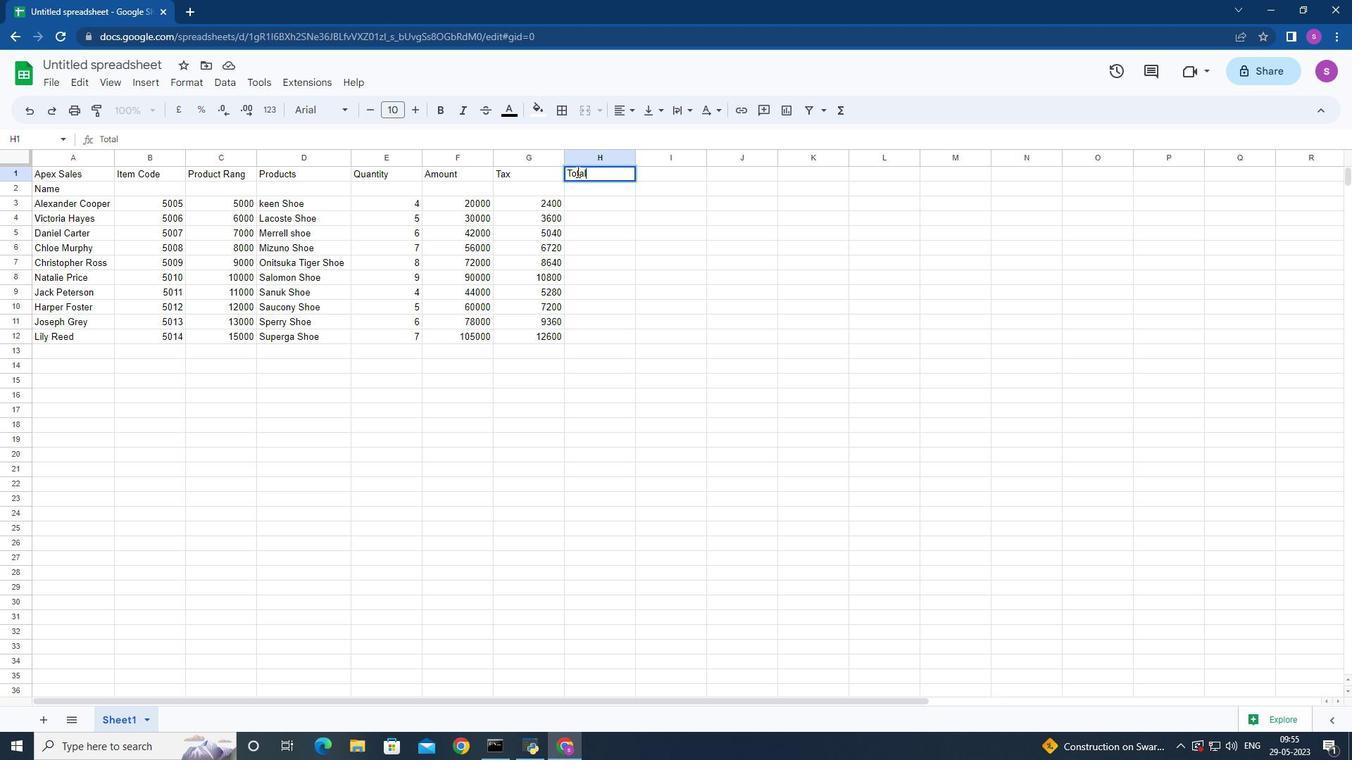 
Action: Mouse moved to (581, 197)
Screenshot: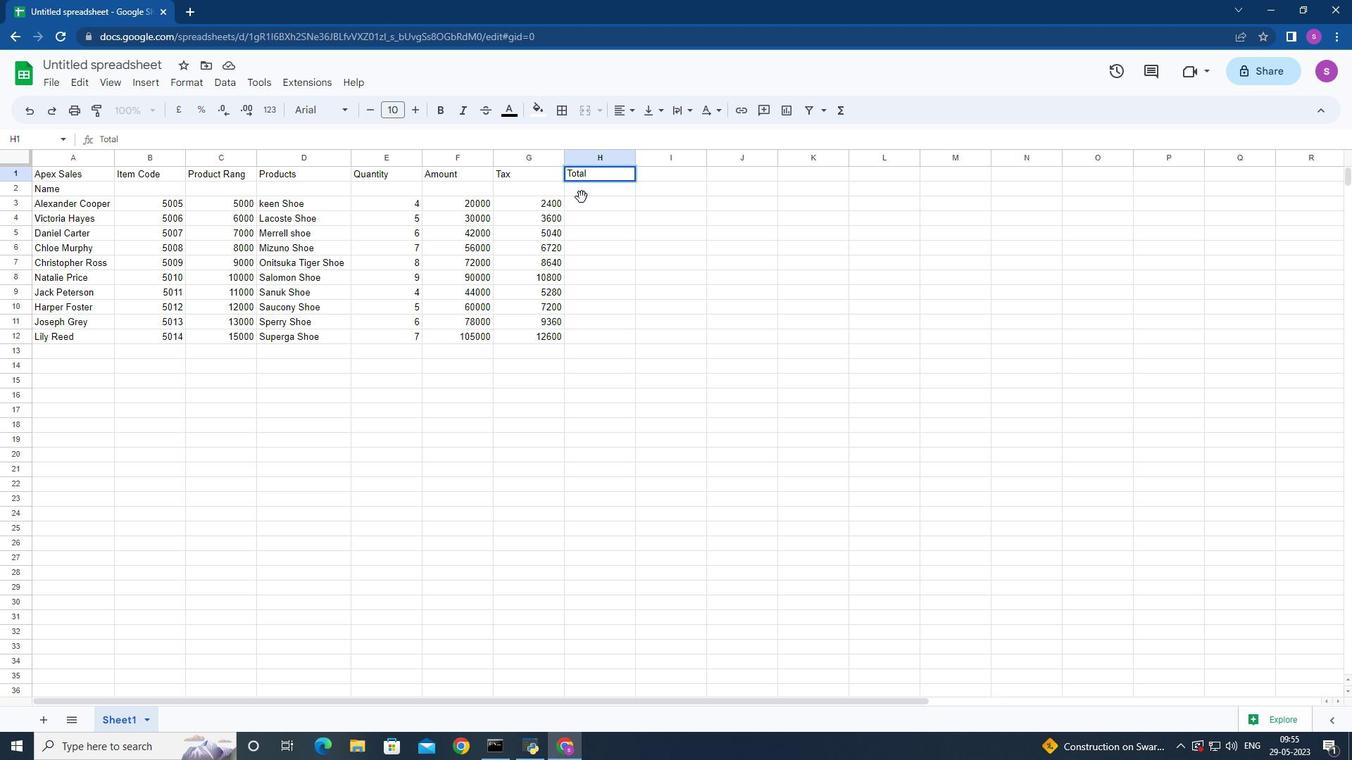 
Action: Mouse pressed left at (581, 197)
Screenshot: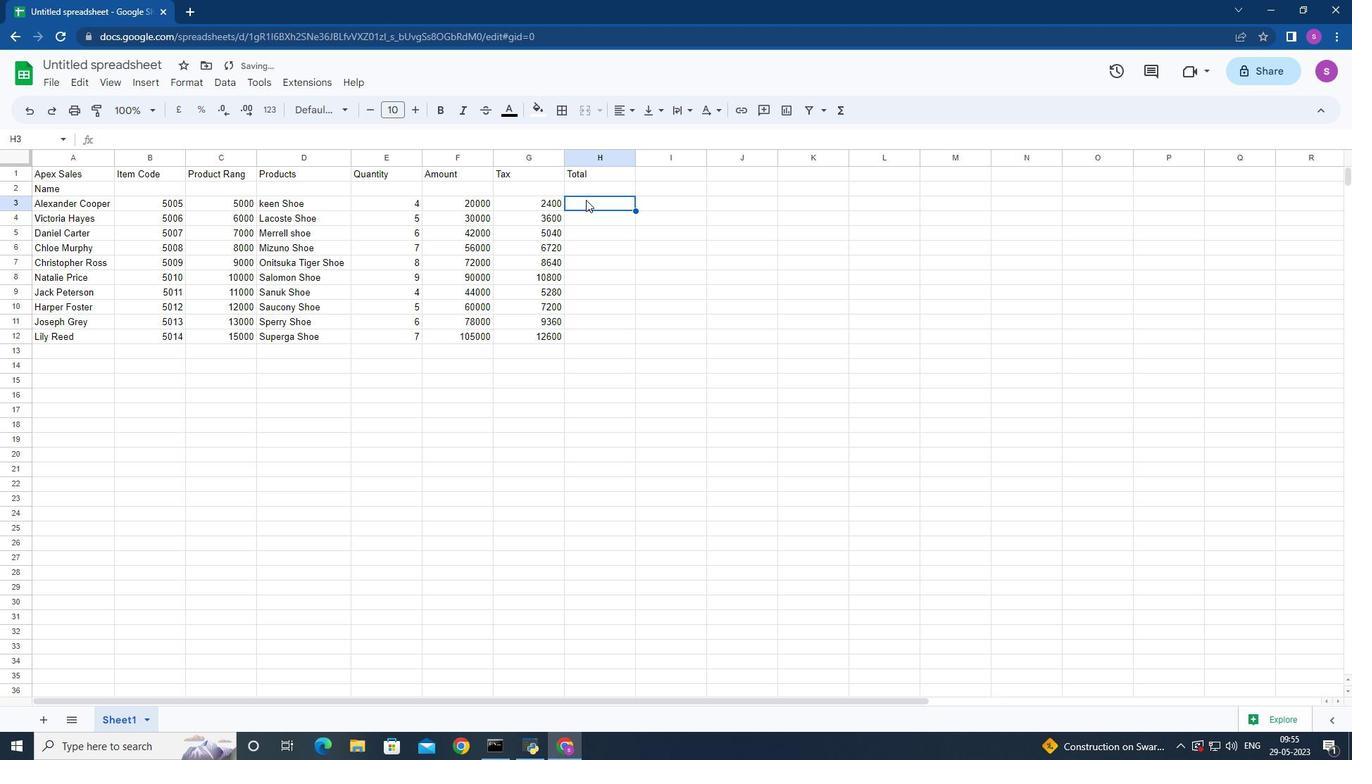 
Action: Mouse moved to (591, 205)
Screenshot: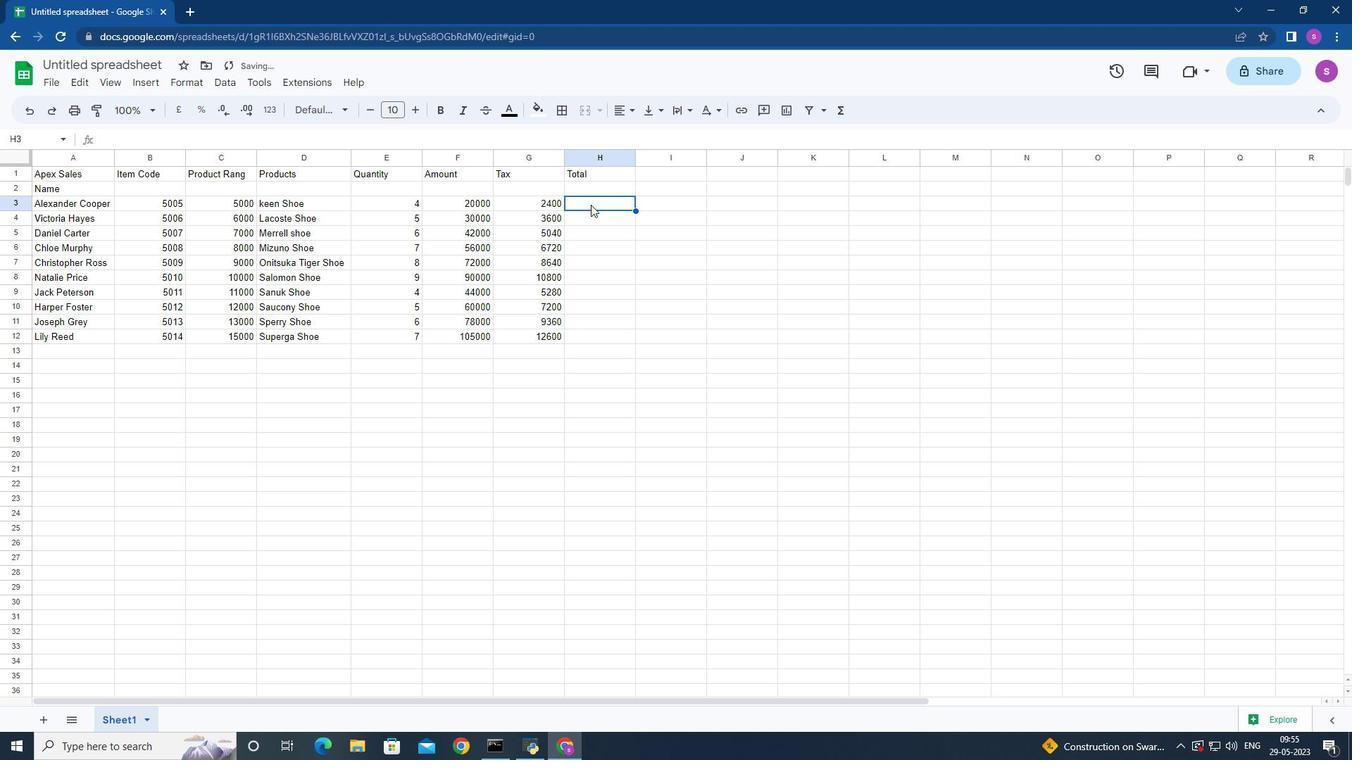 
Action: Key pressed =
Screenshot: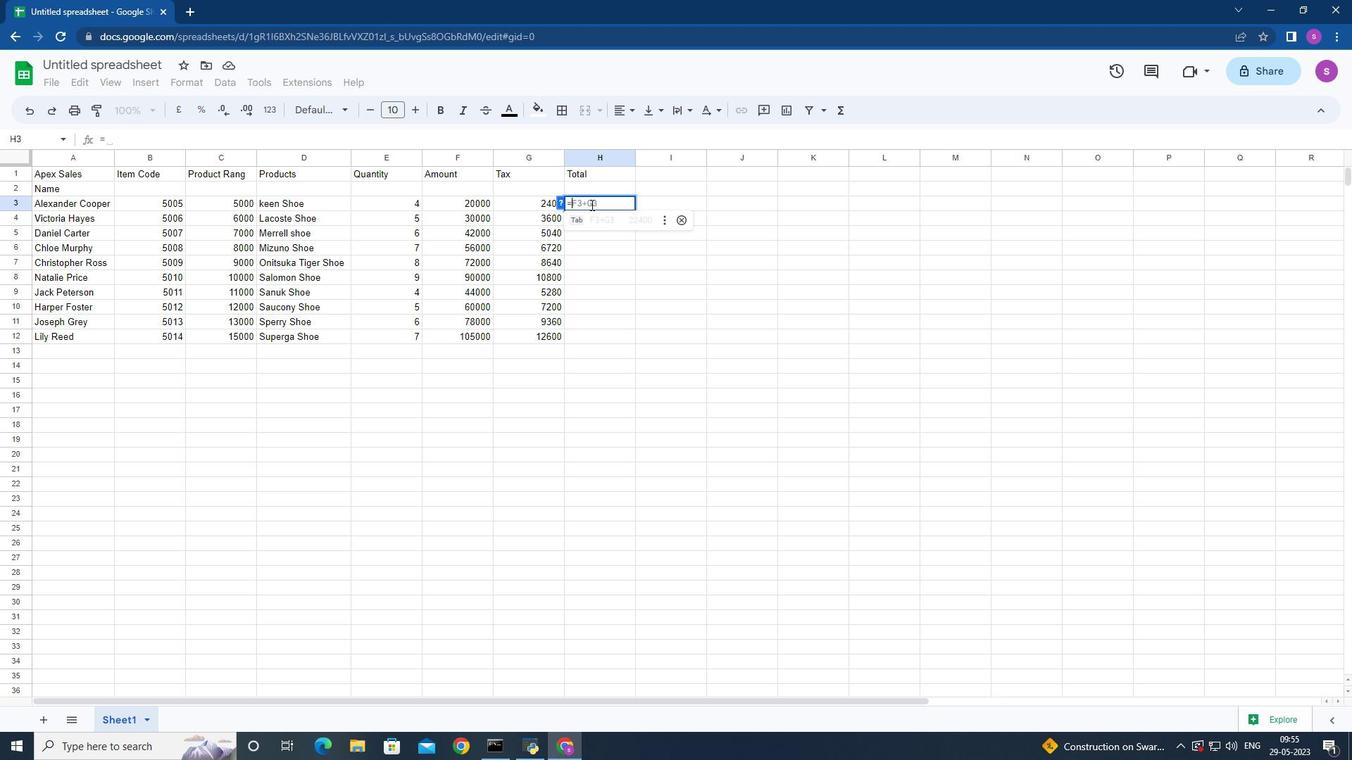 
Action: Mouse moved to (623, 221)
Screenshot: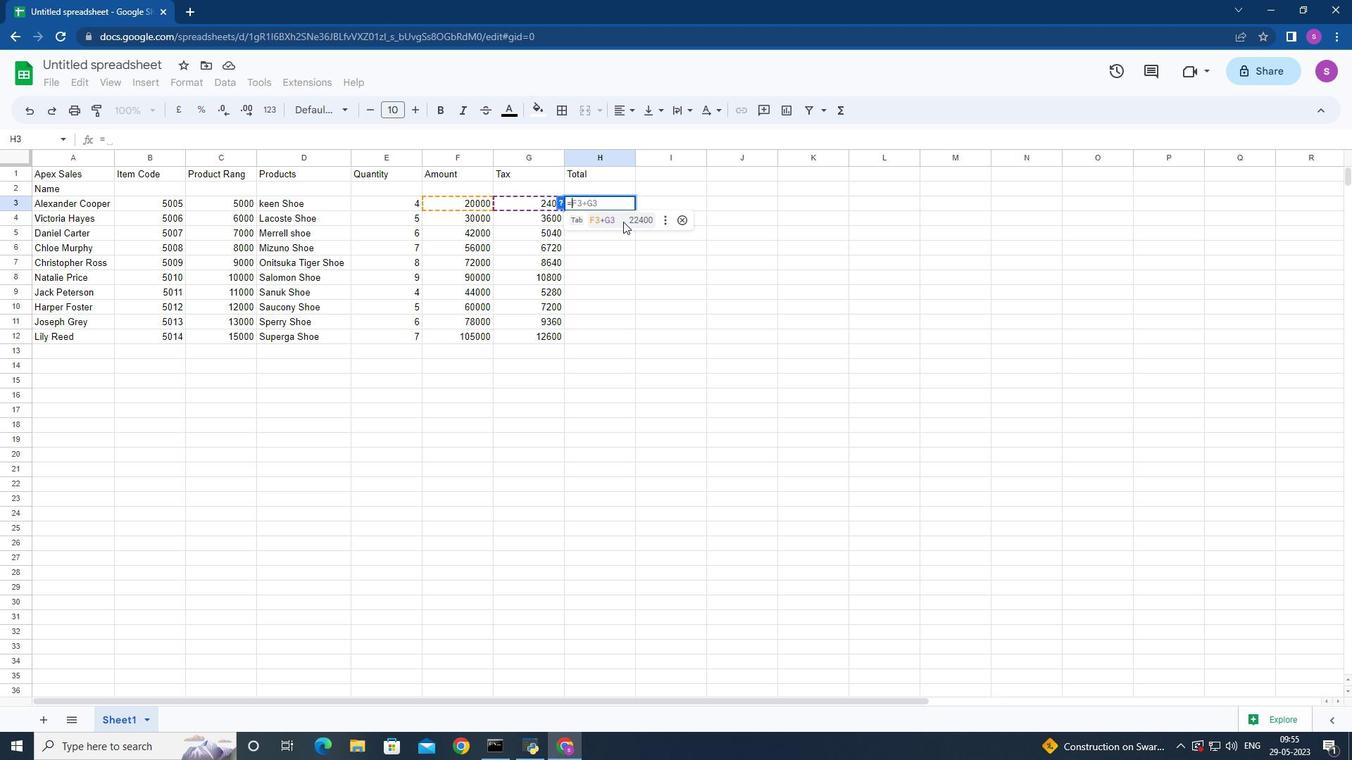
Action: Mouse pressed left at (623, 221)
Screenshot: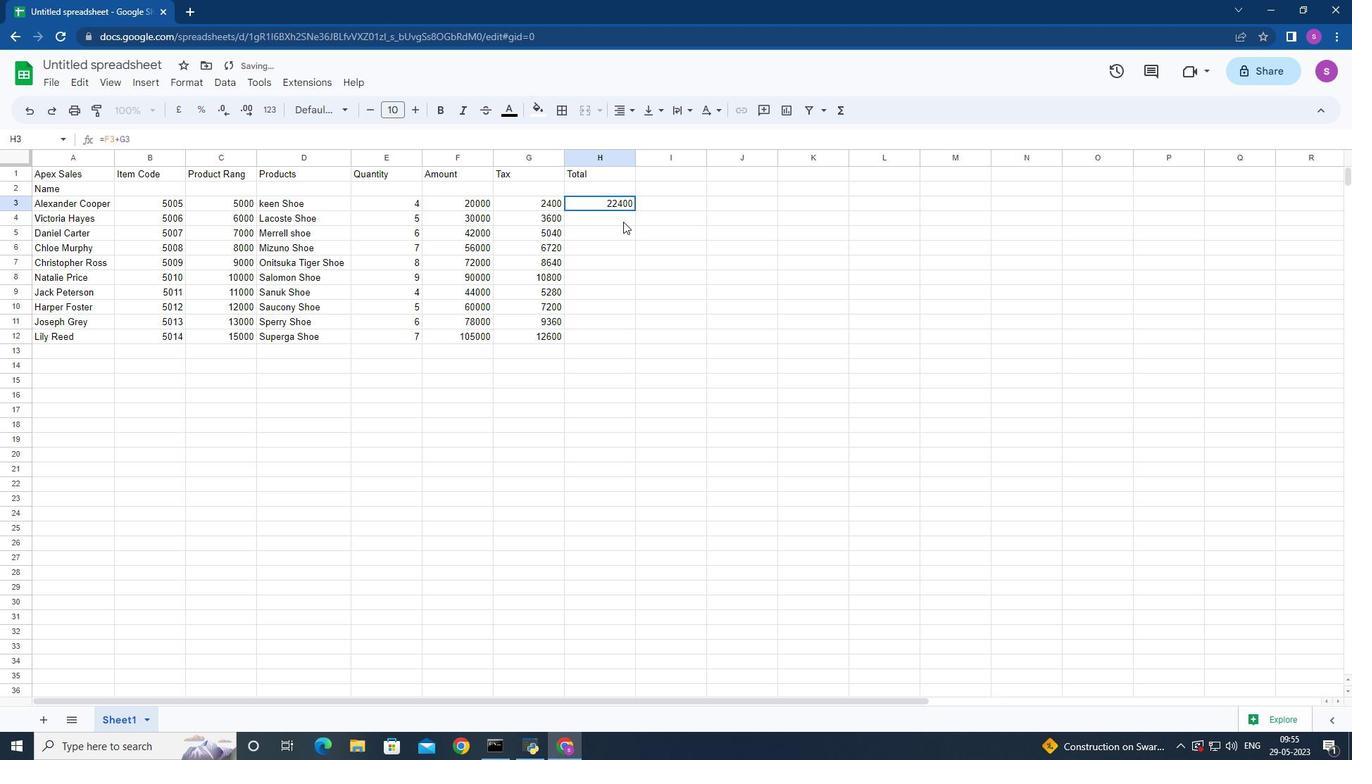 
Action: Mouse moved to (634, 208)
Screenshot: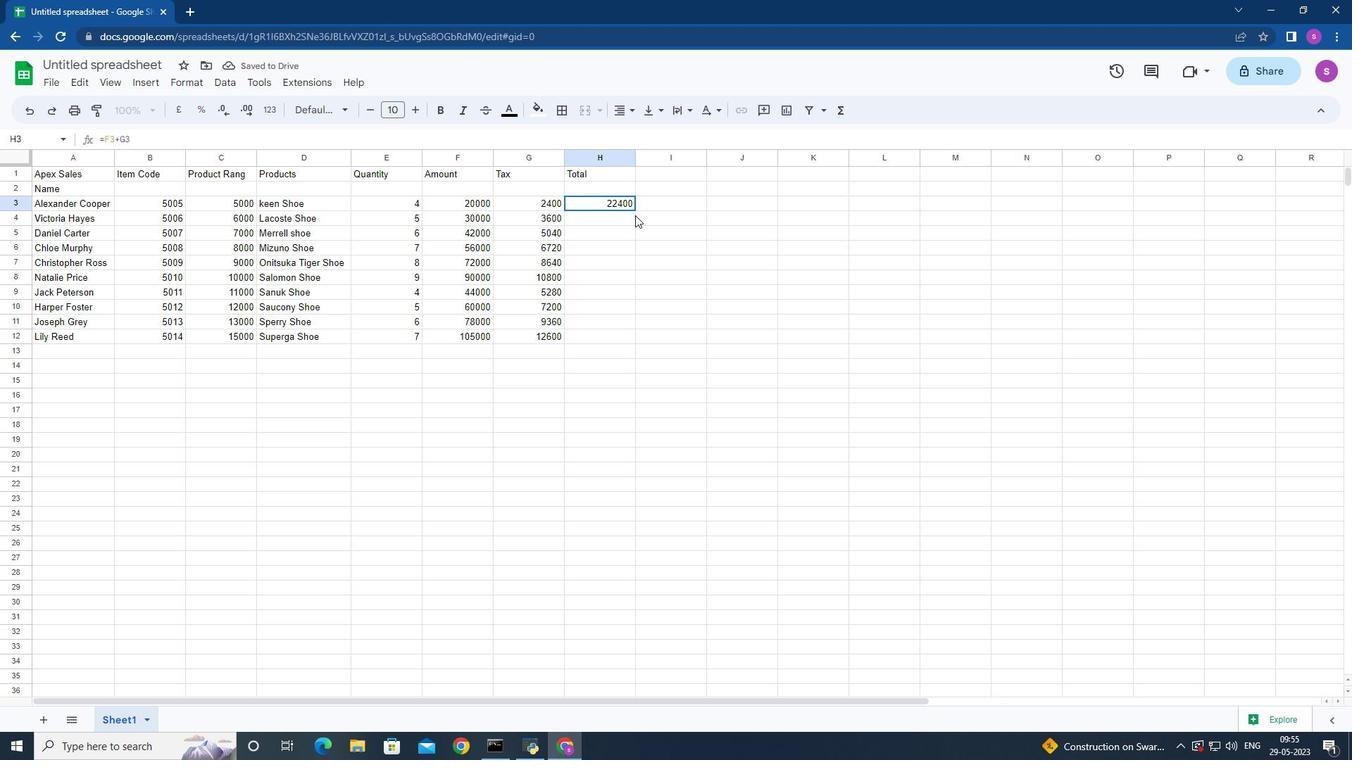 
Action: Mouse pressed left at (634, 208)
Screenshot: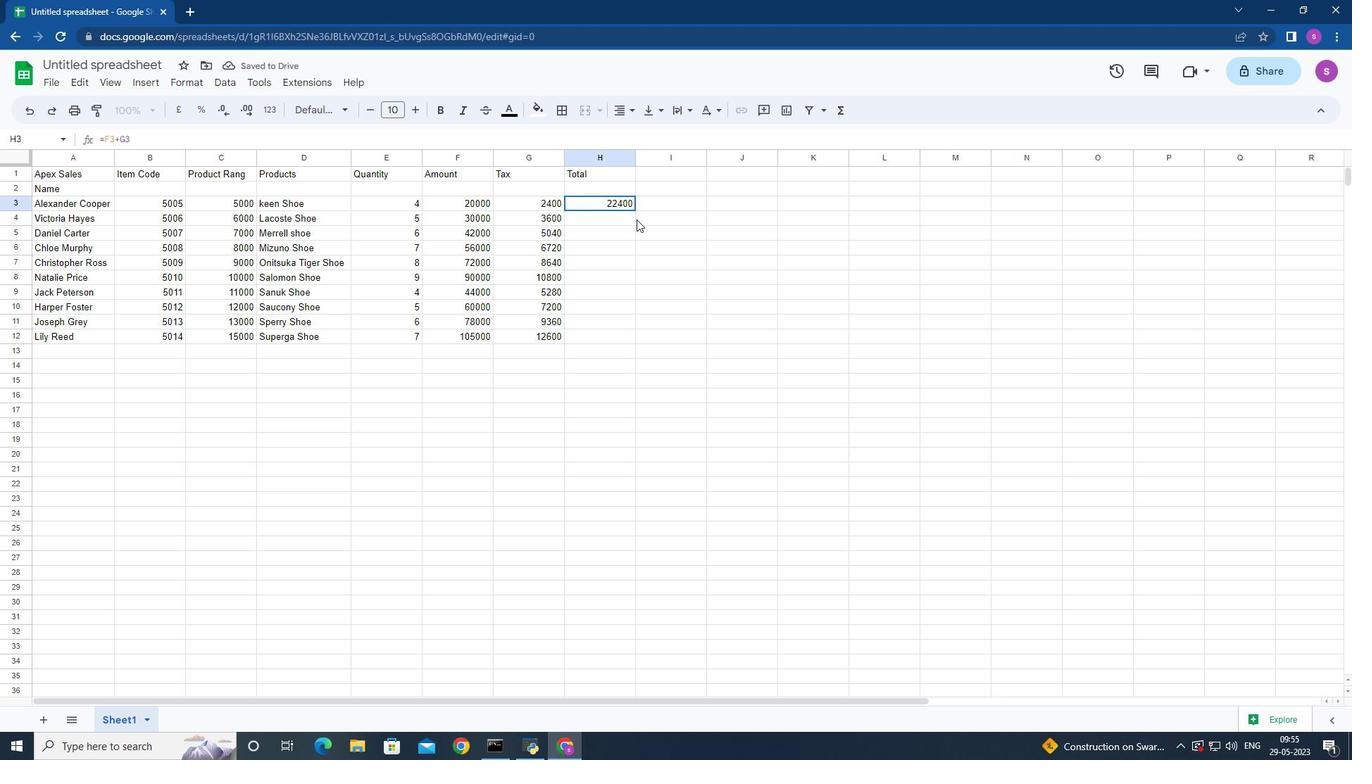 
Action: Mouse moved to (591, 200)
Screenshot: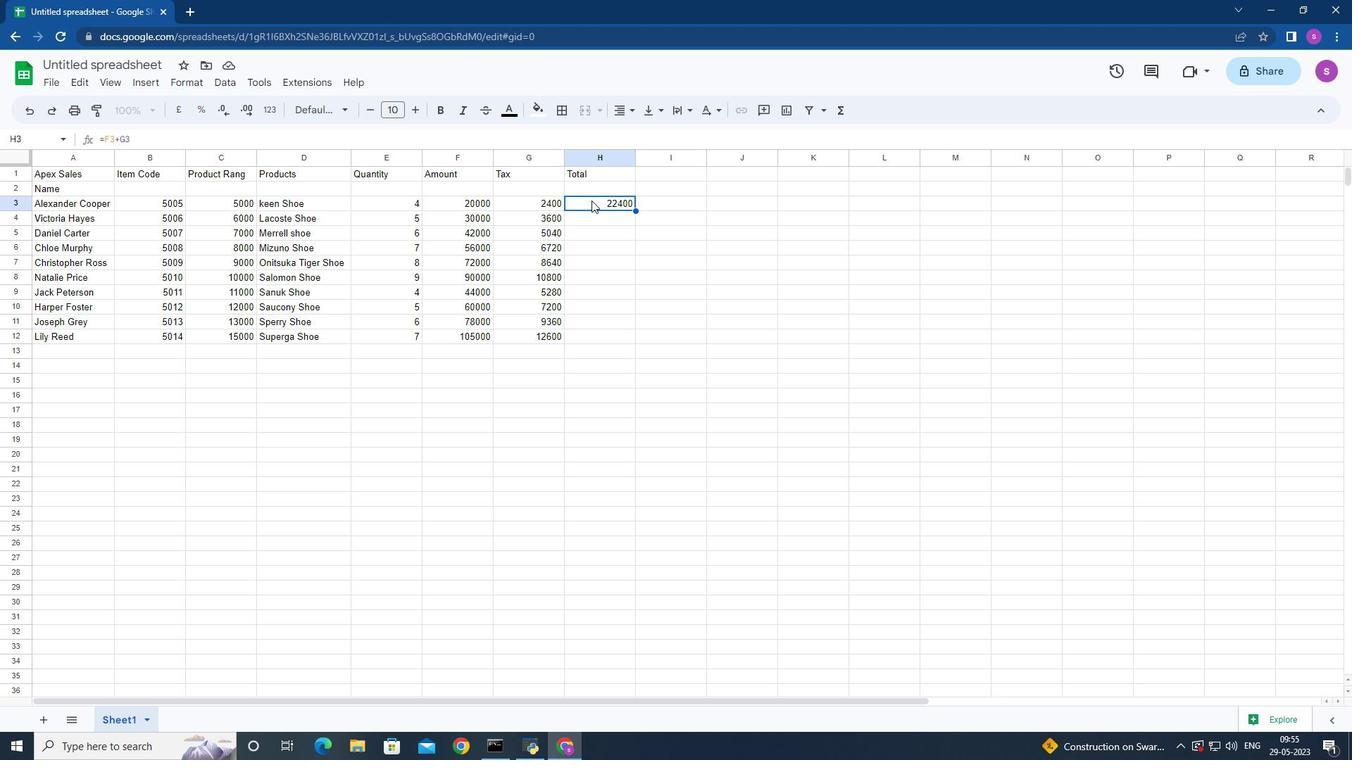 
Action: Mouse pressed left at (591, 200)
Screenshot: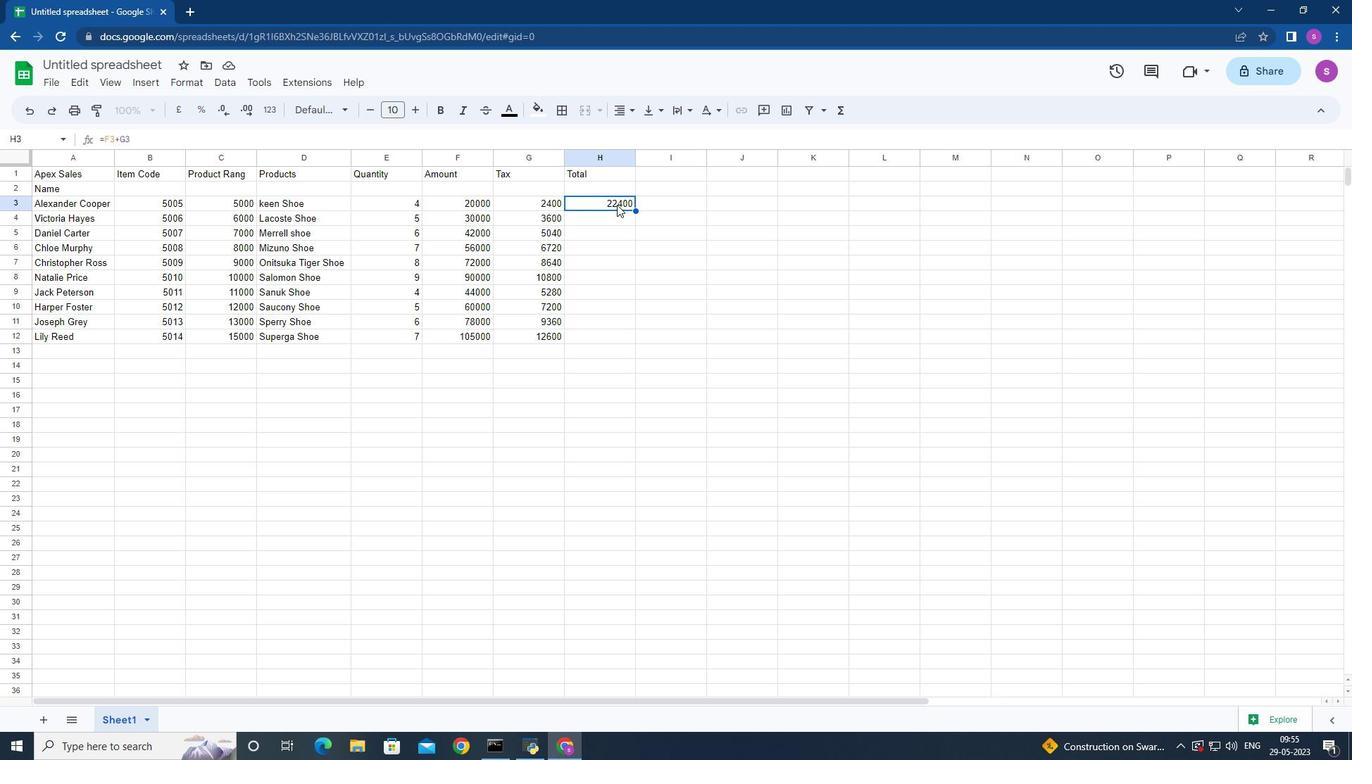 
Action: Mouse moved to (636, 208)
Screenshot: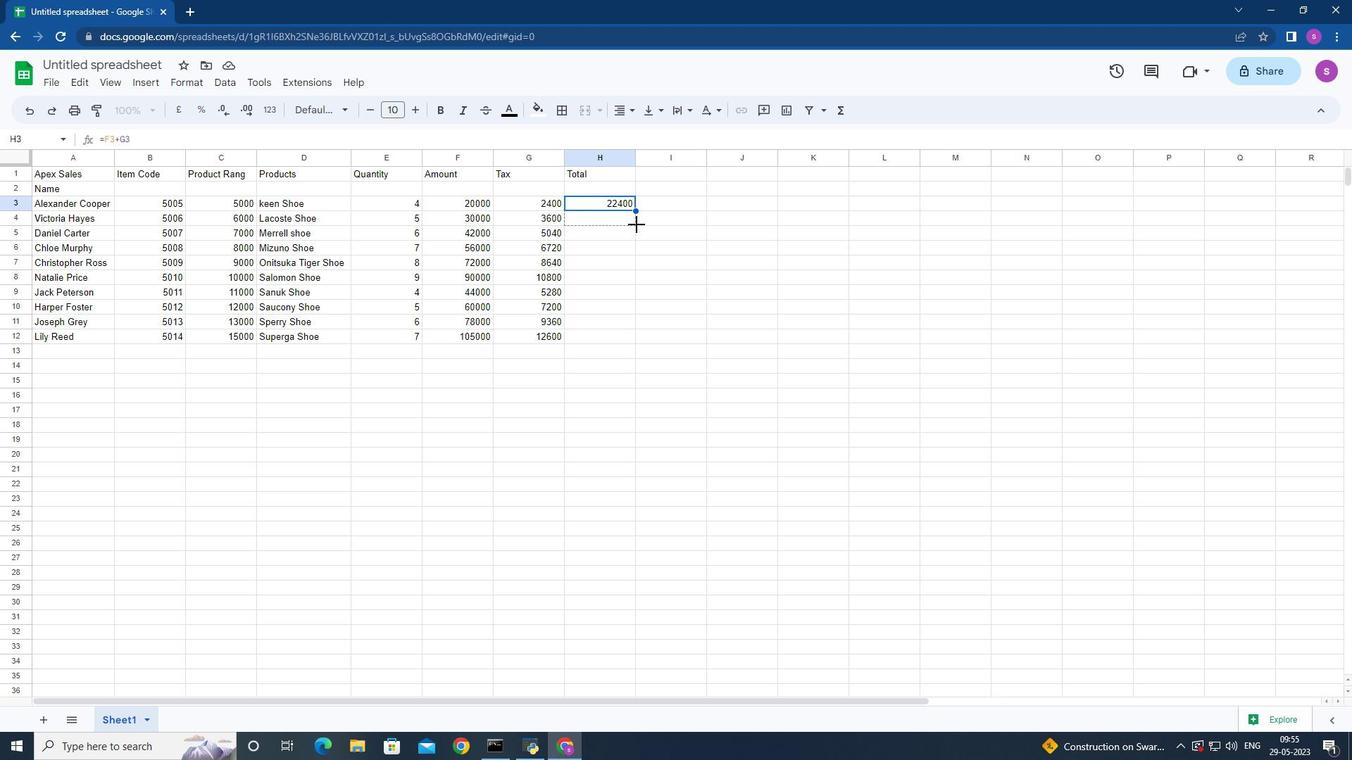 
Action: Mouse pressed left at (636, 208)
Screenshot: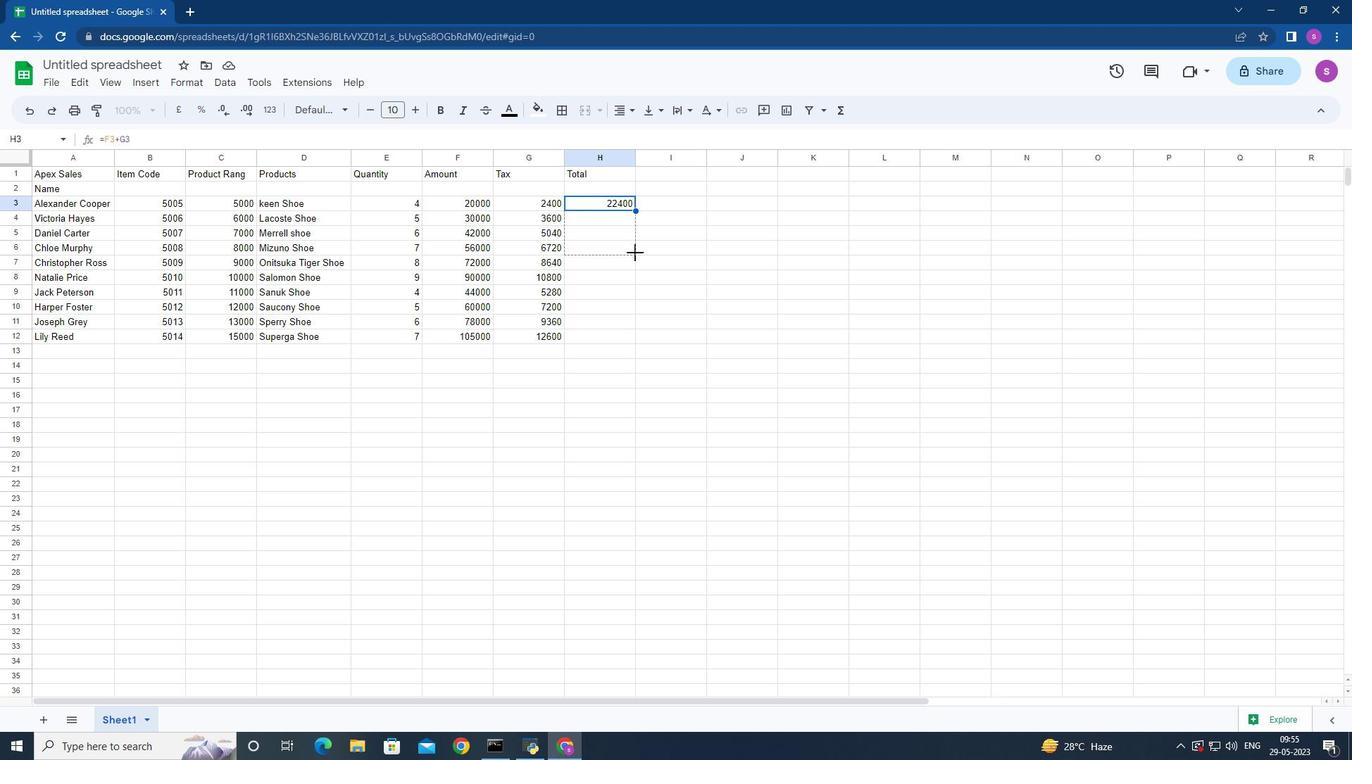 
Action: Mouse moved to (655, 206)
Screenshot: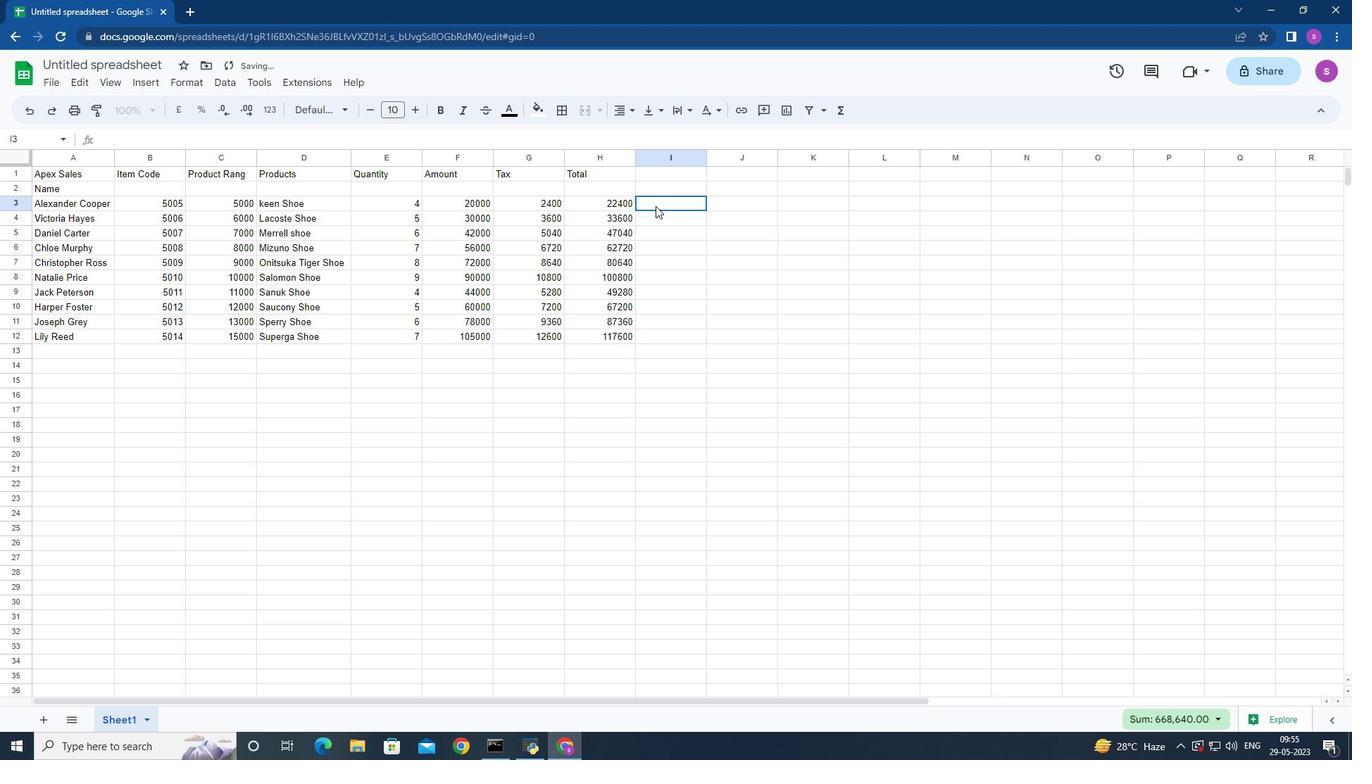 
Action: Mouse pressed left at (655, 206)
Screenshot: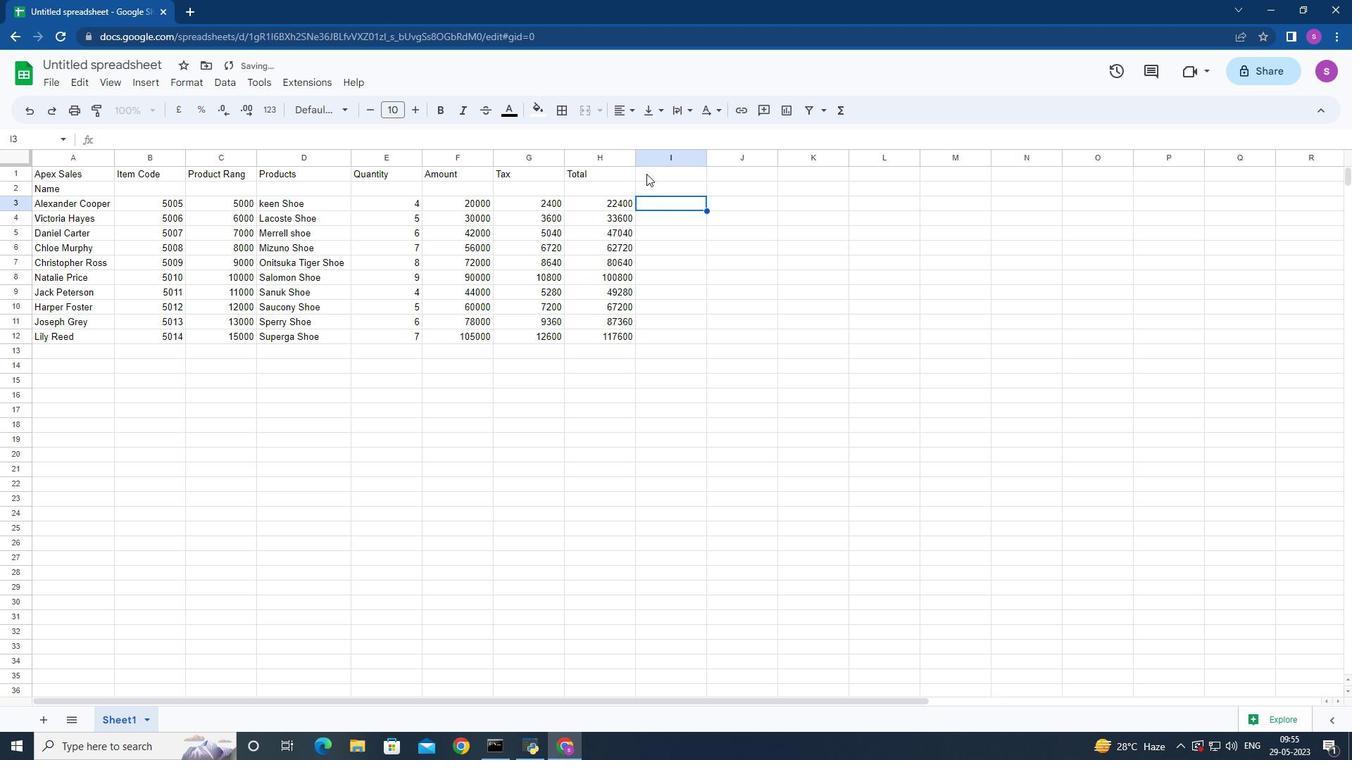 
Action: Mouse moved to (641, 173)
Screenshot: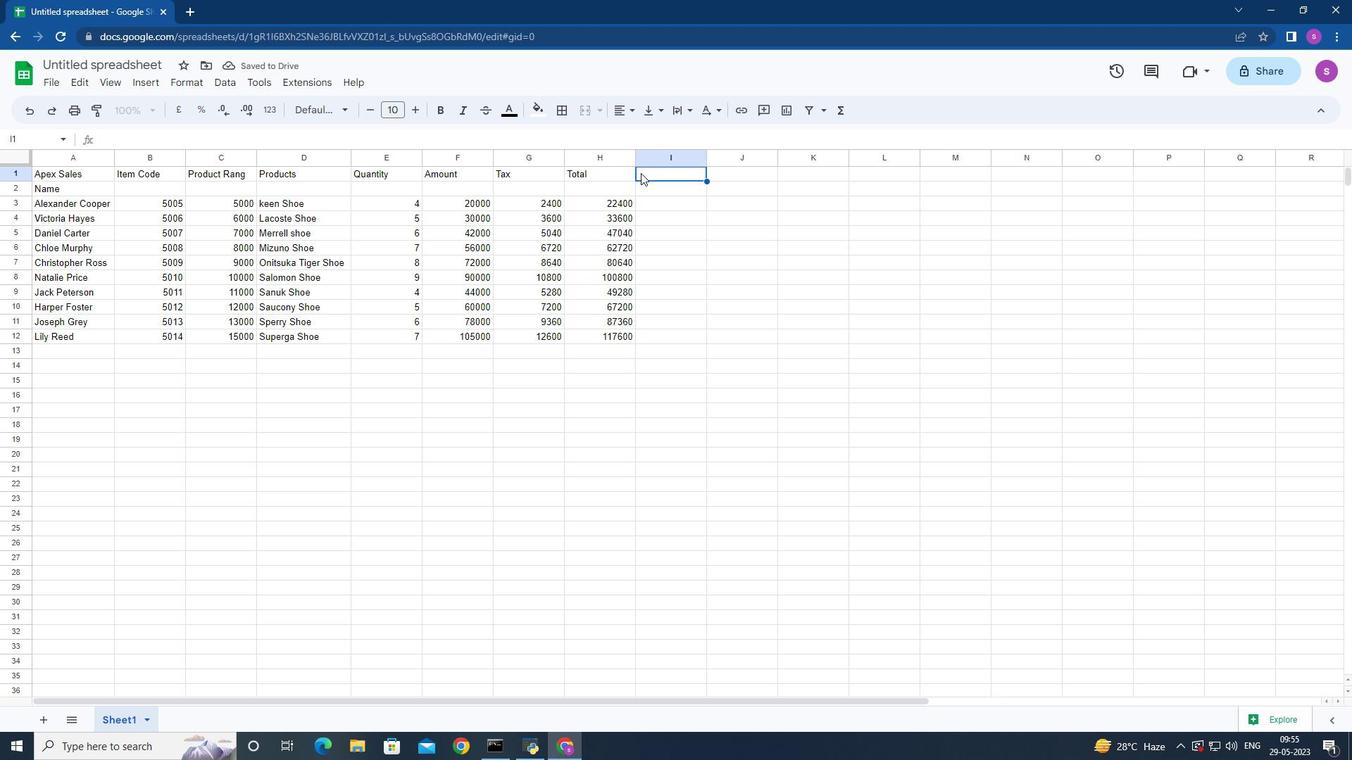 
Action: Mouse pressed left at (641, 173)
Screenshot: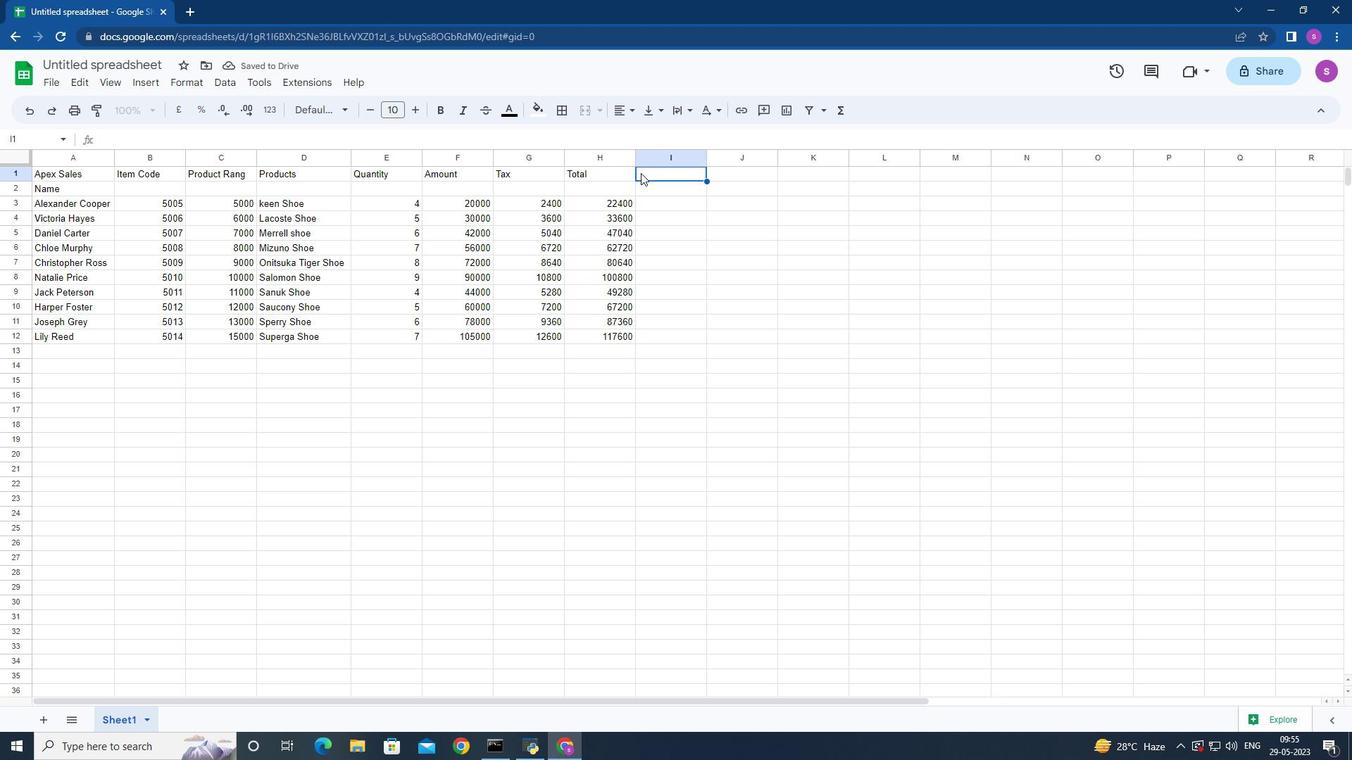 
Action: Mouse moved to (83, 63)
Screenshot: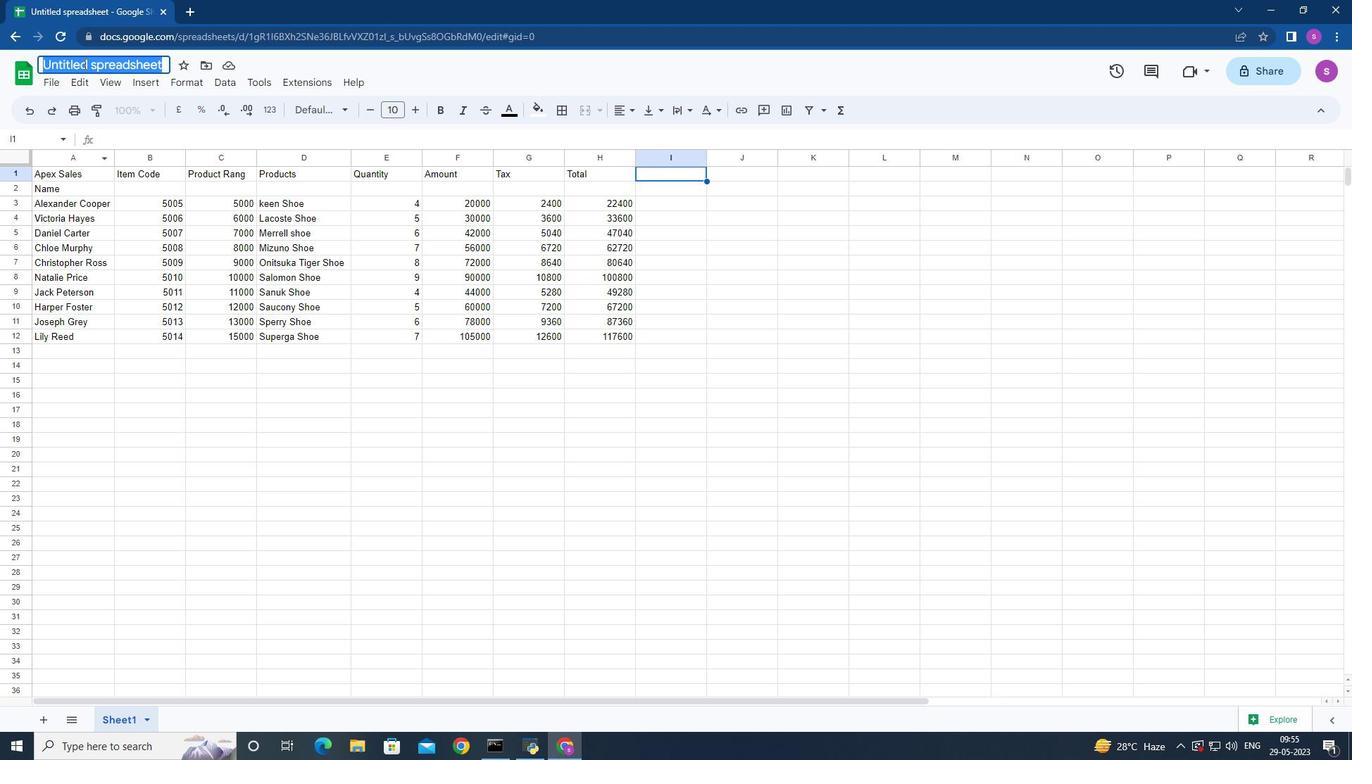
Action: Mouse pressed left at (83, 63)
Screenshot: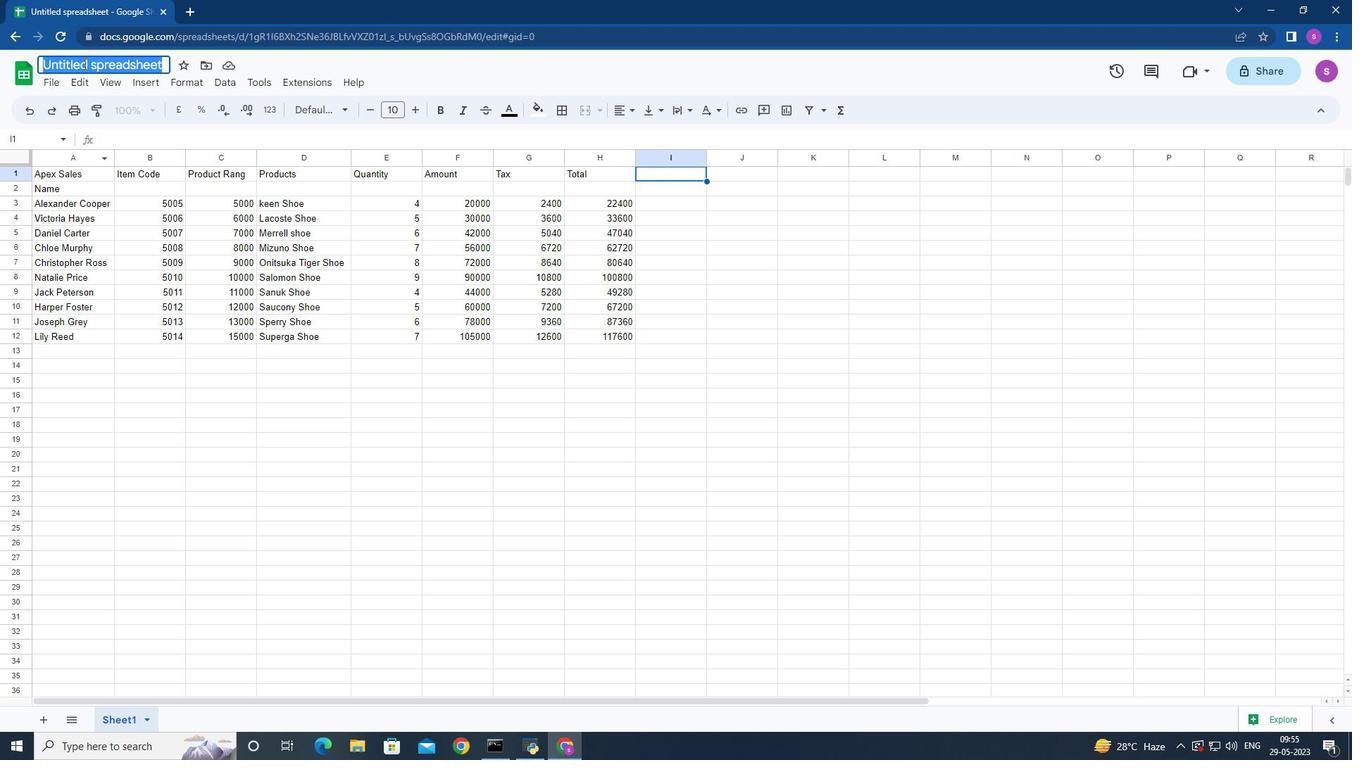 
Action: Mouse moved to (83, 63)
Screenshot: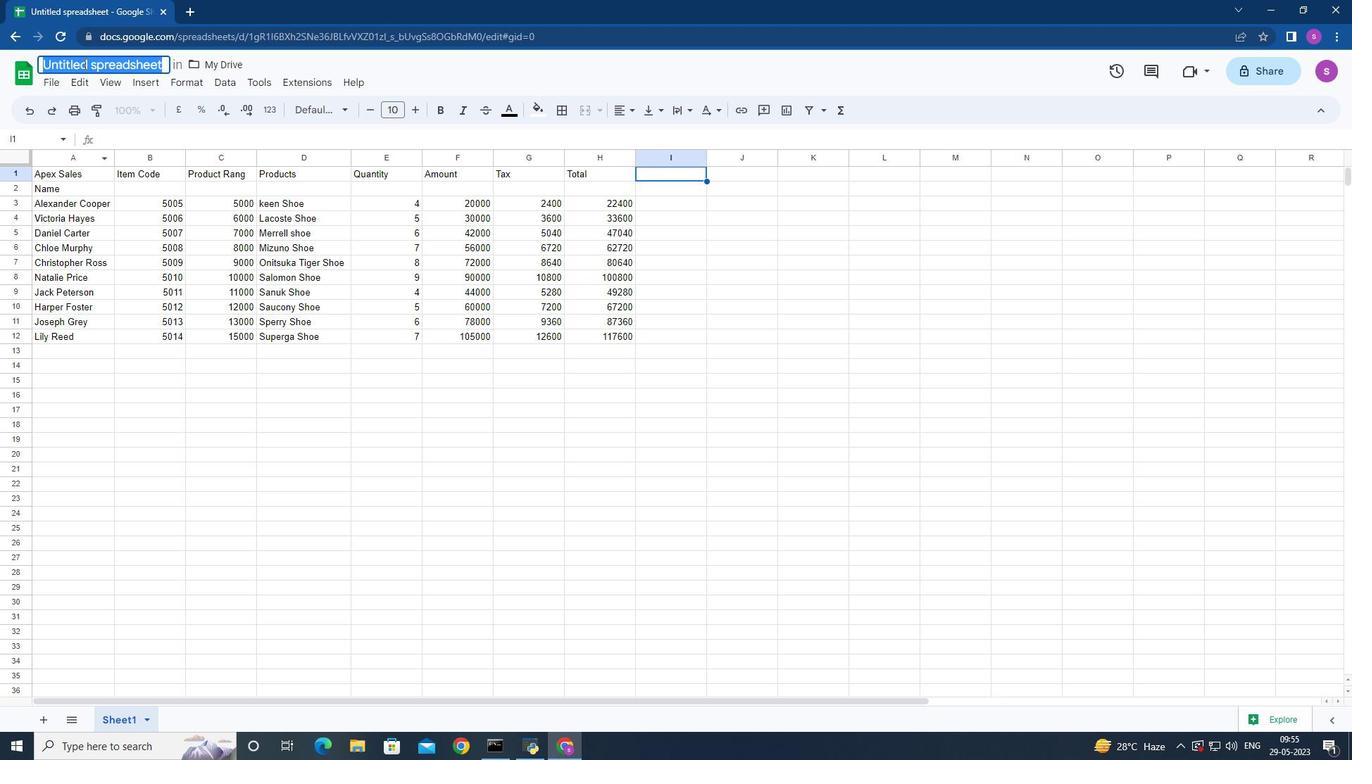 
Action: Key pressed <Key.backspace><Key.shift>oPEN<Key.space>A<Key.space><Key.shift><Key.shift><Key.shift><Key.shift><Key.shift>bLANK<Key.space><Key.shift>gOOGLE<Key.space><Key.shift>sHEET<Key.space><Key.enter>
Screenshot: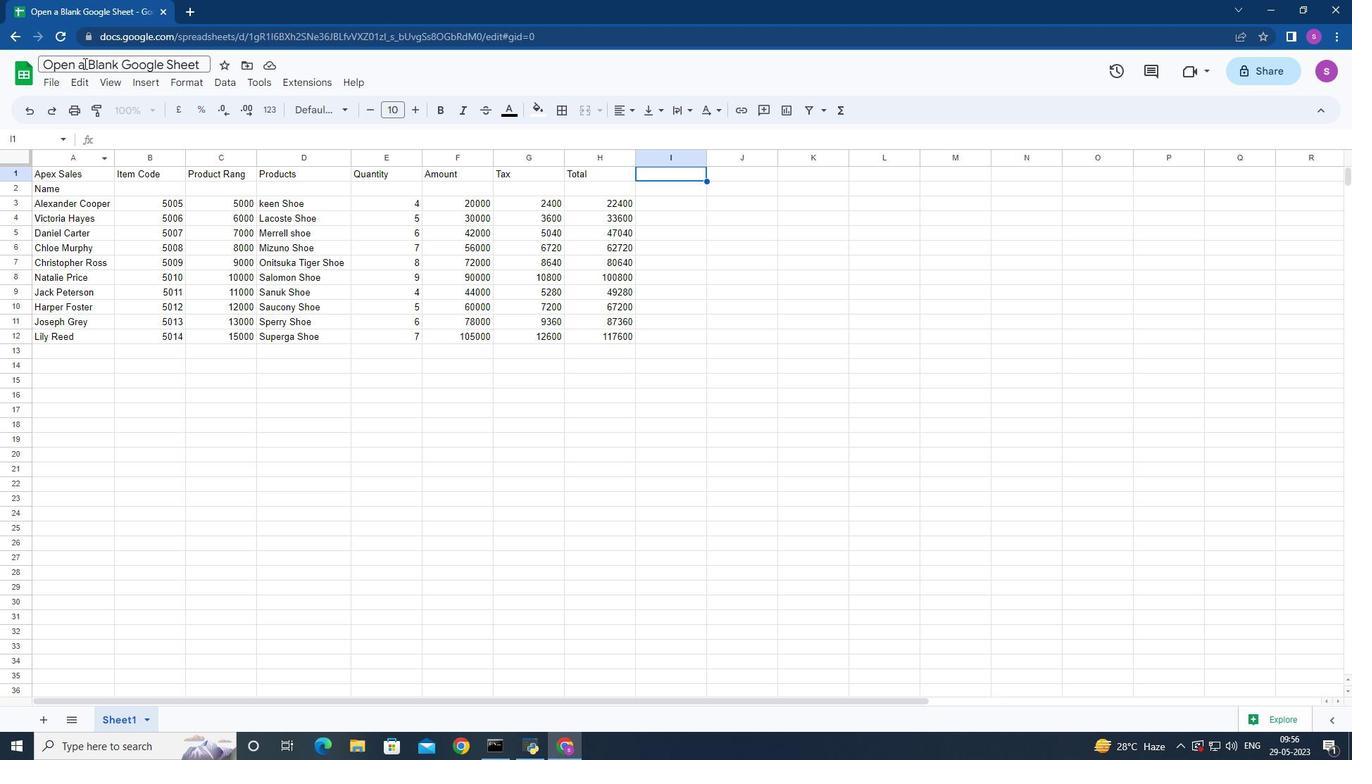 
Action: Mouse moved to (579, 198)
Screenshot: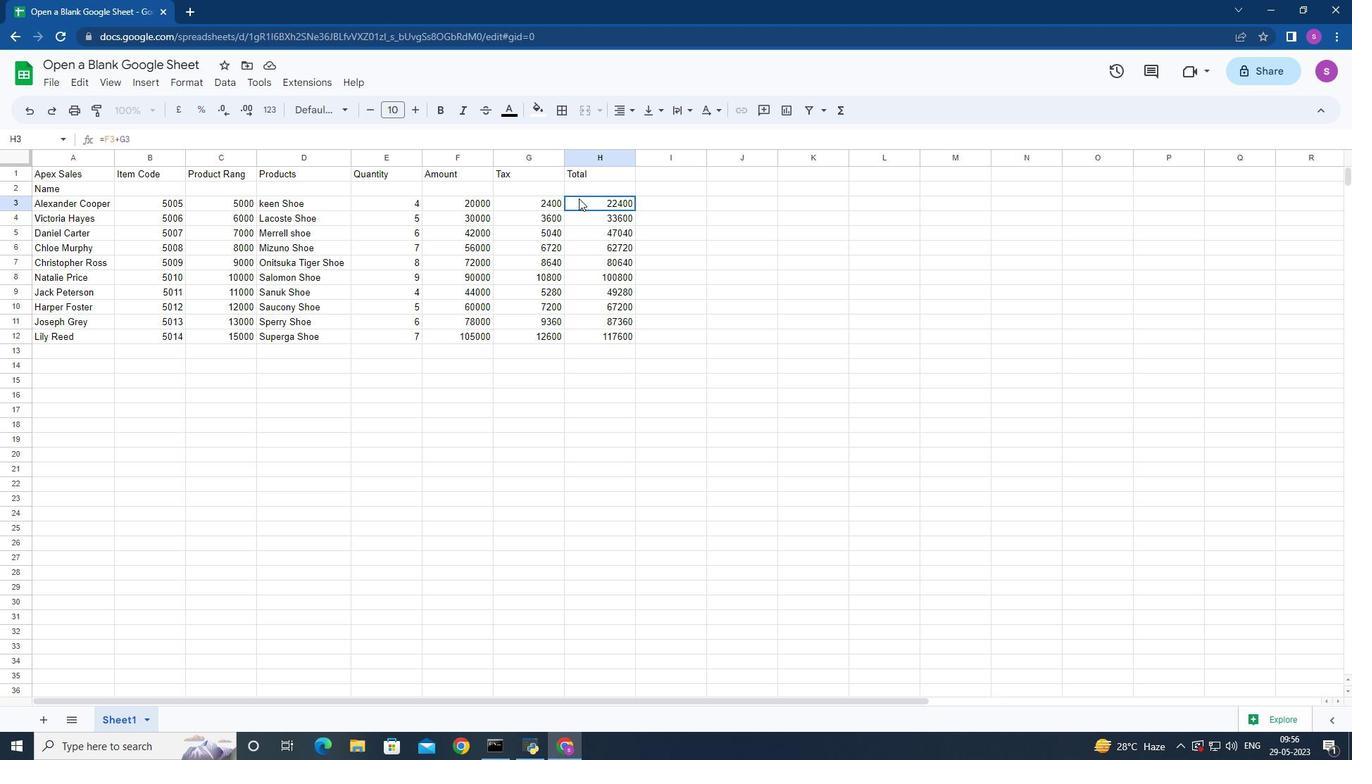
Action: Mouse pressed left at (579, 198)
Screenshot: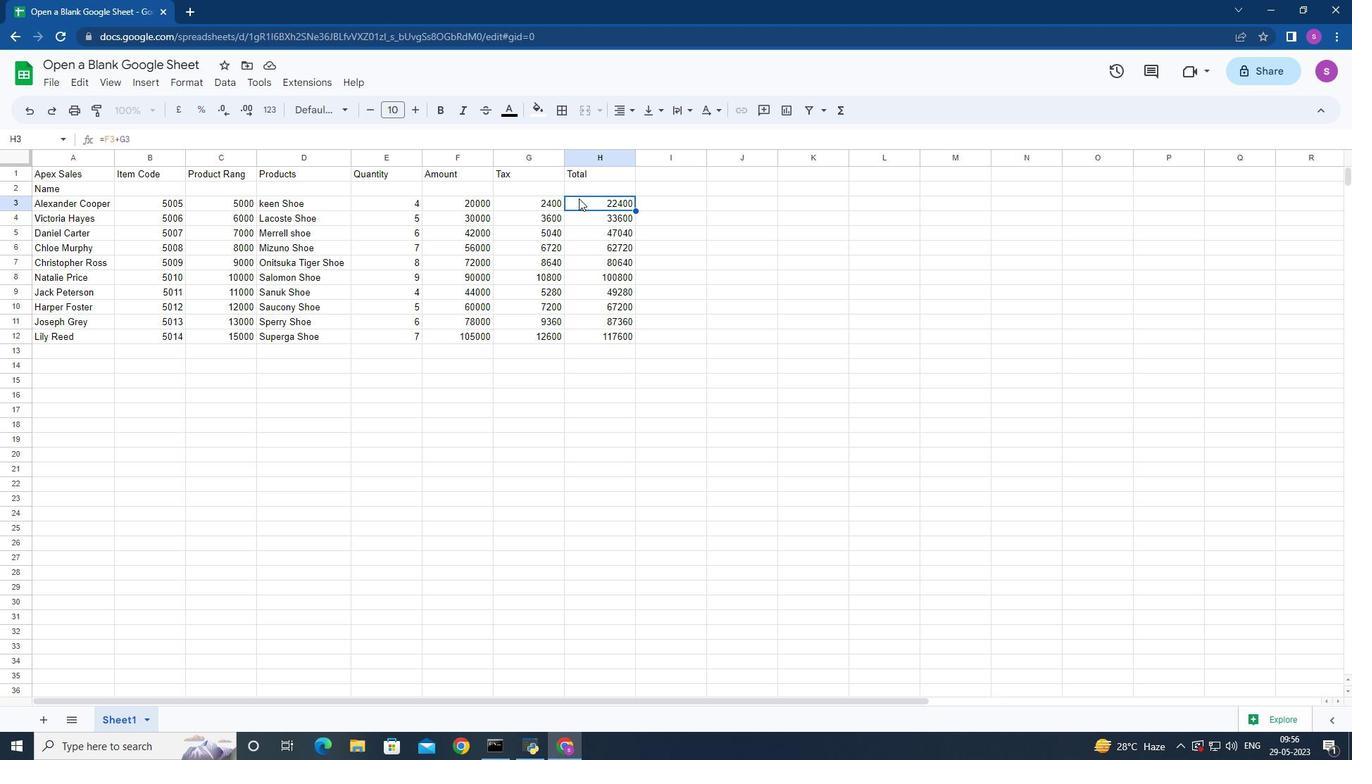 
Action: Mouse moved to (586, 215)
Screenshot: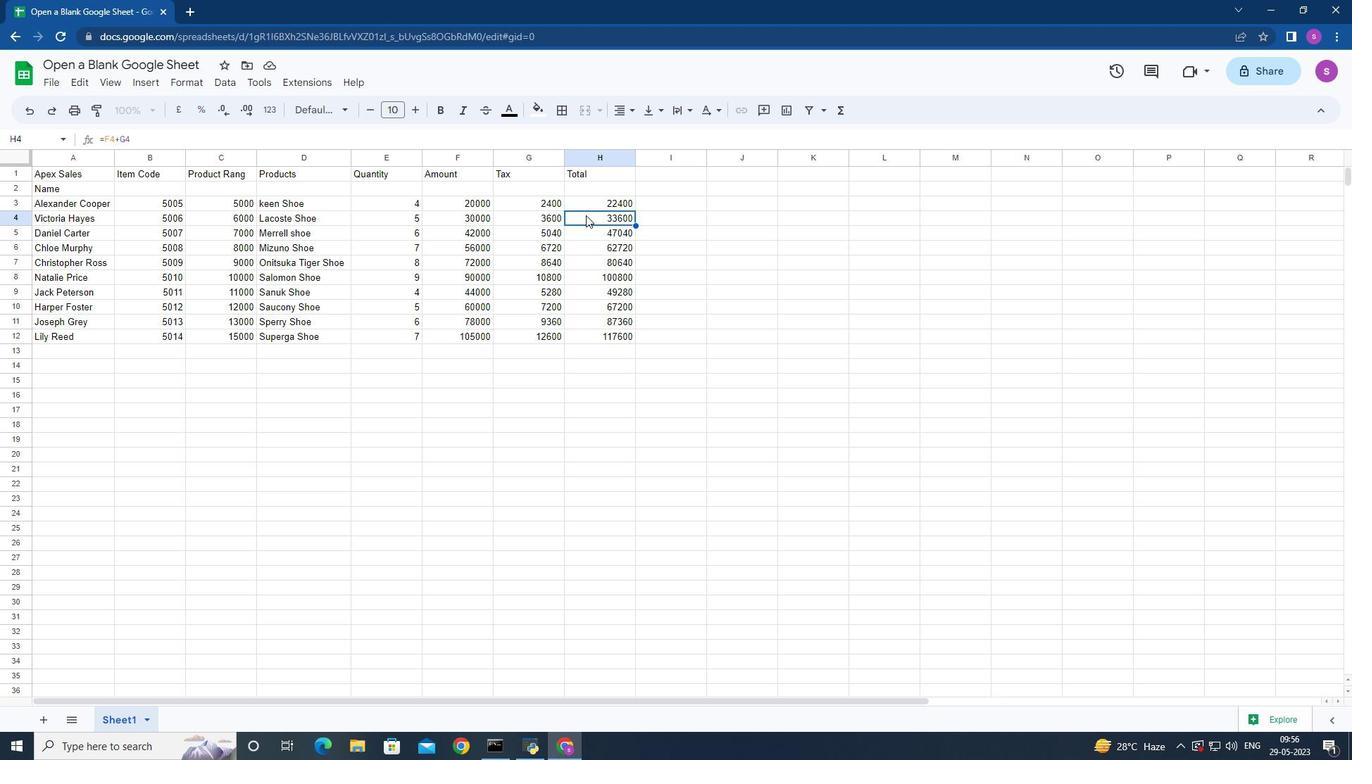 
Action: Mouse pressed left at (586, 215)
Screenshot: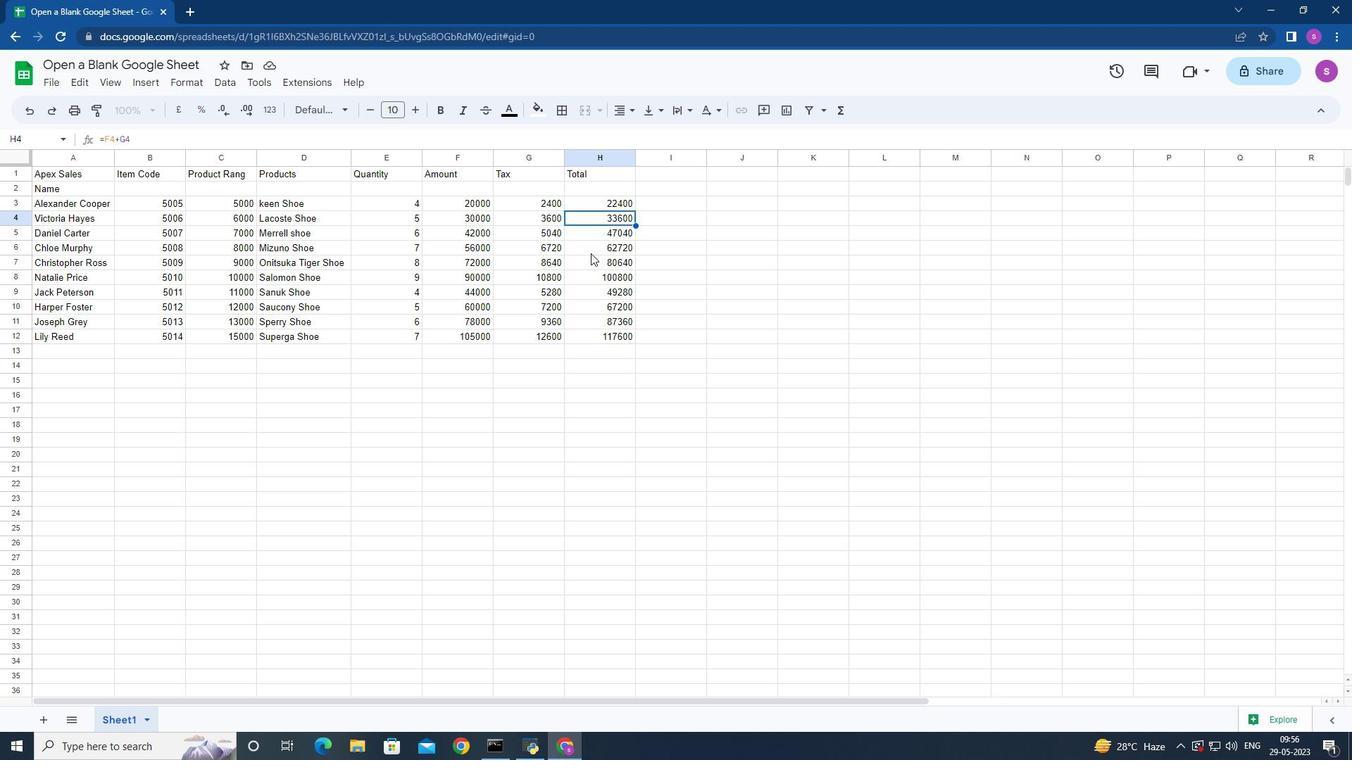 
Action: Mouse moved to (595, 236)
Screenshot: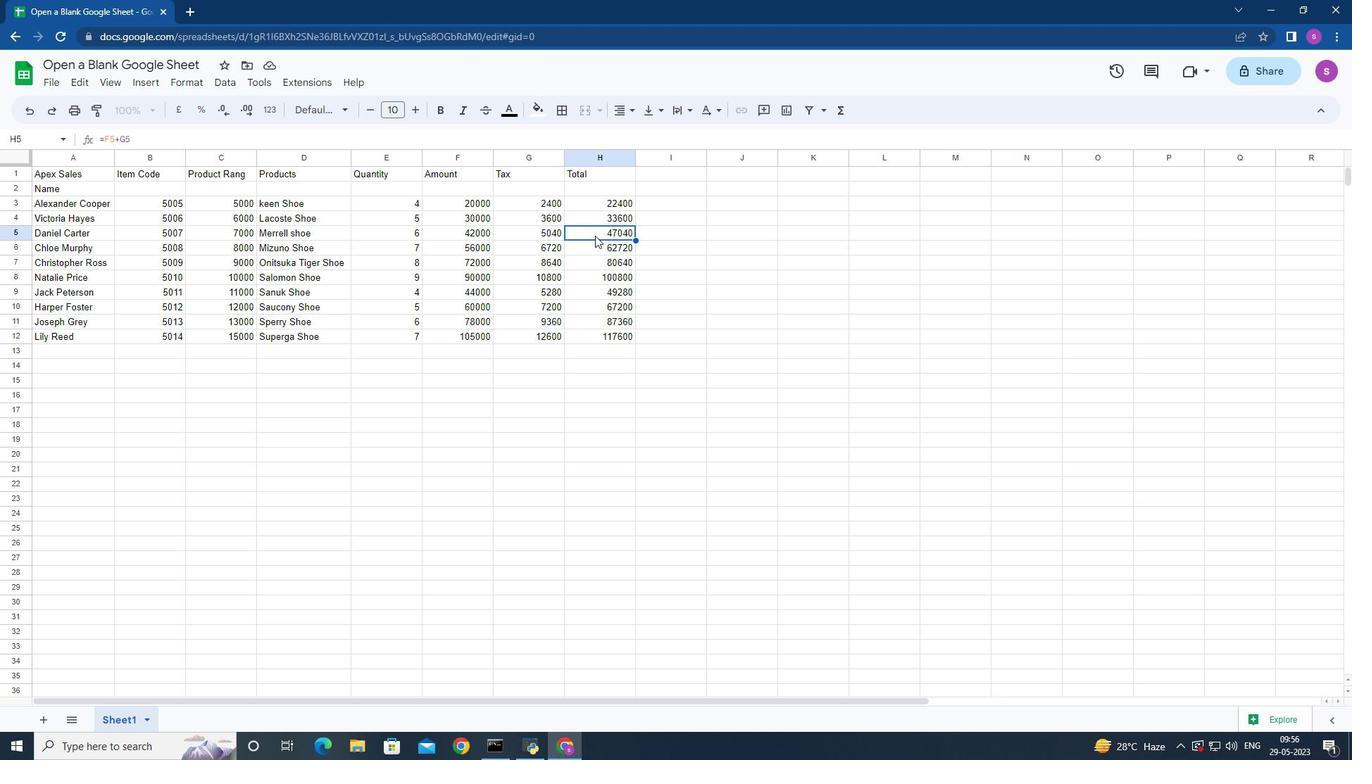 
Action: Mouse pressed left at (595, 236)
Screenshot: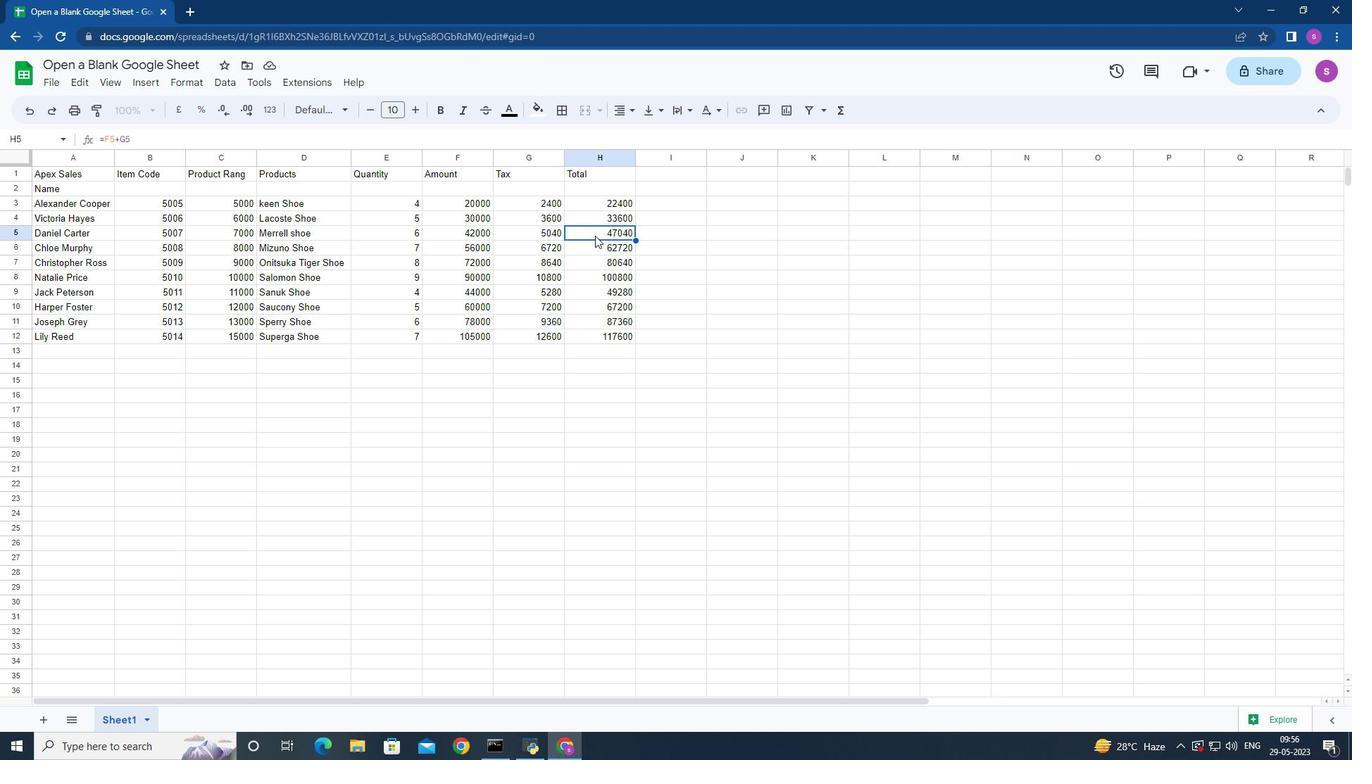 
Action: Mouse moved to (515, 202)
Screenshot: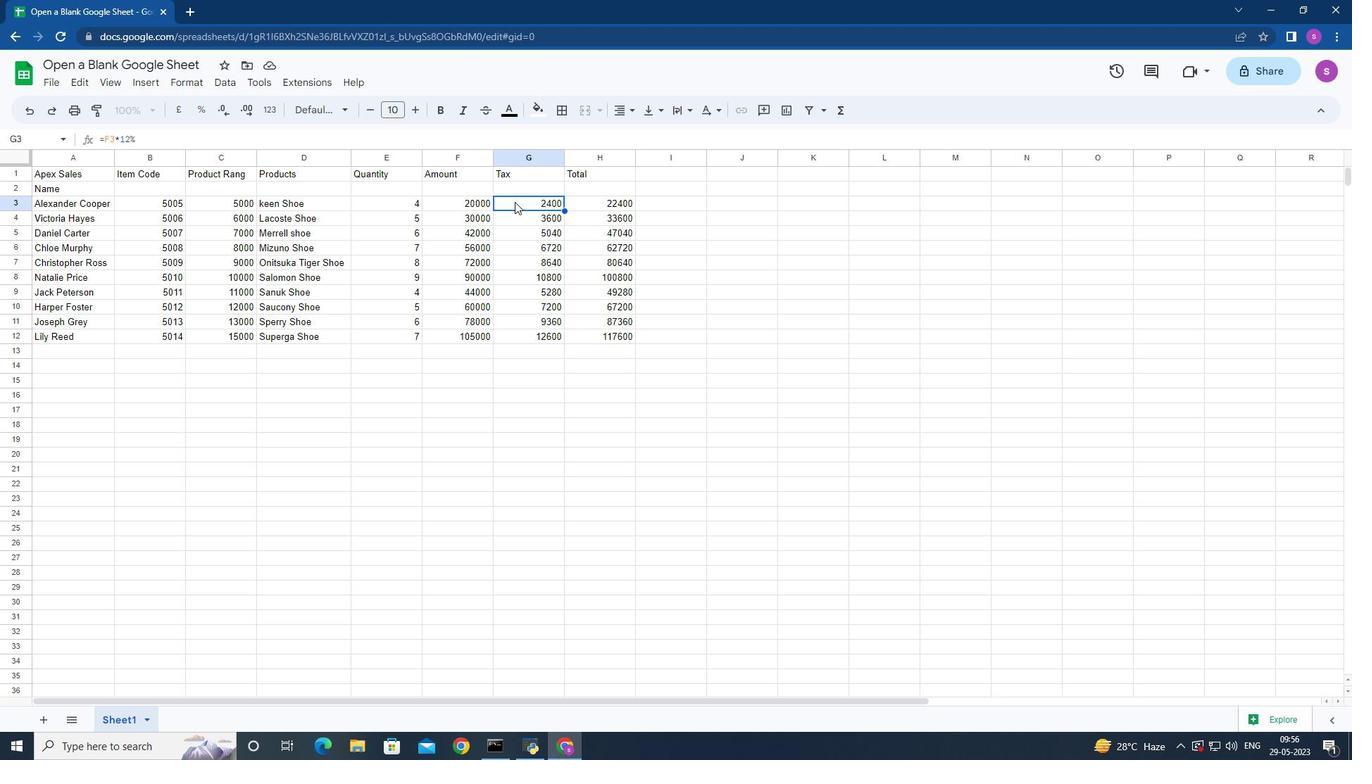 
Action: Mouse pressed left at (515, 202)
Screenshot: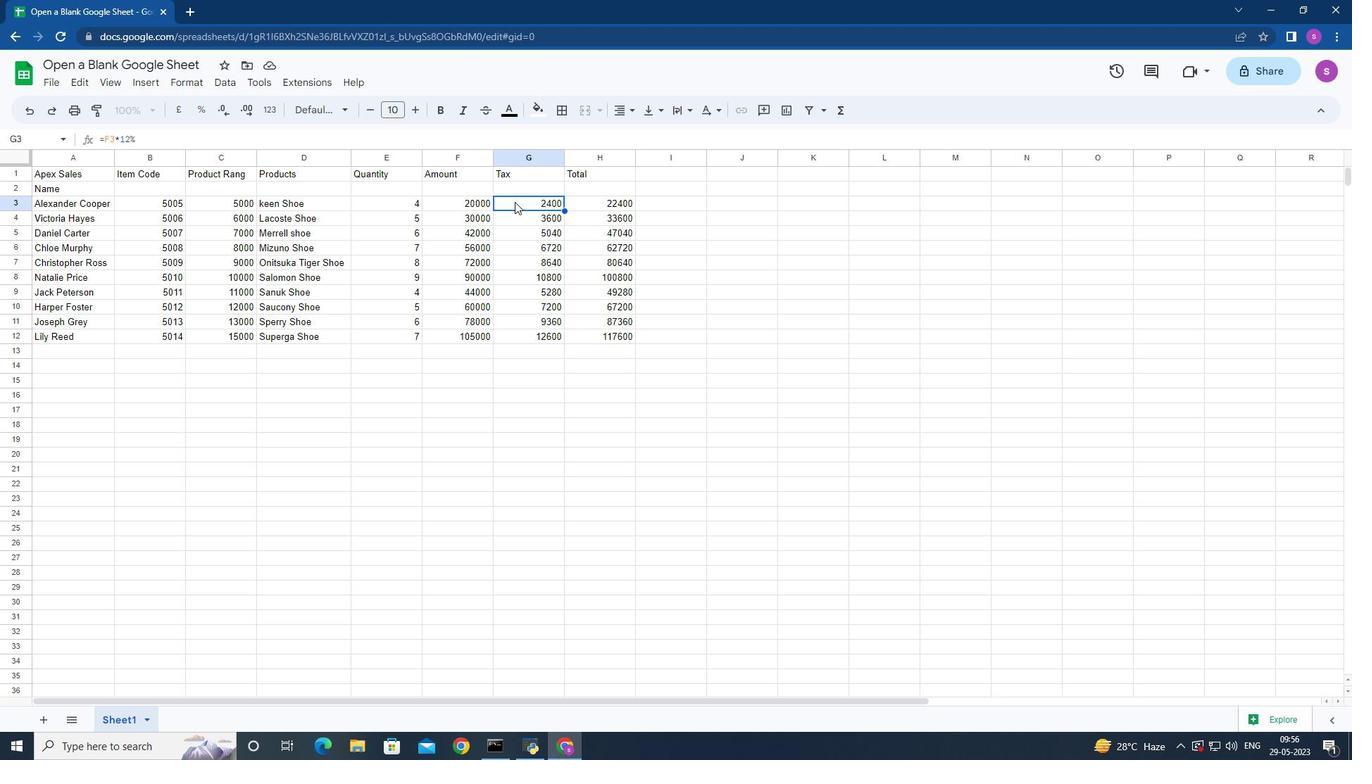 
Action: Mouse moved to (588, 200)
Screenshot: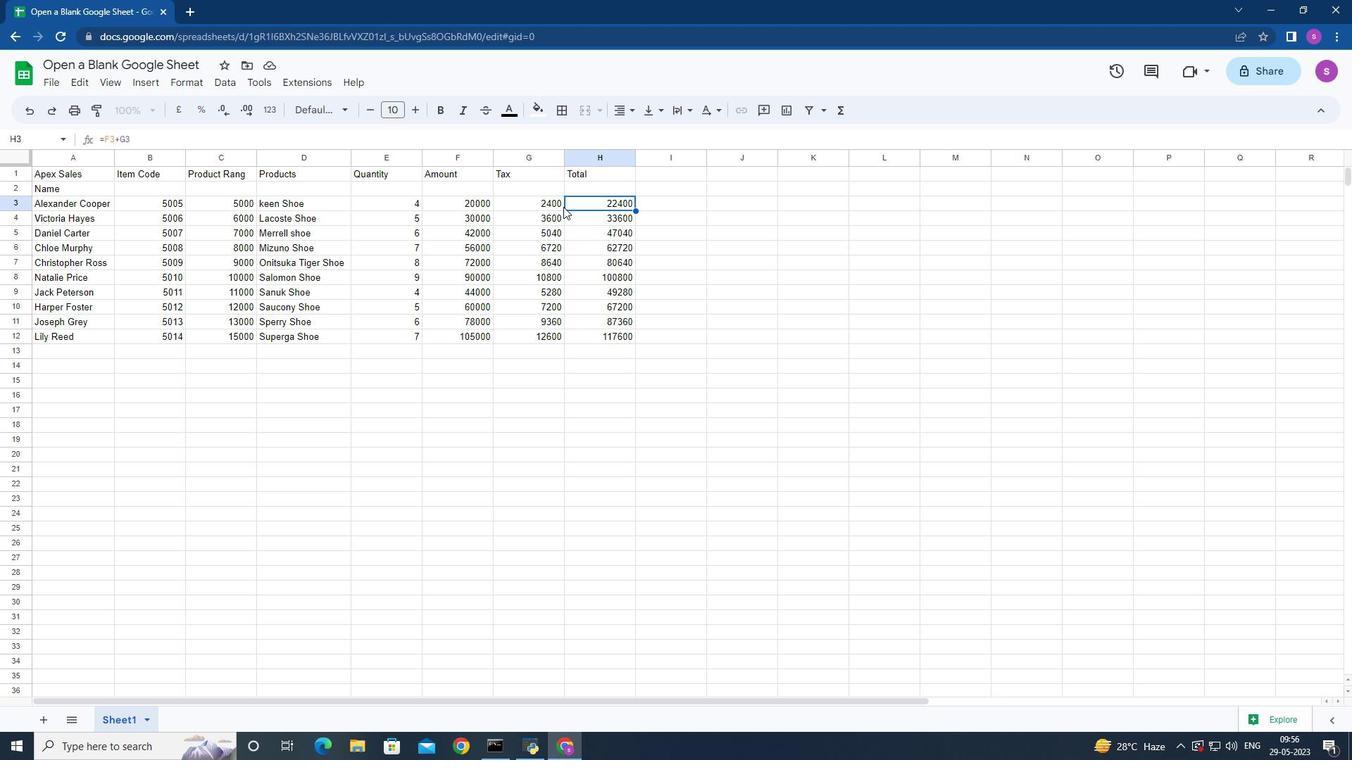 
Action: Mouse pressed left at (588, 200)
Screenshot: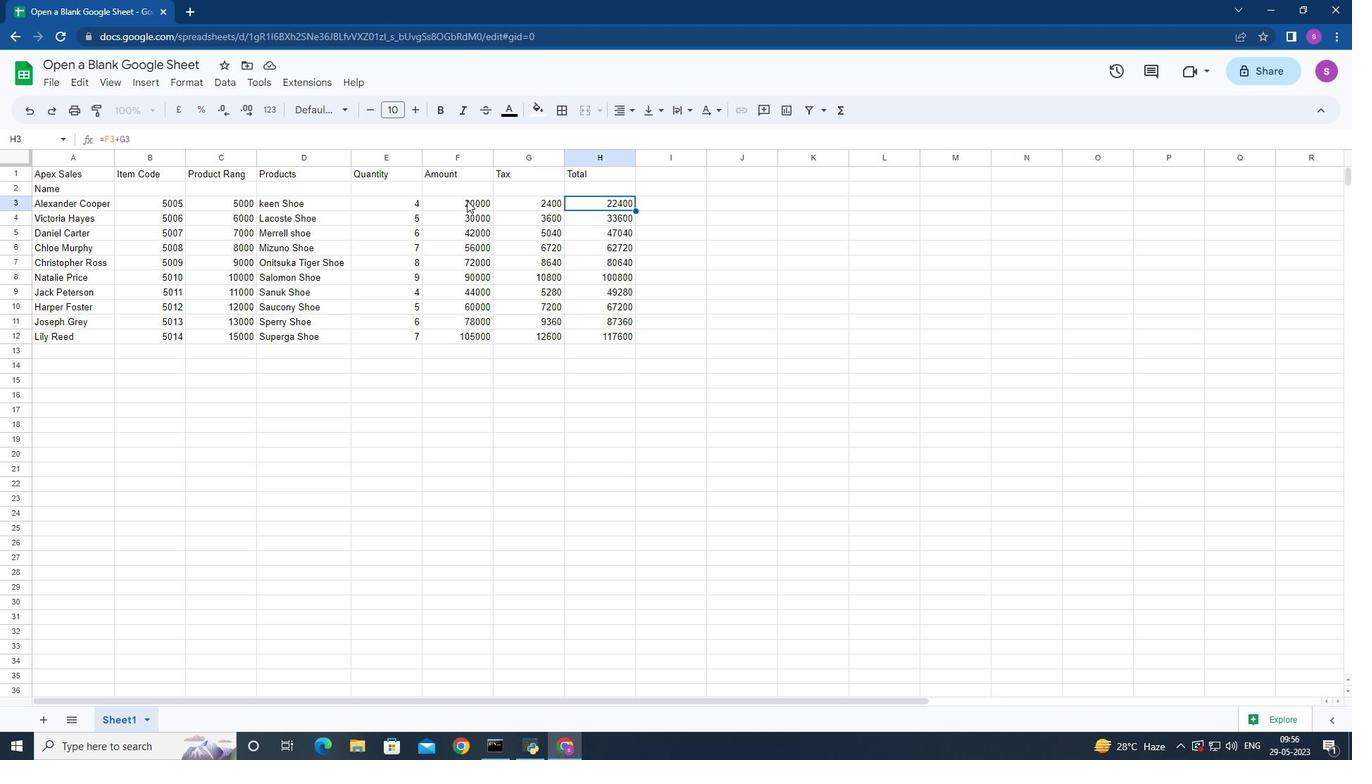 
Action: Mouse moved to (436, 200)
Screenshot: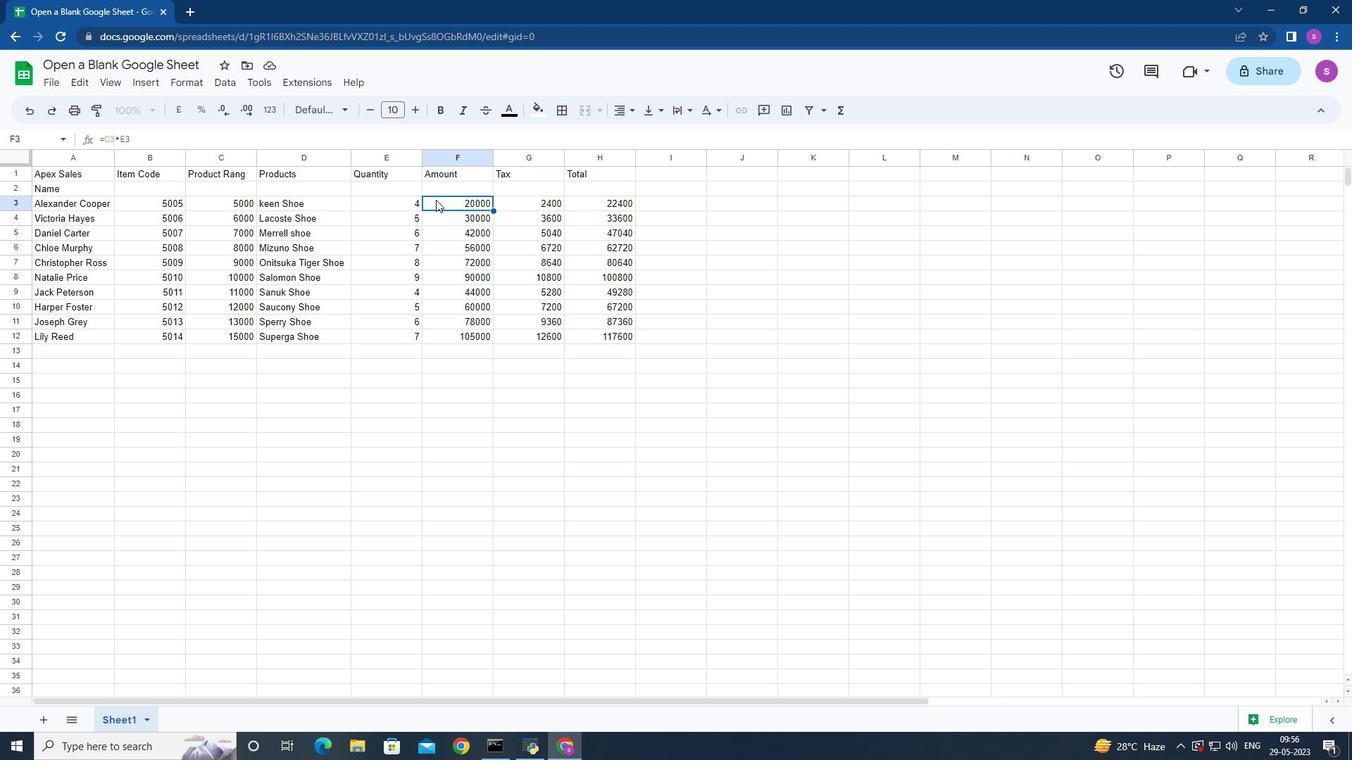 
Action: Mouse pressed left at (436, 200)
Screenshot: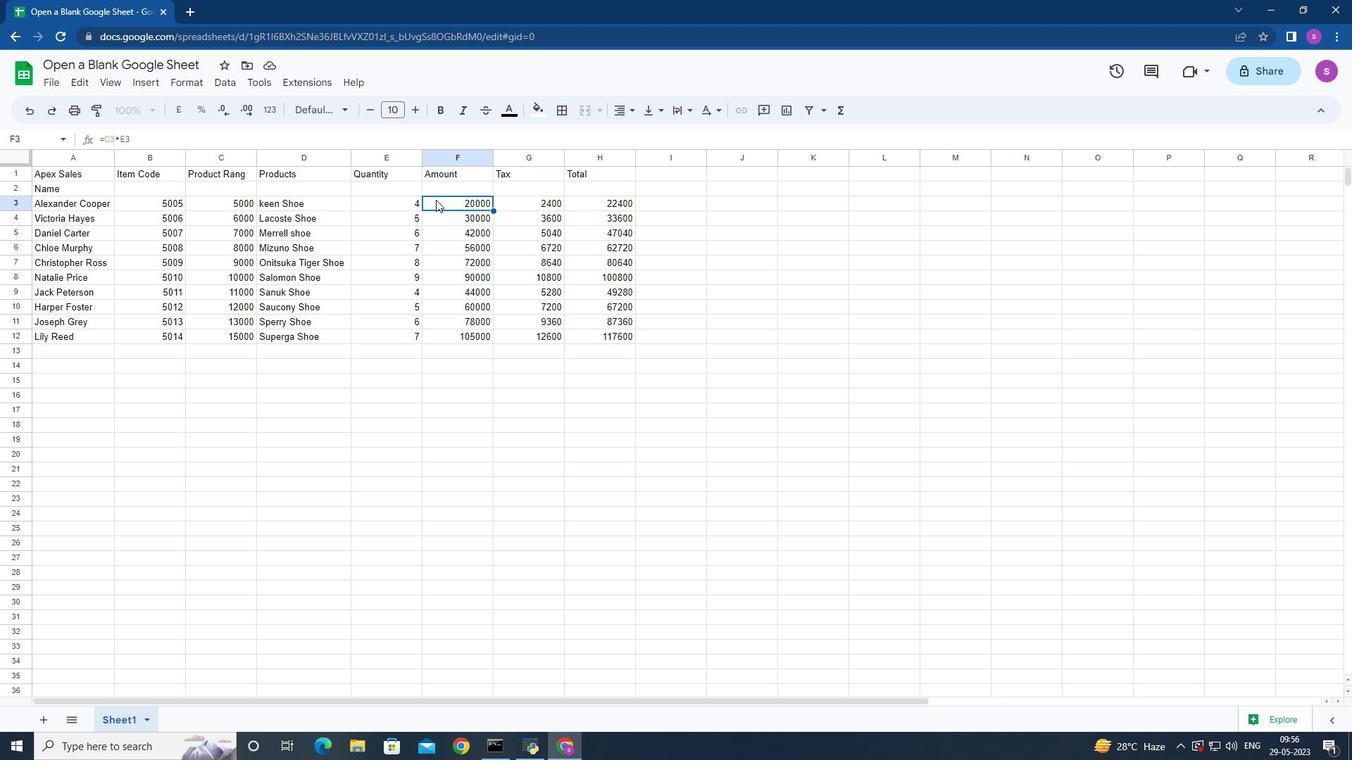 
Action: Mouse moved to (581, 331)
Screenshot: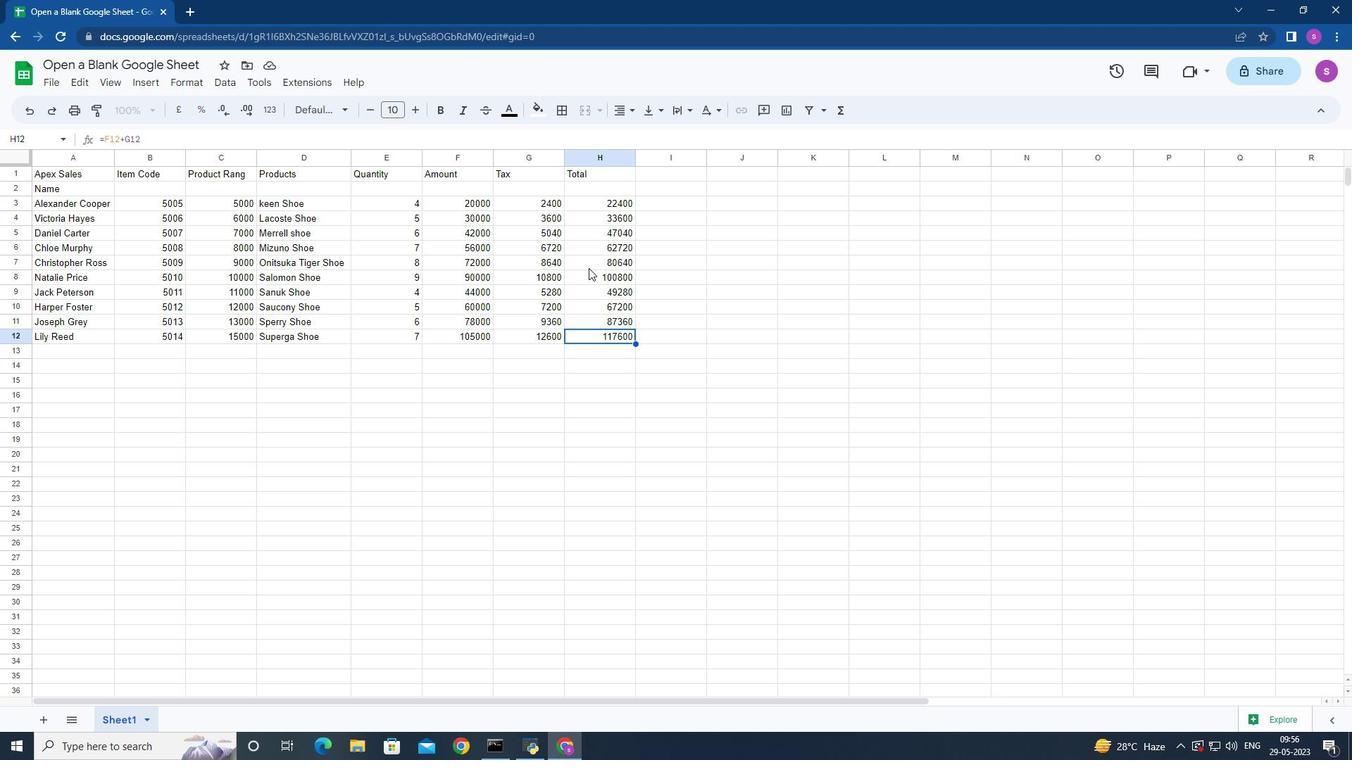
Action: Mouse pressed left at (581, 331)
Screenshot: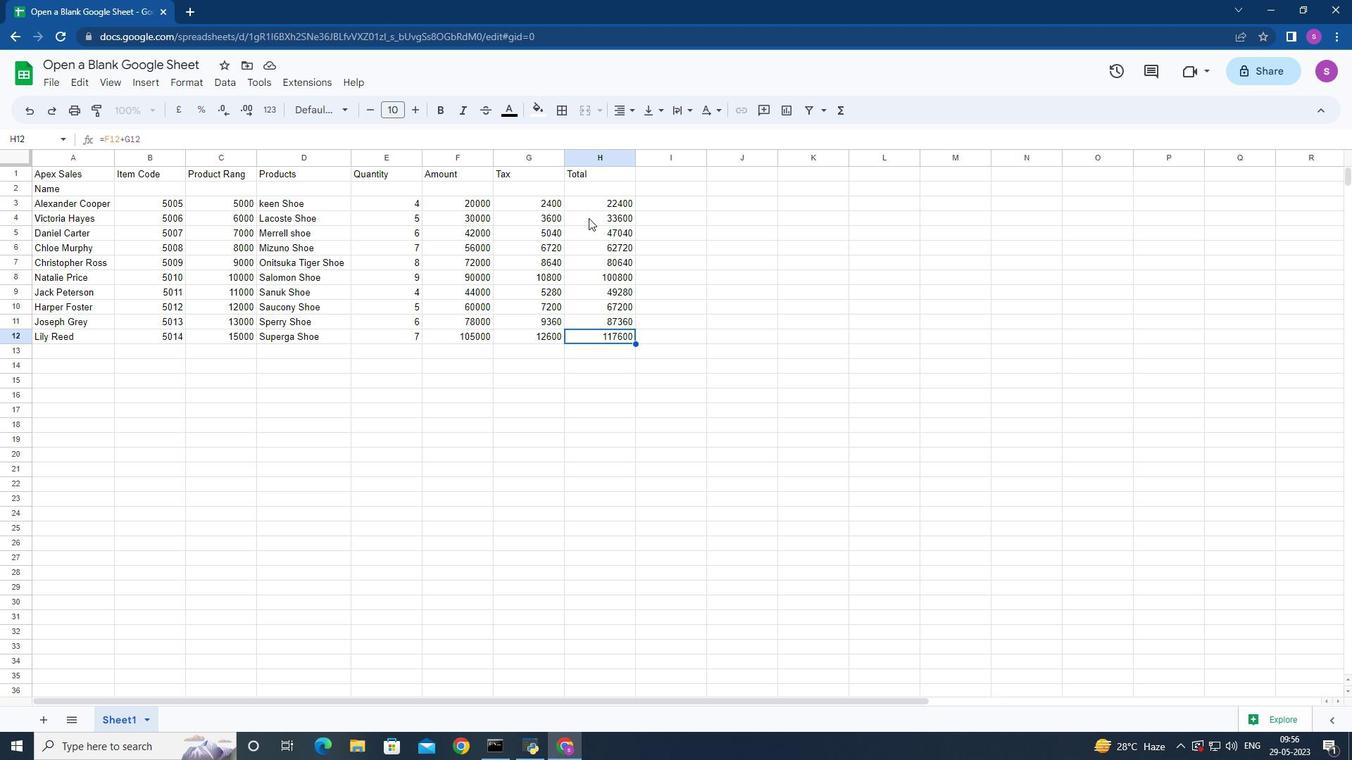 
Action: Mouse moved to (576, 199)
Screenshot: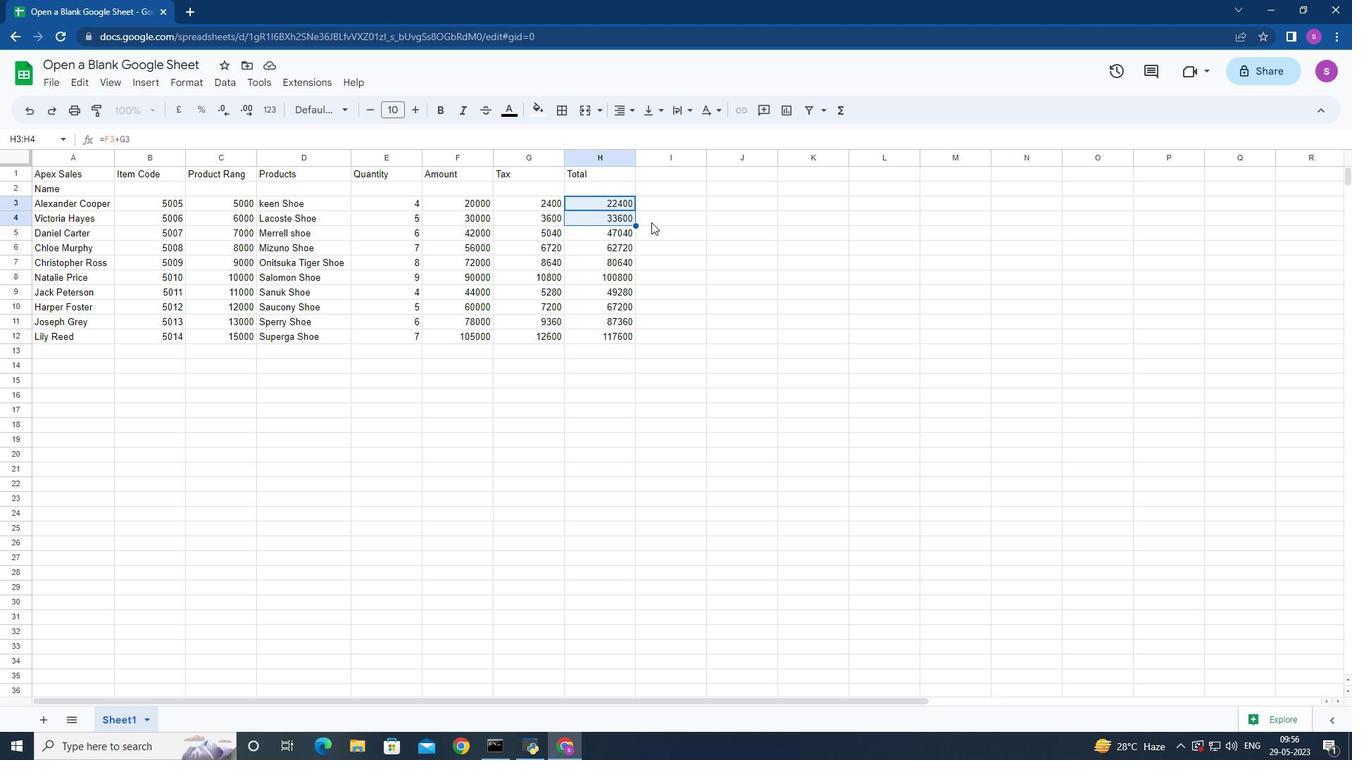 
Action: Mouse pressed left at (576, 199)
Screenshot: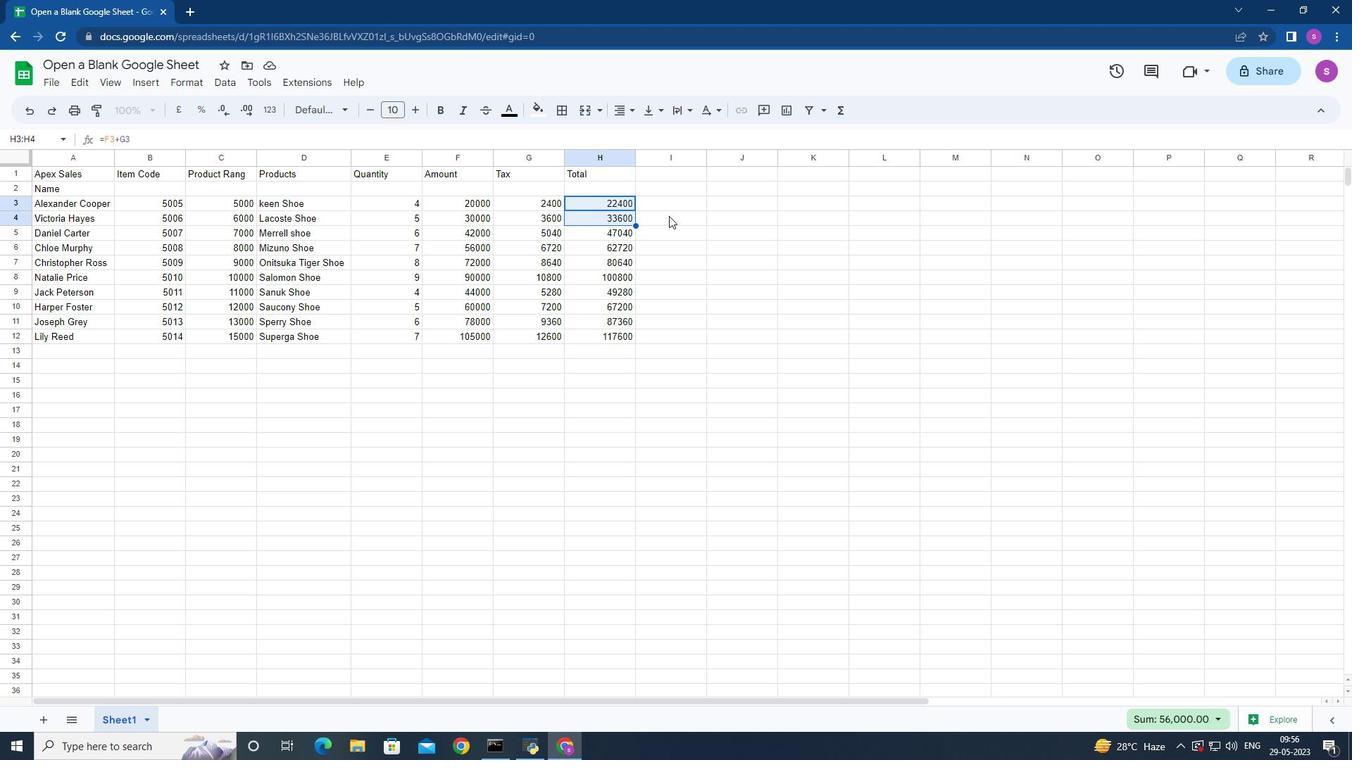 
Action: Mouse moved to (687, 206)
Screenshot: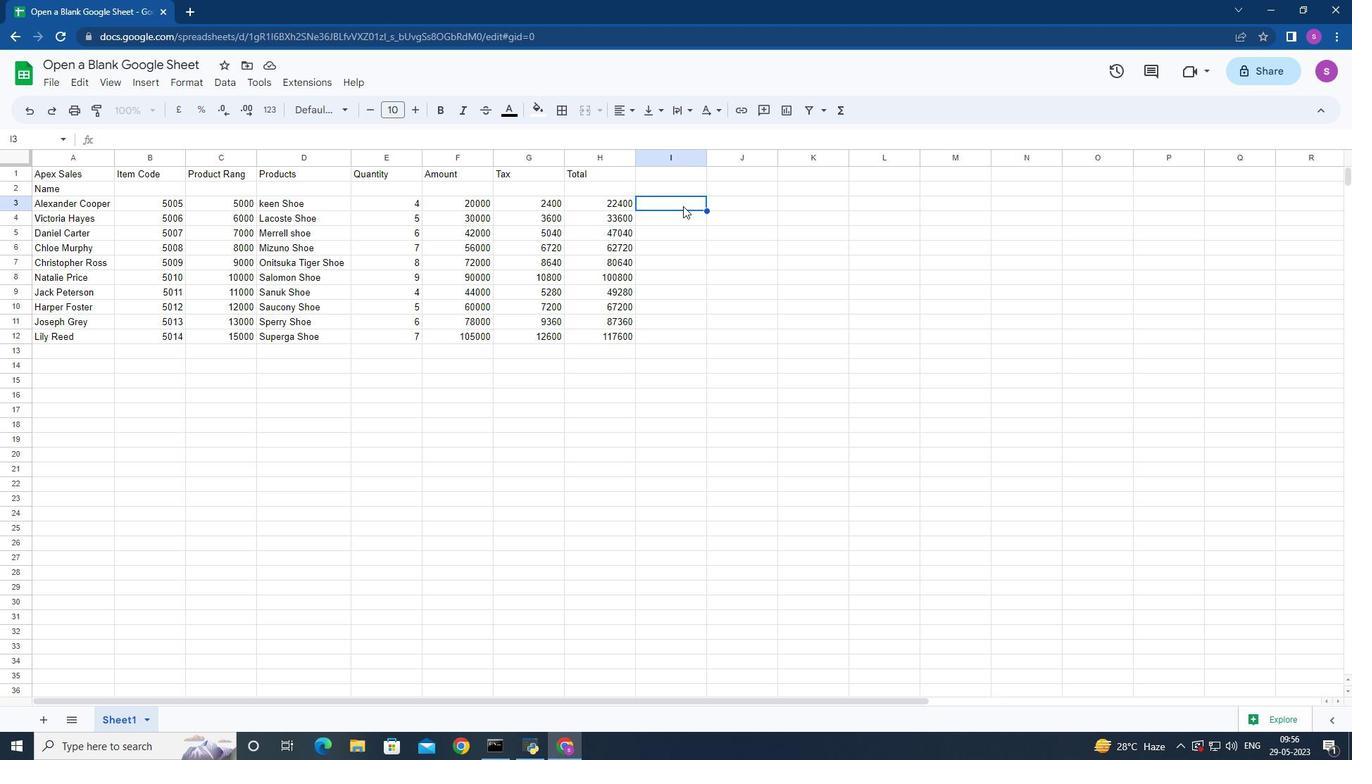 
Action: Mouse pressed left at (687, 206)
Screenshot: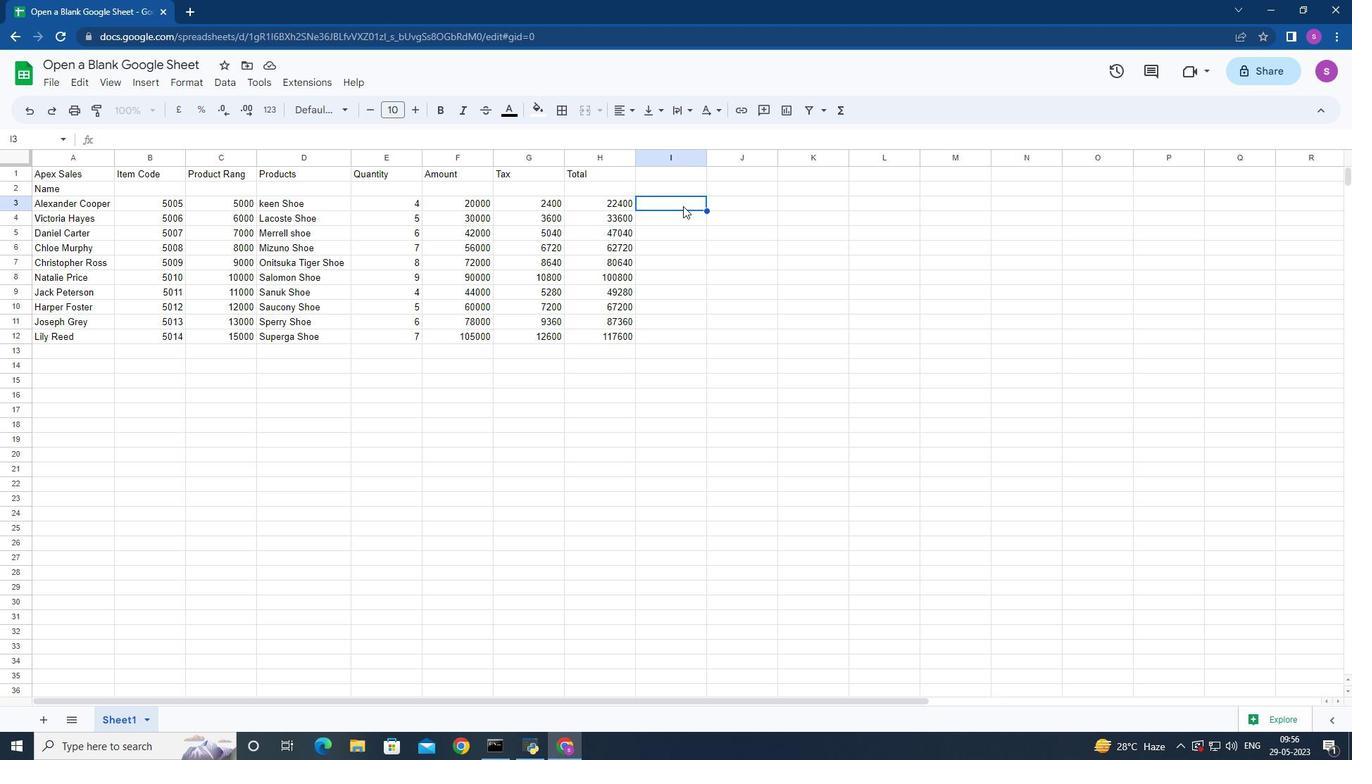 
Action: Mouse moved to (588, 197)
Screenshot: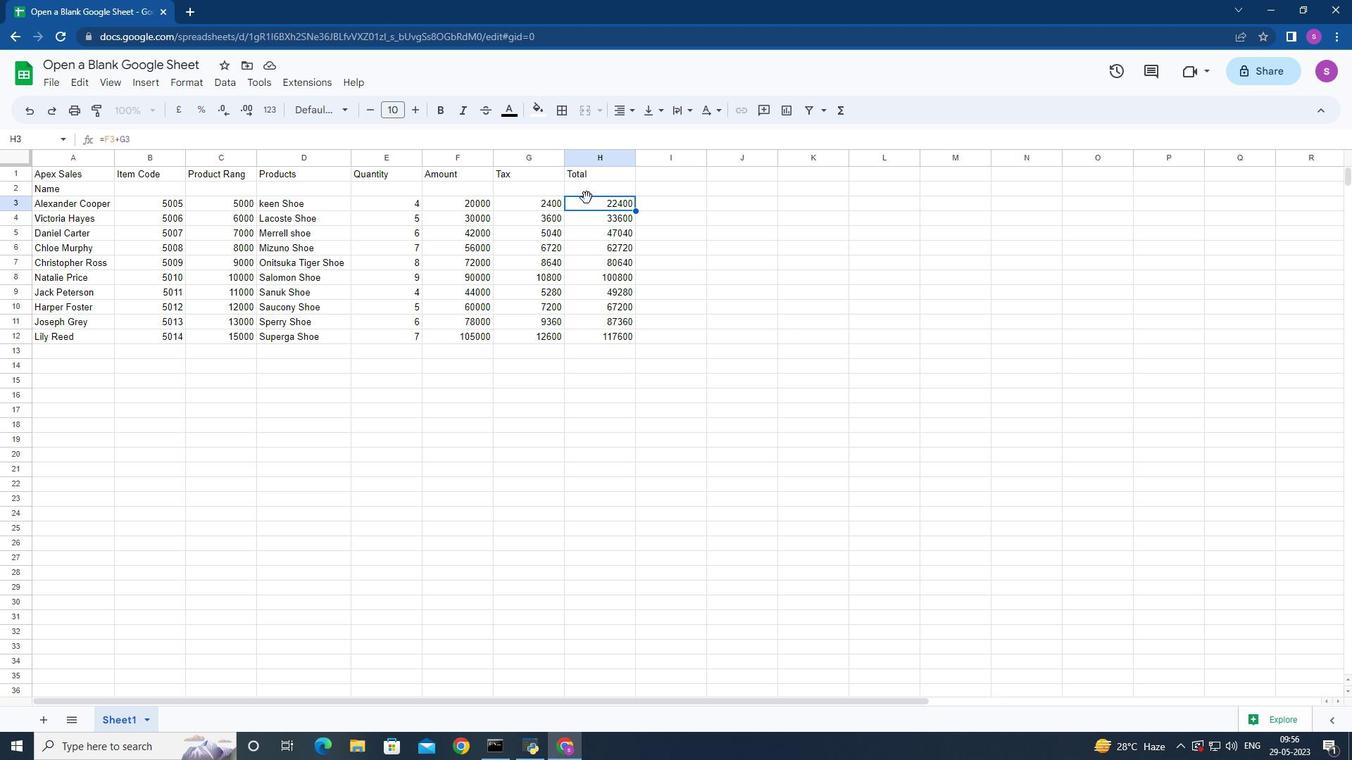 
Action: Mouse pressed left at (588, 197)
Screenshot: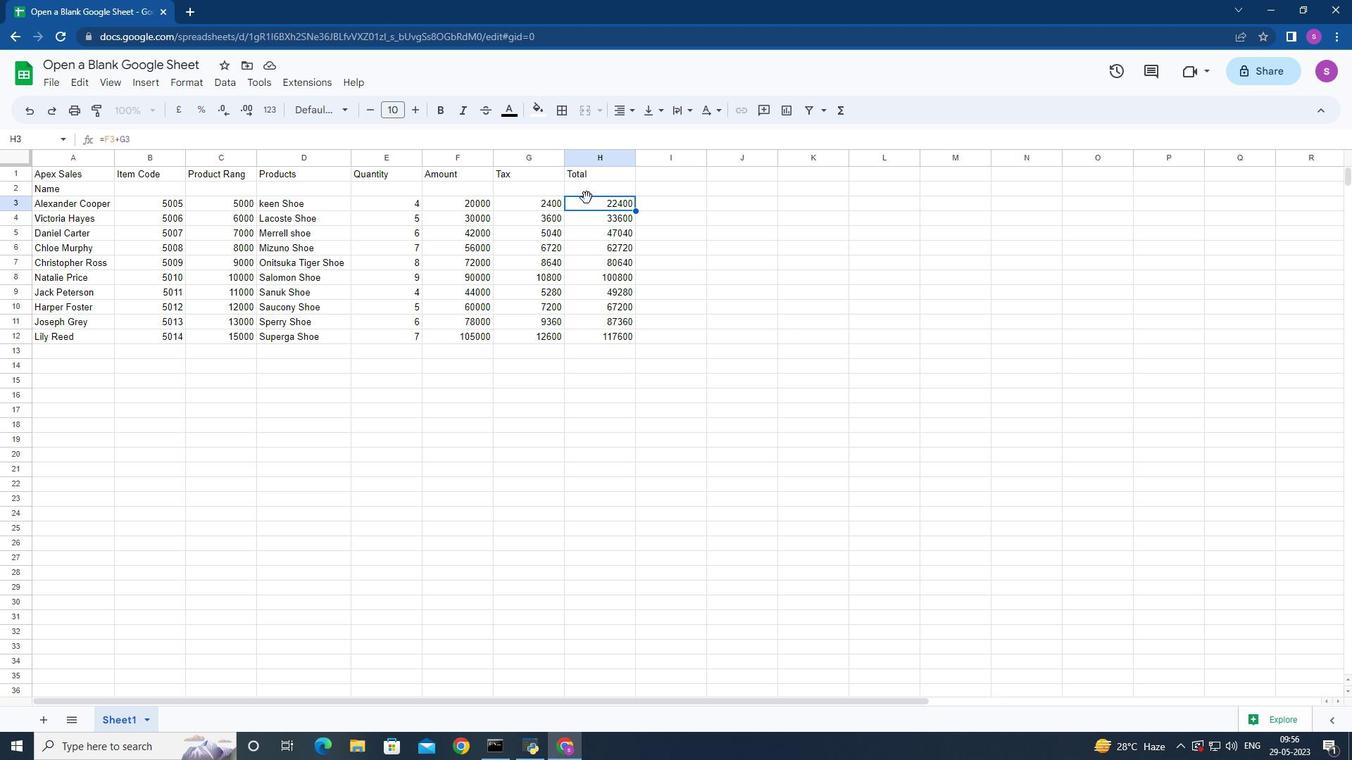 
Action: Mouse moved to (689, 270)
Screenshot: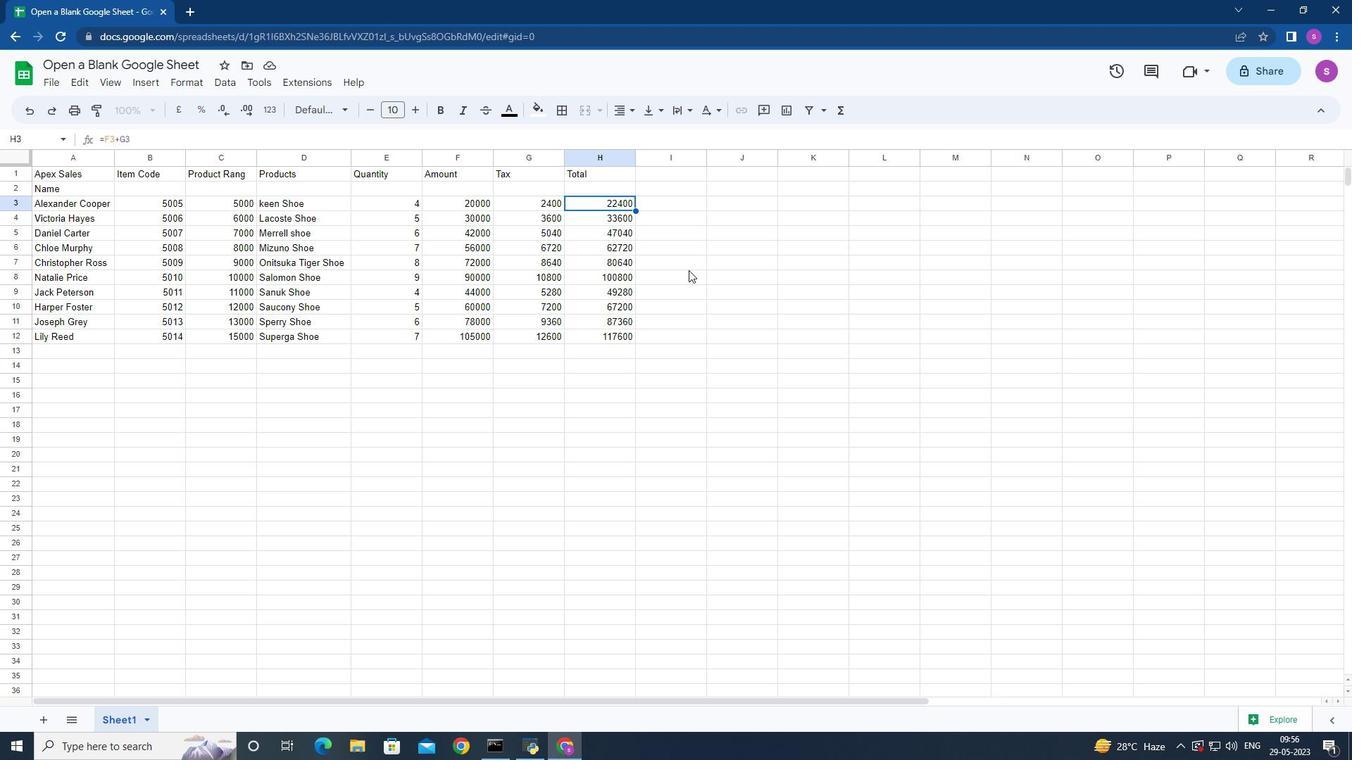 
Action: Mouse scrolled (689, 269) with delta (0, 0)
Screenshot: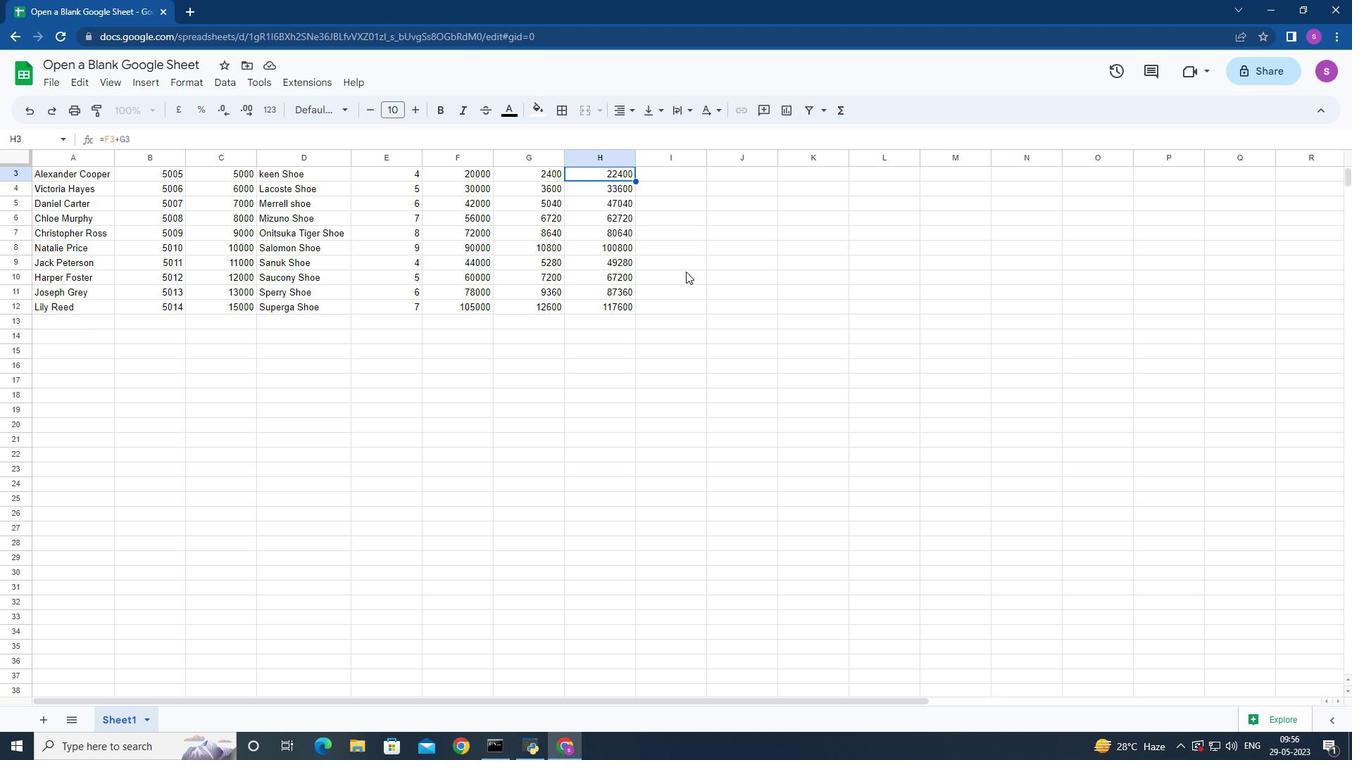 
Action: Mouse moved to (642, 253)
Screenshot: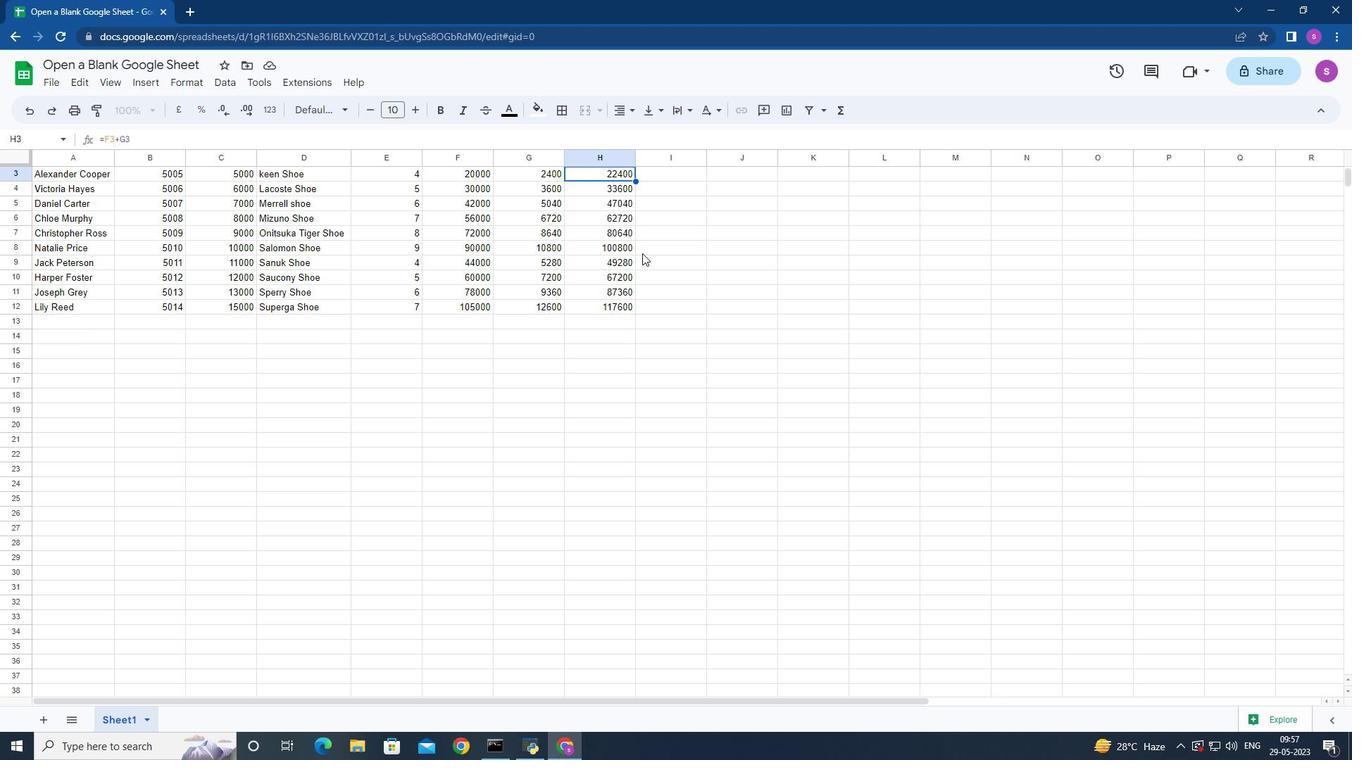 
